 Task: Look for space in Alum Rock, United States from 10th September, 2023 to 16th September, 2023 for 4 adults in price range Rs.10000 to Rs.14000. Place can be private room with 4 bedrooms having 4 beds and 4 bathrooms. Property type can be house, flat, guest house. Amenities needed are: wifi, TV, free parkinig on premises, gym, breakfast. Booking option can be shelf check-in. Required host language is English.
Action: Mouse moved to (589, 109)
Screenshot: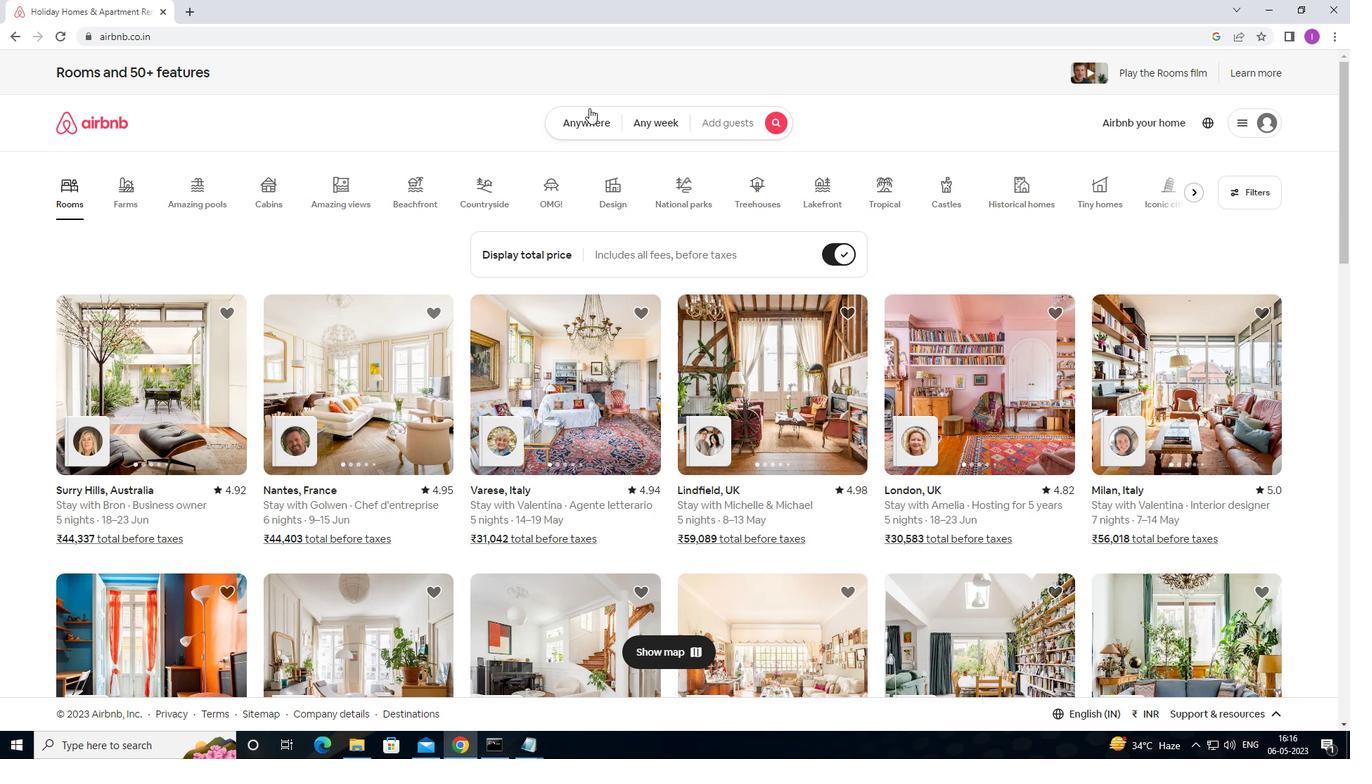 
Action: Mouse pressed left at (589, 109)
Screenshot: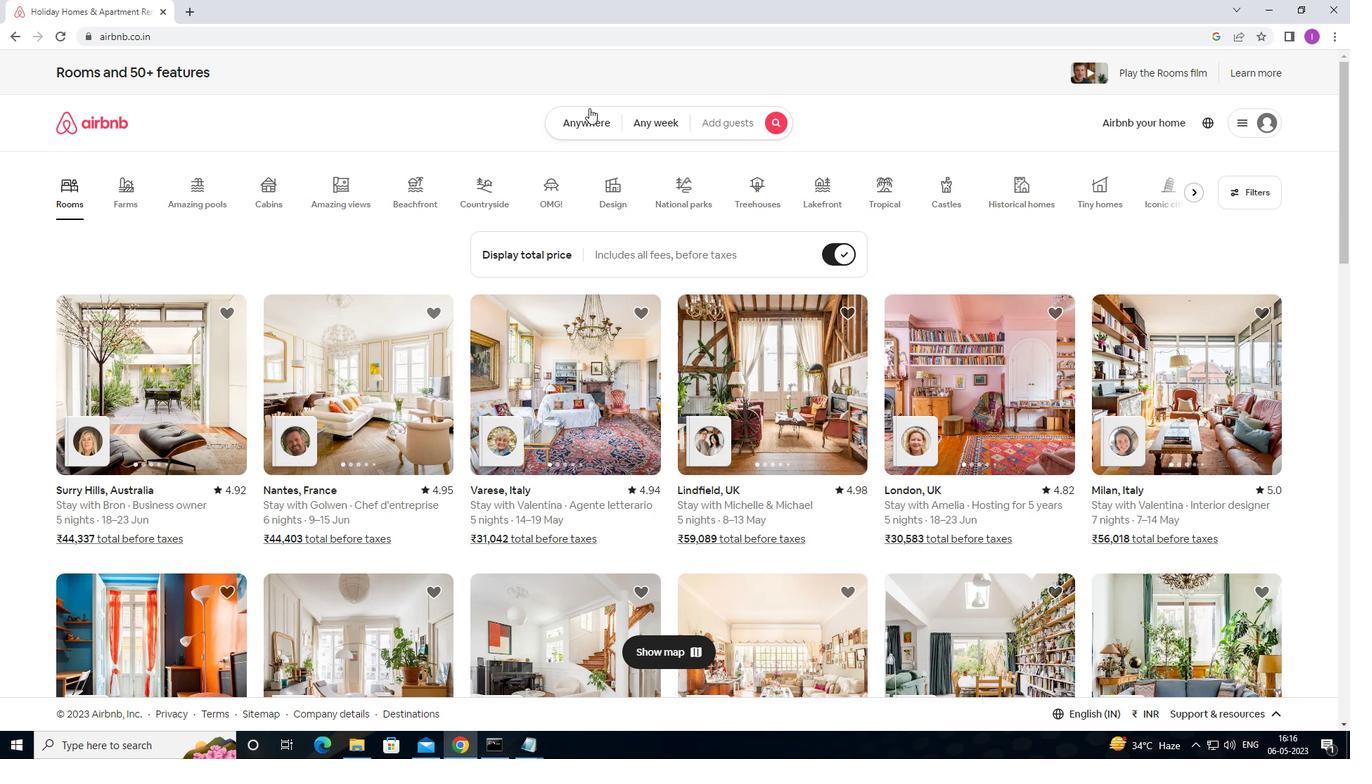 
Action: Mouse moved to (477, 179)
Screenshot: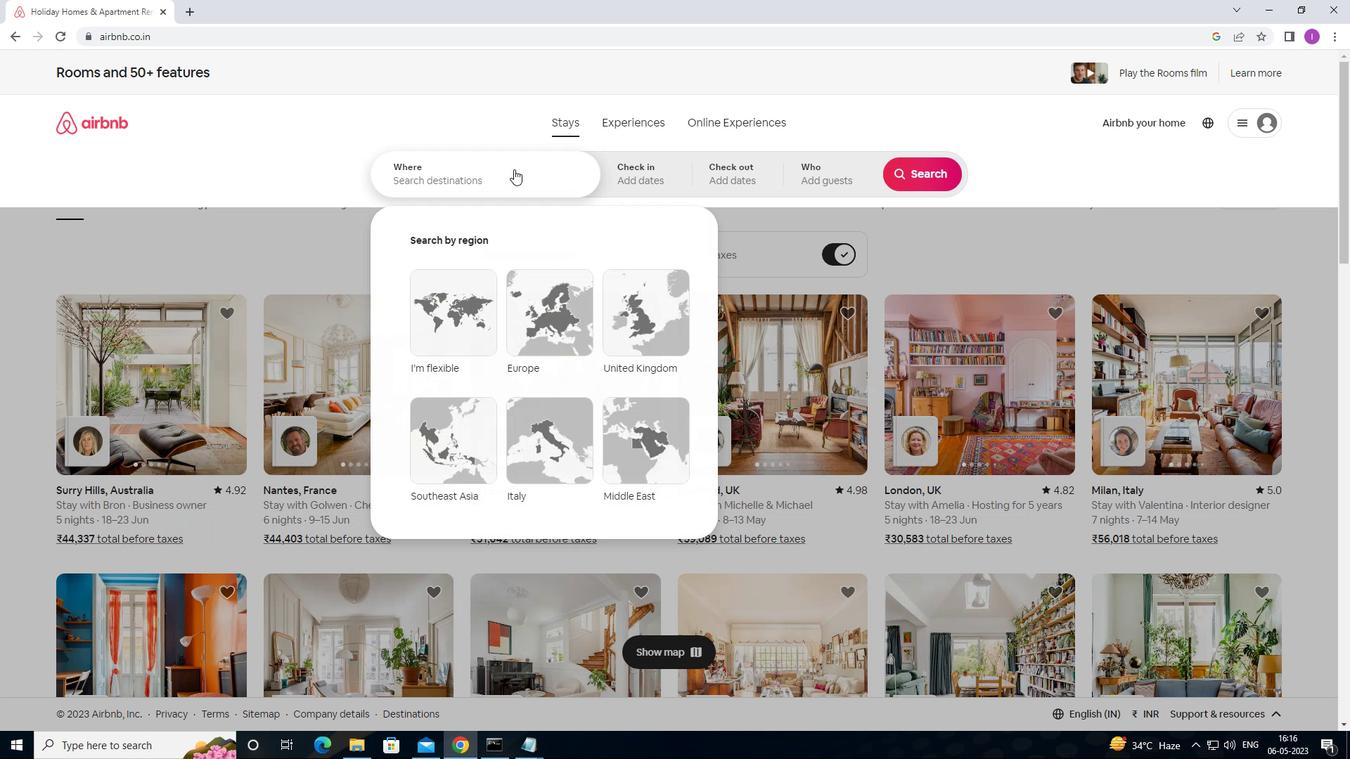 
Action: Mouse pressed left at (477, 179)
Screenshot: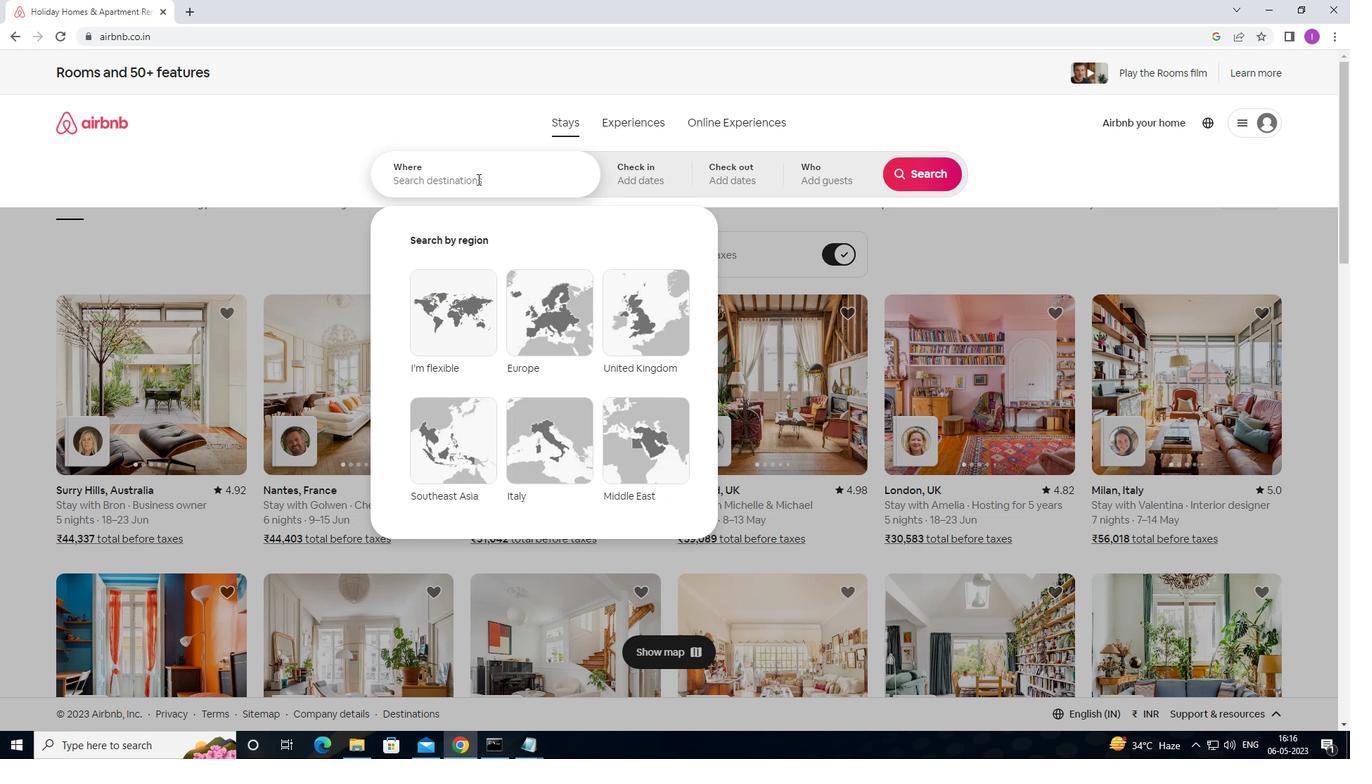 
Action: Mouse moved to (563, 163)
Screenshot: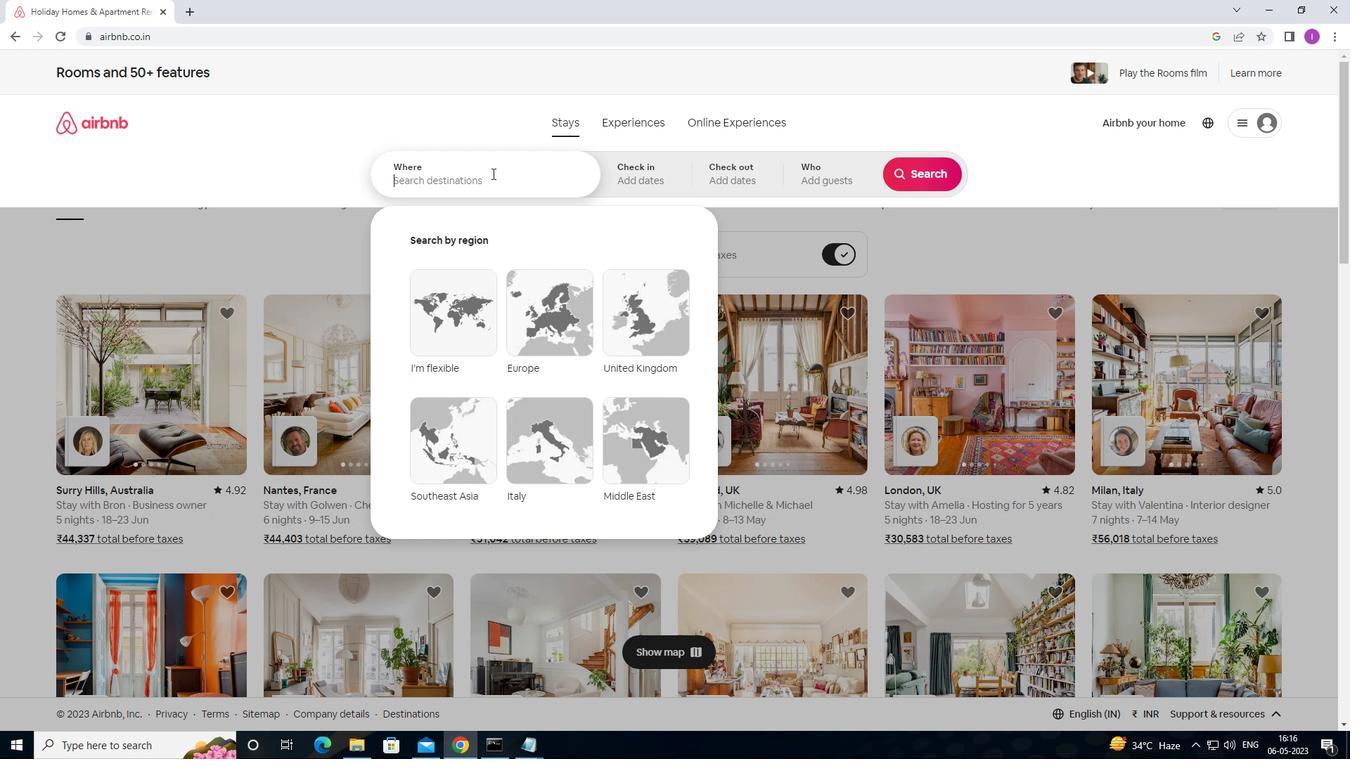 
Action: Key pressed <Key.shift>A
Screenshot: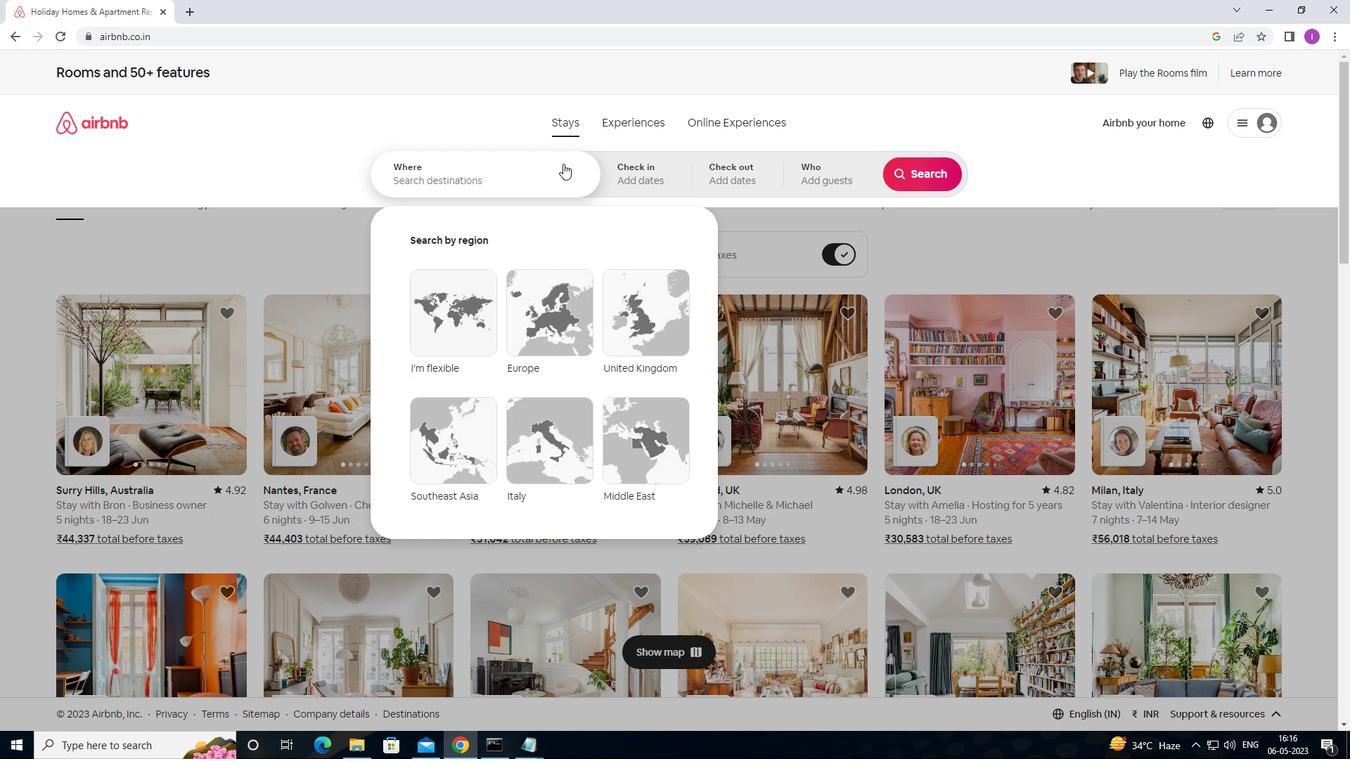 
Action: Mouse moved to (582, 174)
Screenshot: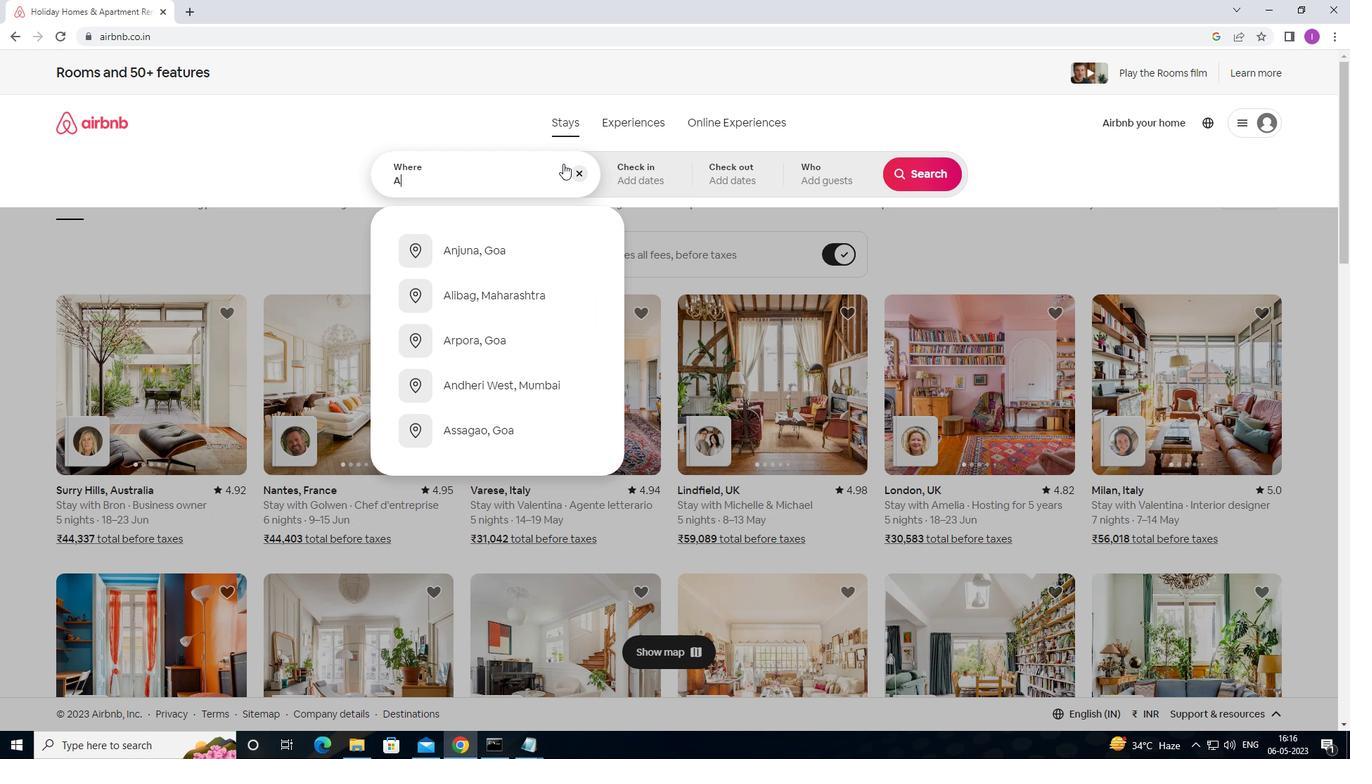
Action: Key pressed LAM<Key.space><Key.shift><Key.shift><Key.shift><Key.shift><Key.shift><Key.shift><Key.shift><Key.shift><Key.shift><Key.shift><Key.shift><Key.shift><Key.shift><Key.shift><Key.shift><Key.shift><Key.shift><Key.shift><Key.shift><Key.shift><Key.shift><Key.shift><Key.shift><Key.shift>ROCK,<Key.space><Key.shift>UNITED<Key.space>STATES
Screenshot: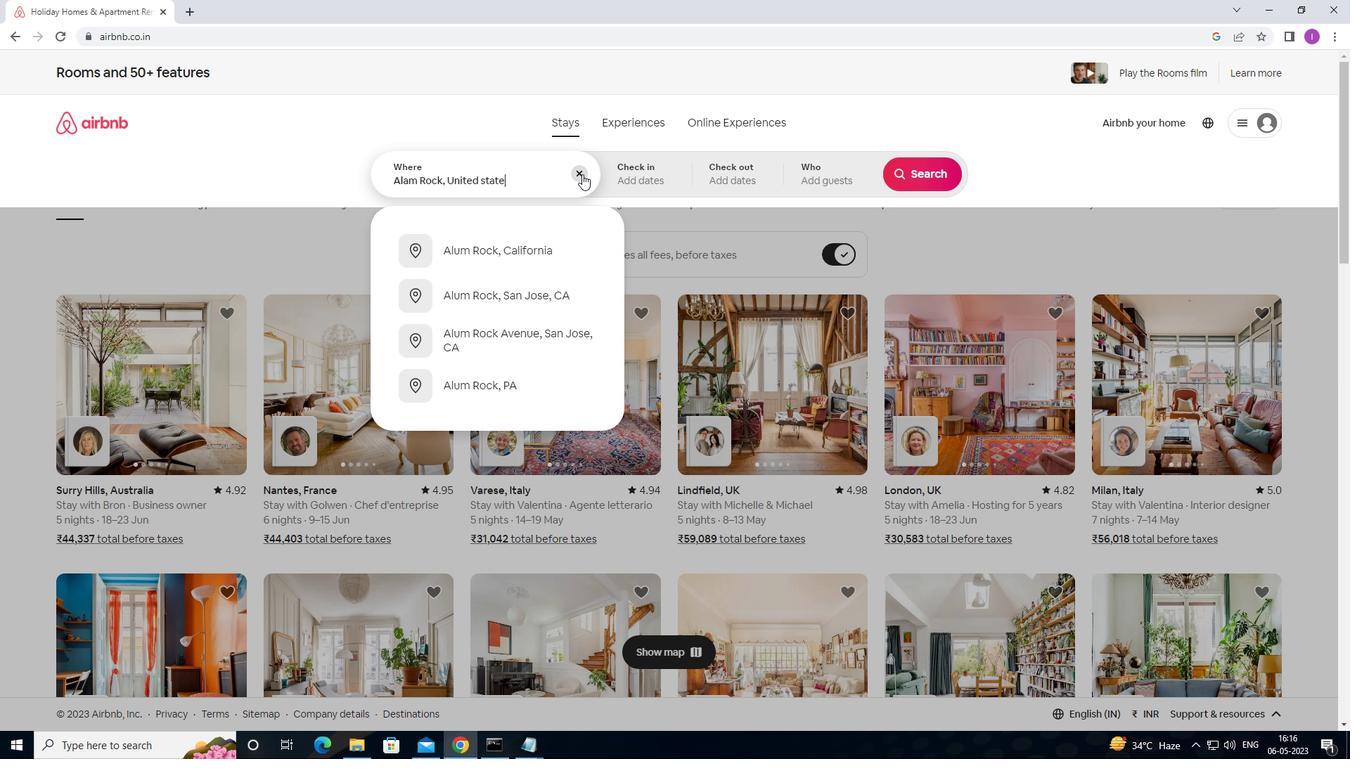 
Action: Mouse moved to (657, 180)
Screenshot: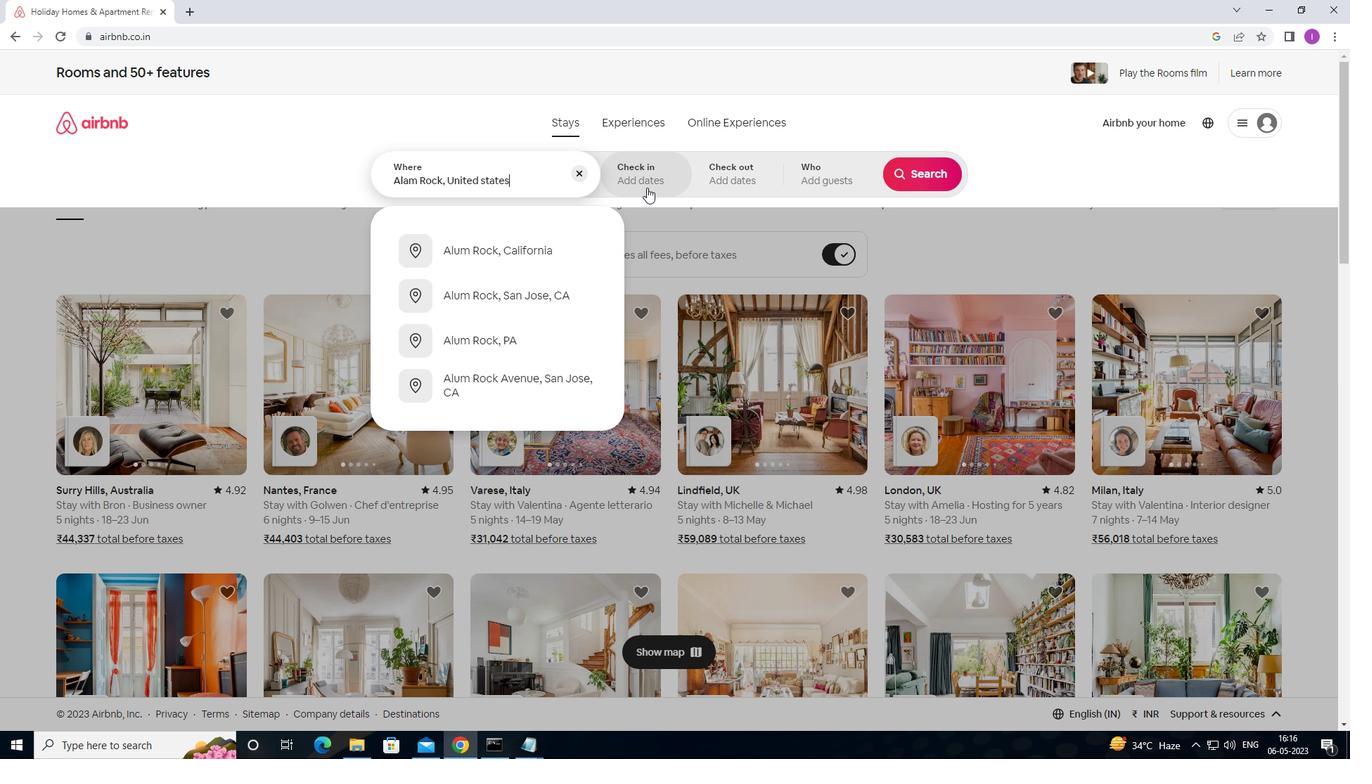 
Action: Mouse pressed left at (657, 180)
Screenshot: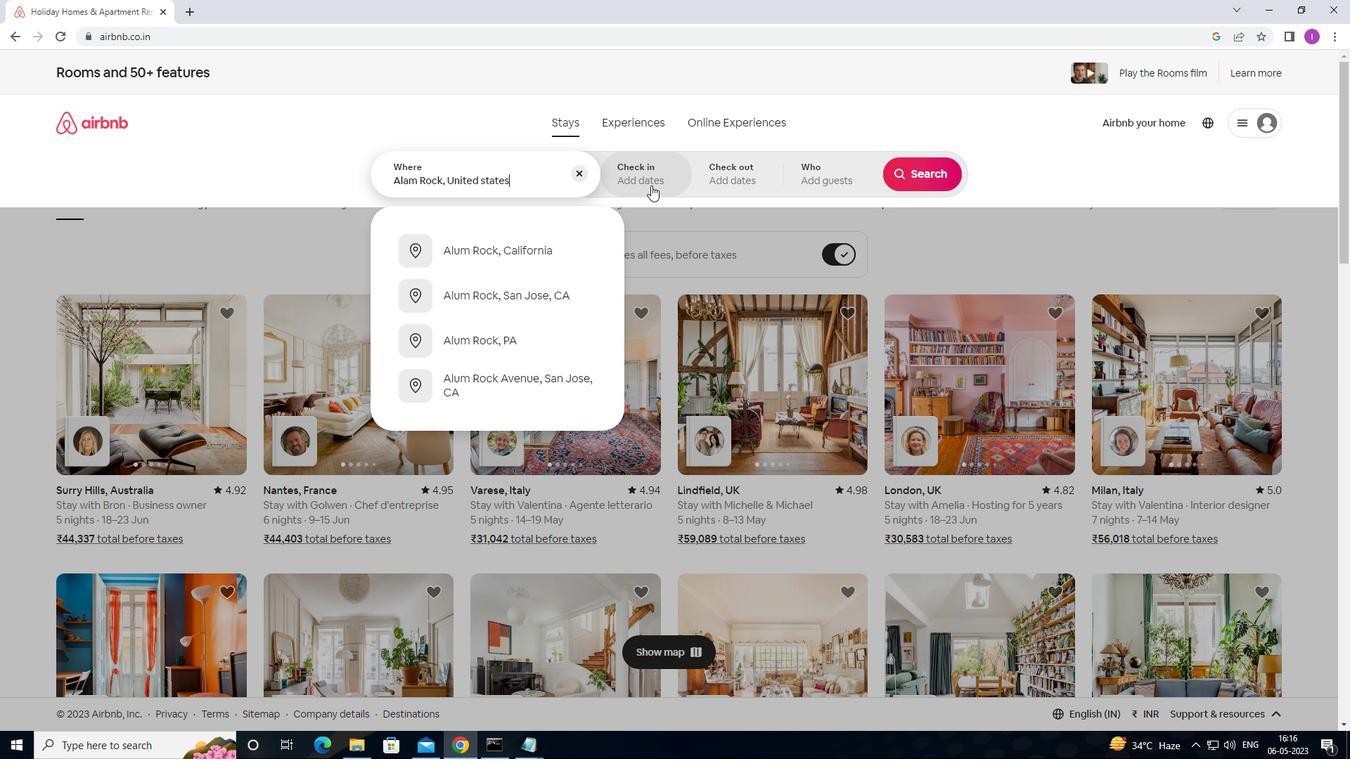 
Action: Mouse moved to (928, 285)
Screenshot: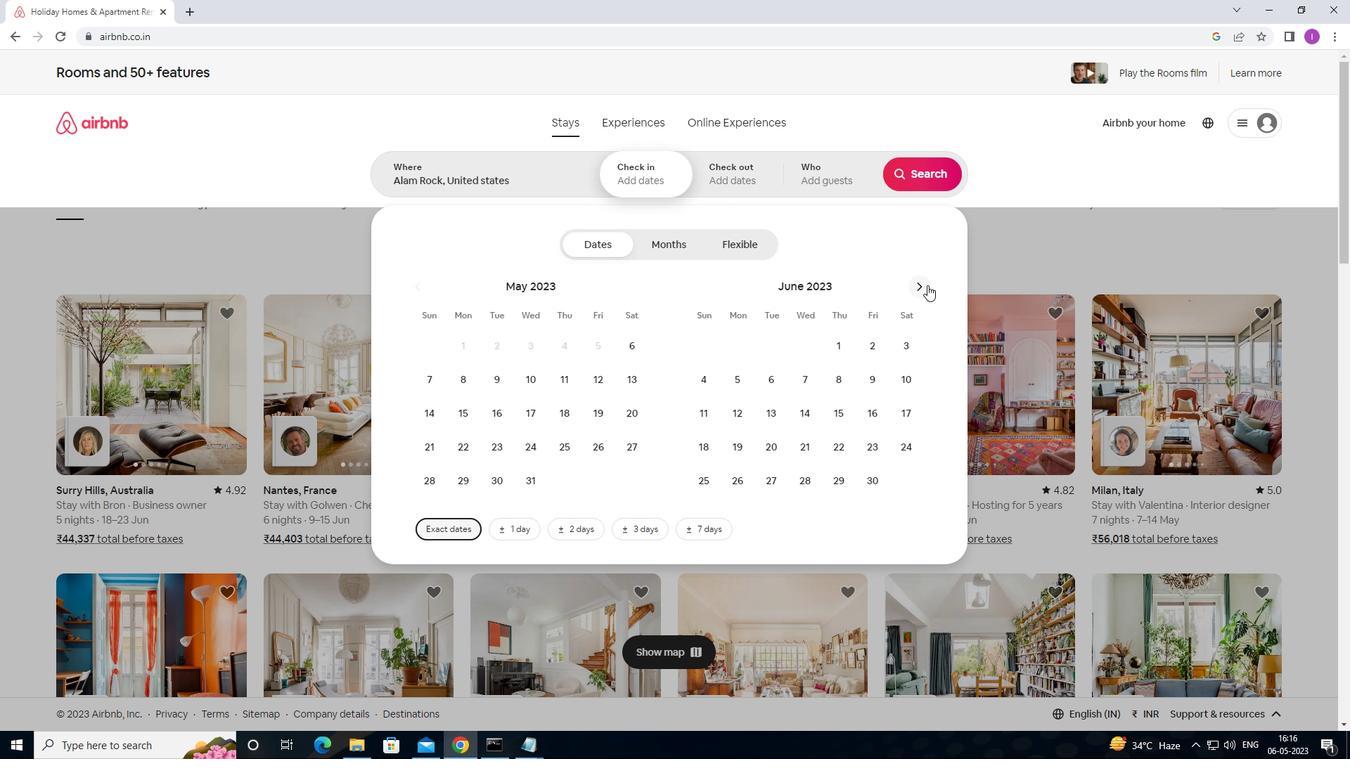 
Action: Mouse pressed left at (928, 285)
Screenshot: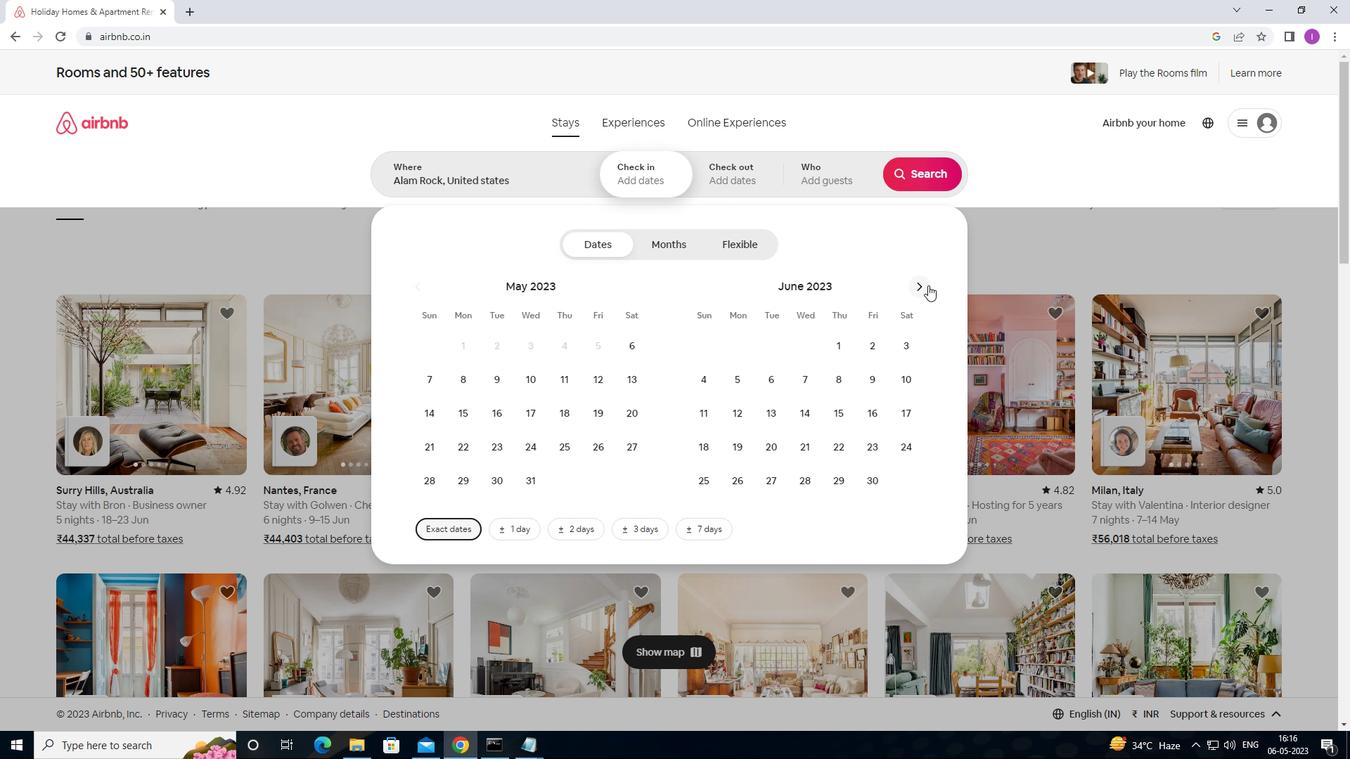 
Action: Mouse pressed left at (928, 285)
Screenshot: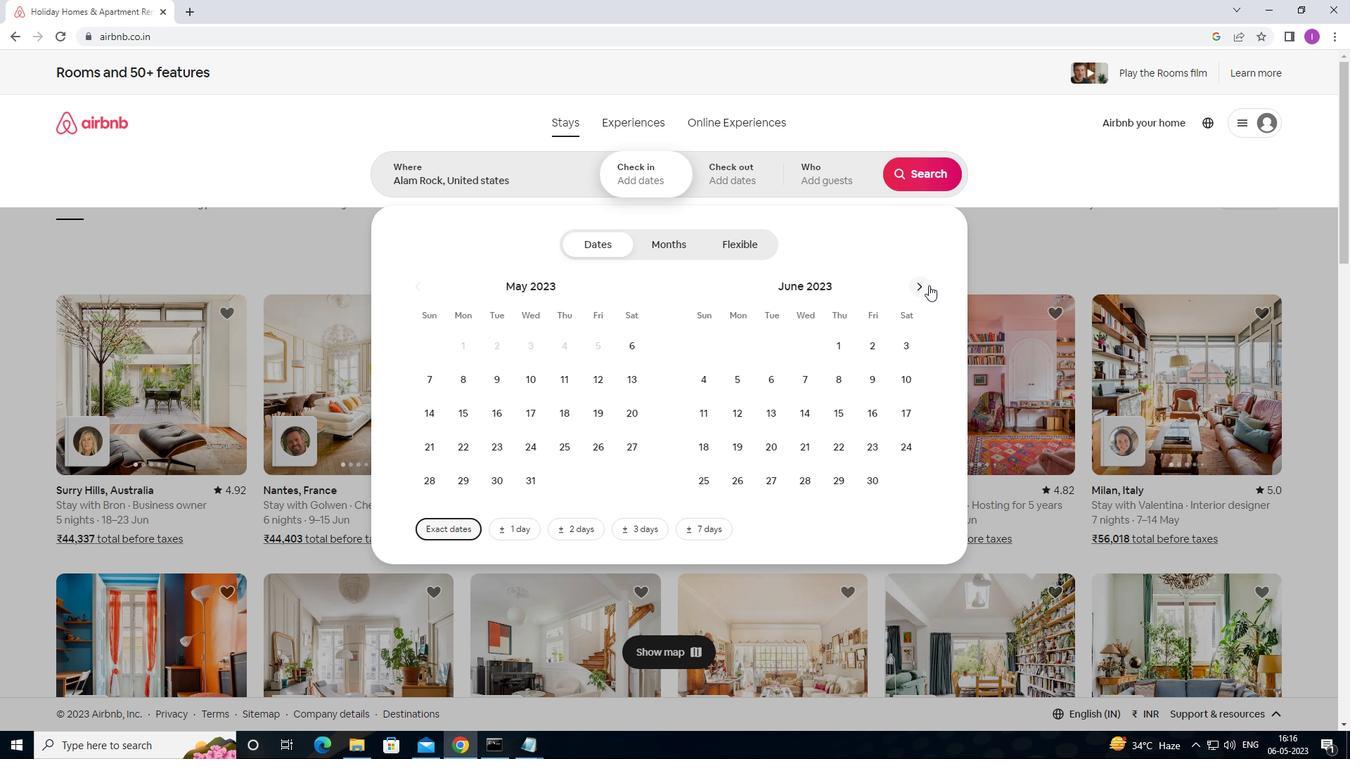 
Action: Mouse moved to (929, 286)
Screenshot: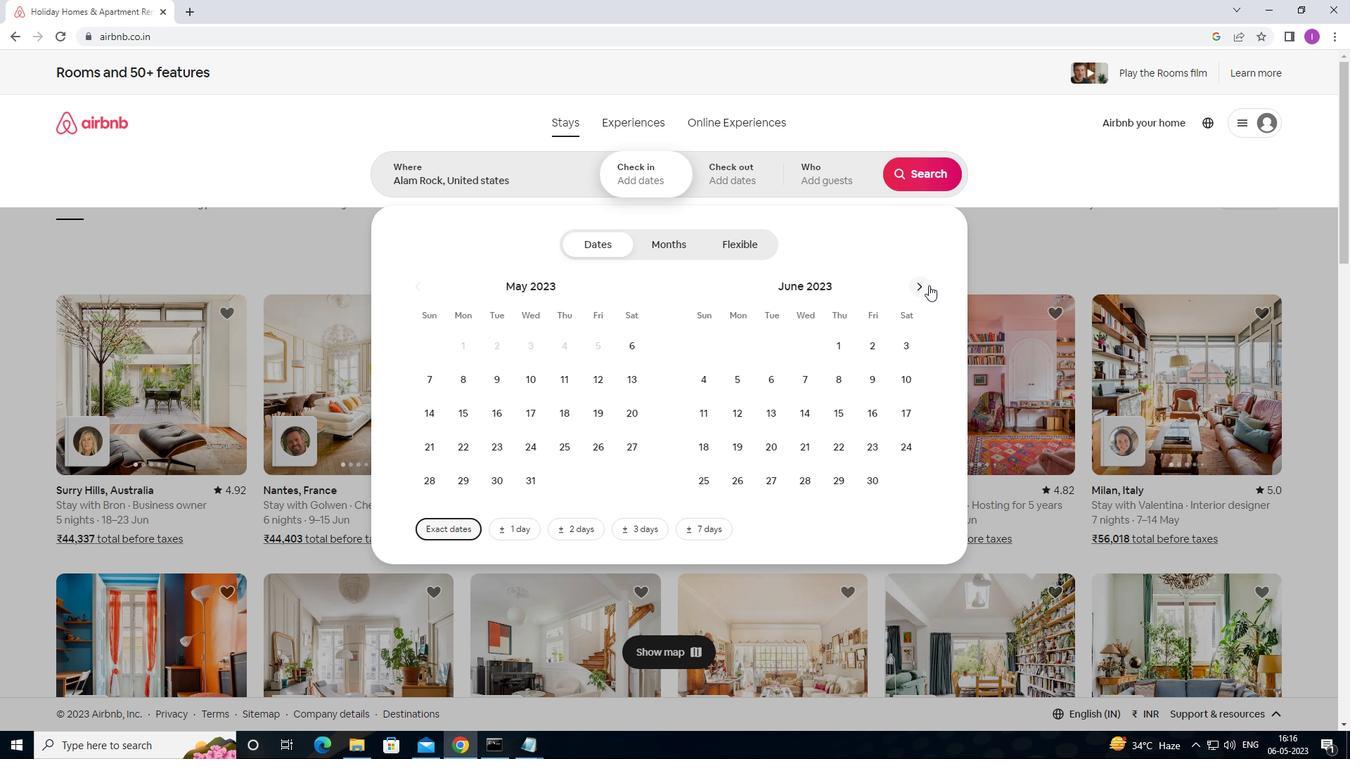 
Action: Mouse pressed left at (929, 286)
Screenshot: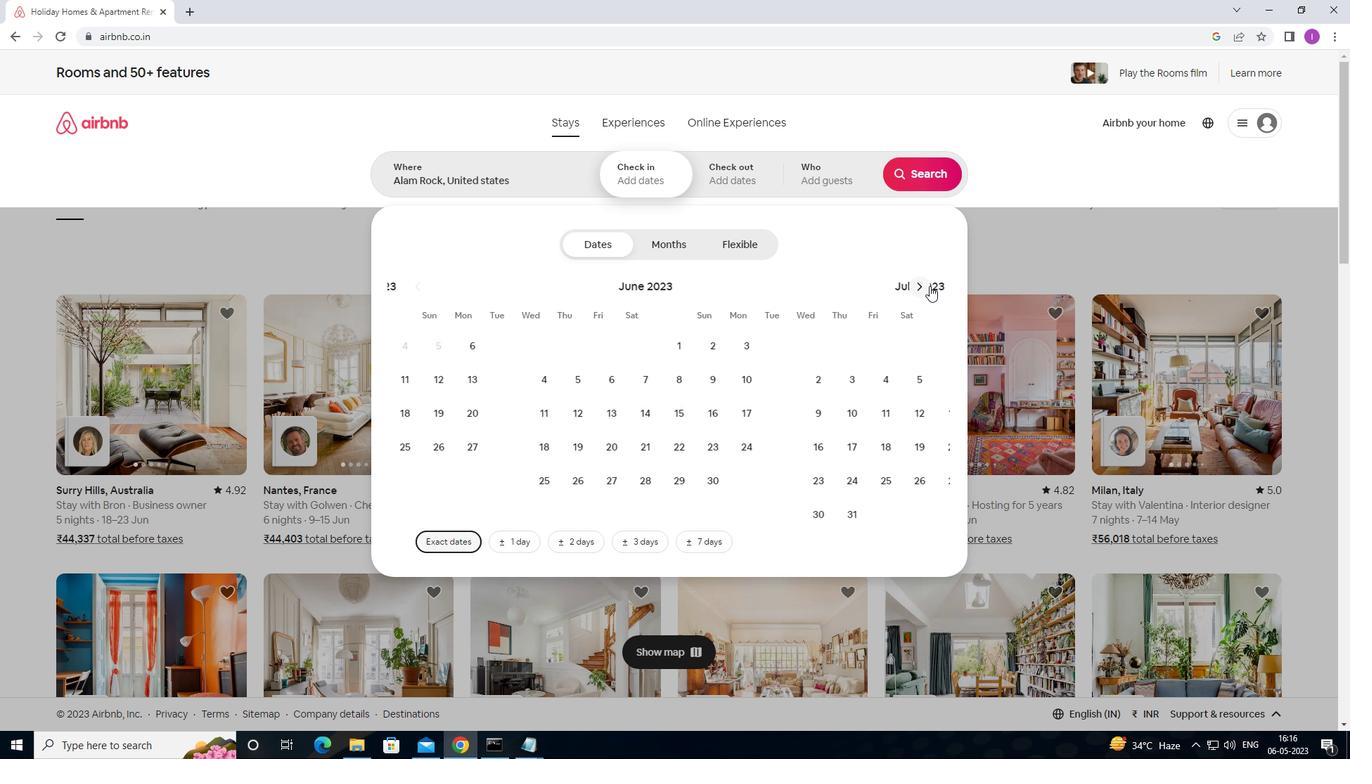 
Action: Mouse pressed left at (929, 286)
Screenshot: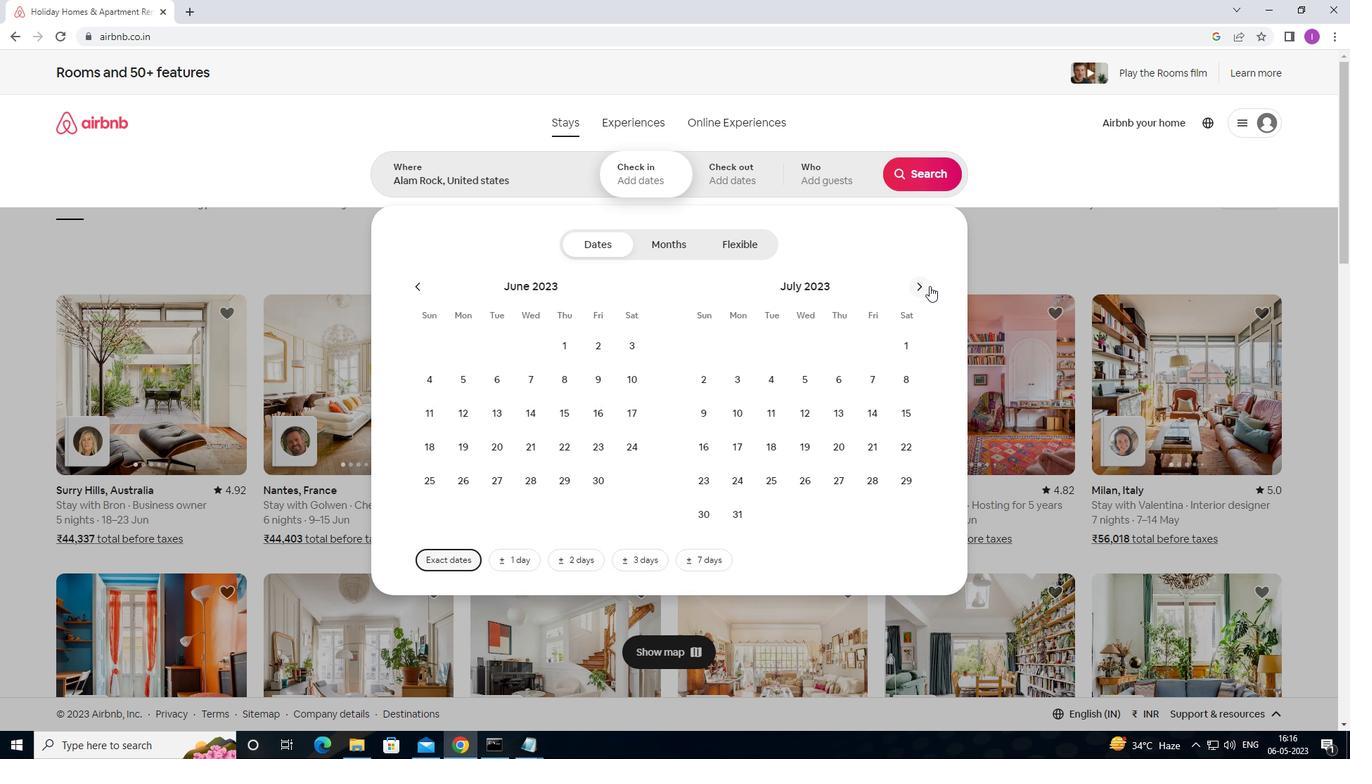 
Action: Mouse moved to (703, 412)
Screenshot: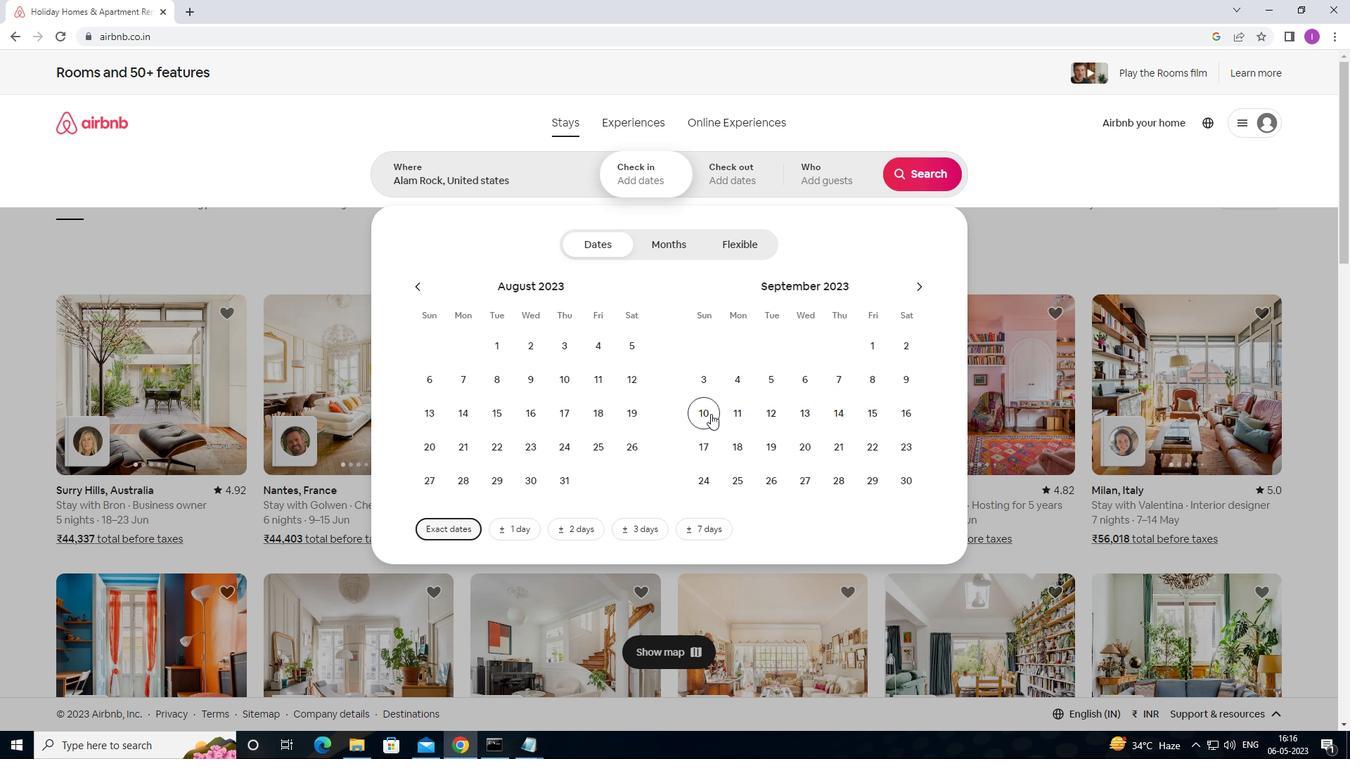 
Action: Mouse pressed left at (703, 412)
Screenshot: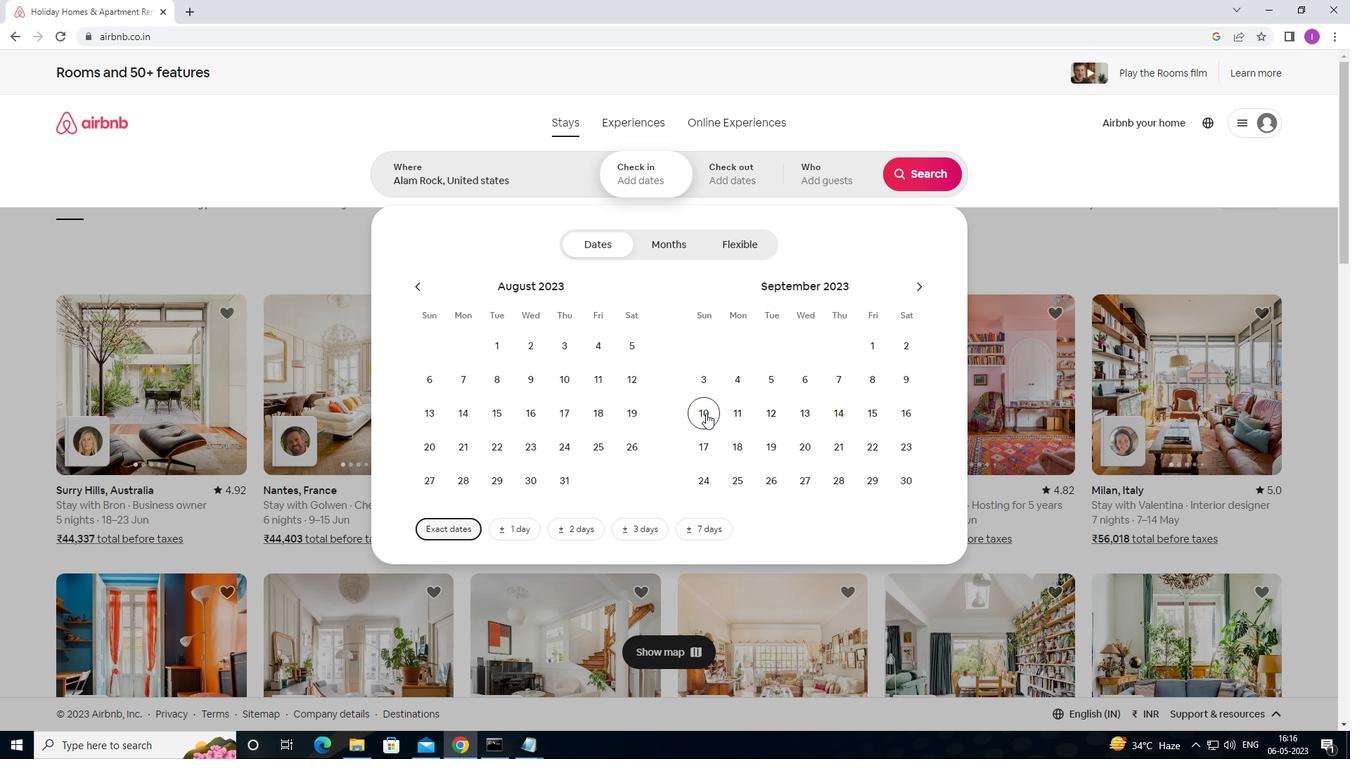 
Action: Mouse moved to (877, 410)
Screenshot: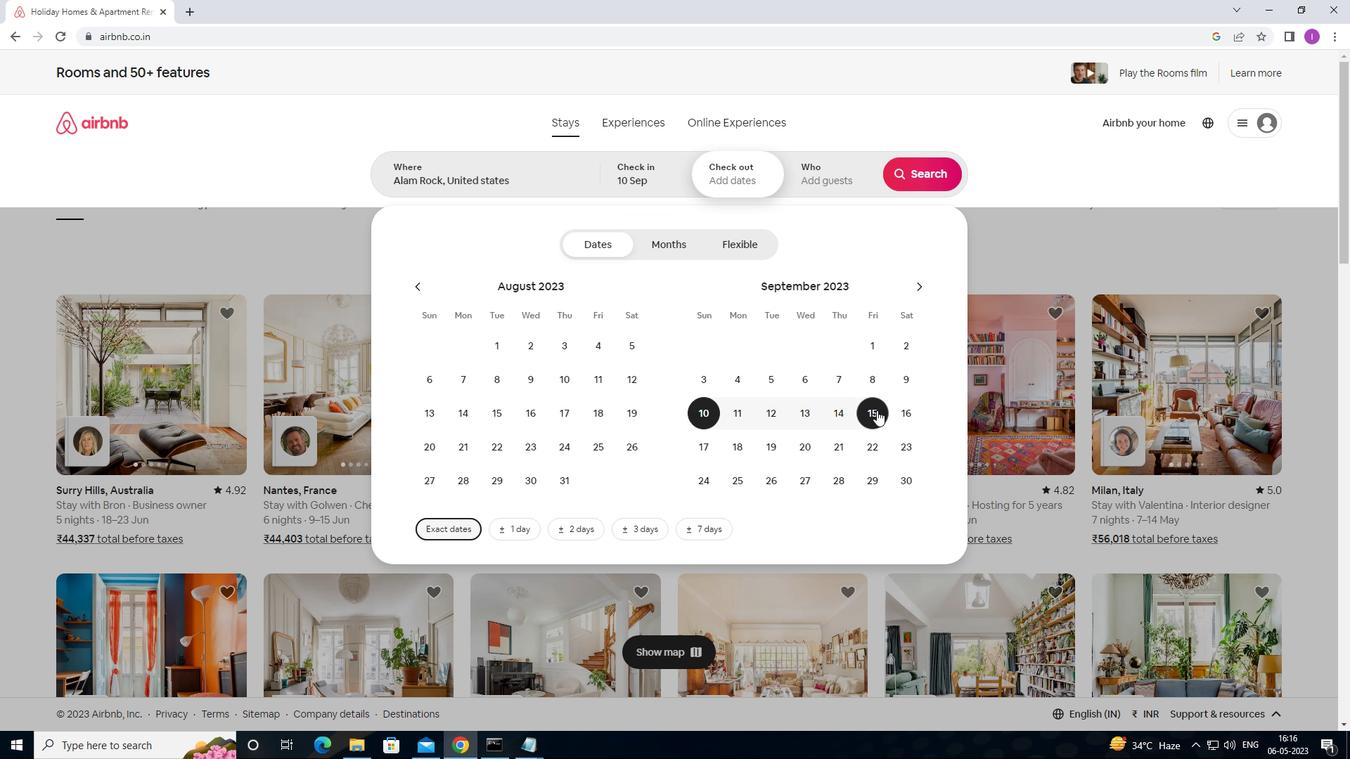 
Action: Mouse pressed left at (877, 410)
Screenshot: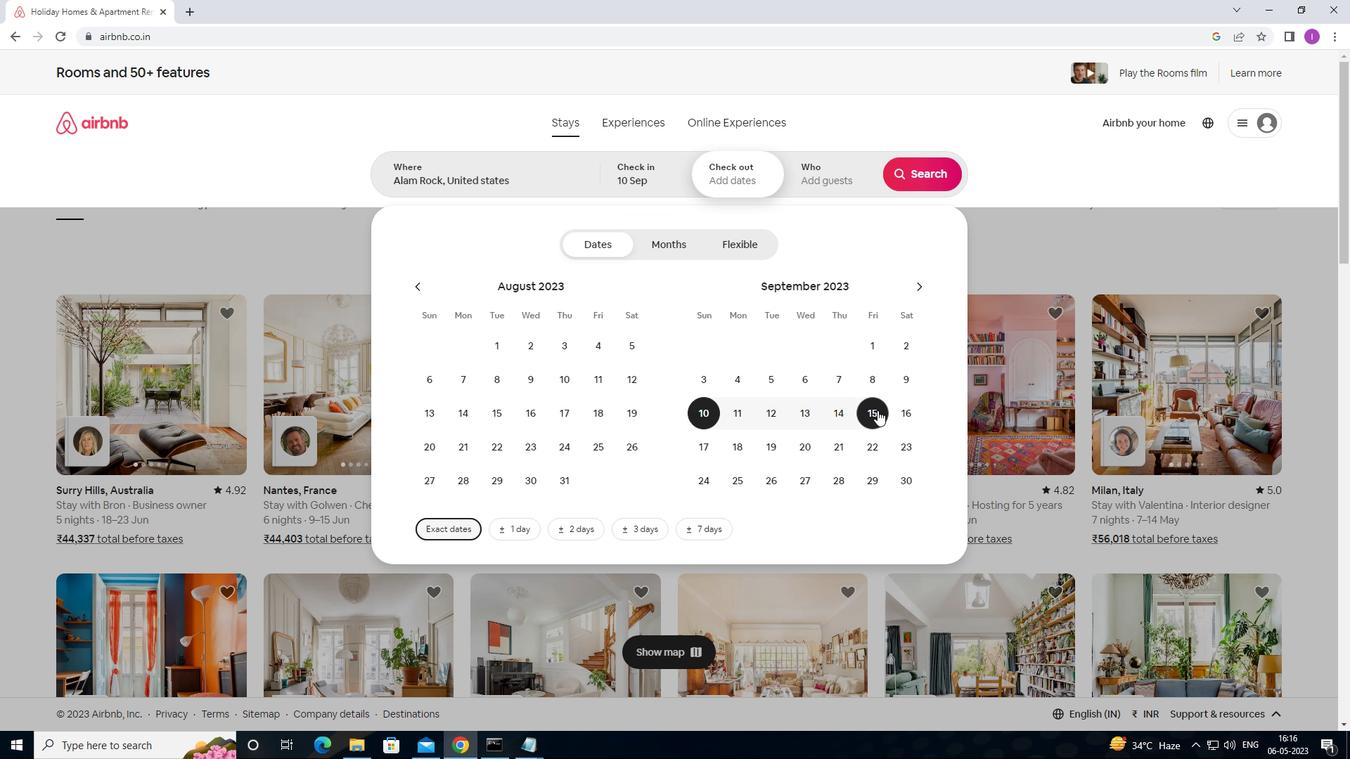 
Action: Mouse moved to (845, 164)
Screenshot: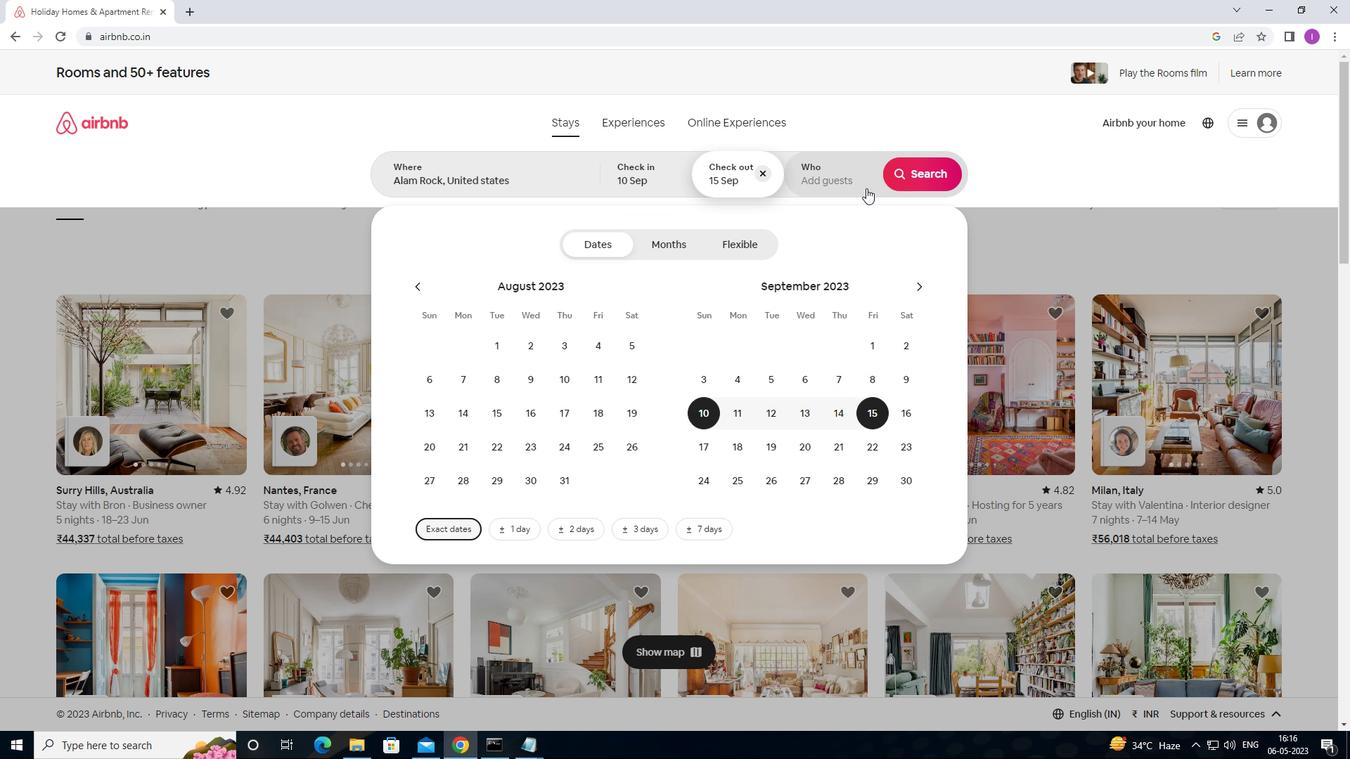 
Action: Mouse pressed left at (845, 164)
Screenshot: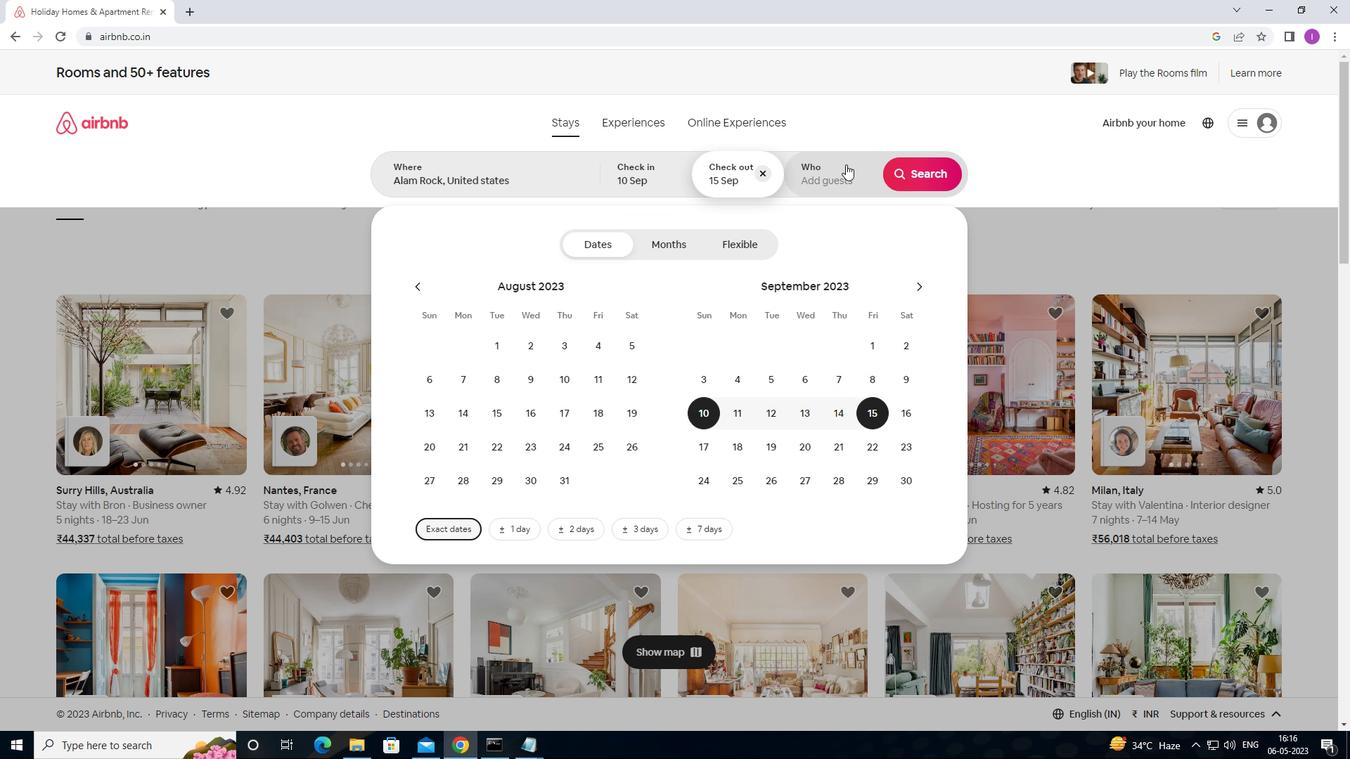 
Action: Mouse moved to (937, 249)
Screenshot: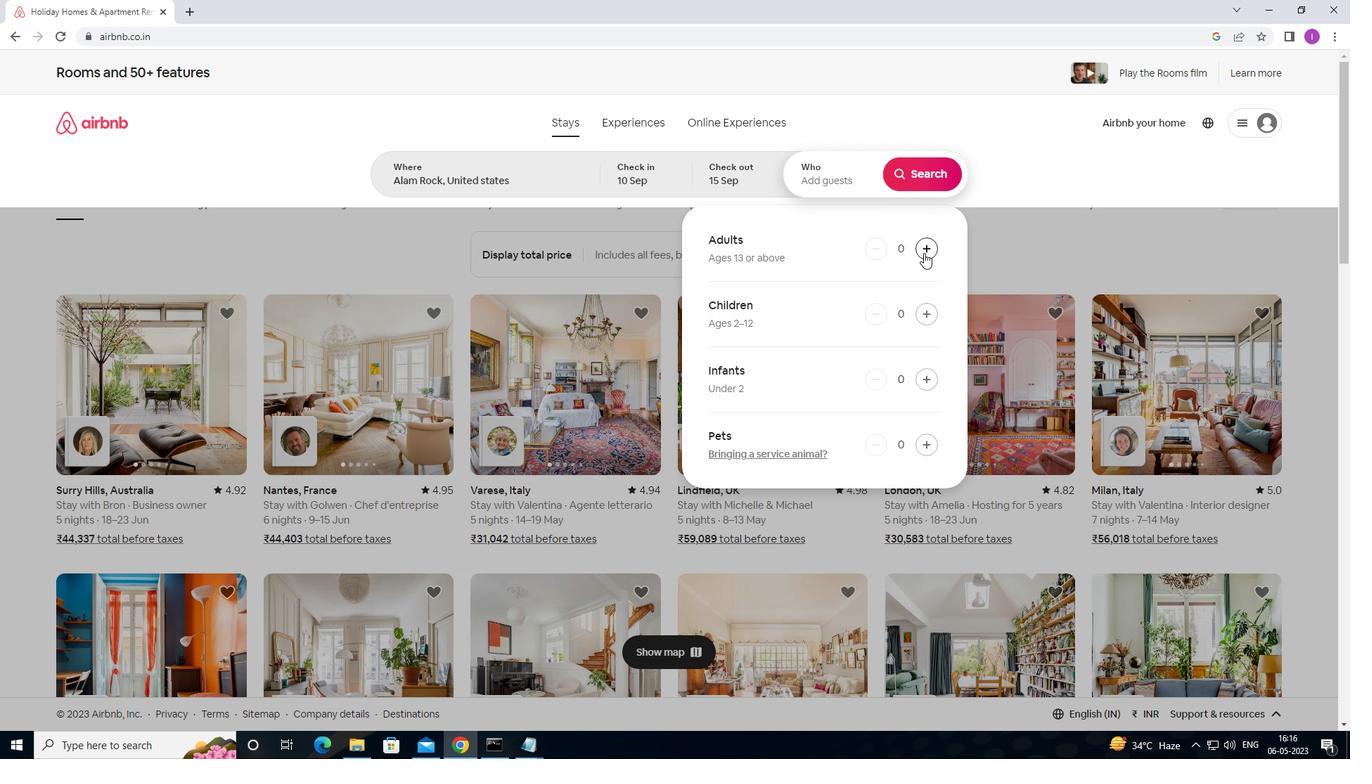 
Action: Mouse pressed left at (937, 249)
Screenshot: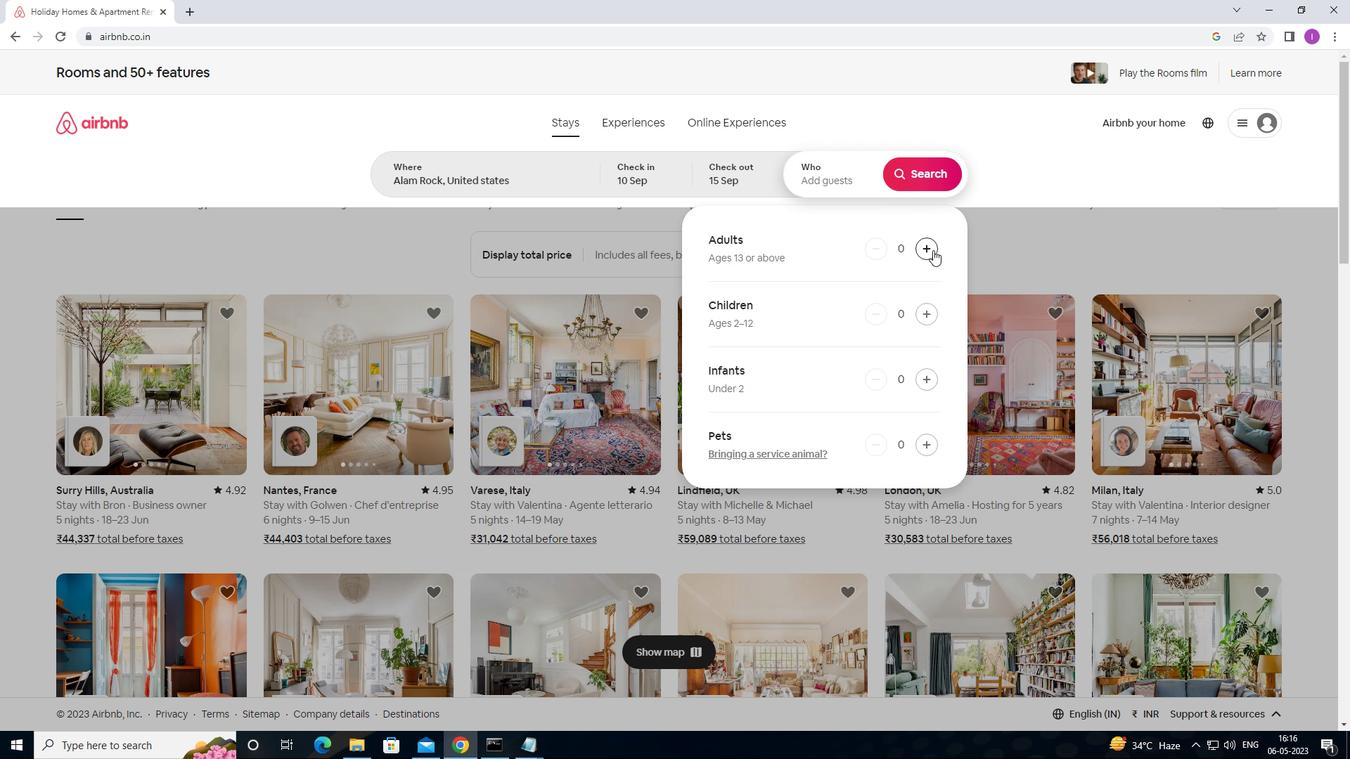 
Action: Mouse moved to (938, 249)
Screenshot: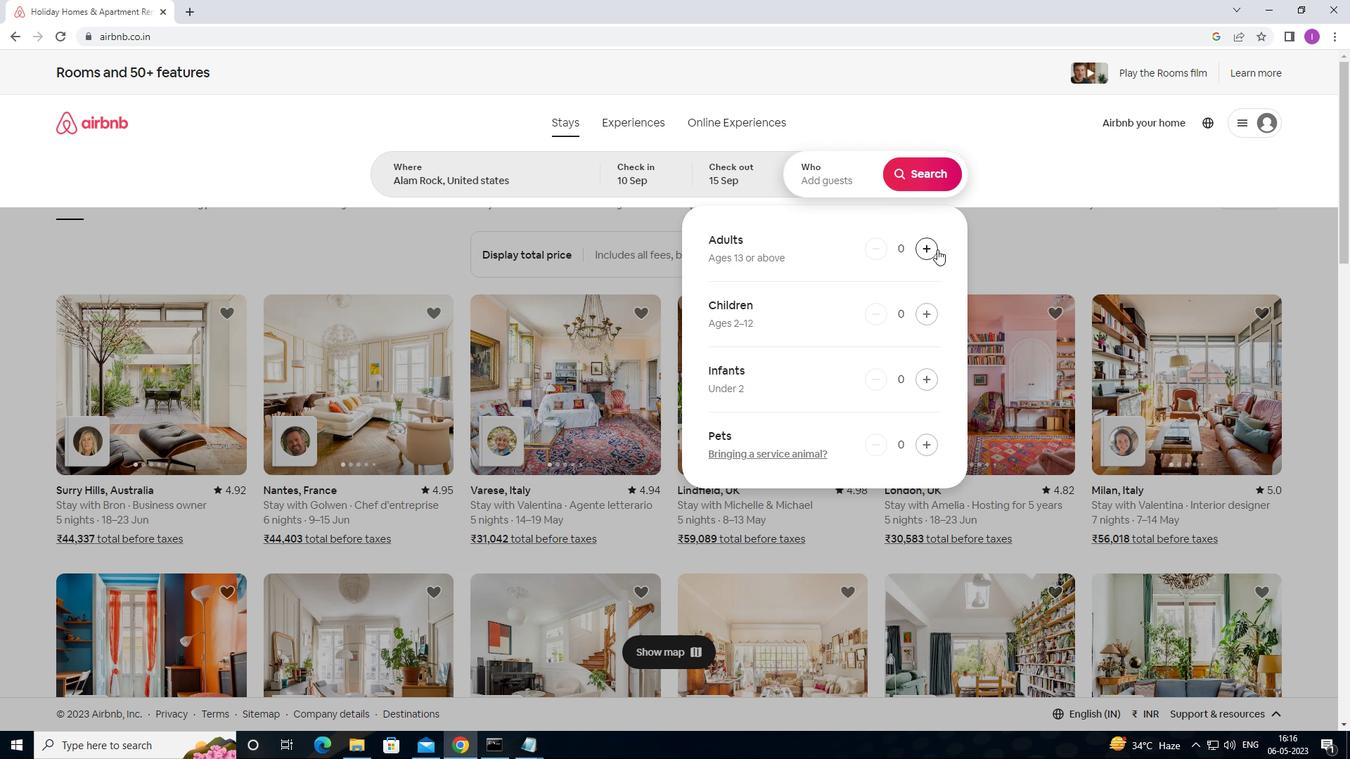 
Action: Mouse pressed left at (938, 249)
Screenshot: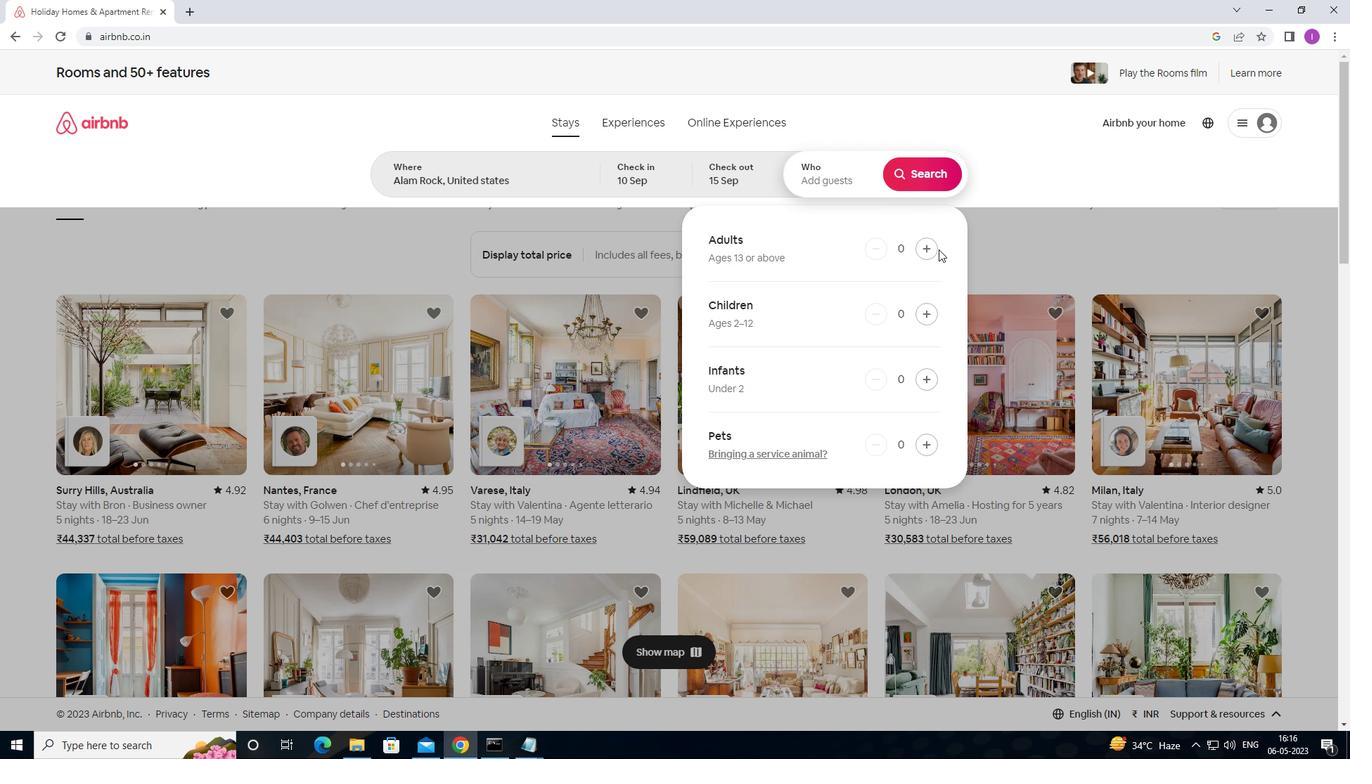 
Action: Mouse moved to (930, 248)
Screenshot: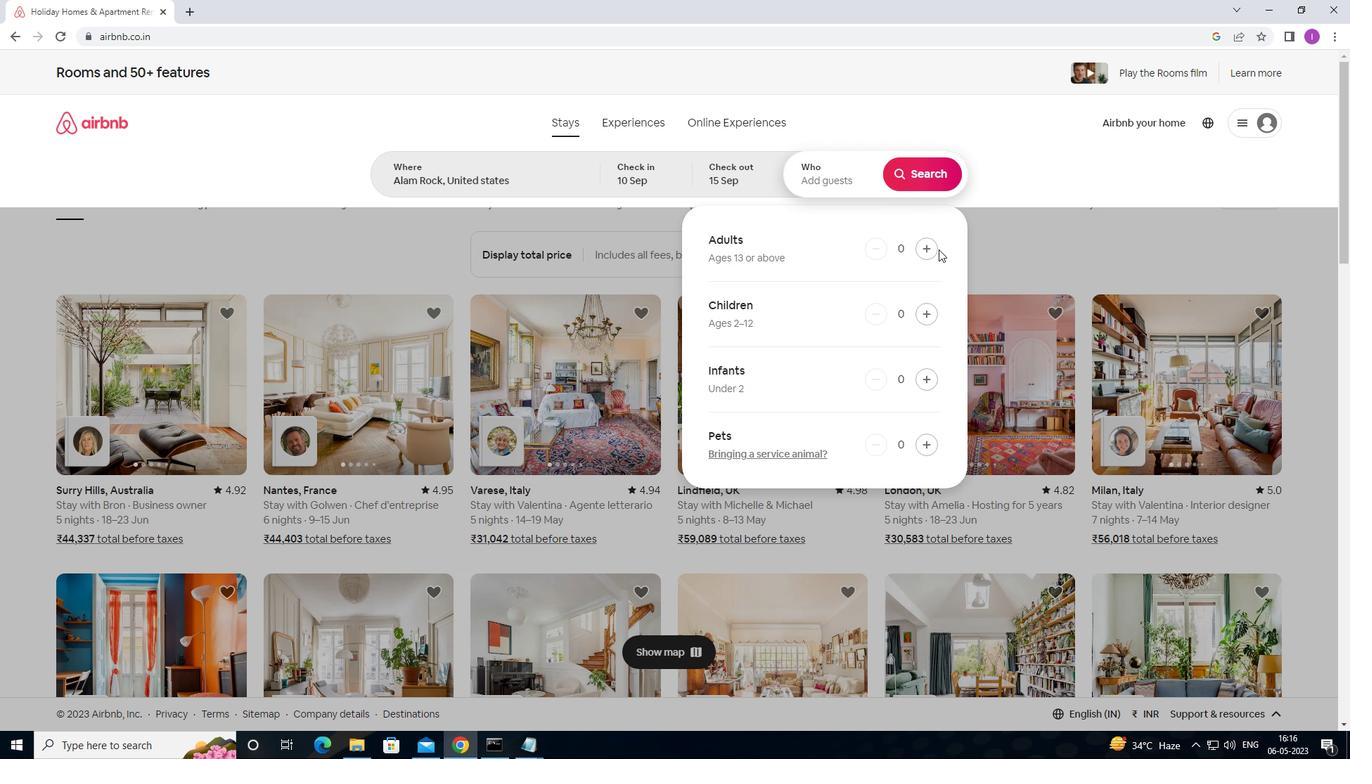 
Action: Mouse pressed left at (930, 248)
Screenshot: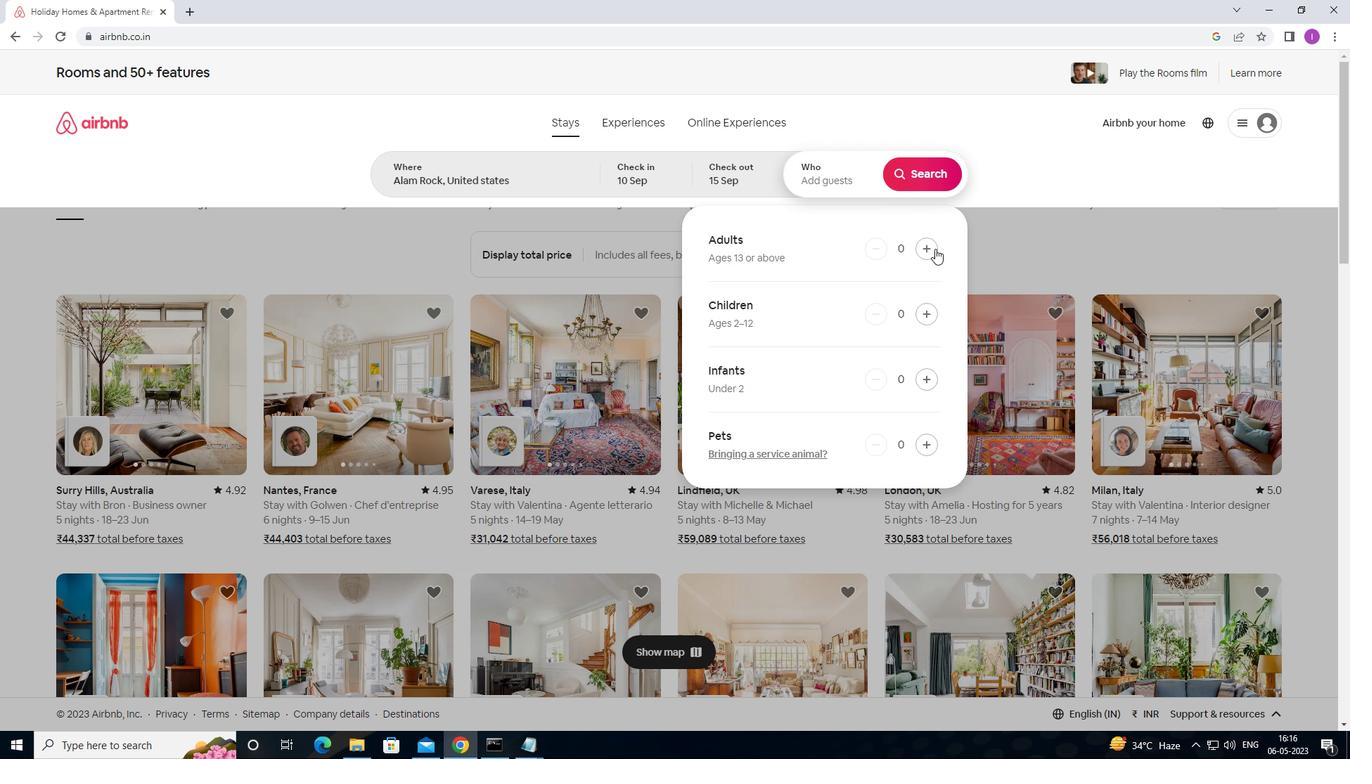
Action: Mouse moved to (930, 248)
Screenshot: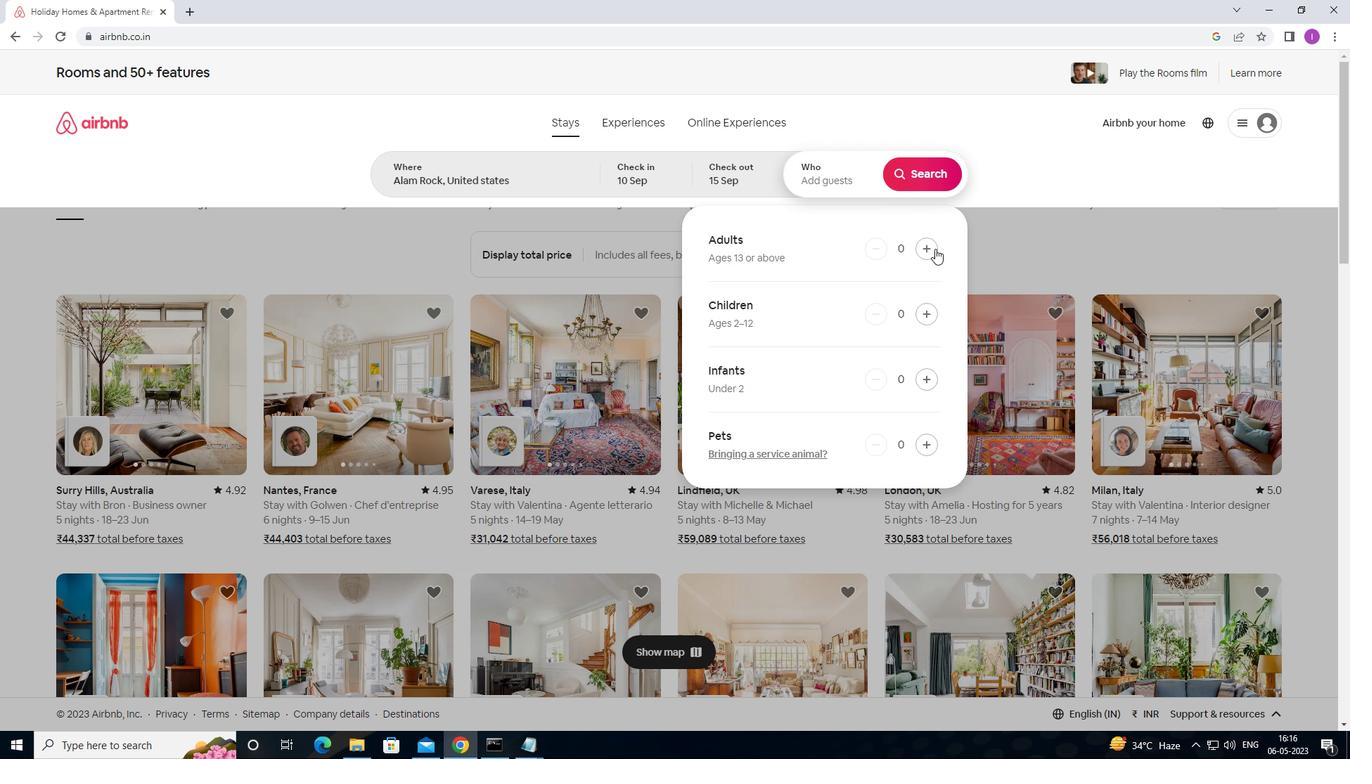 
Action: Mouse pressed left at (930, 248)
Screenshot: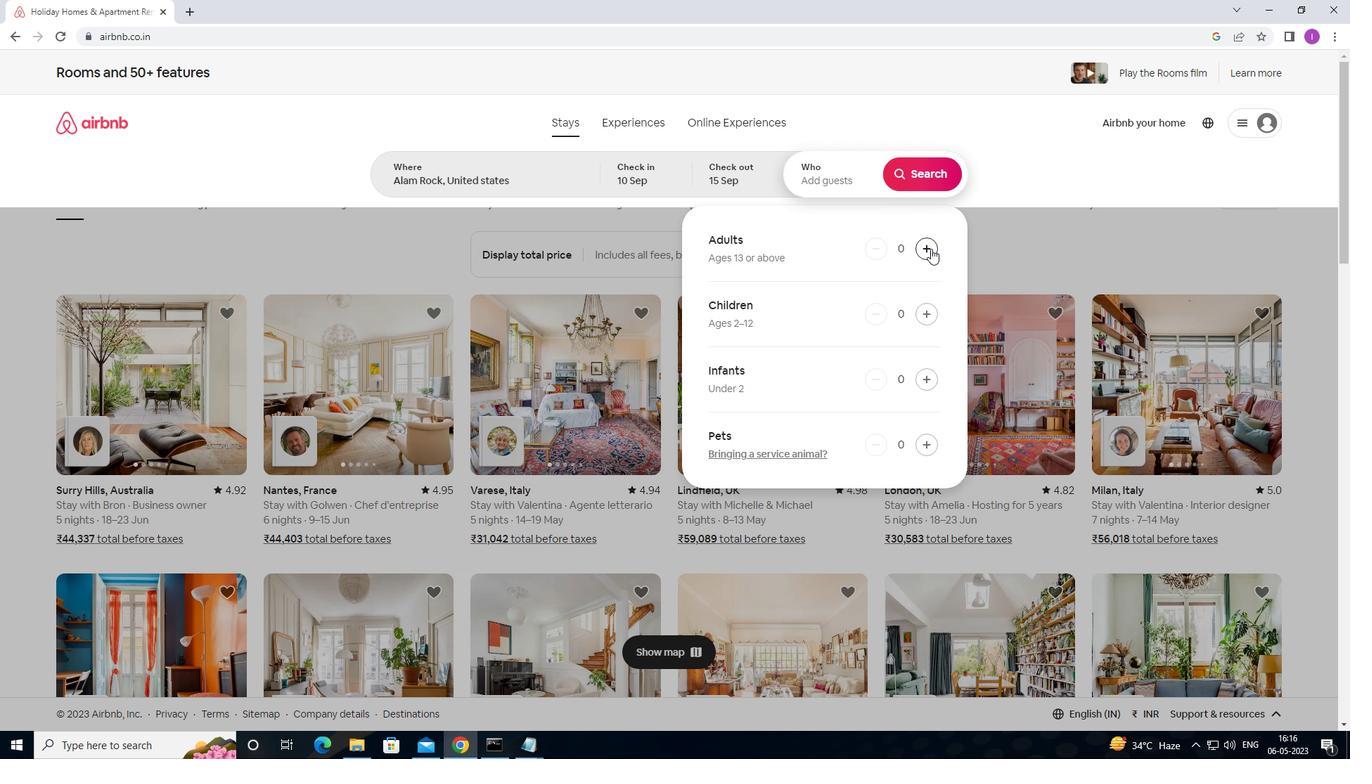 
Action: Mouse pressed left at (930, 248)
Screenshot: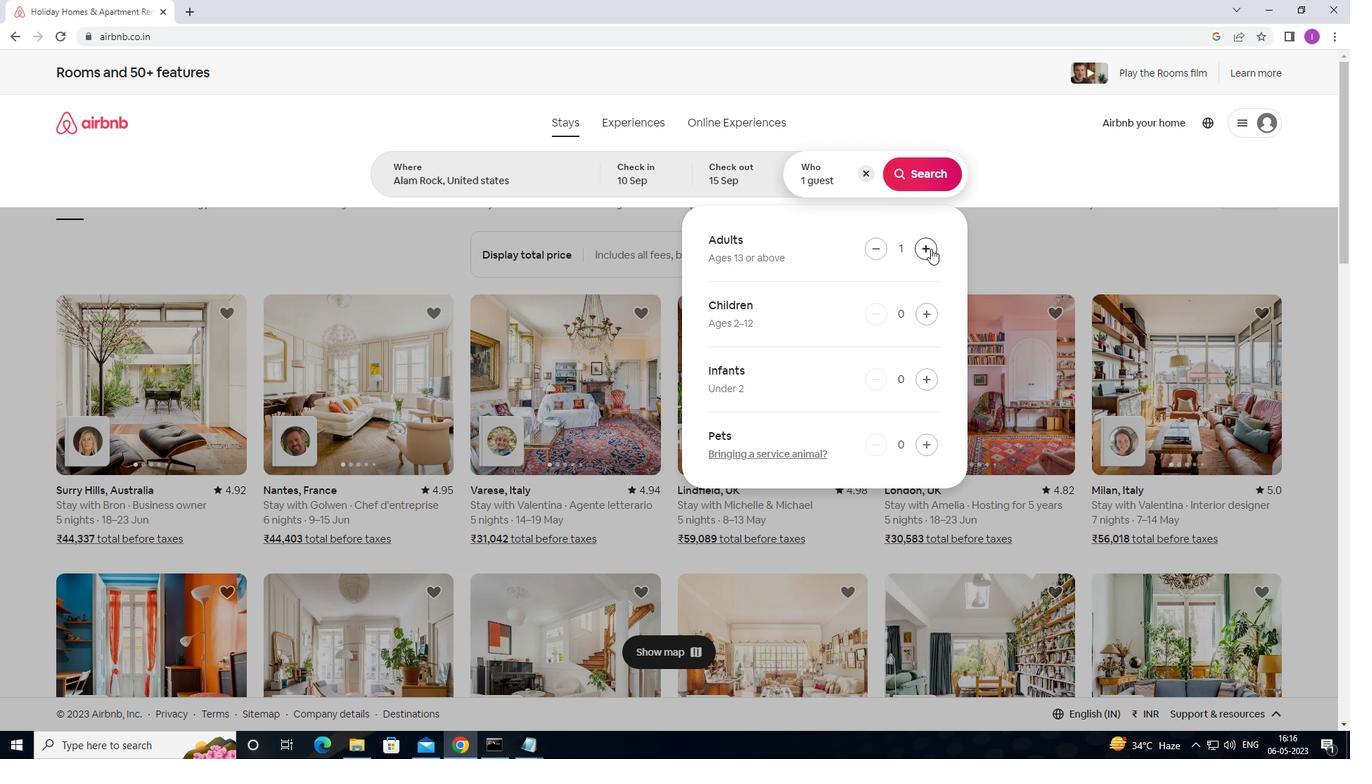 
Action: Mouse pressed left at (930, 248)
Screenshot: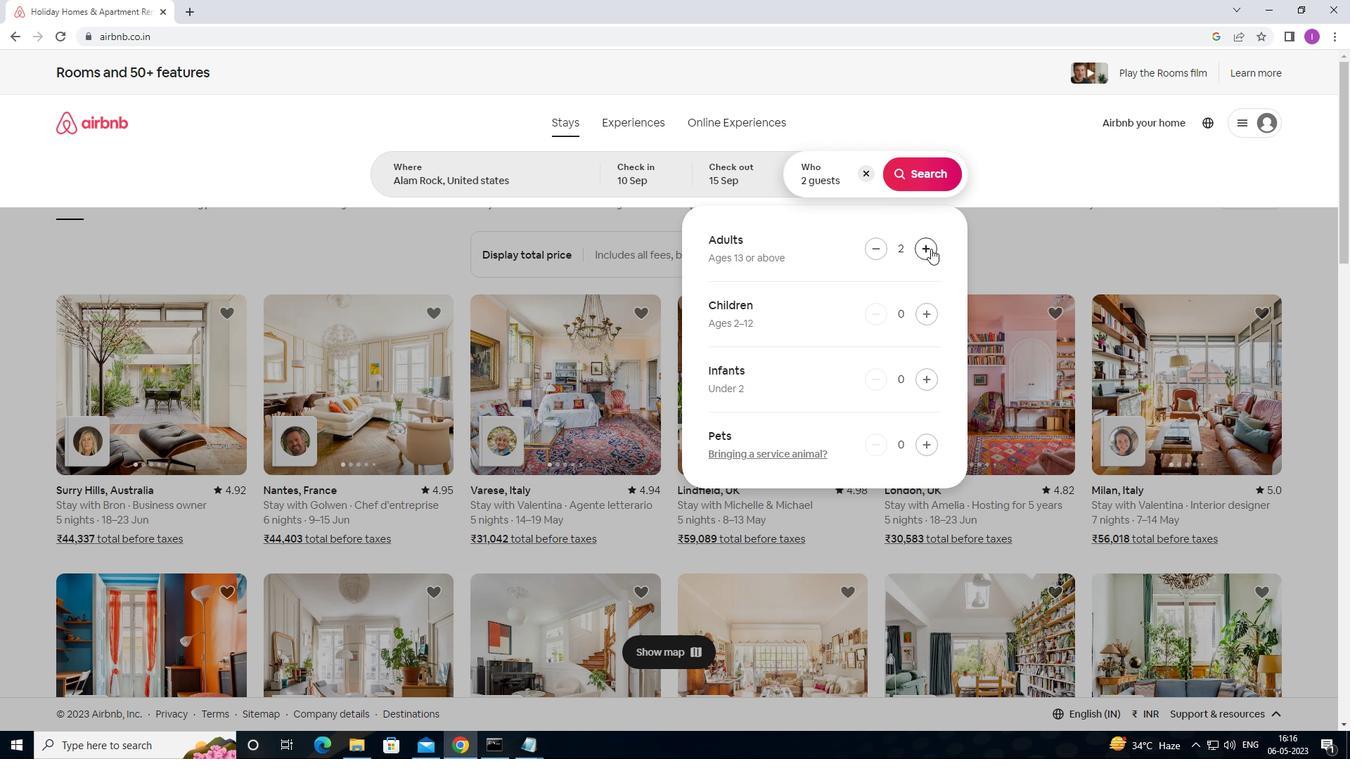 
Action: Mouse moved to (935, 161)
Screenshot: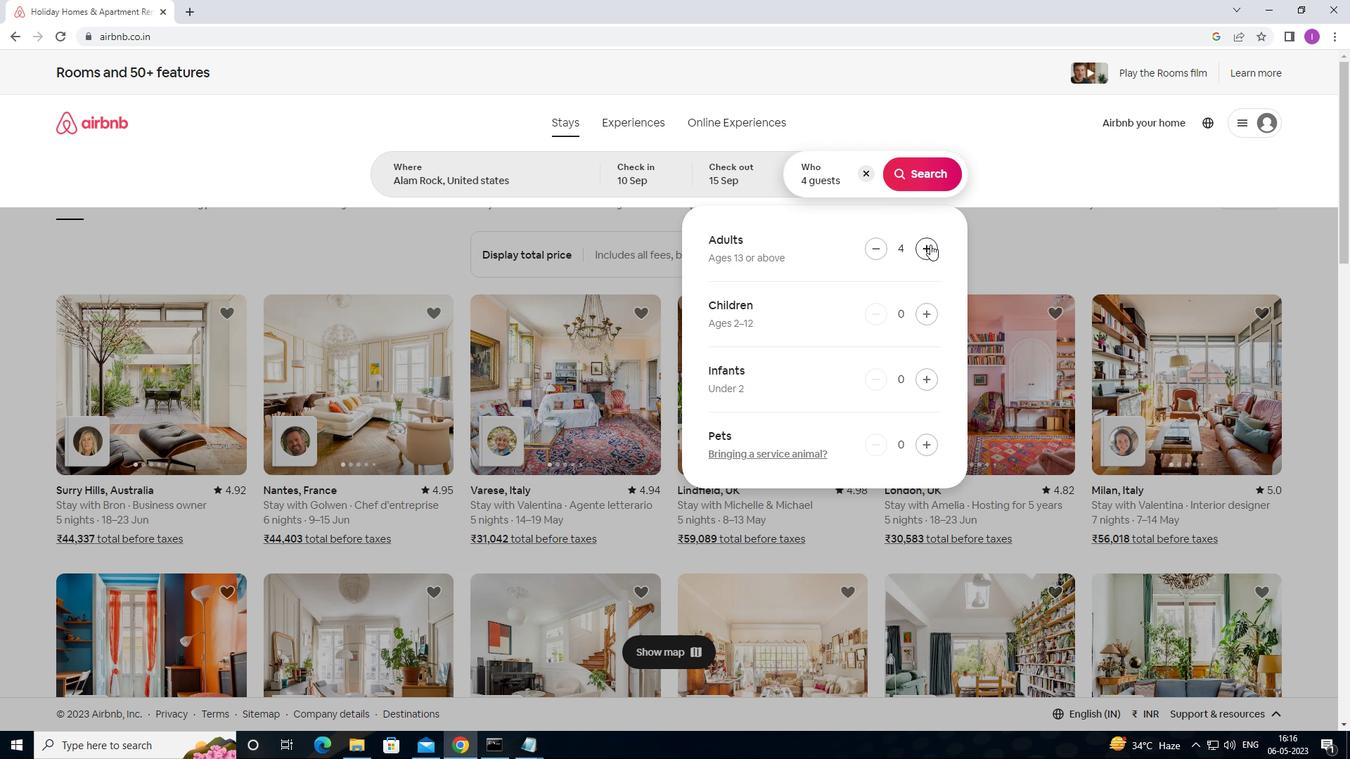 
Action: Mouse pressed left at (935, 161)
Screenshot: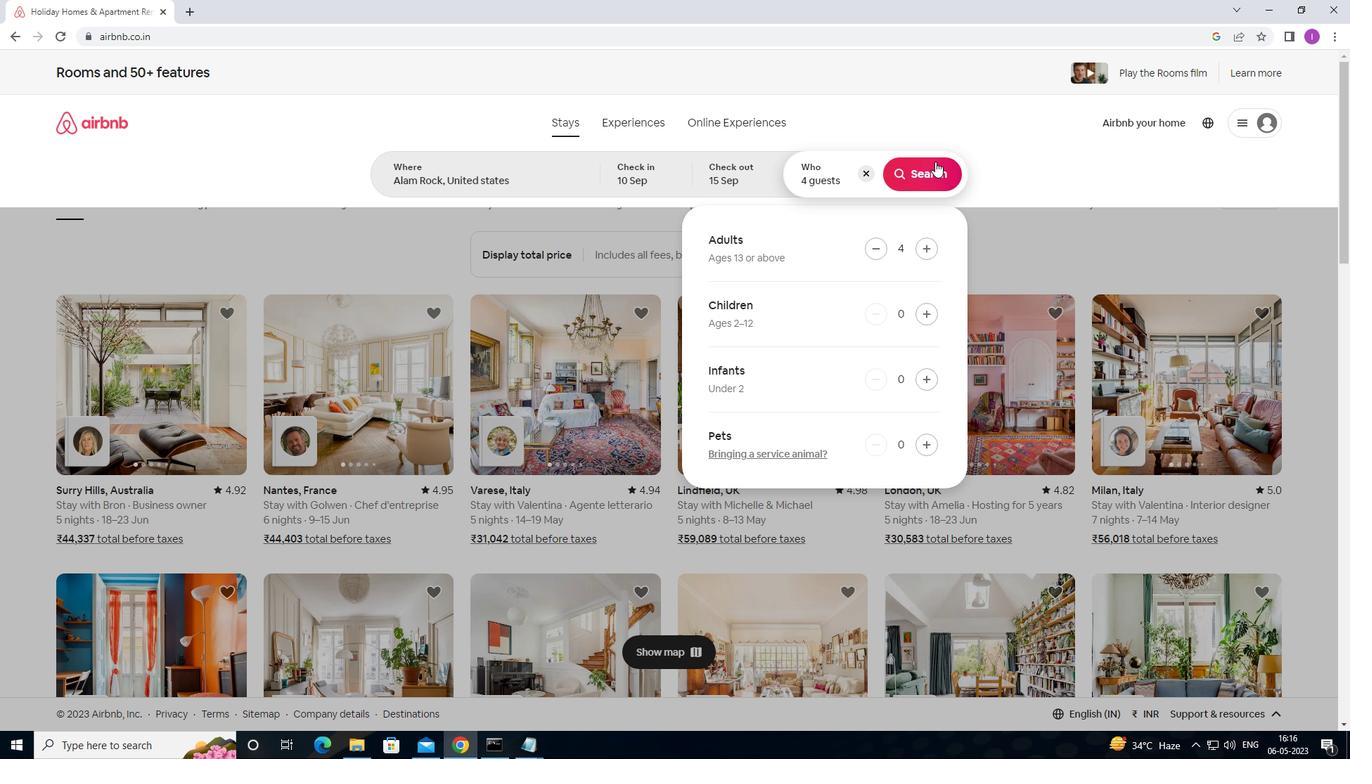 
Action: Mouse moved to (1272, 131)
Screenshot: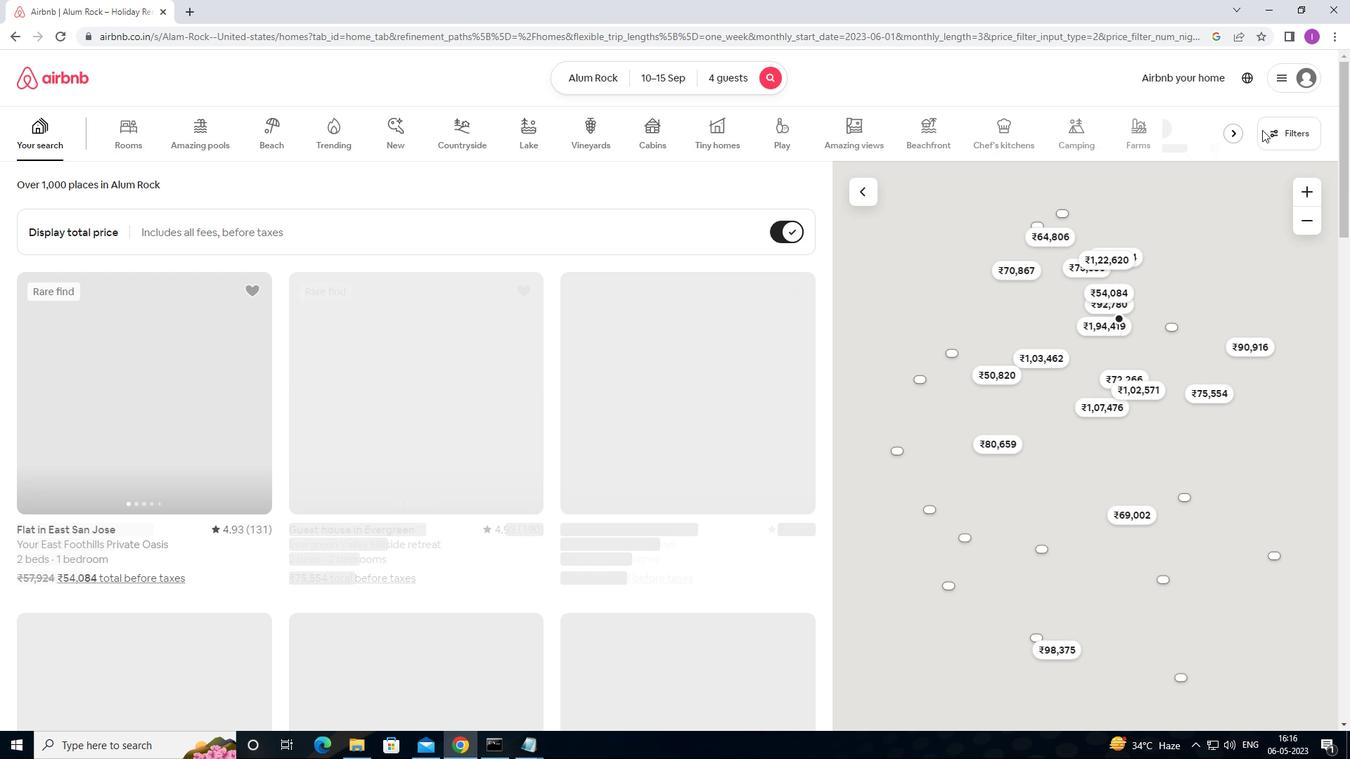 
Action: Mouse pressed left at (1272, 131)
Screenshot: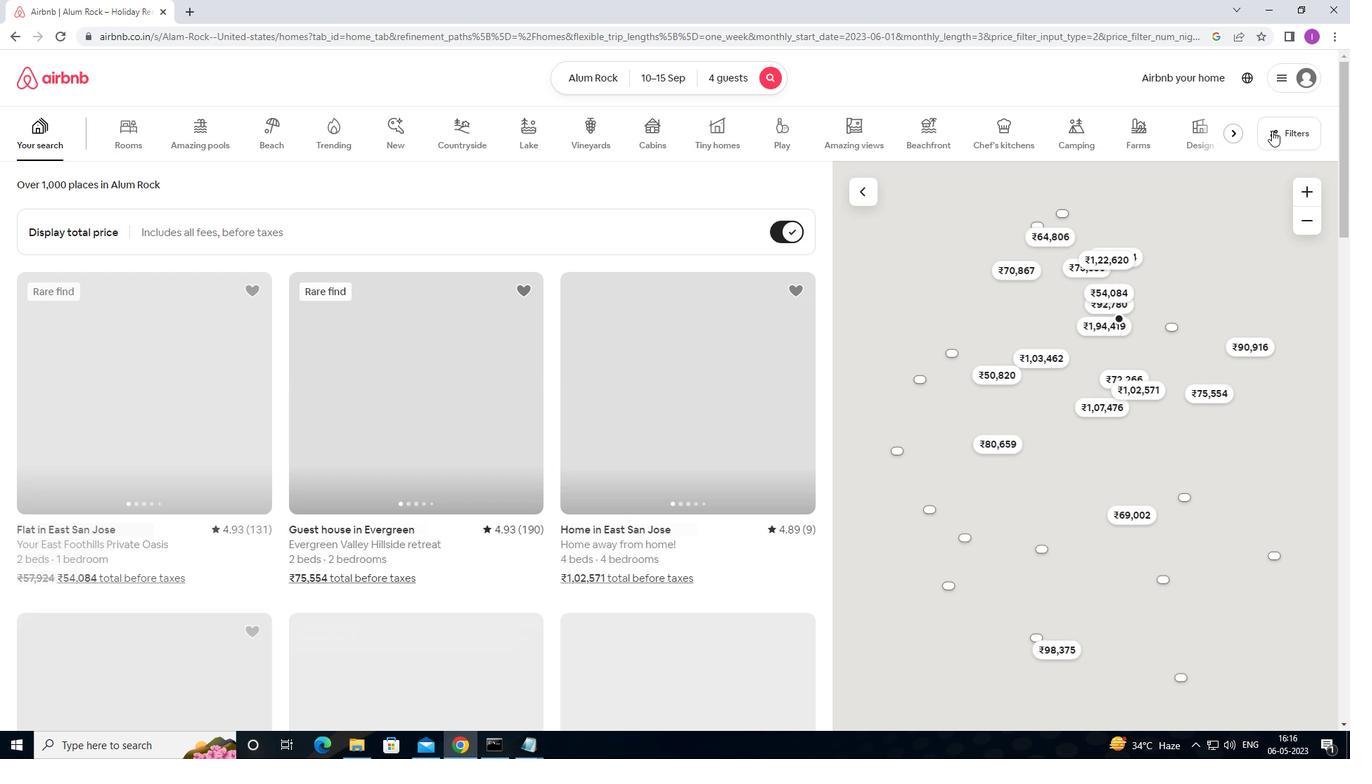 
Action: Mouse moved to (492, 480)
Screenshot: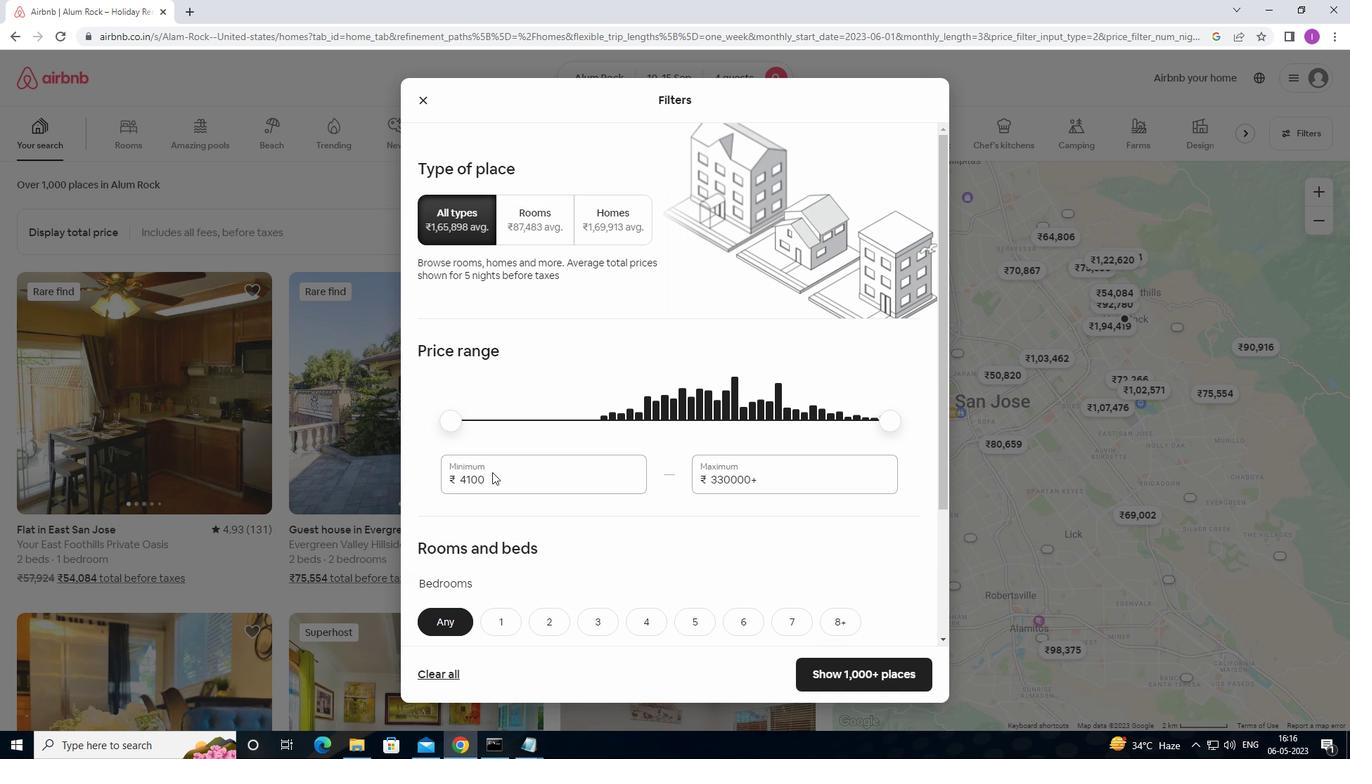 
Action: Mouse pressed left at (492, 480)
Screenshot: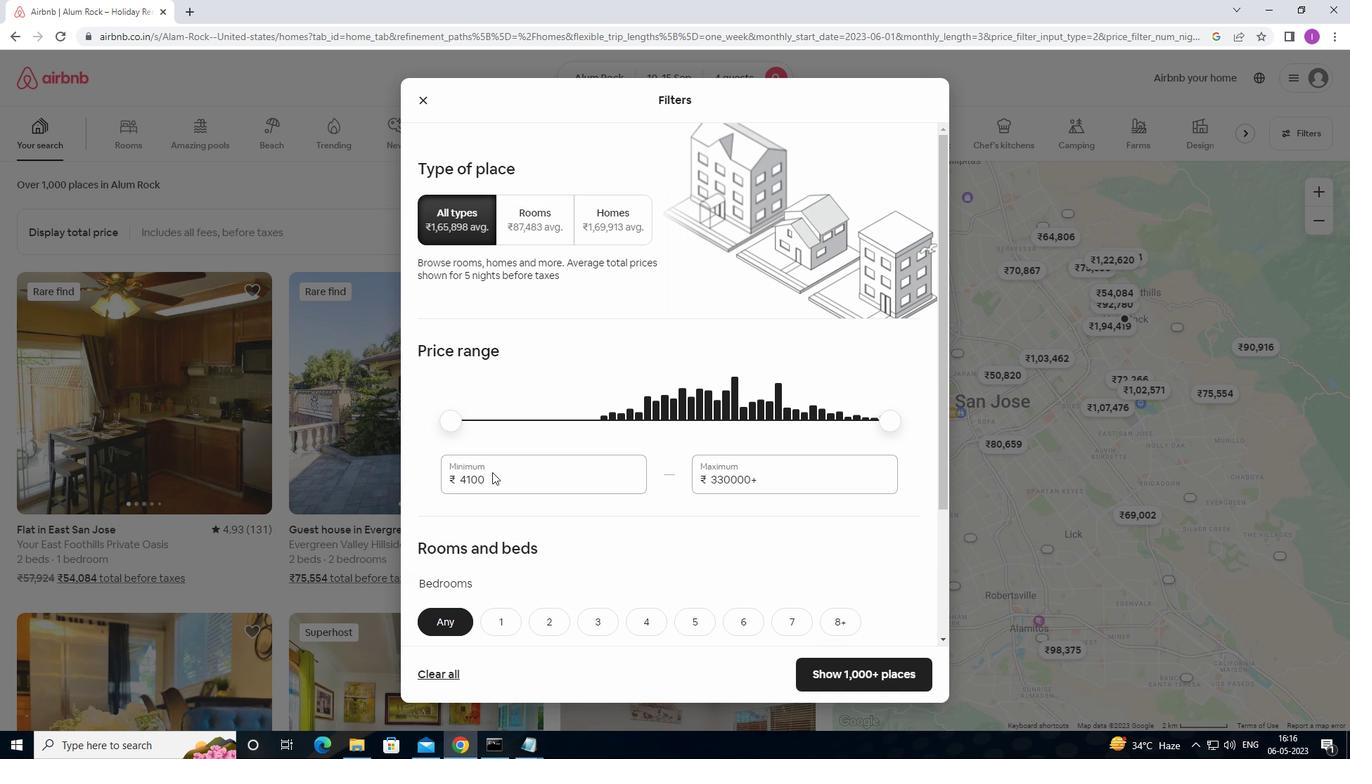 
Action: Mouse moved to (500, 469)
Screenshot: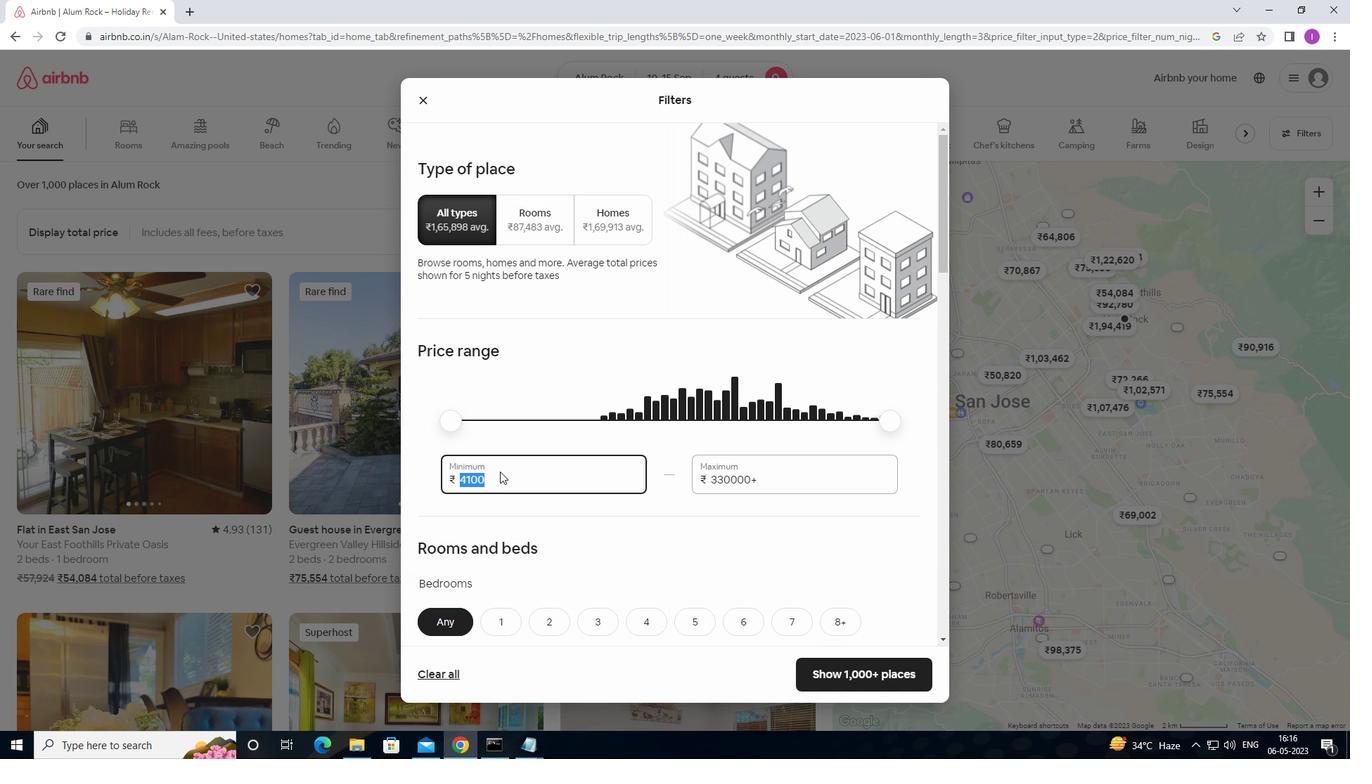
Action: Key pressed 1
Screenshot: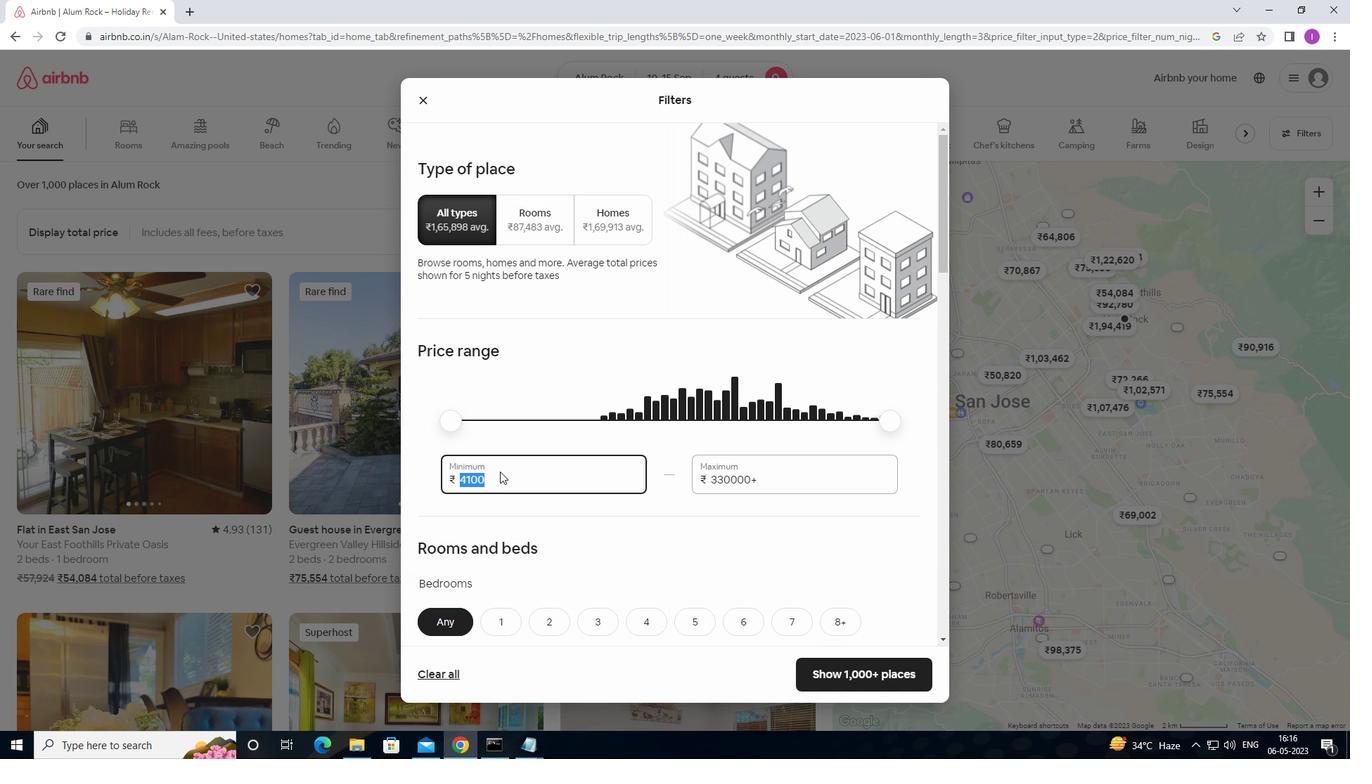 
Action: Mouse moved to (513, 455)
Screenshot: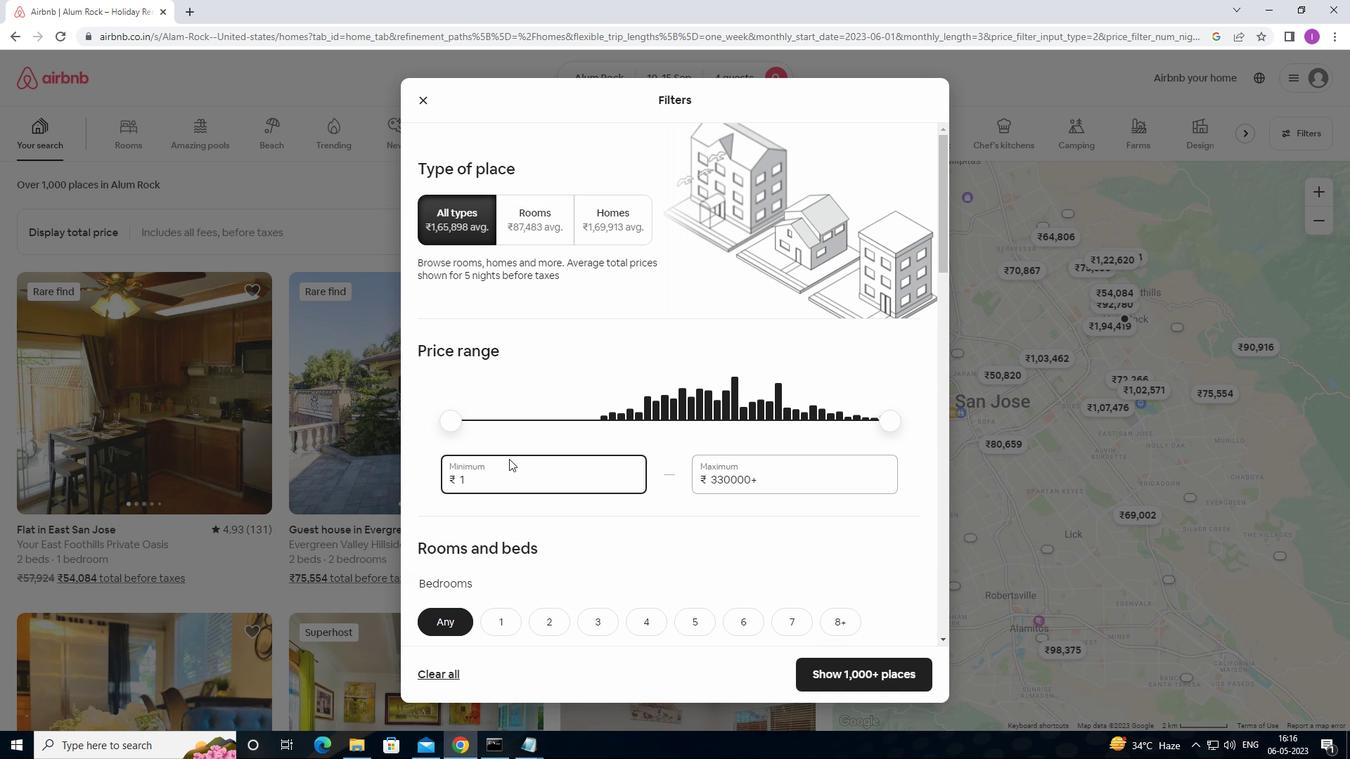 
Action: Key pressed 0
Screenshot: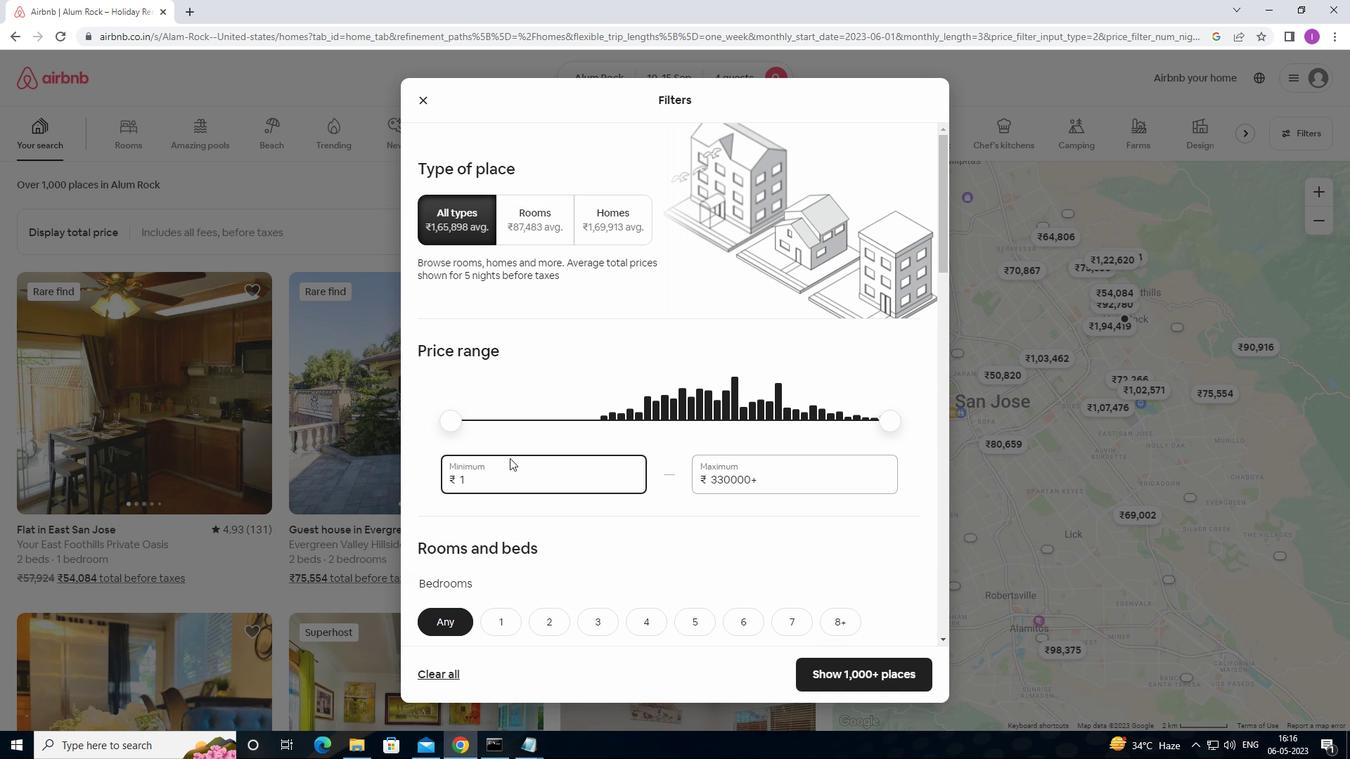 
Action: Mouse moved to (516, 454)
Screenshot: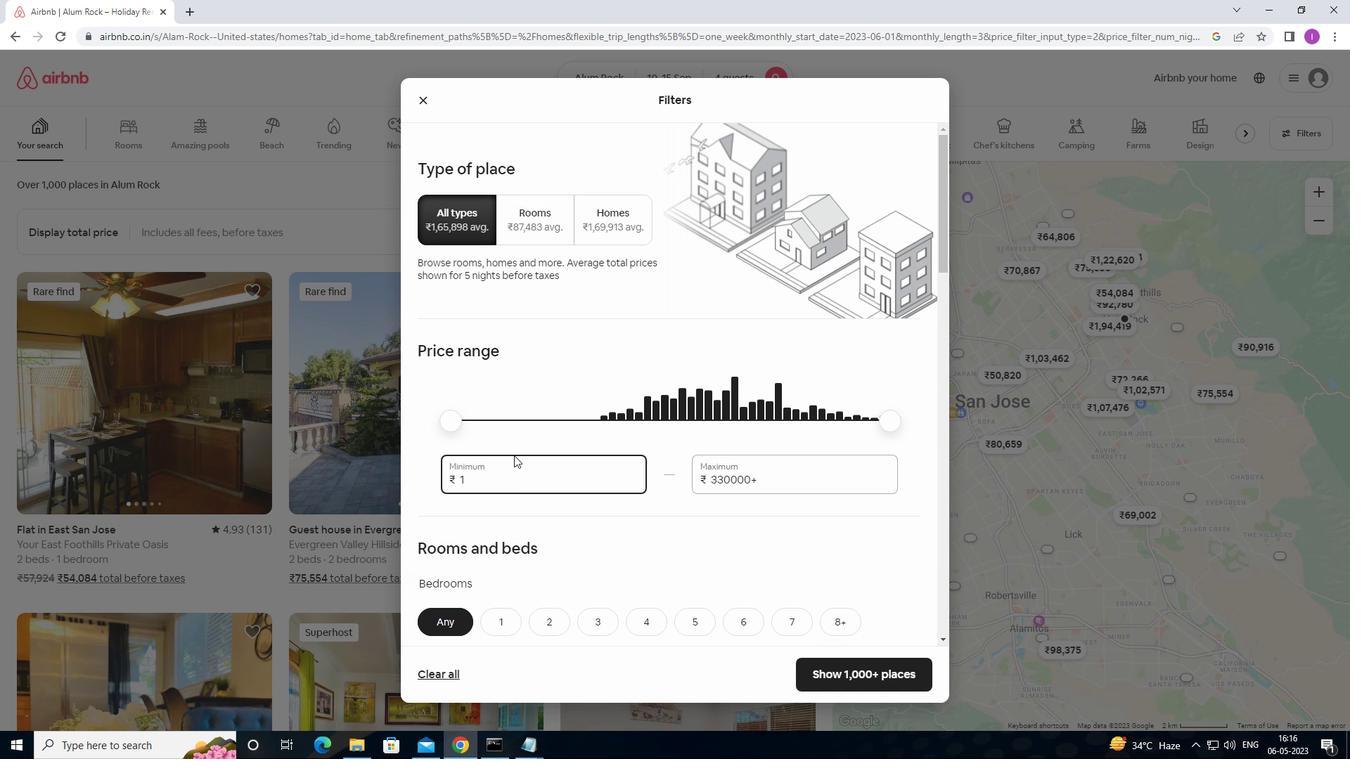 
Action: Key pressed 00
Screenshot: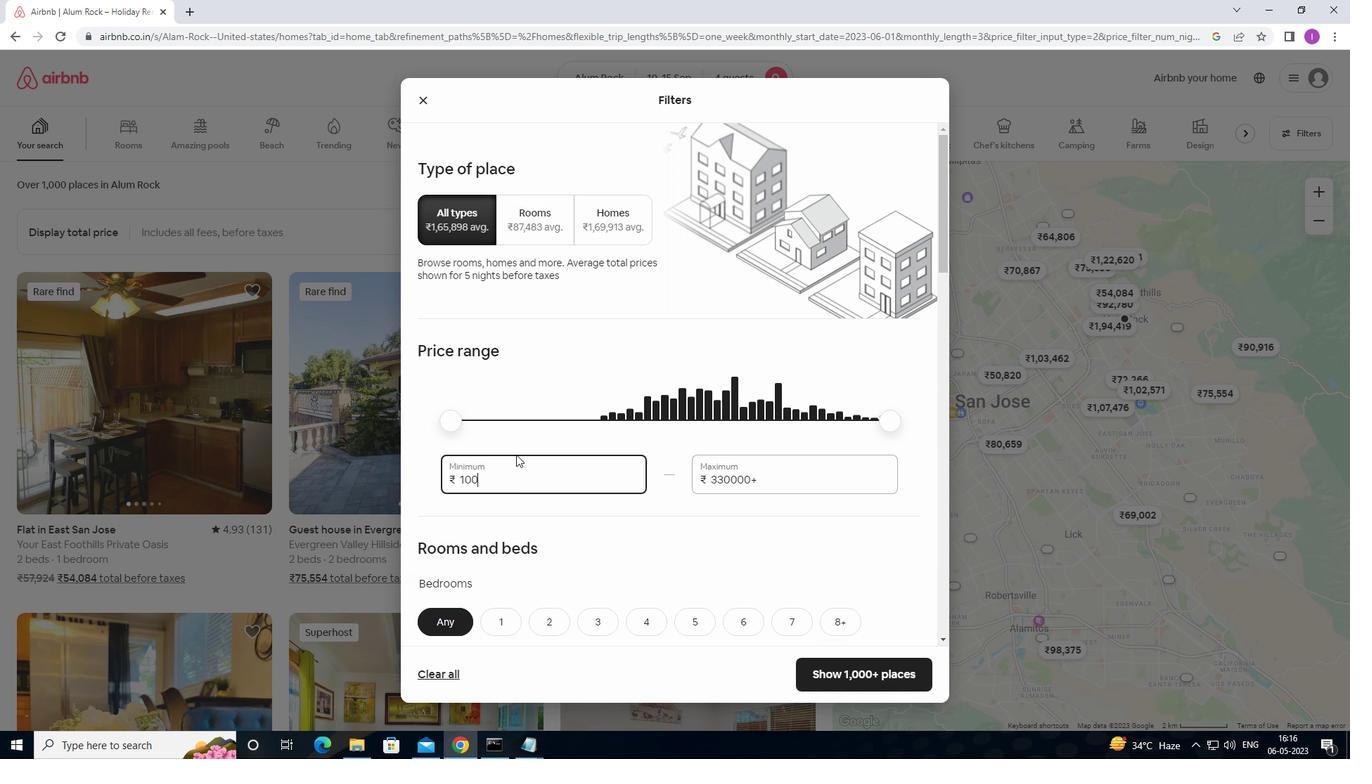 
Action: Mouse moved to (517, 454)
Screenshot: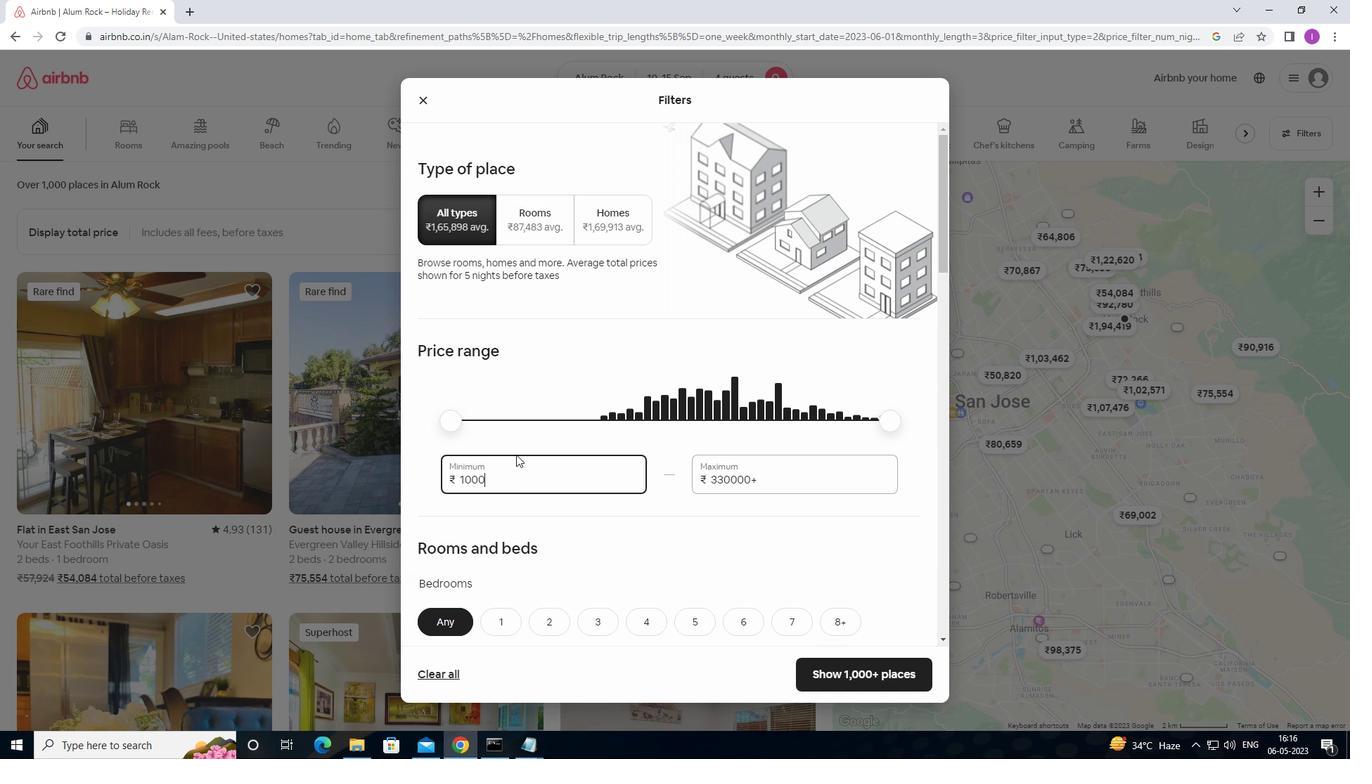 
Action: Key pressed 00
Screenshot: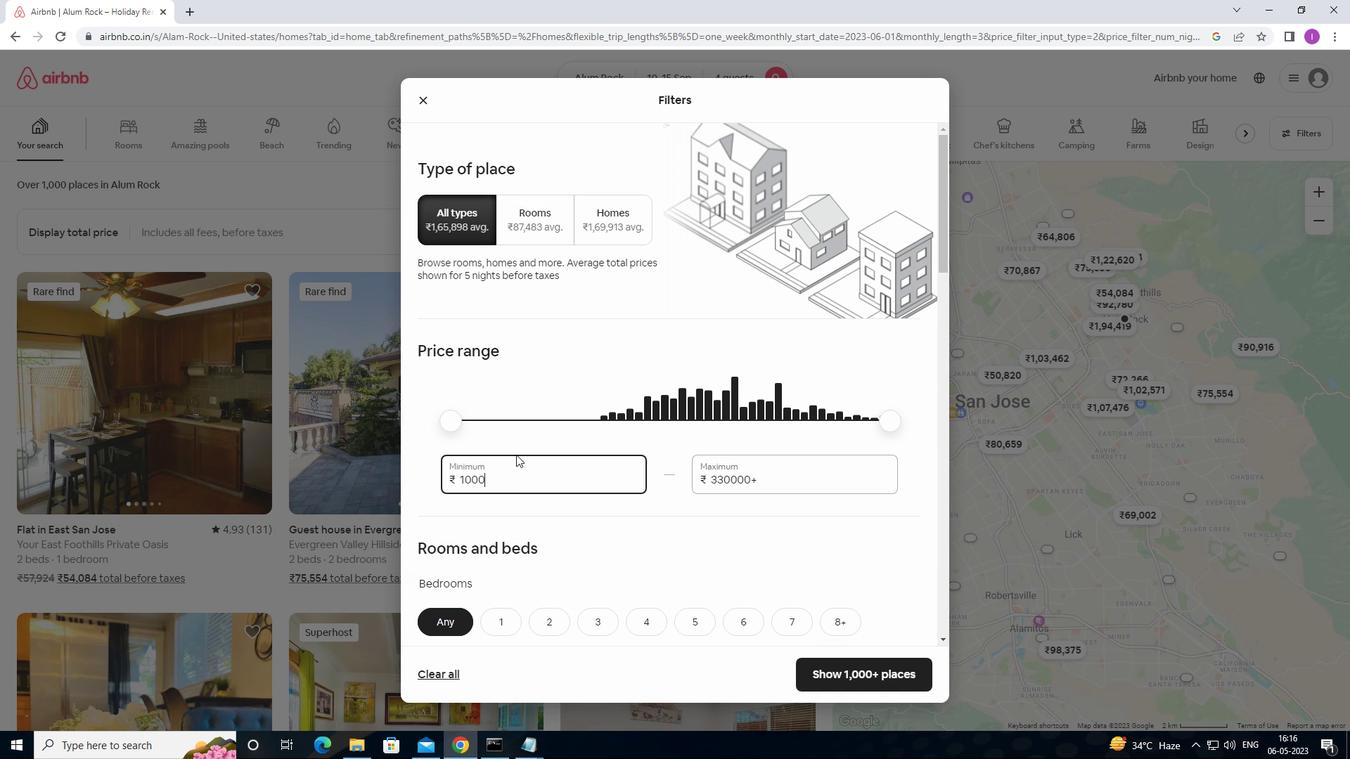 
Action: Mouse moved to (520, 452)
Screenshot: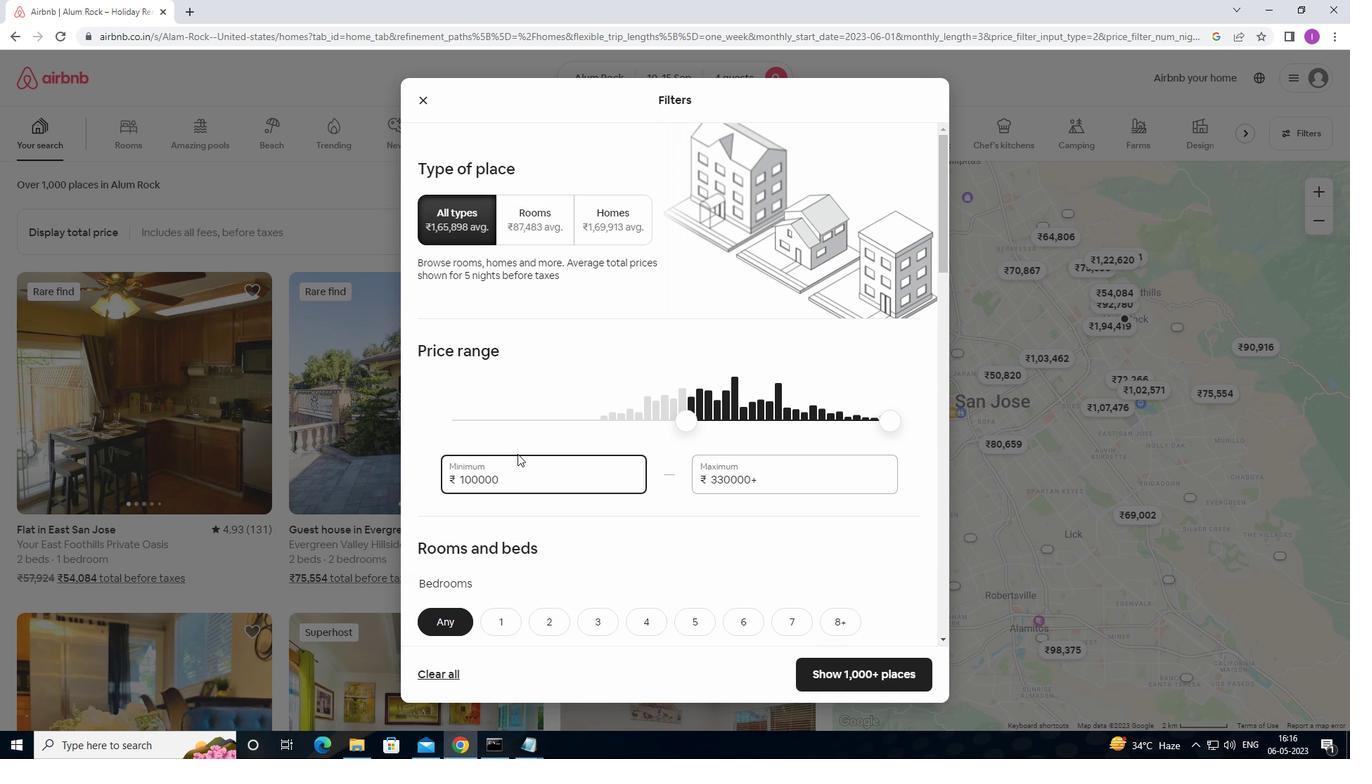 
Action: Key pressed <Key.backspace>
Screenshot: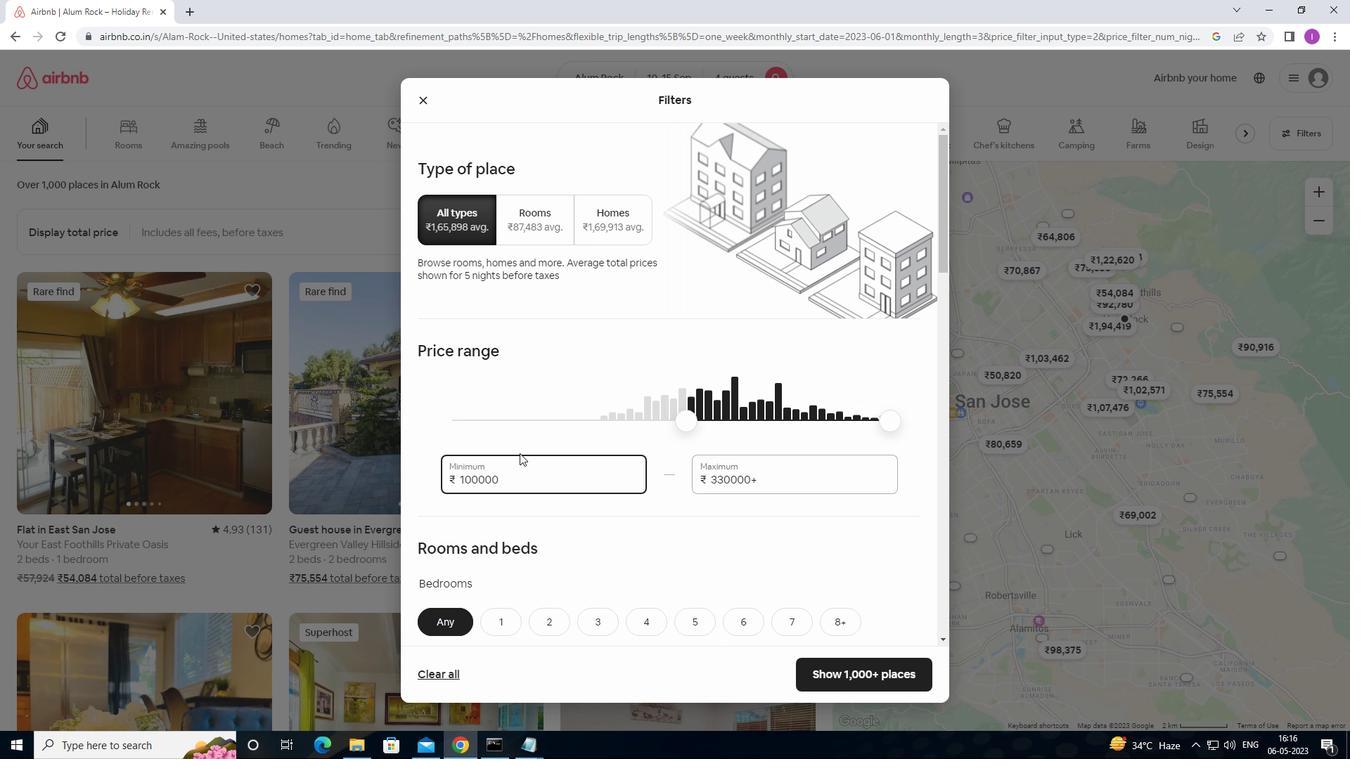 
Action: Mouse moved to (766, 483)
Screenshot: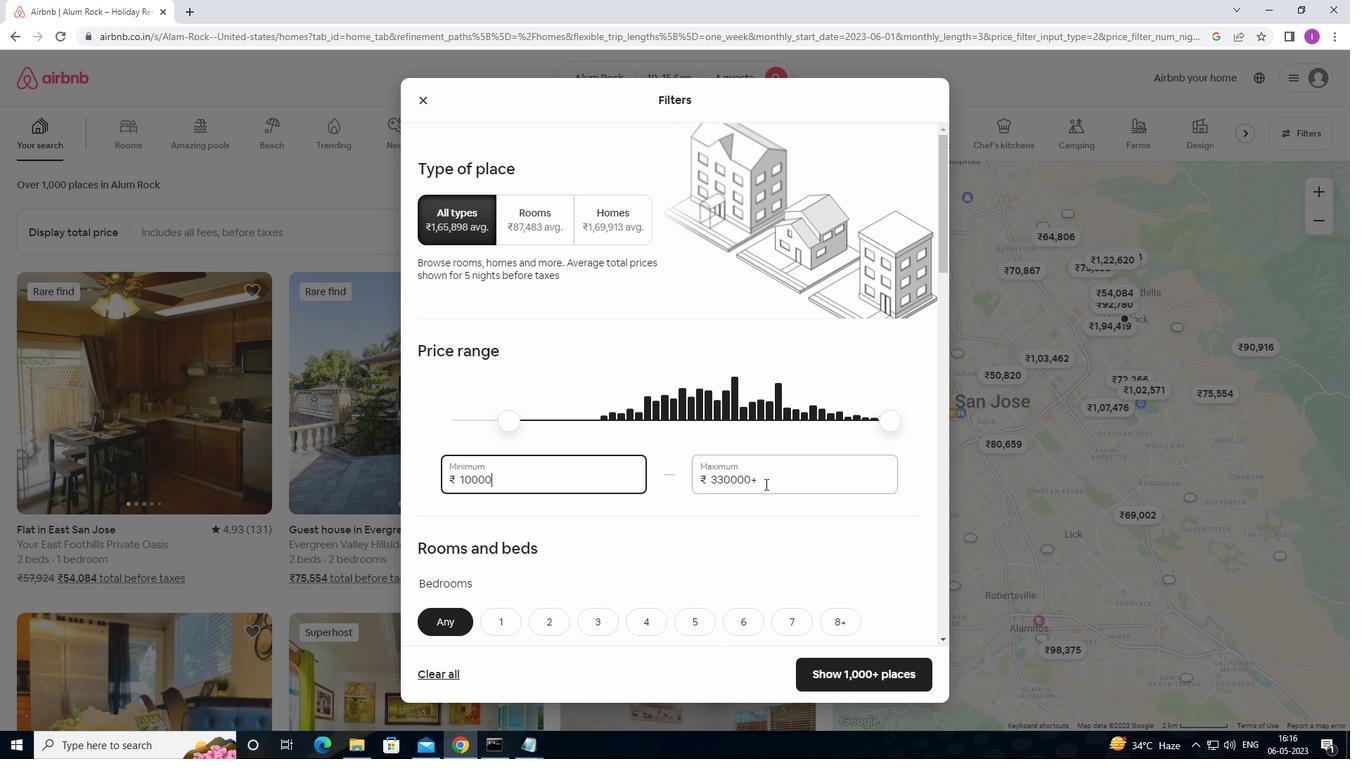 
Action: Mouse pressed left at (766, 483)
Screenshot: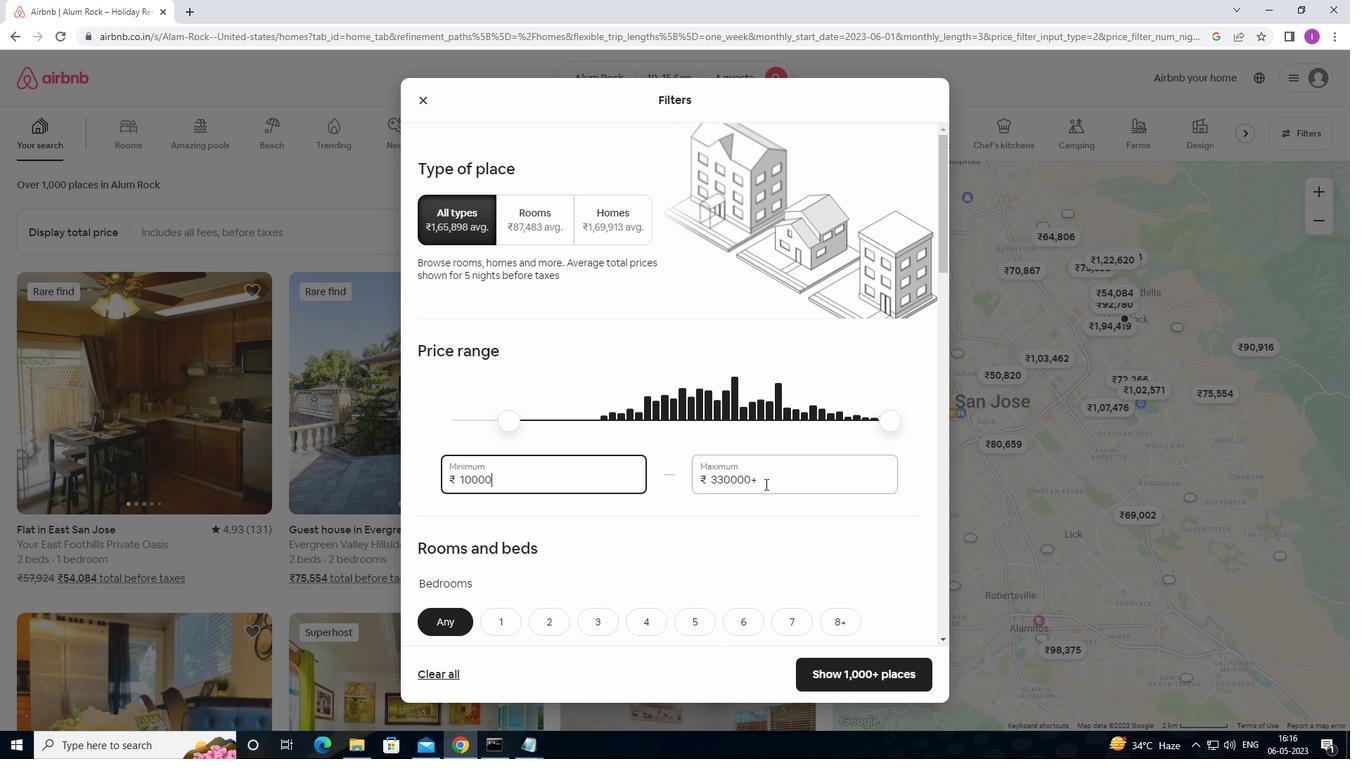 
Action: Mouse moved to (691, 483)
Screenshot: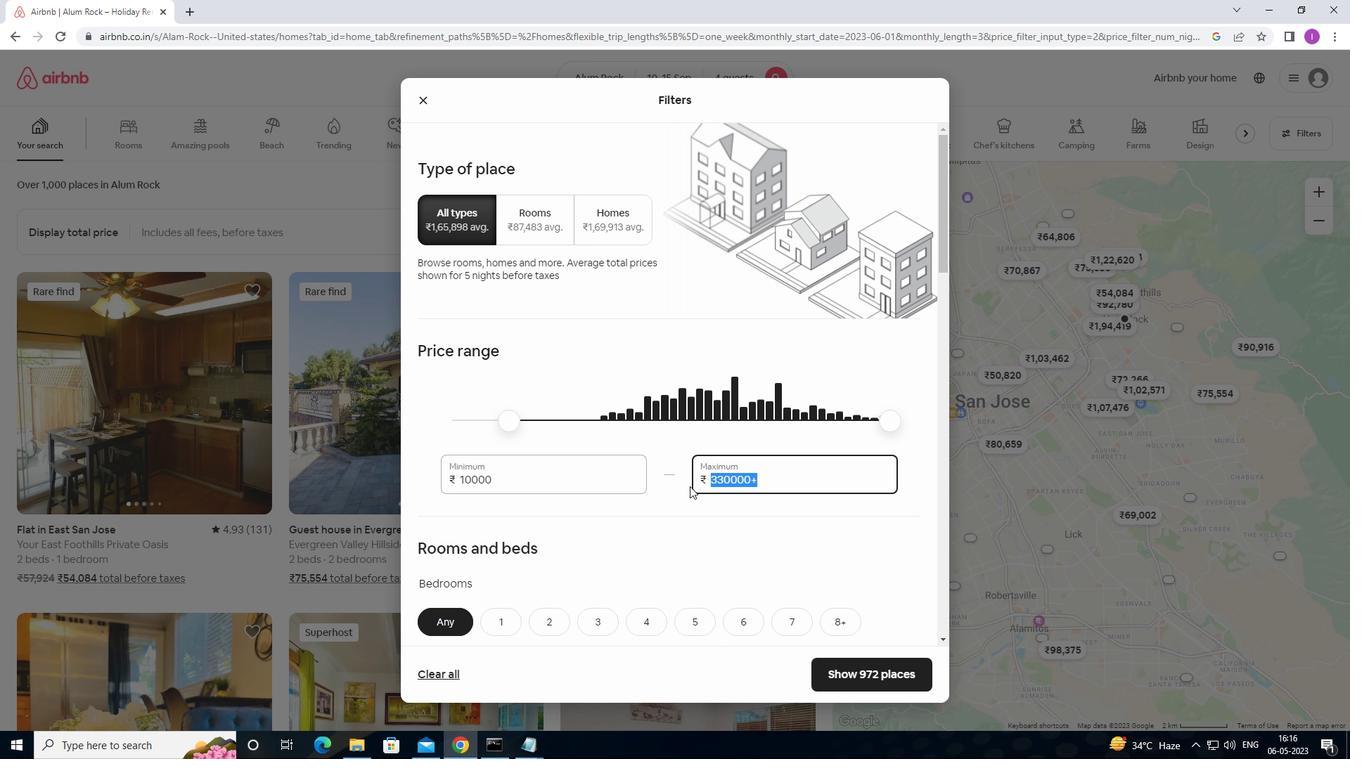 
Action: Key pressed 1
Screenshot: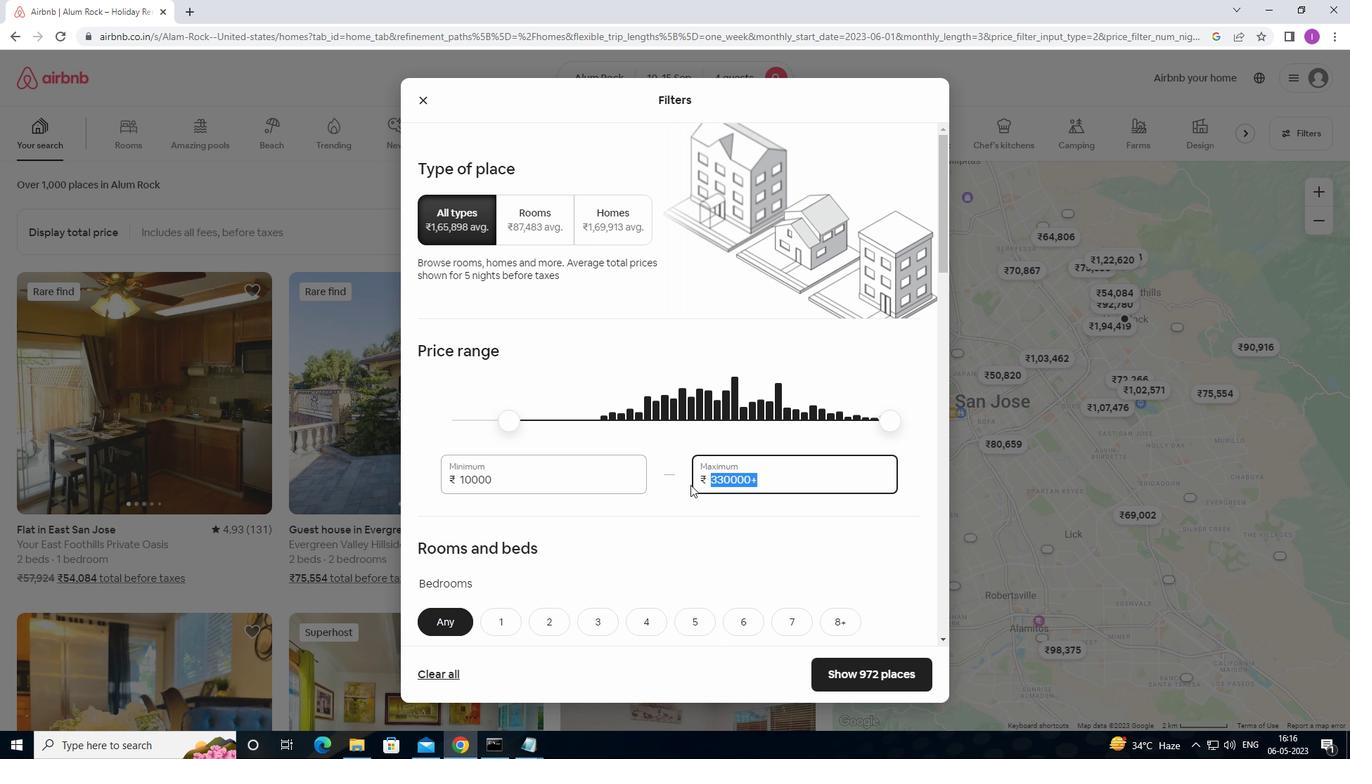 
Action: Mouse moved to (691, 482)
Screenshot: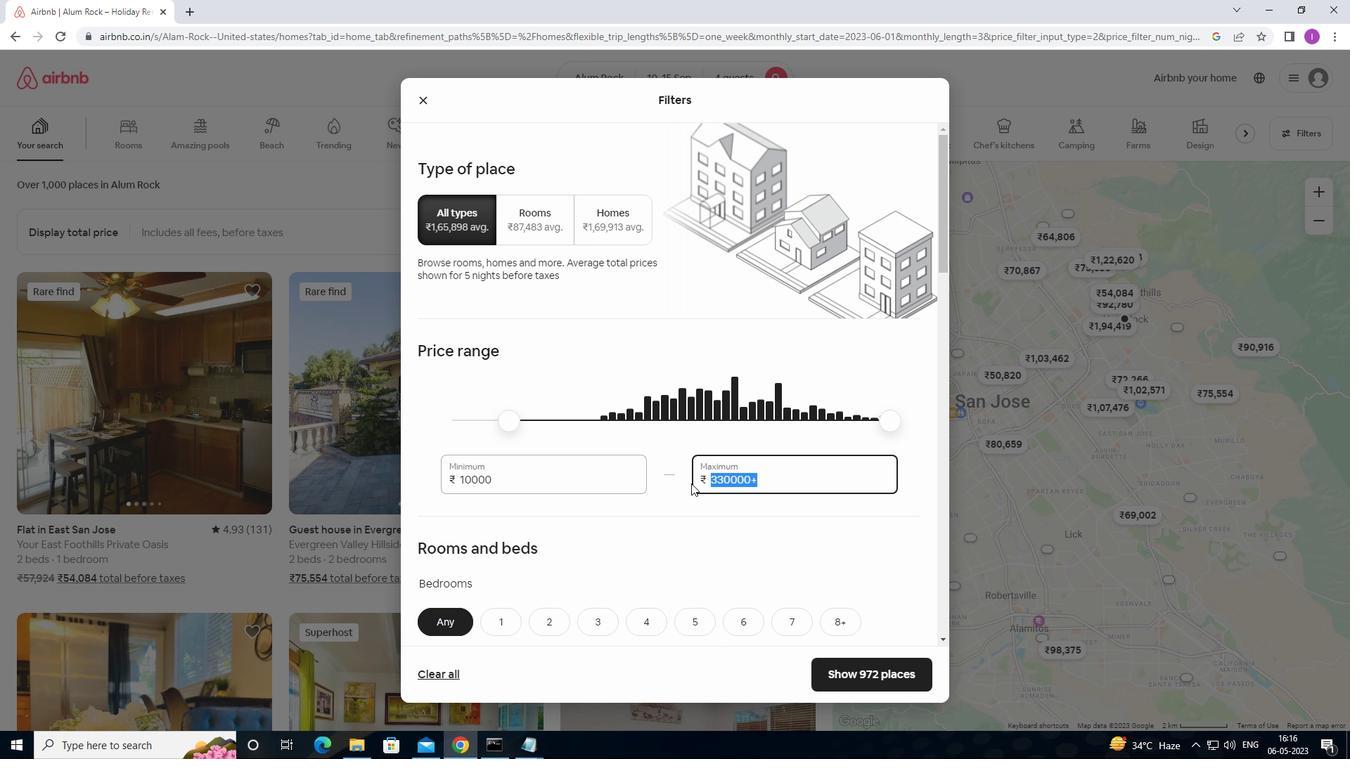 
Action: Key pressed 4
Screenshot: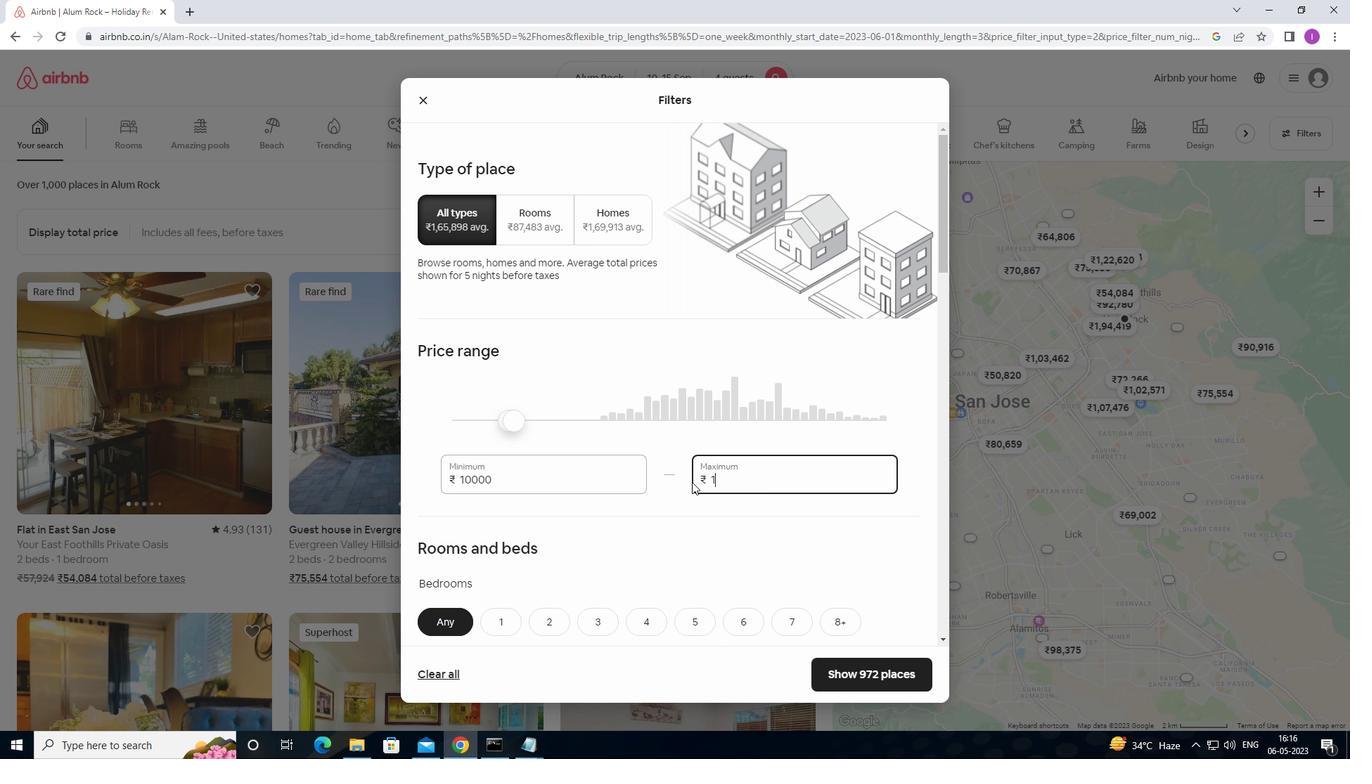 
Action: Mouse moved to (691, 480)
Screenshot: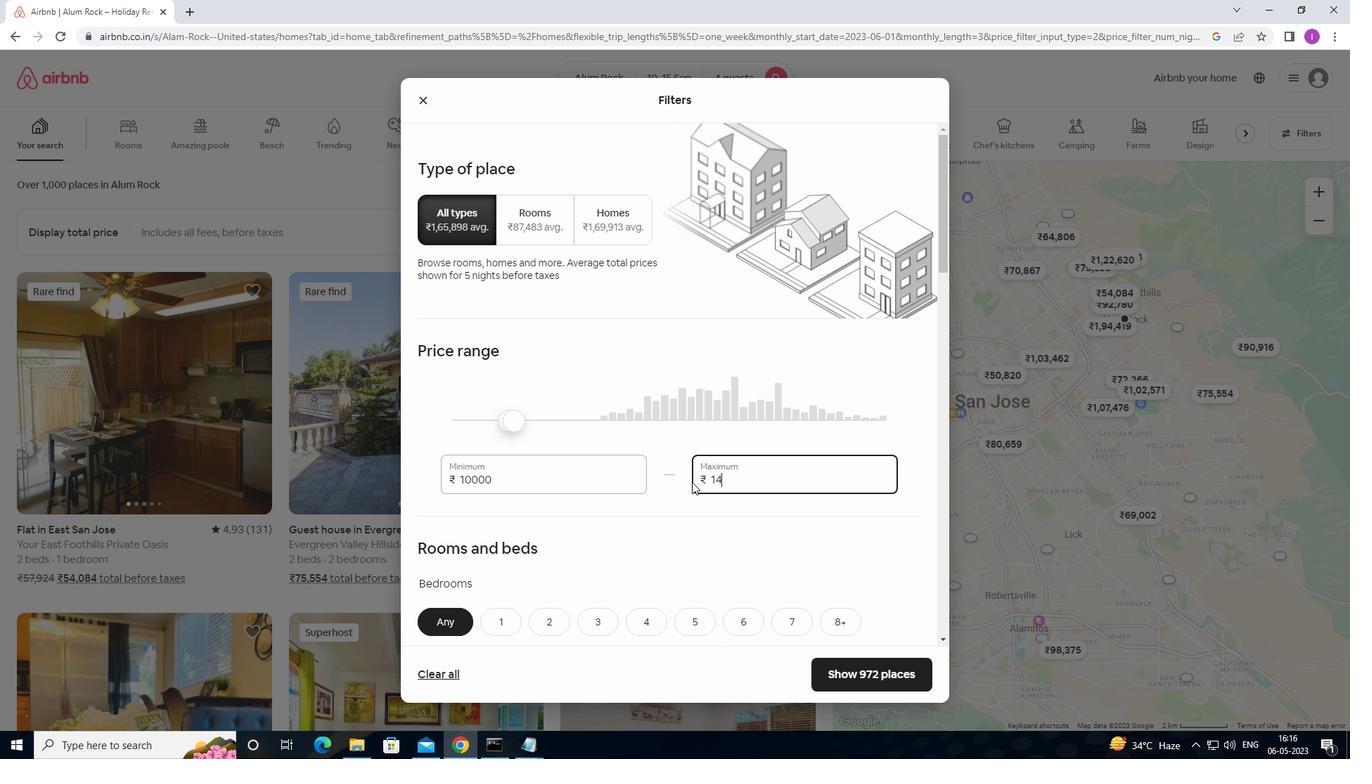 
Action: Key pressed 0
Screenshot: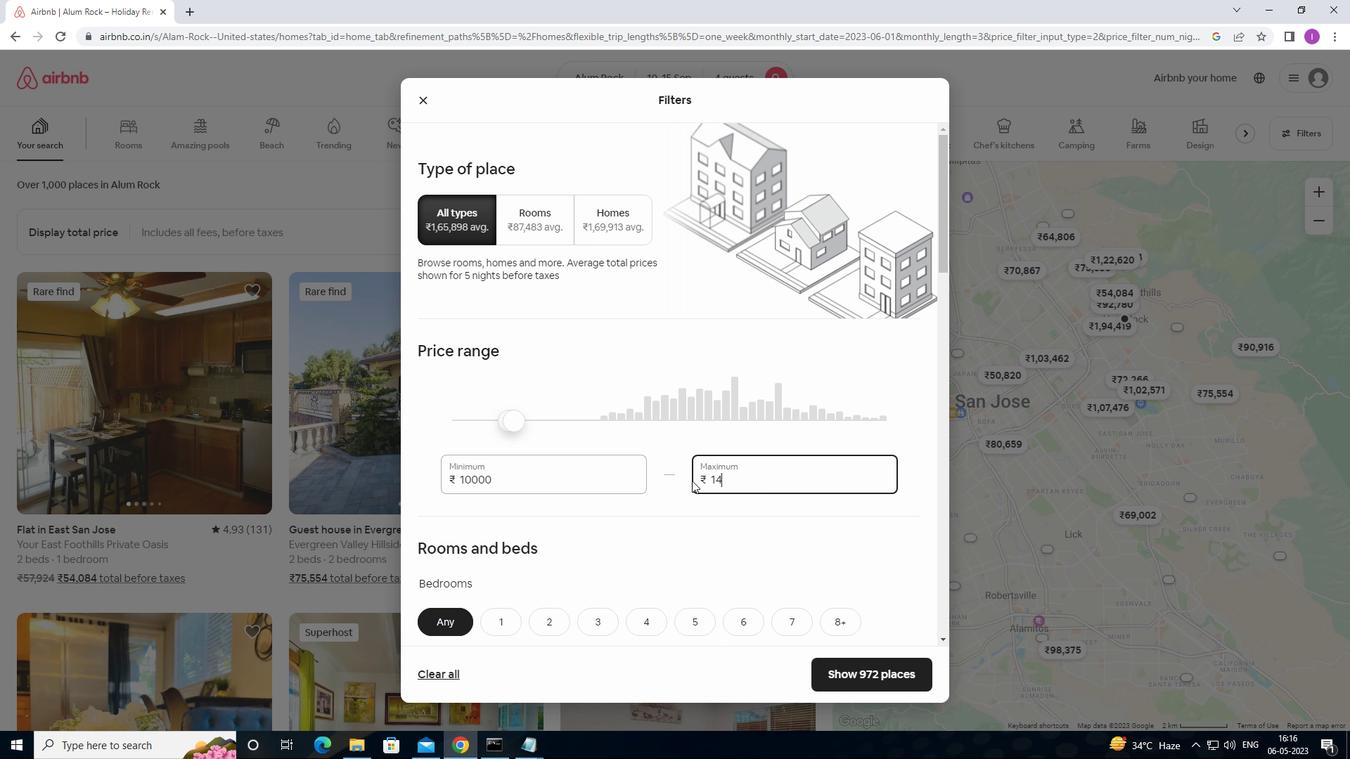 
Action: Mouse moved to (692, 480)
Screenshot: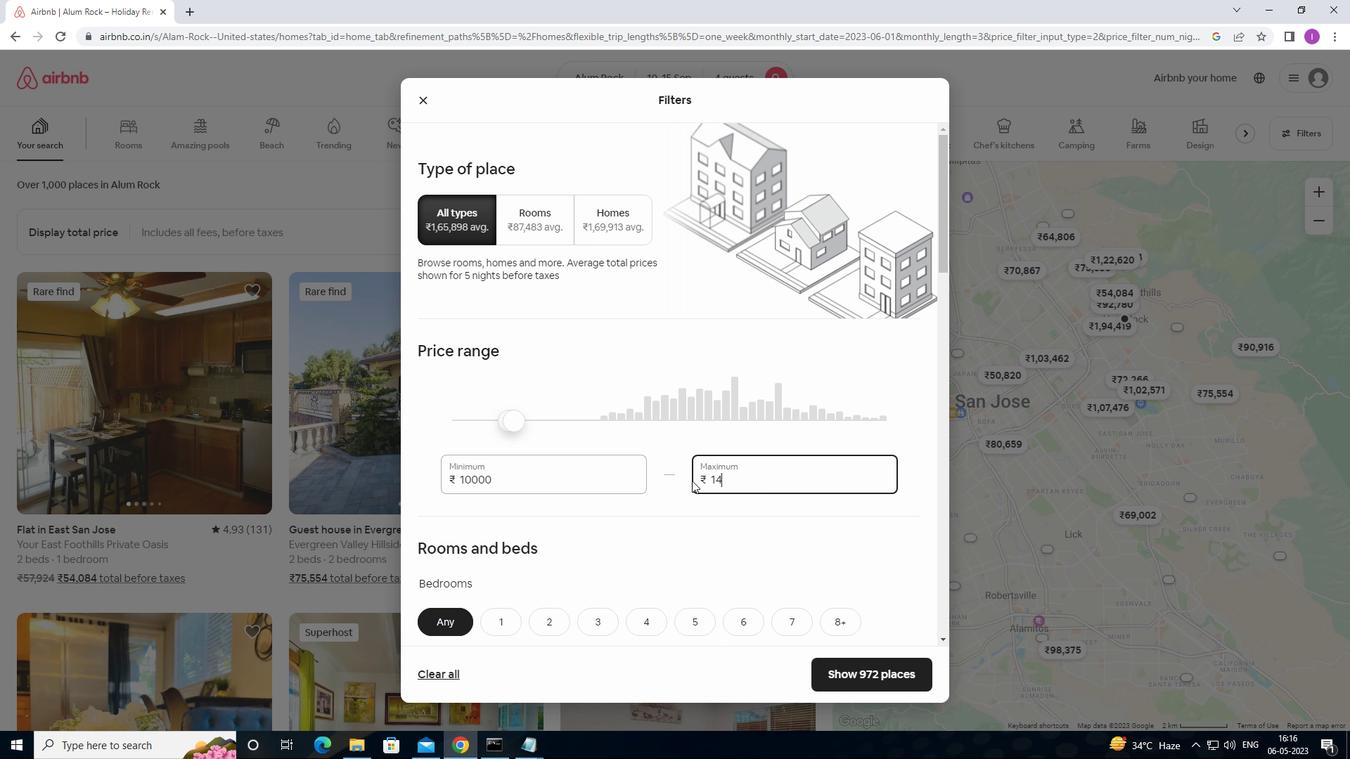 
Action: Key pressed 0
Screenshot: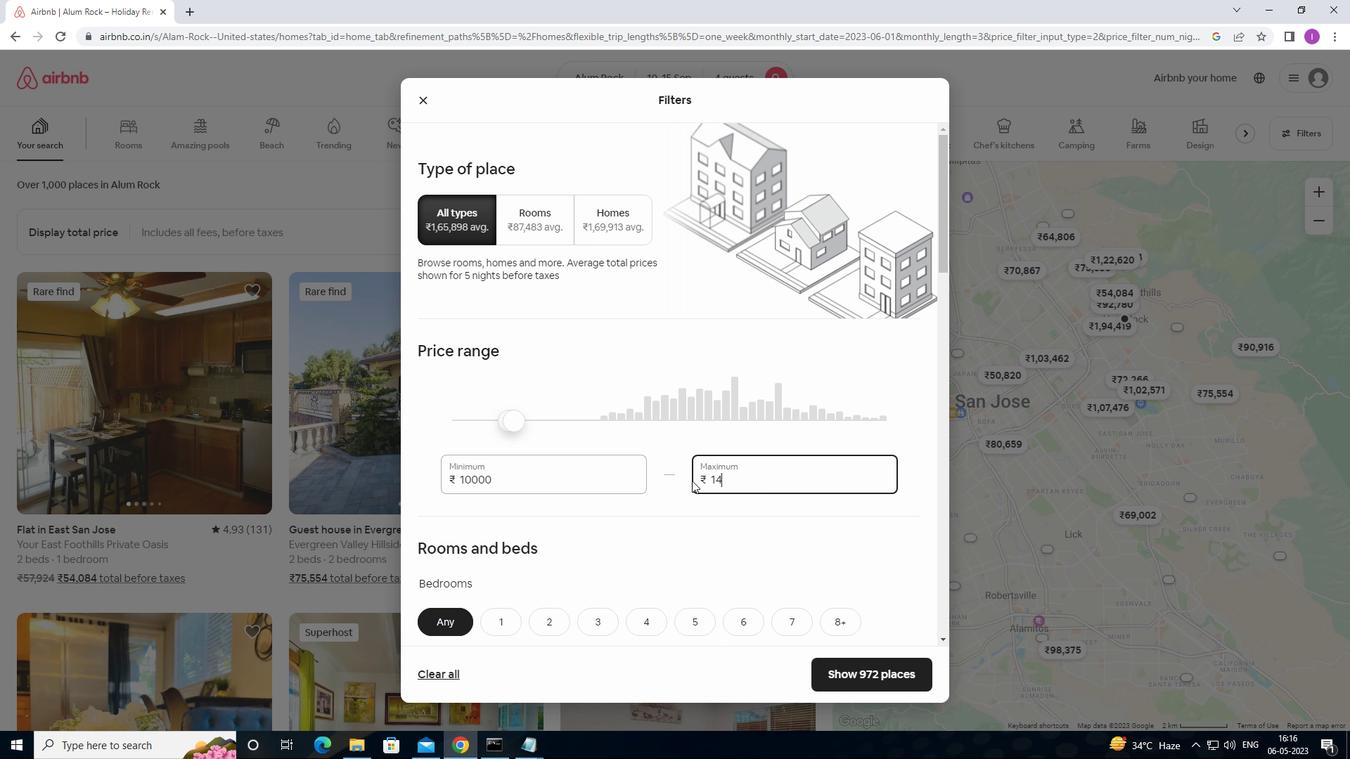 
Action: Mouse moved to (694, 480)
Screenshot: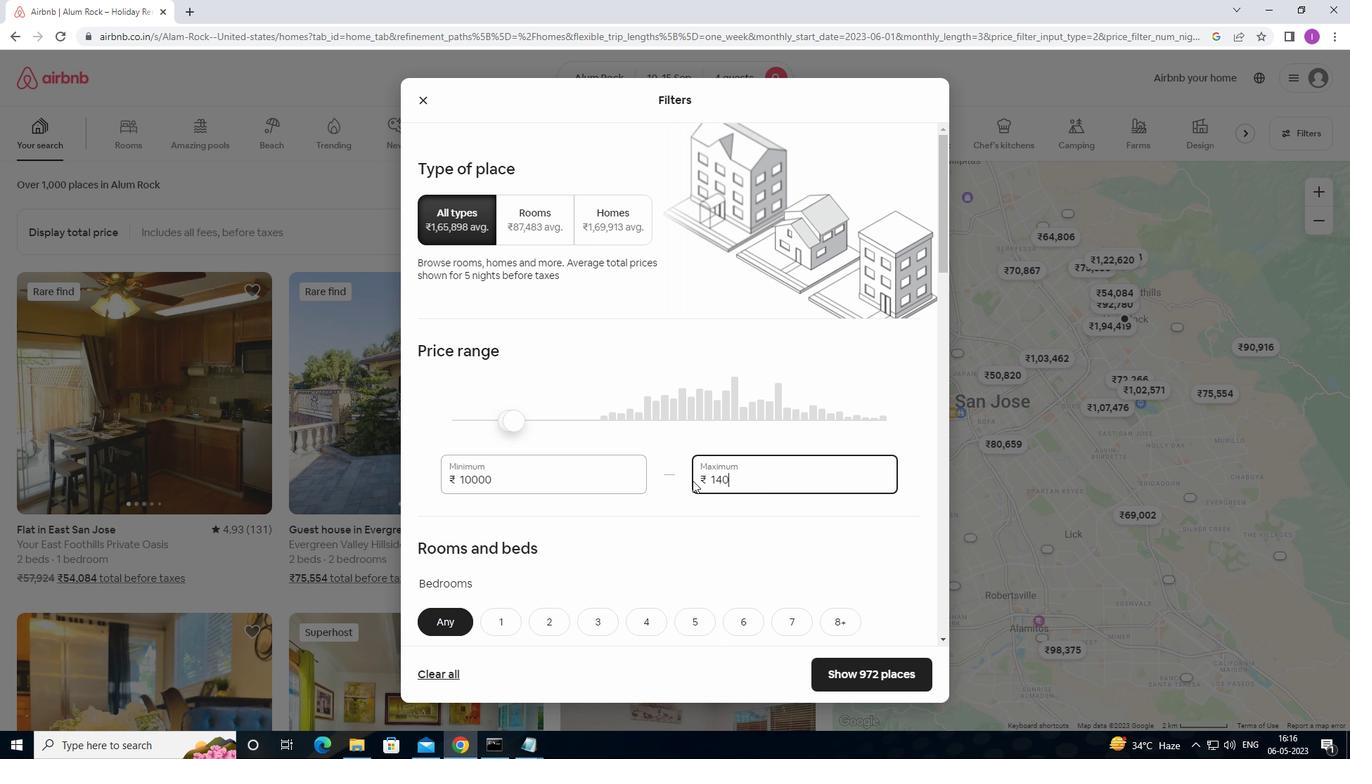 
Action: Key pressed 0
Screenshot: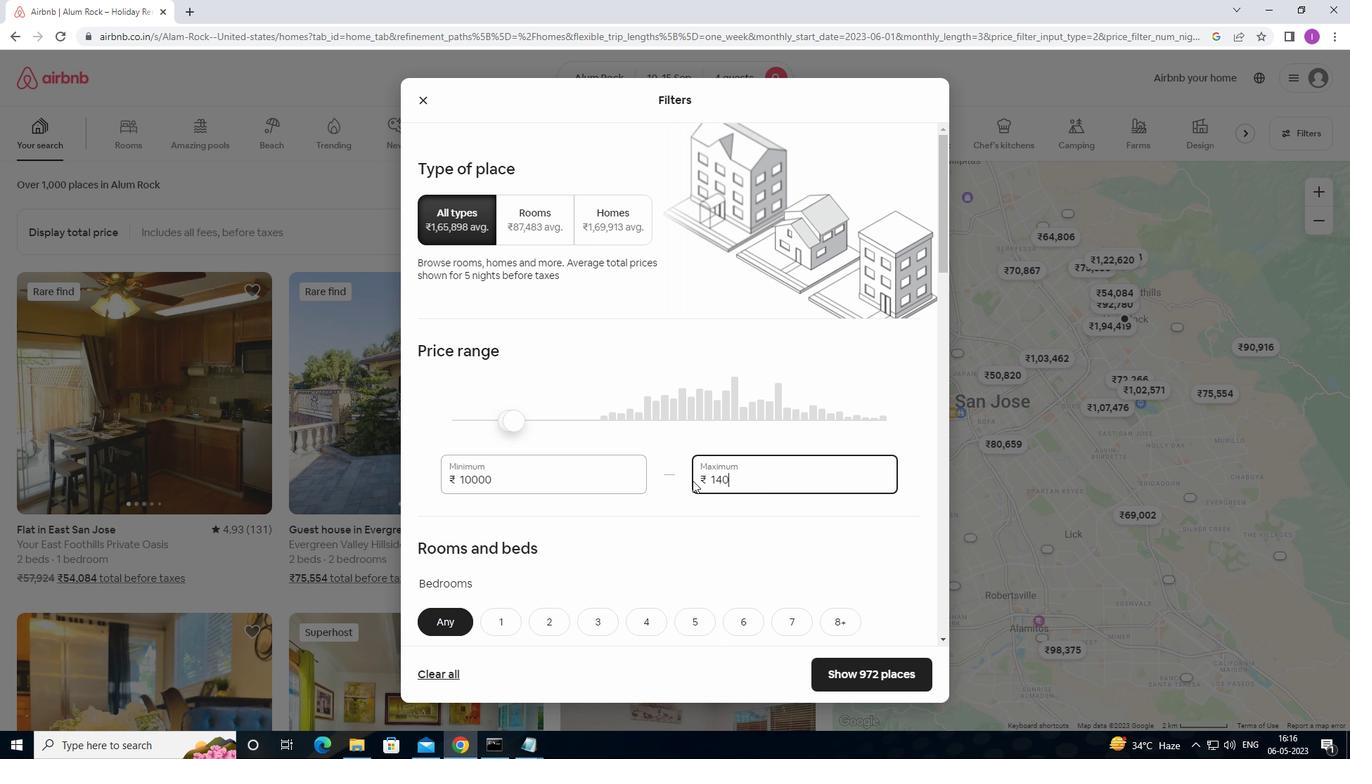 
Action: Mouse moved to (701, 495)
Screenshot: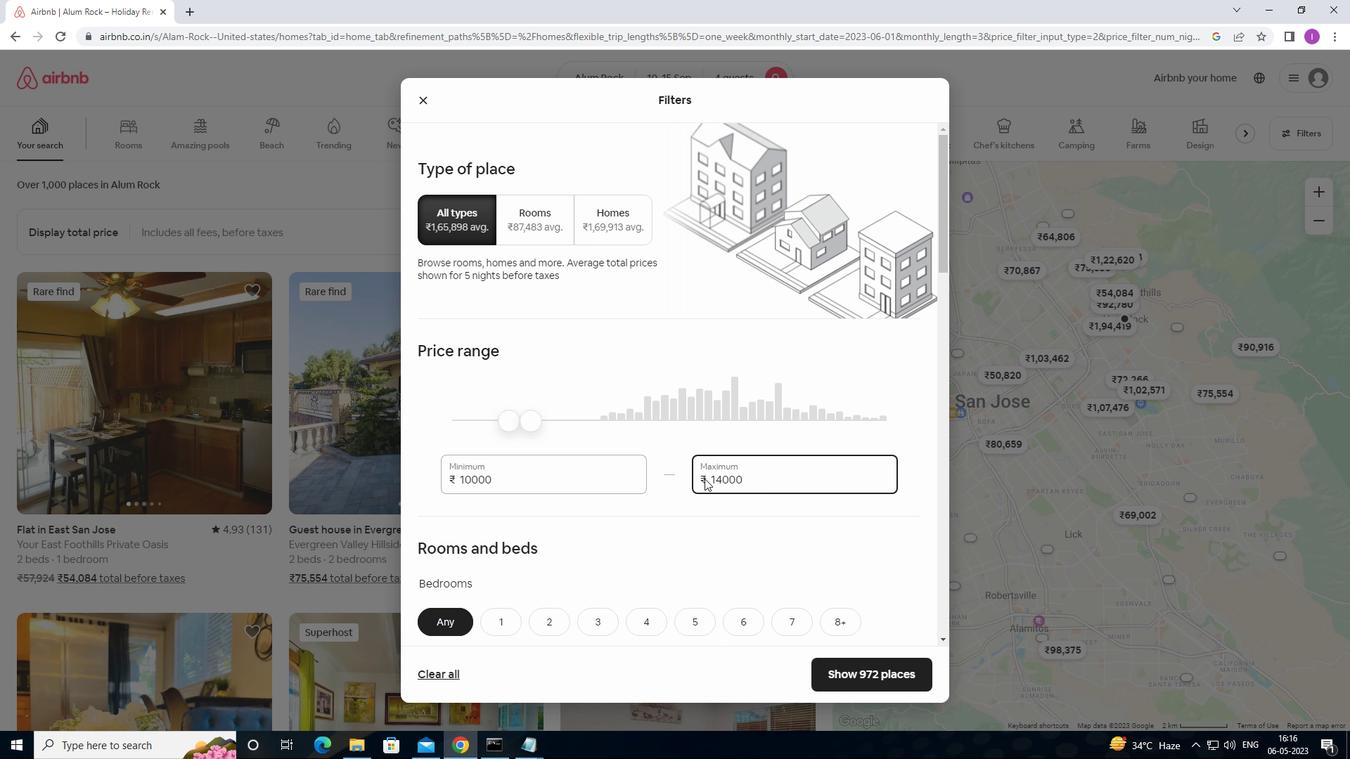 
Action: Mouse scrolled (701, 495) with delta (0, 0)
Screenshot: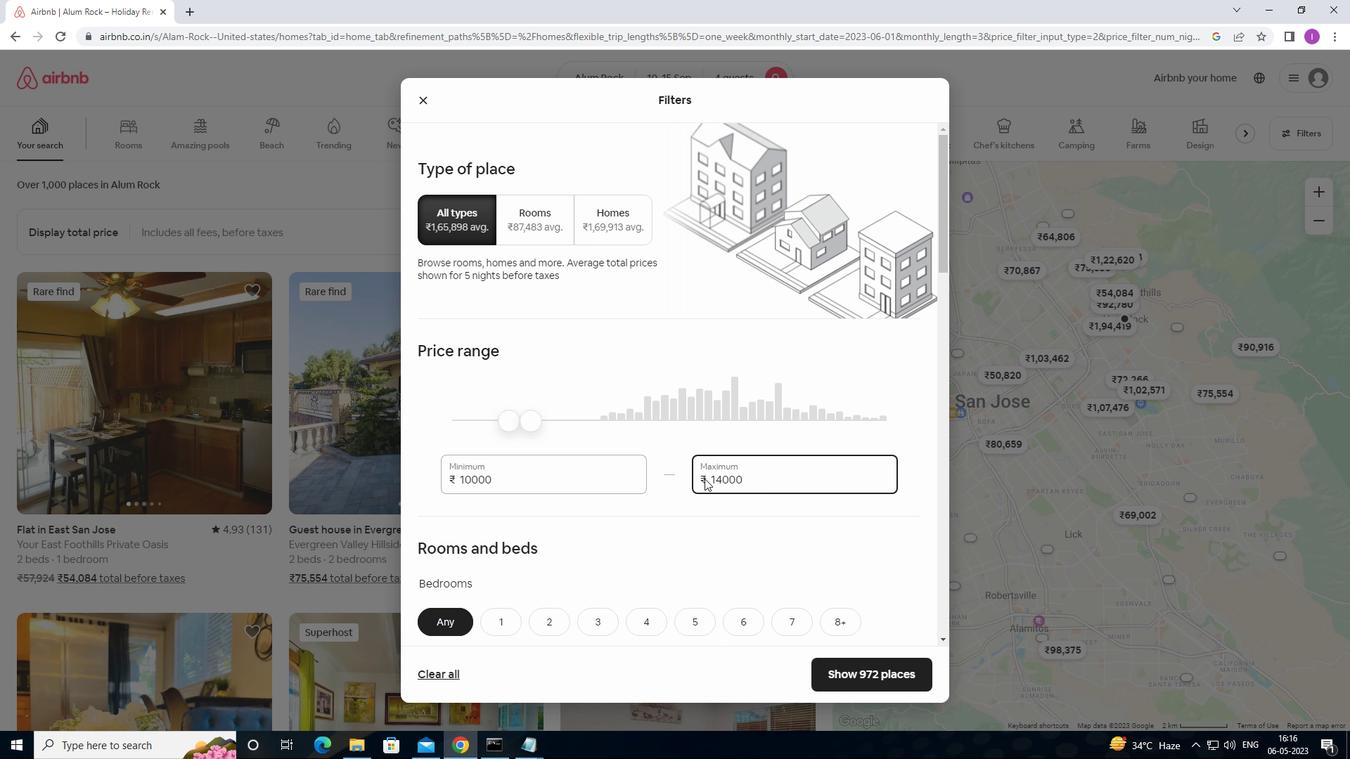 
Action: Mouse moved to (701, 497)
Screenshot: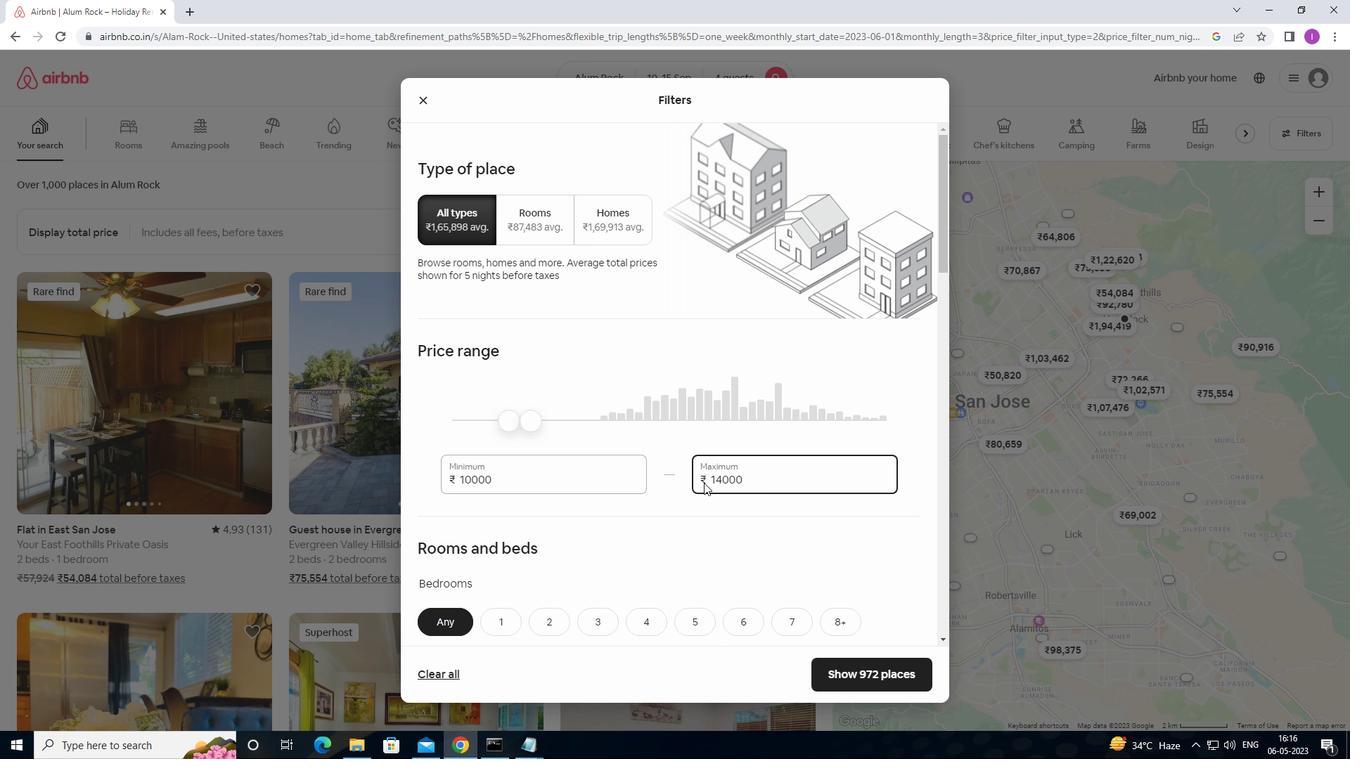 
Action: Mouse scrolled (701, 496) with delta (0, 0)
Screenshot: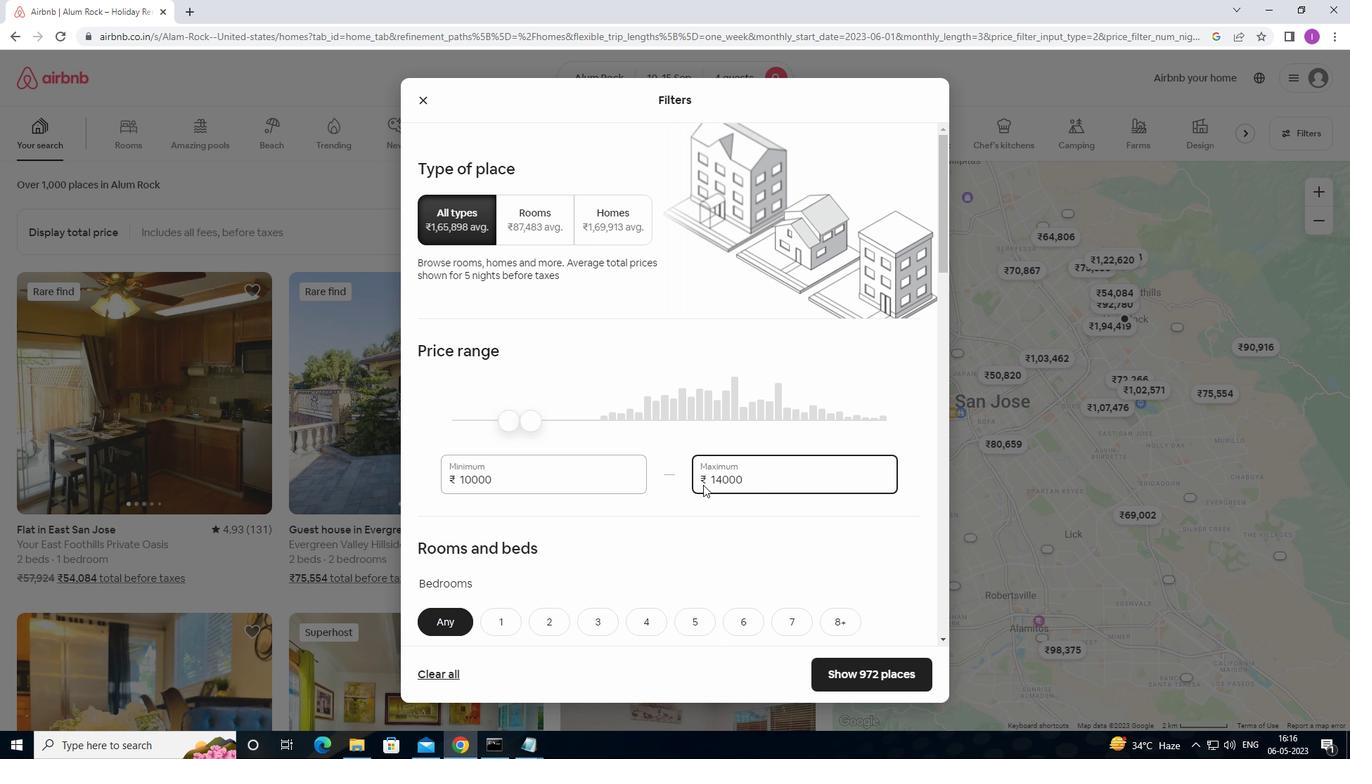 
Action: Mouse moved to (597, 491)
Screenshot: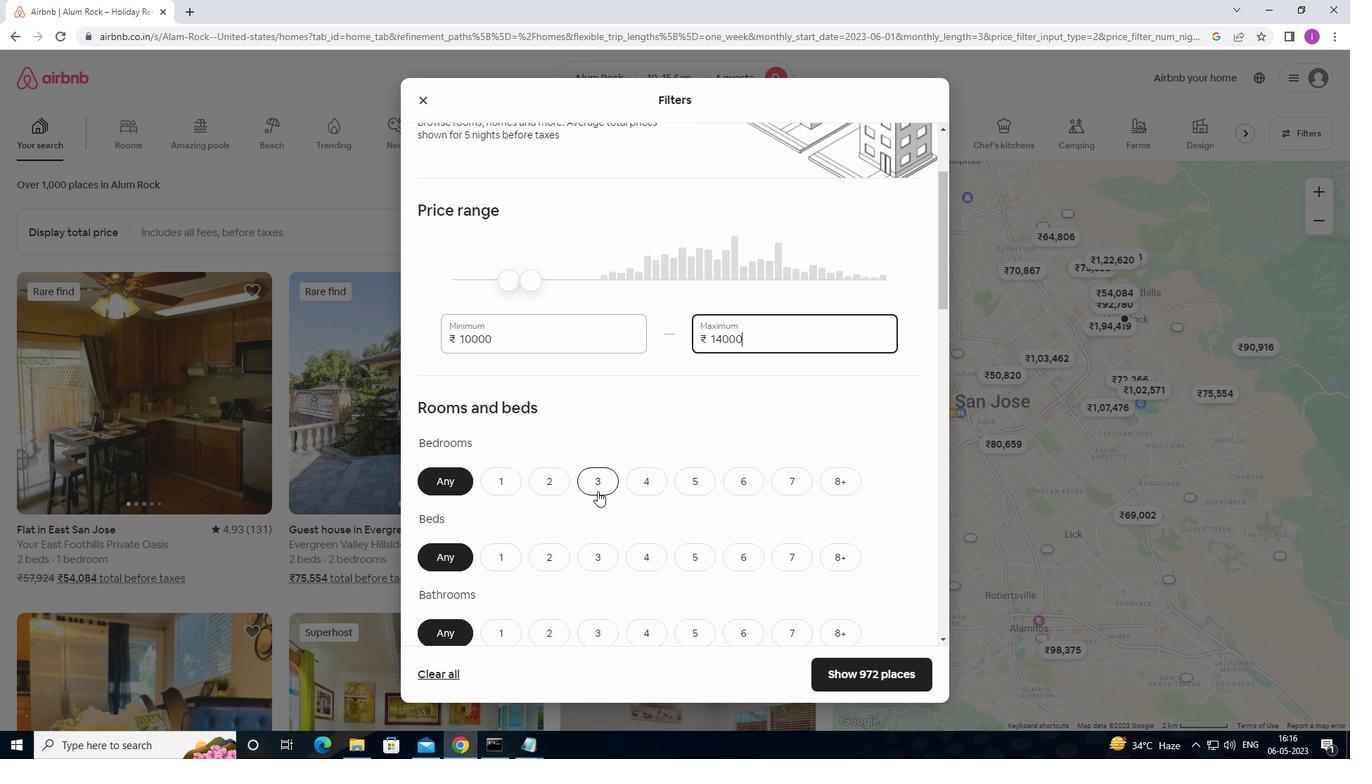 
Action: Mouse scrolled (597, 490) with delta (0, 0)
Screenshot: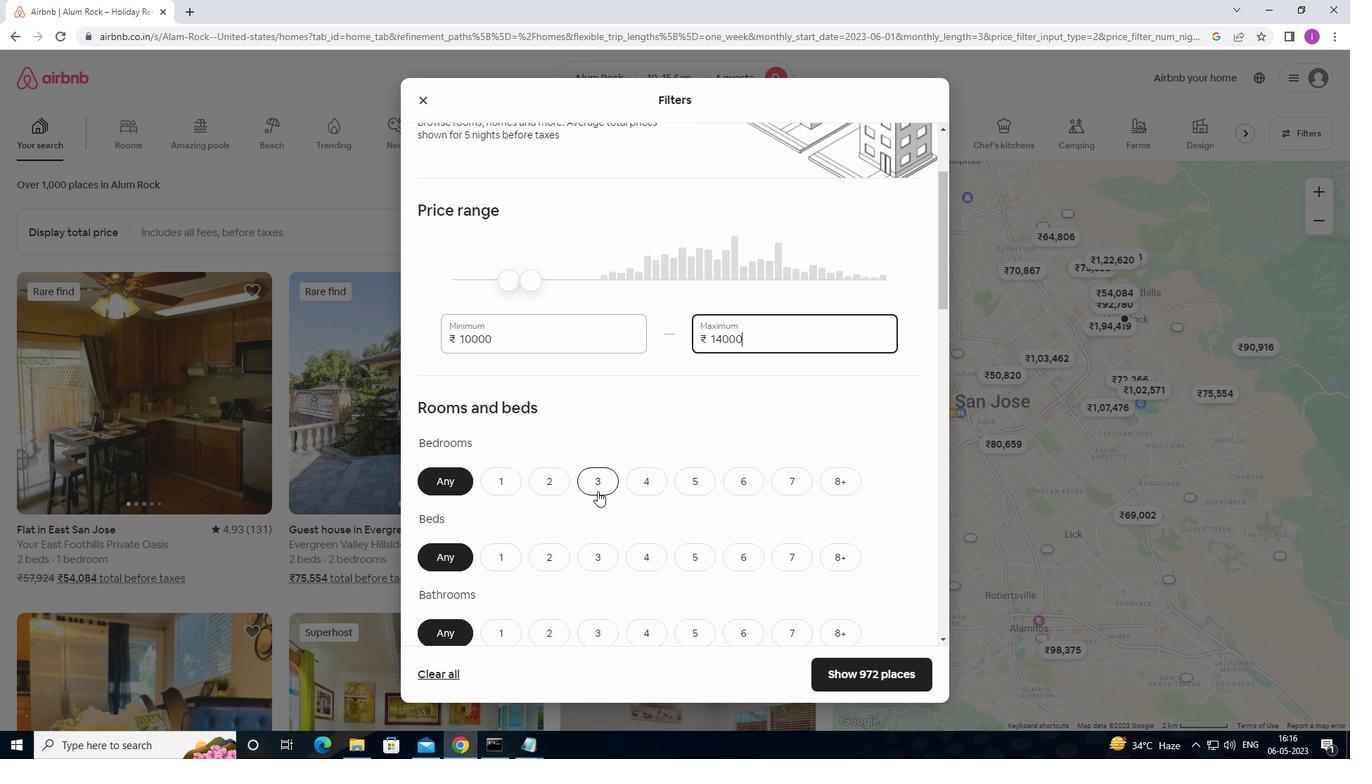 
Action: Mouse scrolled (597, 490) with delta (0, 0)
Screenshot: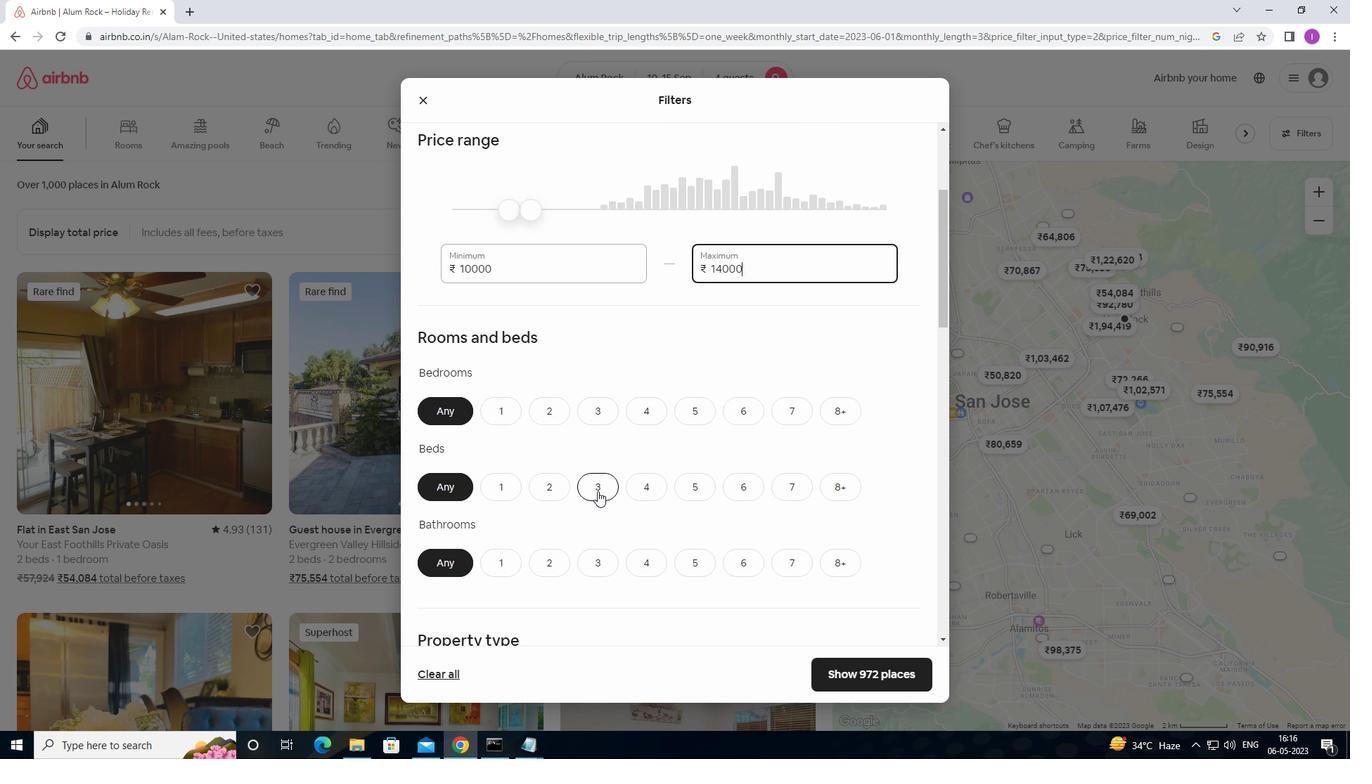 
Action: Mouse moved to (651, 345)
Screenshot: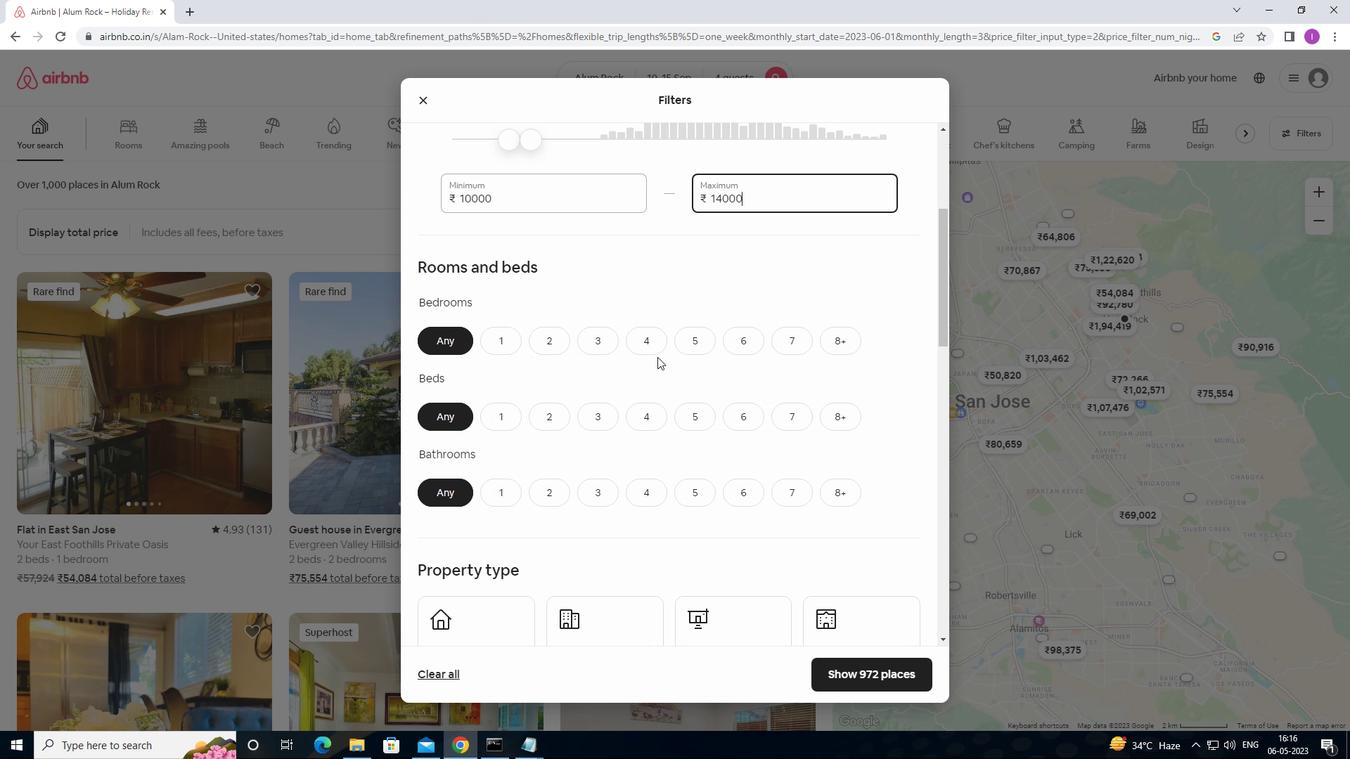 
Action: Mouse pressed left at (651, 345)
Screenshot: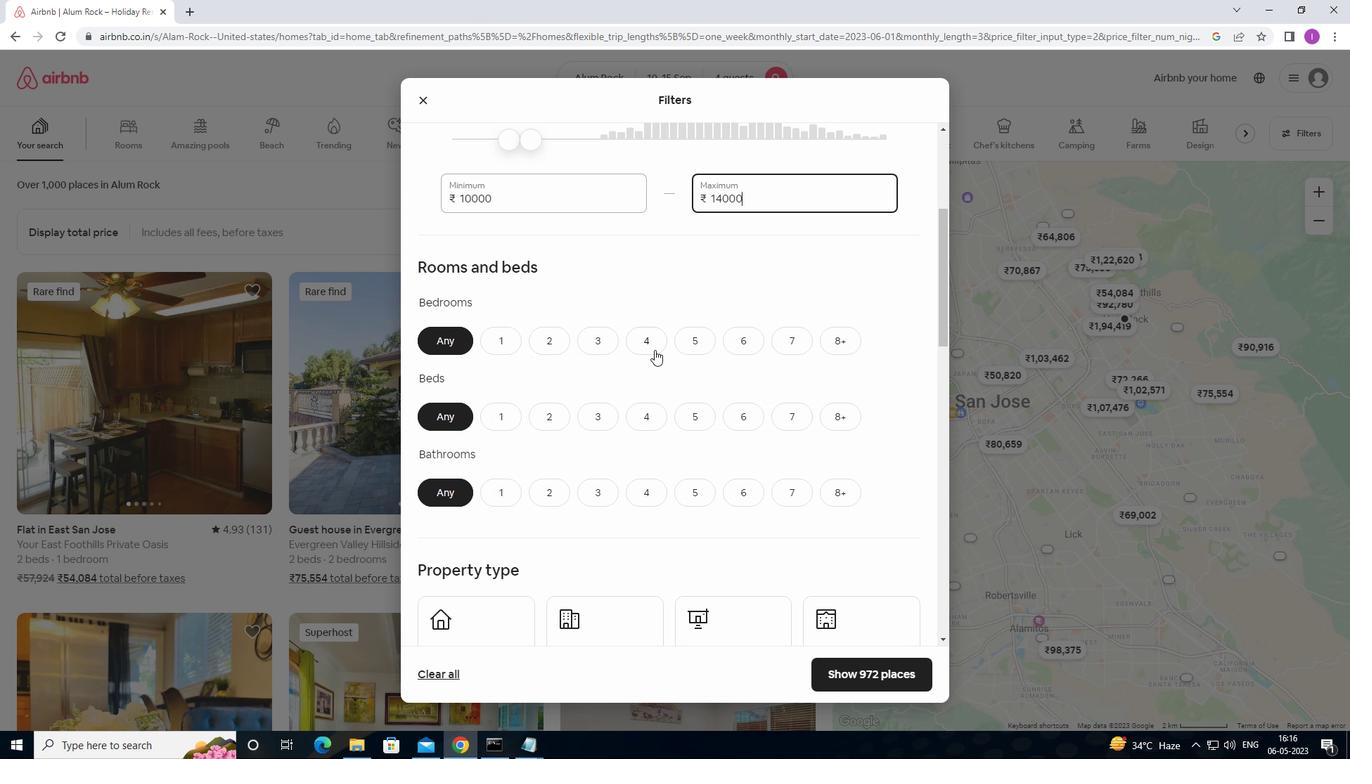 
Action: Mouse moved to (639, 417)
Screenshot: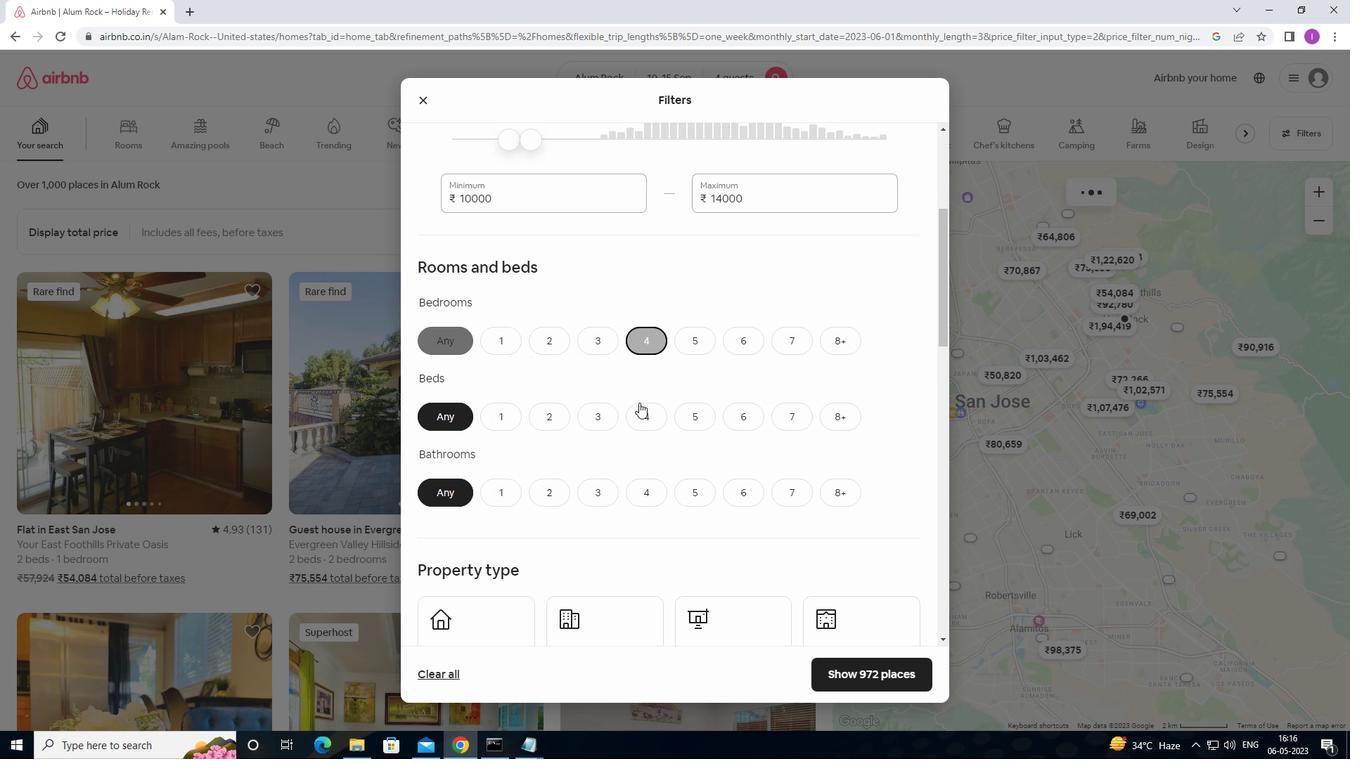 
Action: Mouse pressed left at (639, 417)
Screenshot: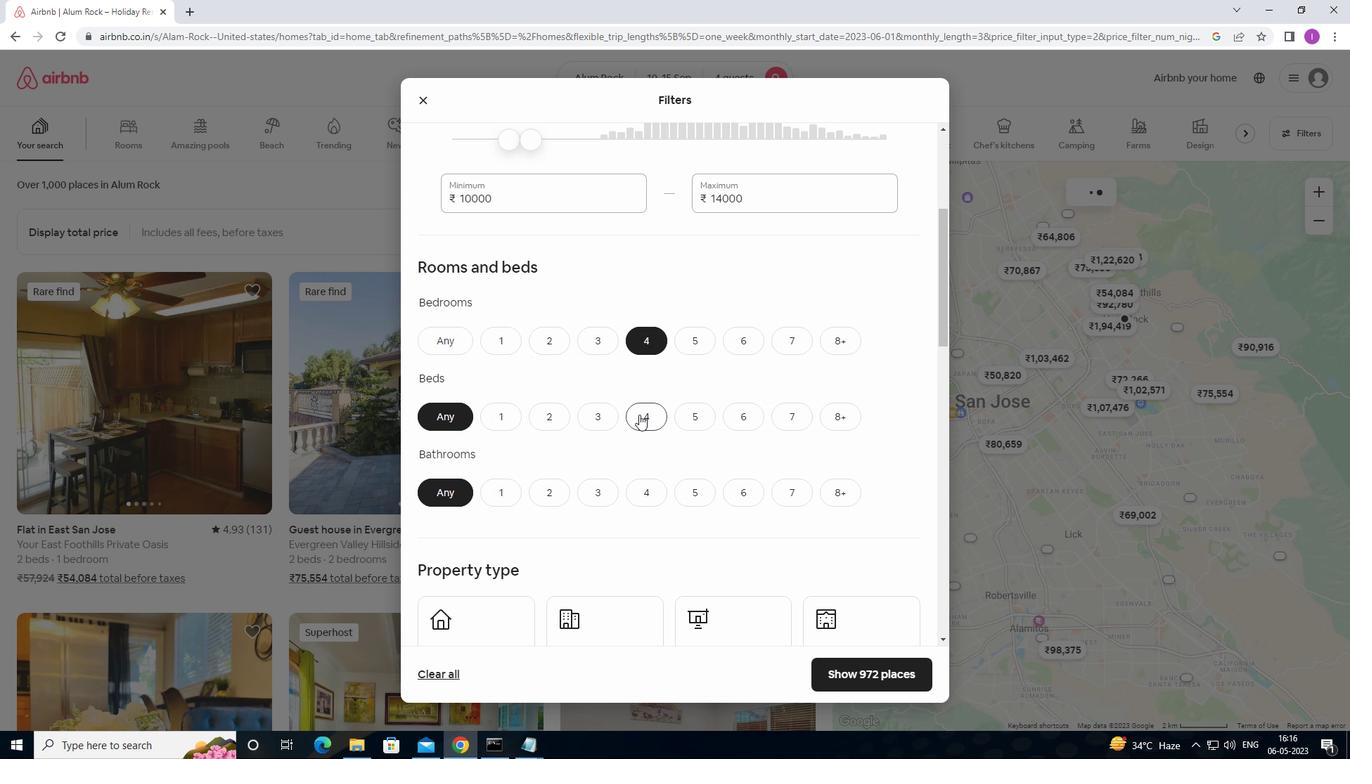 
Action: Mouse moved to (647, 486)
Screenshot: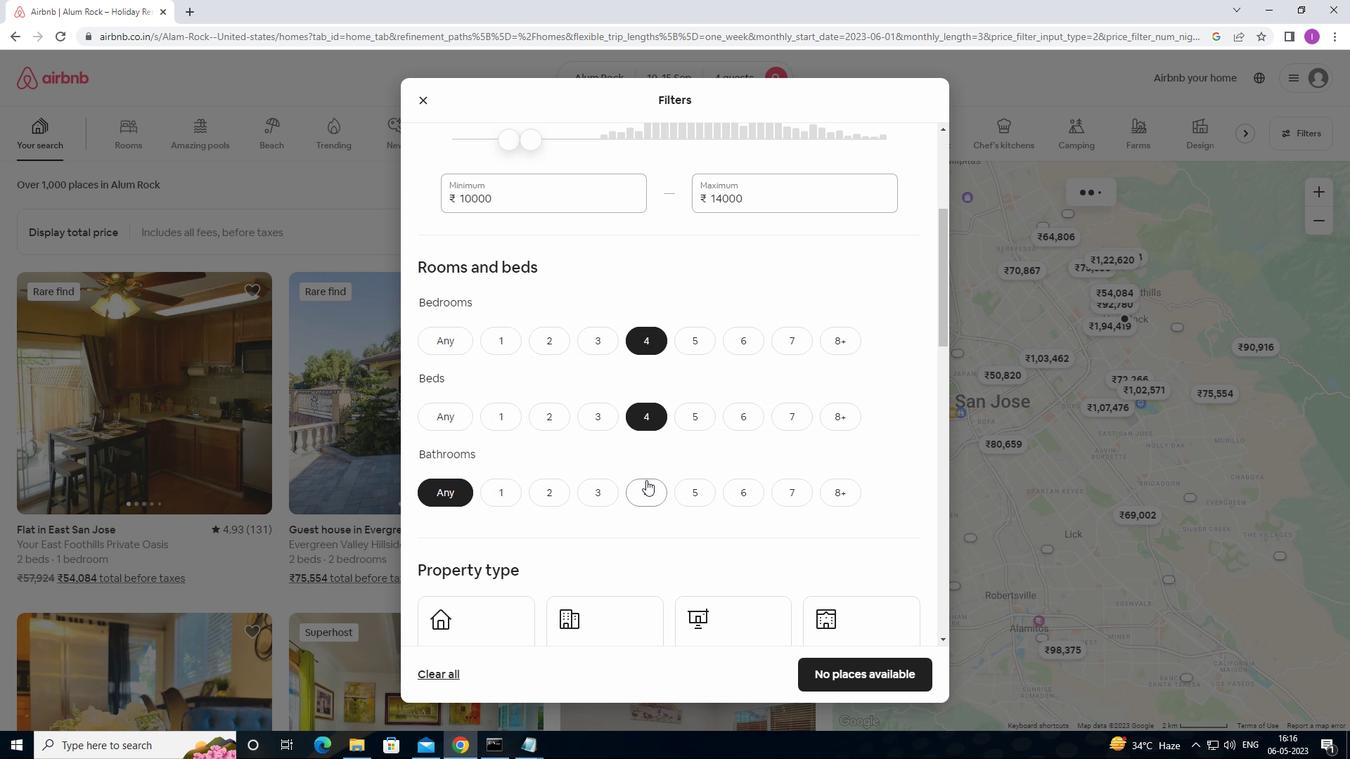 
Action: Mouse pressed left at (647, 486)
Screenshot: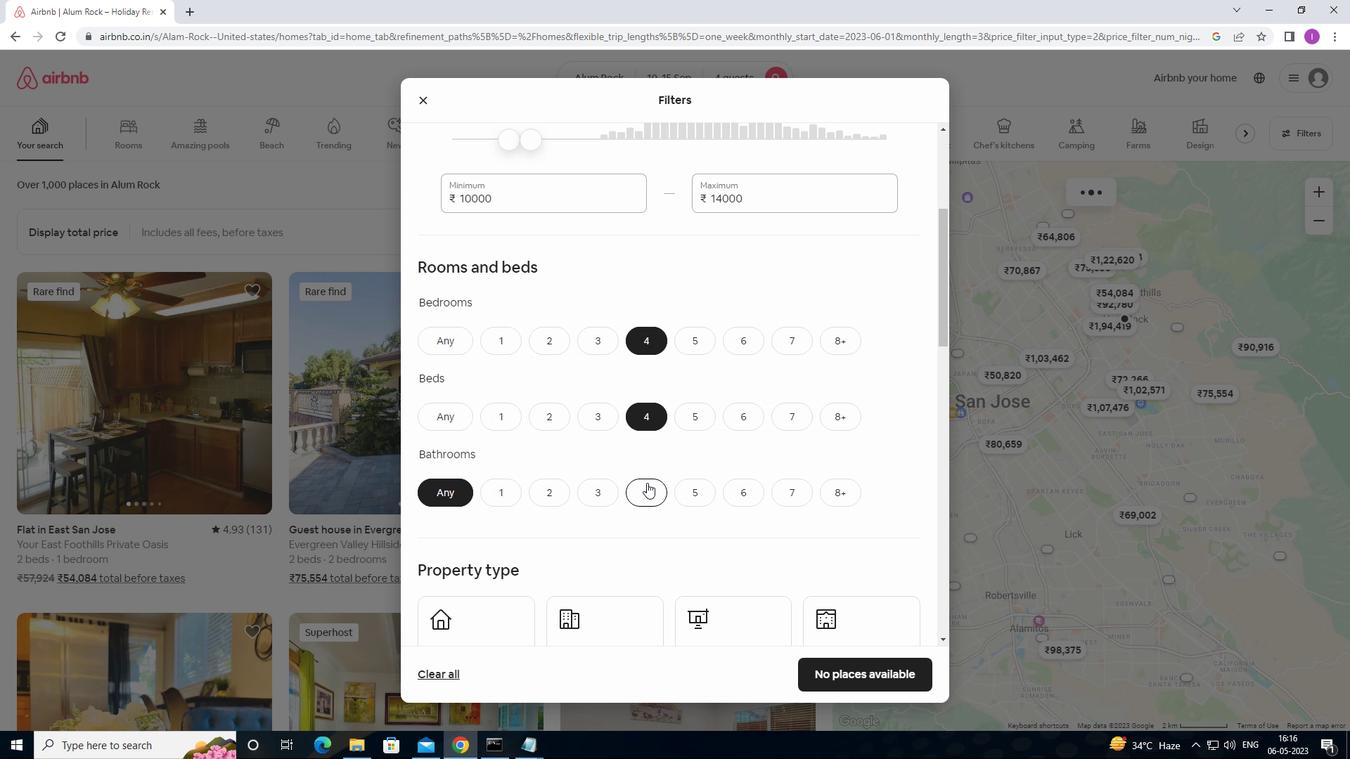 
Action: Mouse moved to (658, 485)
Screenshot: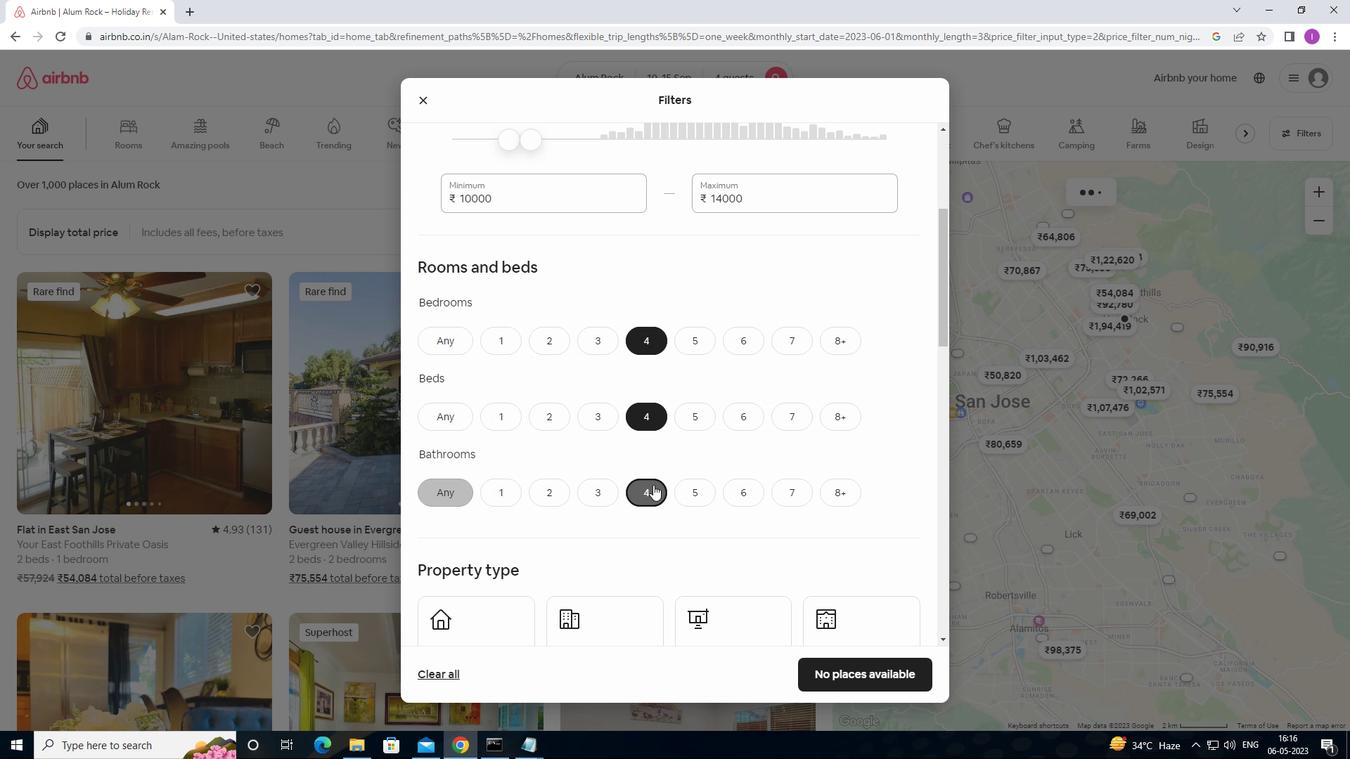 
Action: Mouse scrolled (658, 485) with delta (0, 0)
Screenshot: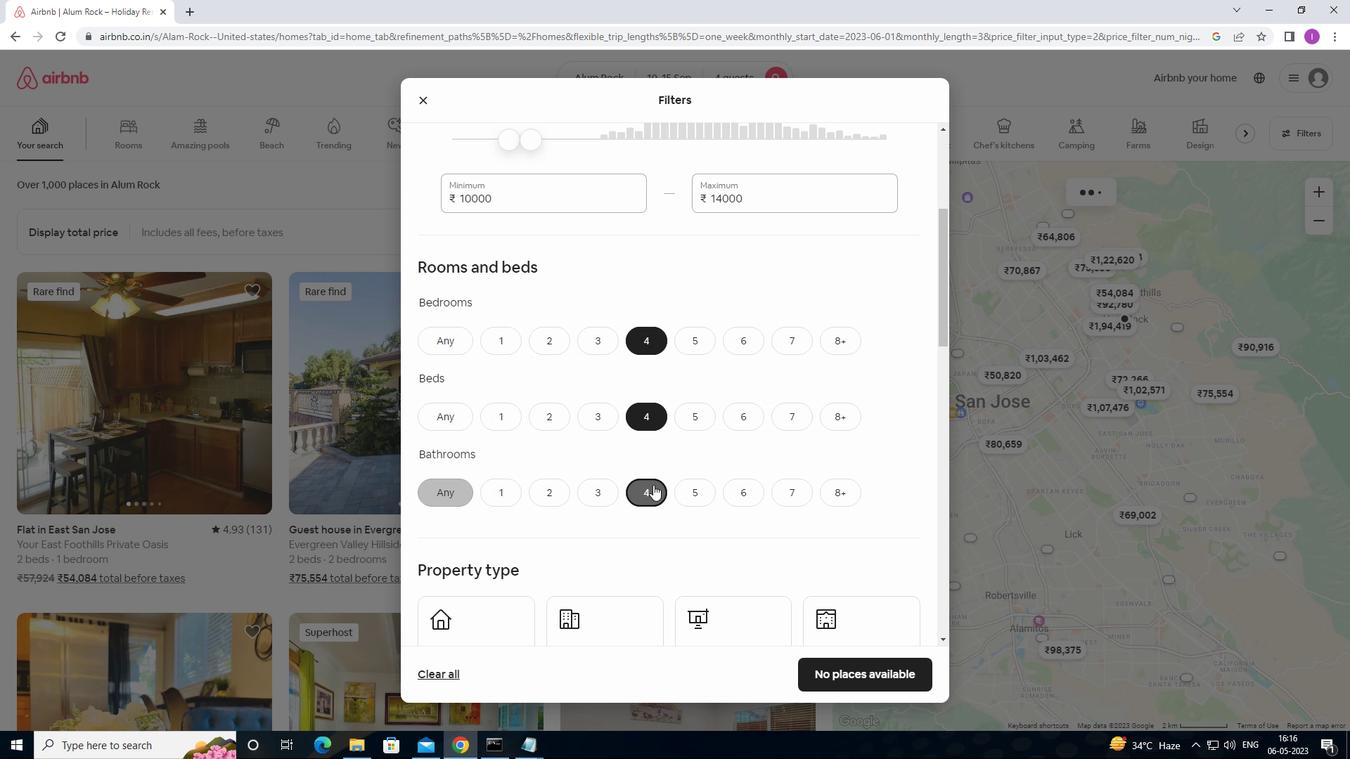
Action: Mouse moved to (658, 485)
Screenshot: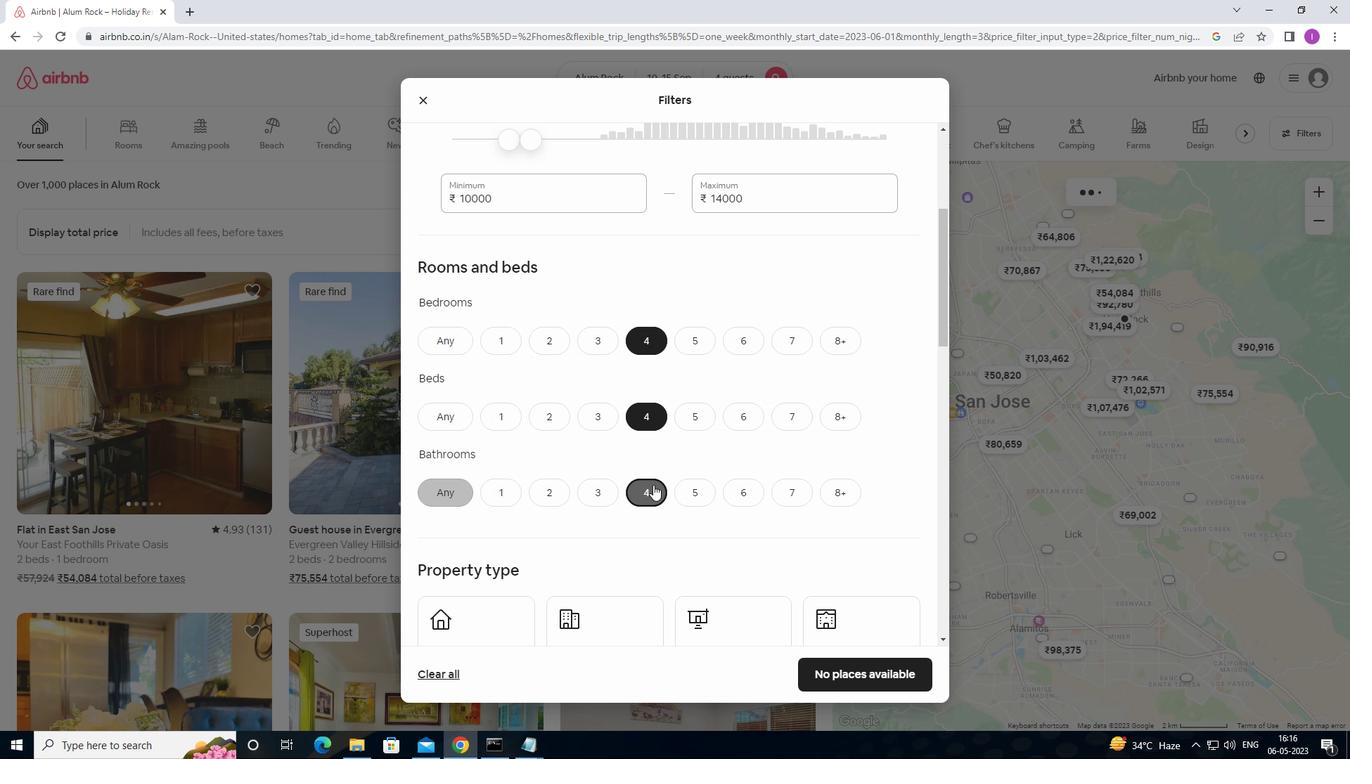 
Action: Mouse scrolled (658, 485) with delta (0, 0)
Screenshot: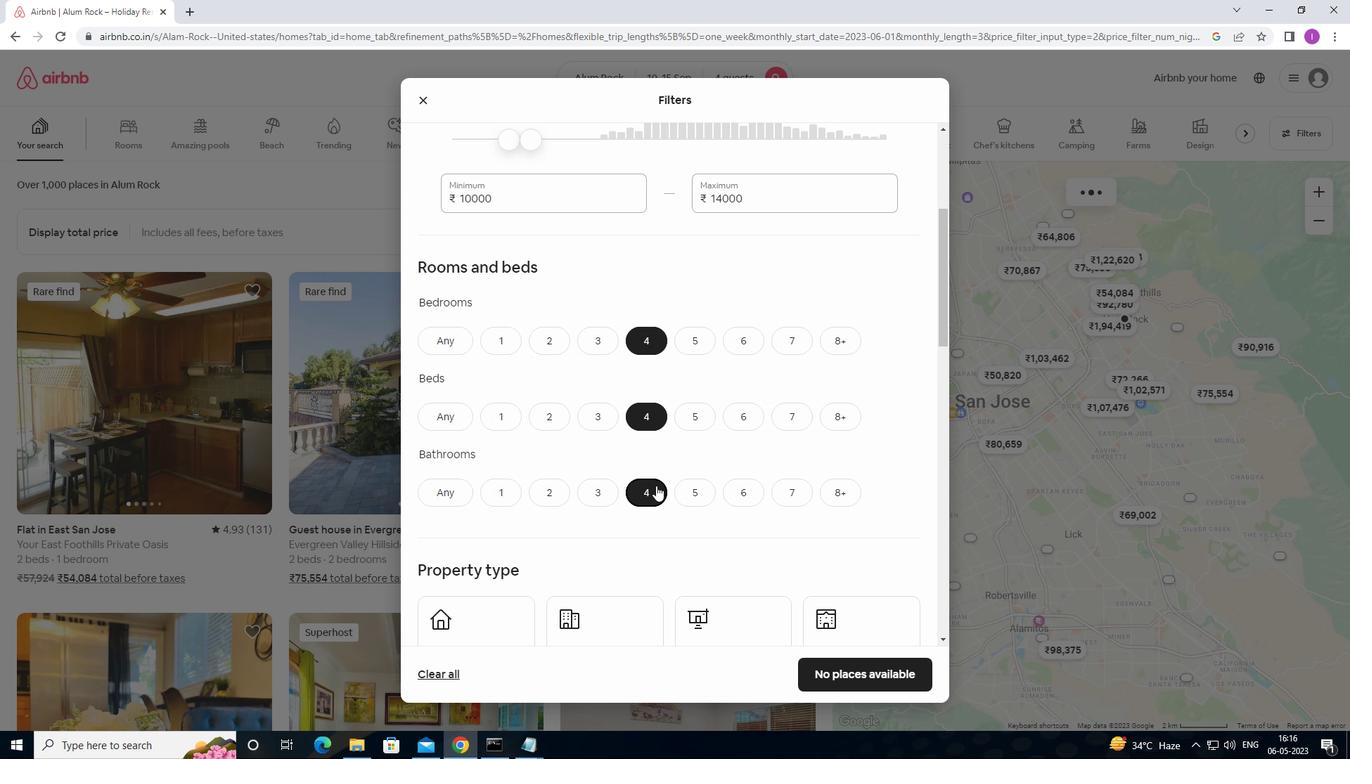 
Action: Mouse moved to (489, 490)
Screenshot: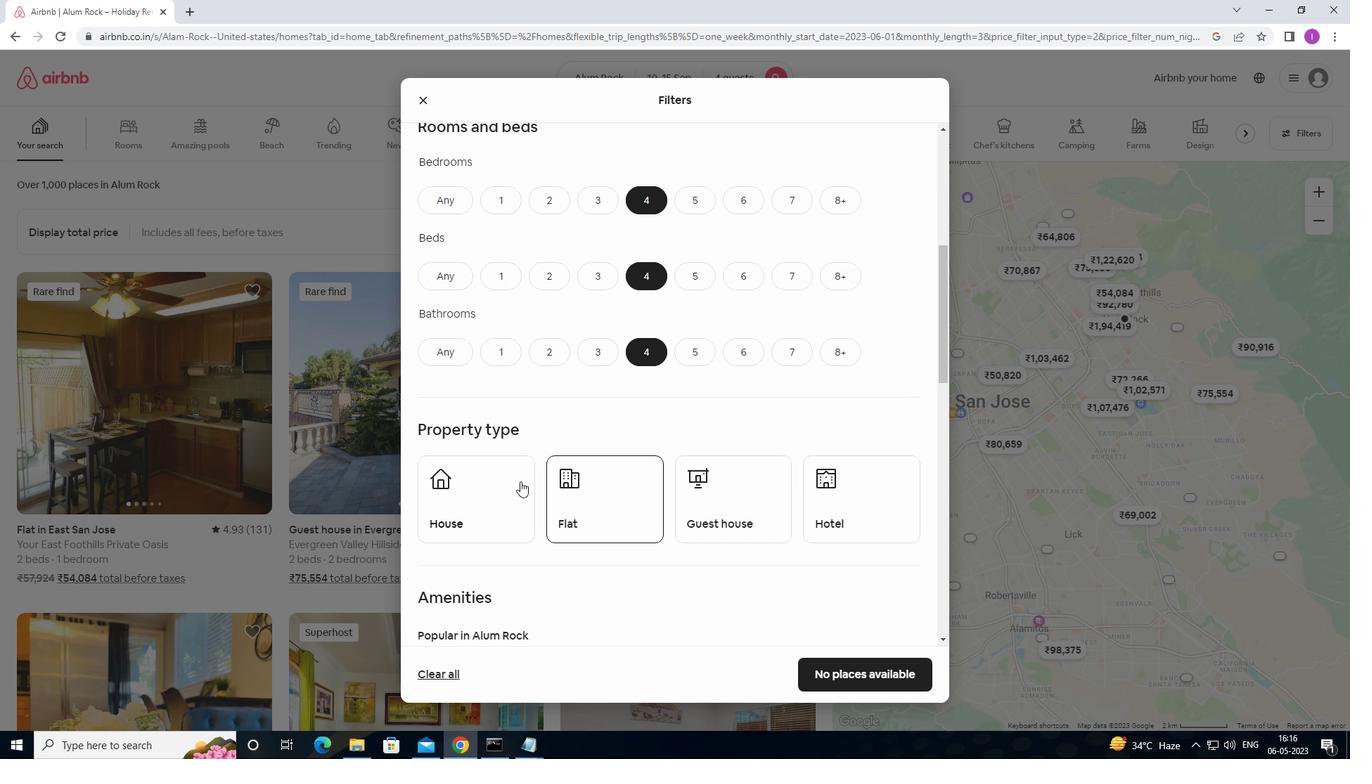 
Action: Mouse pressed left at (489, 490)
Screenshot: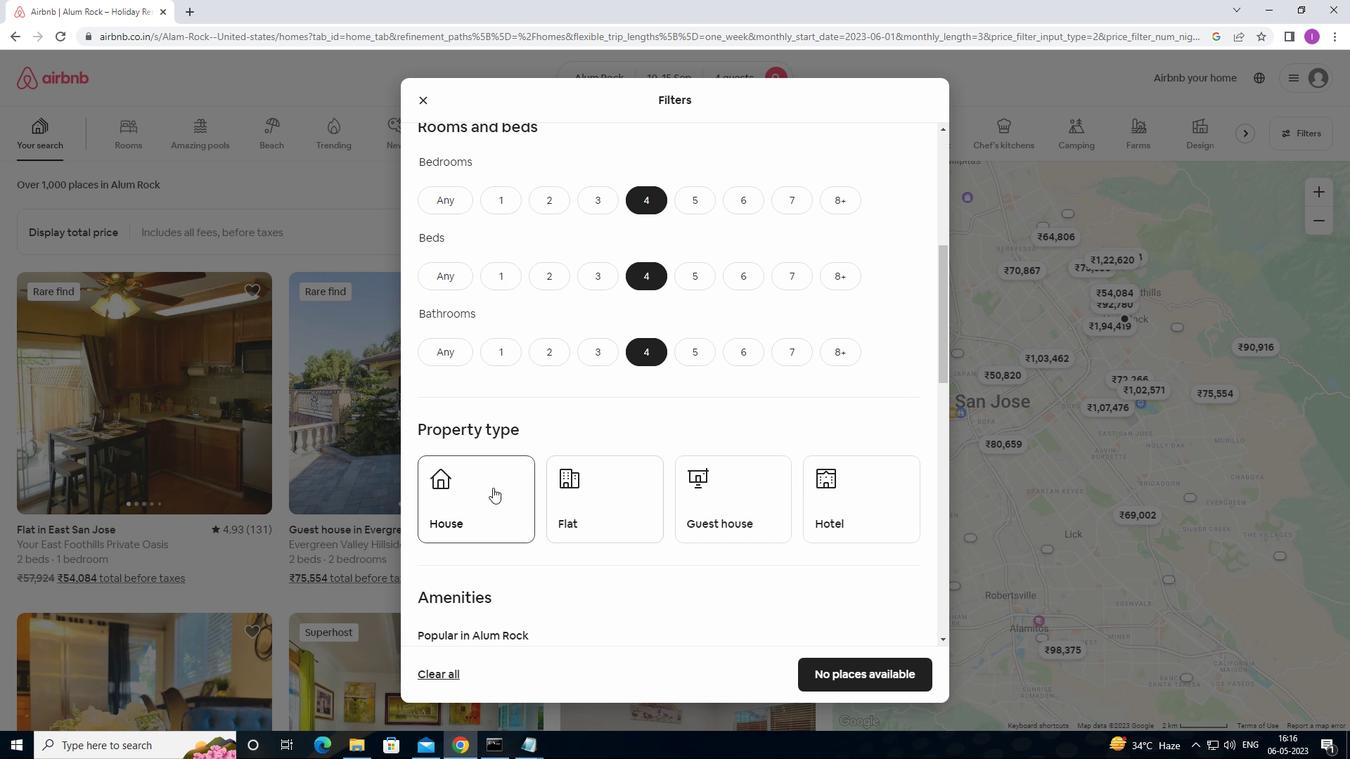 
Action: Mouse moved to (606, 492)
Screenshot: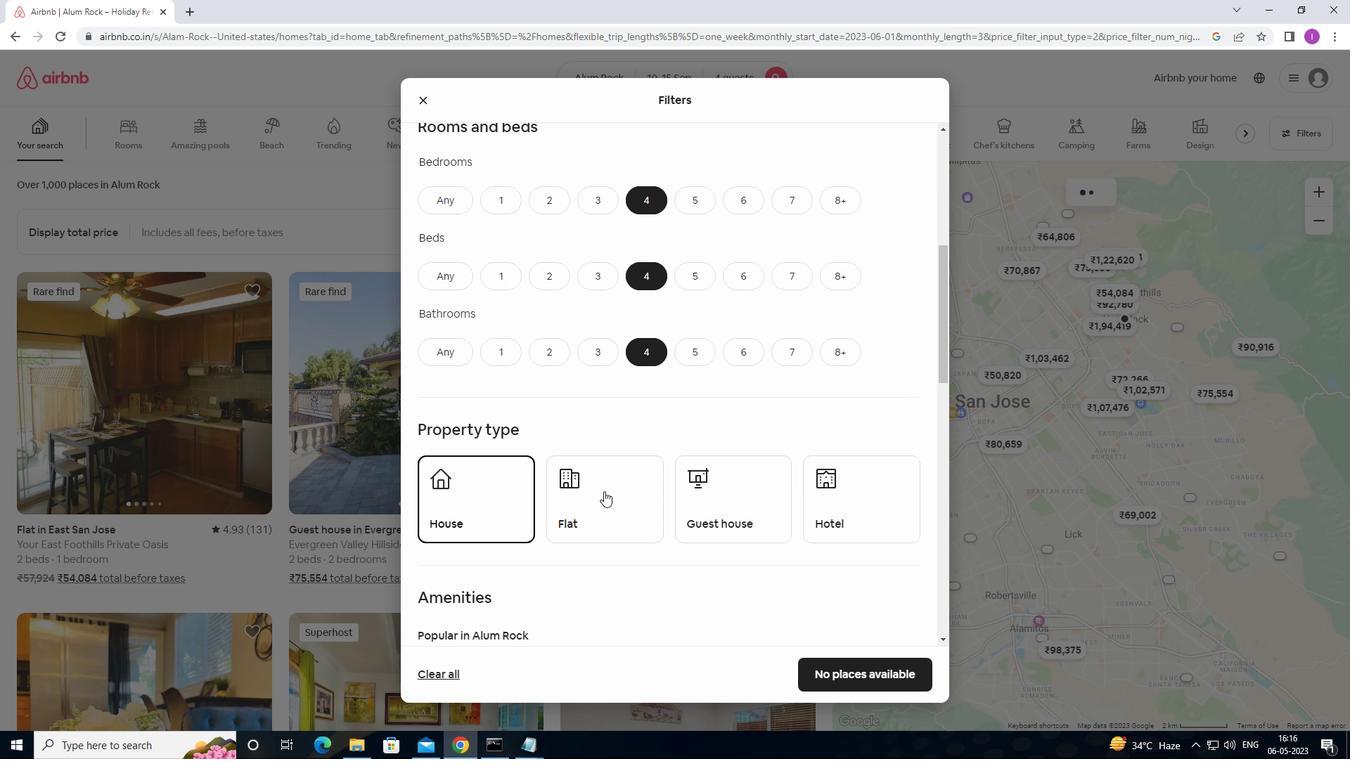 
Action: Mouse pressed left at (606, 492)
Screenshot: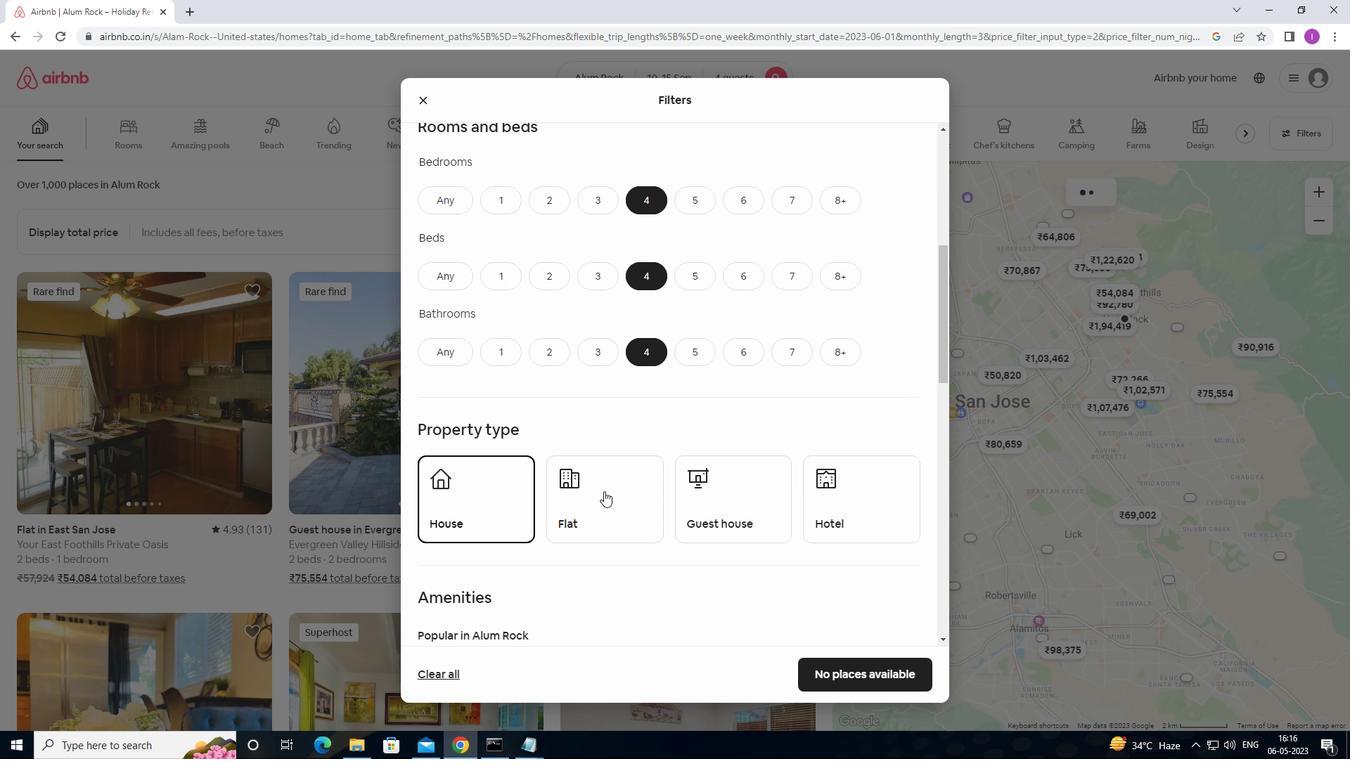 
Action: Mouse moved to (758, 514)
Screenshot: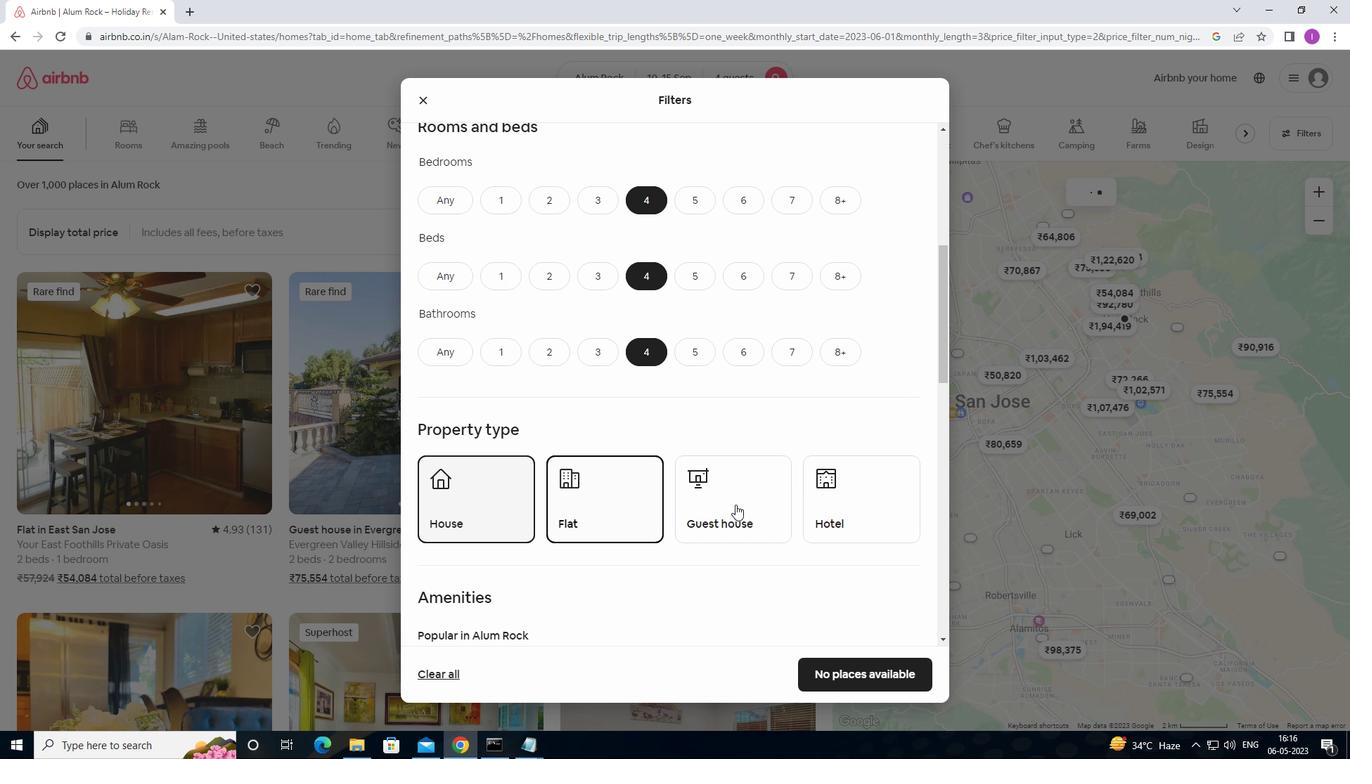 
Action: Mouse pressed left at (758, 514)
Screenshot: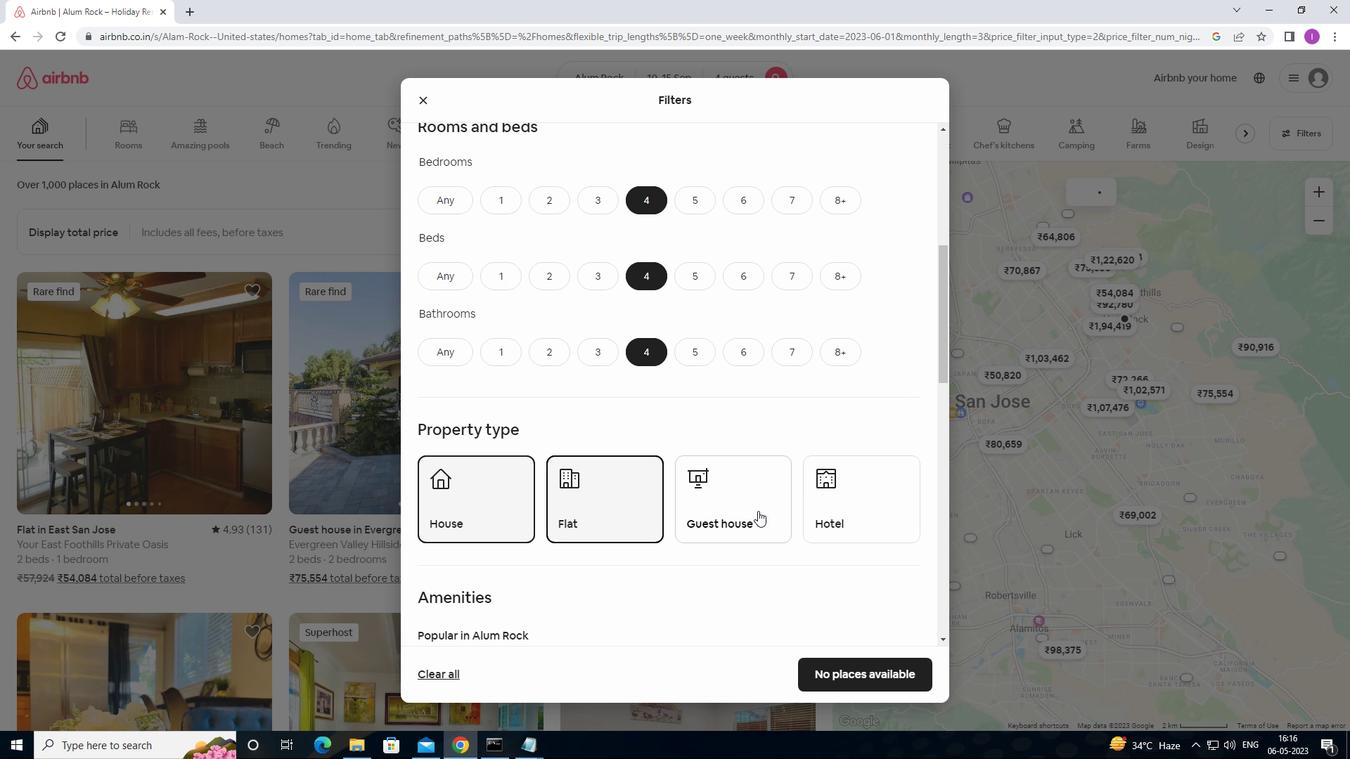 
Action: Mouse moved to (827, 523)
Screenshot: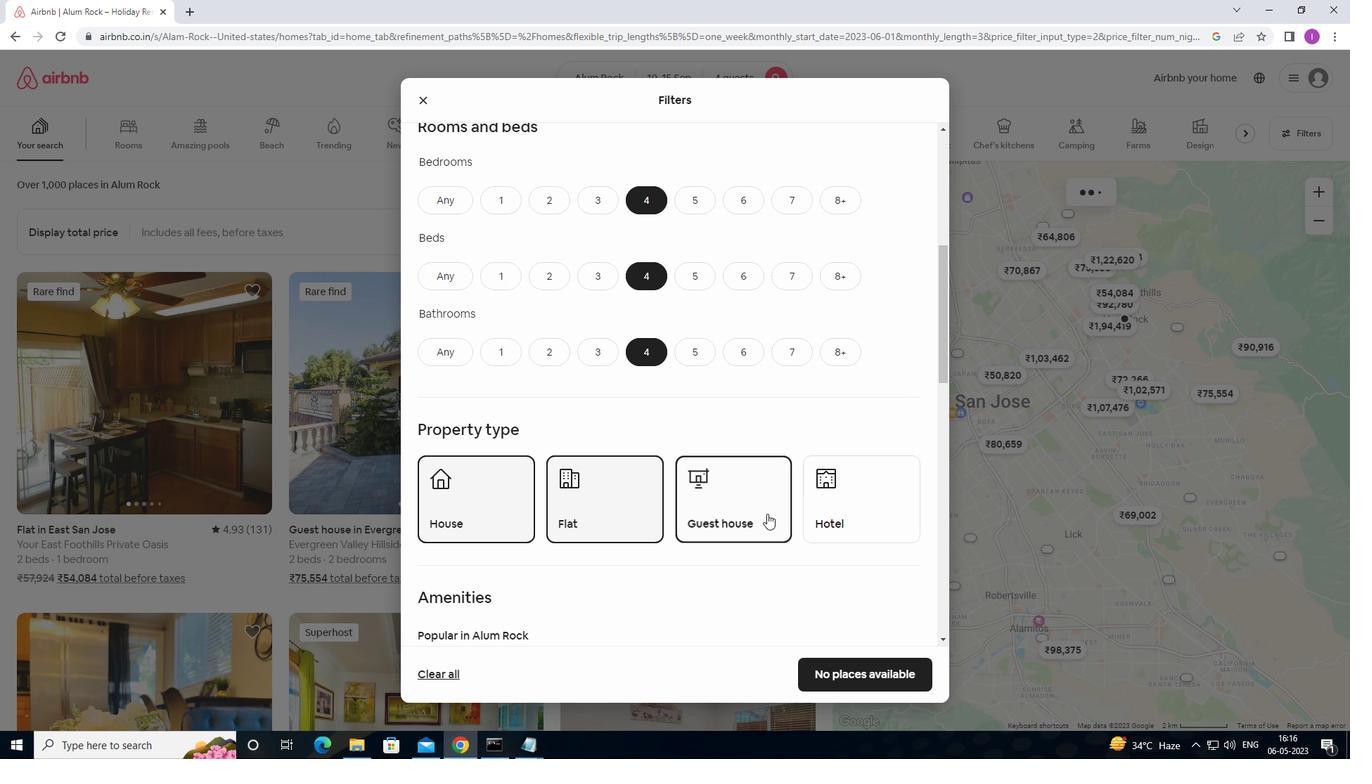 
Action: Mouse scrolled (827, 522) with delta (0, 0)
Screenshot: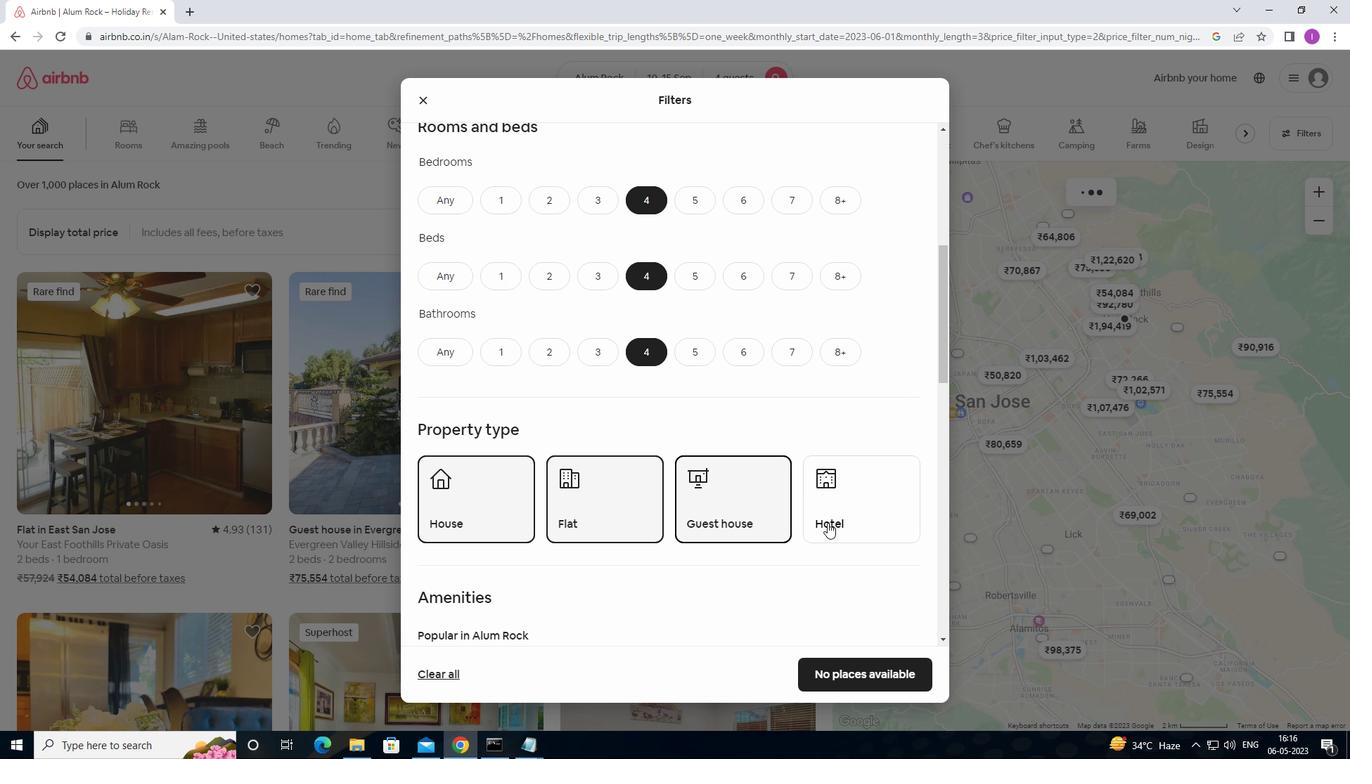 
Action: Mouse moved to (828, 524)
Screenshot: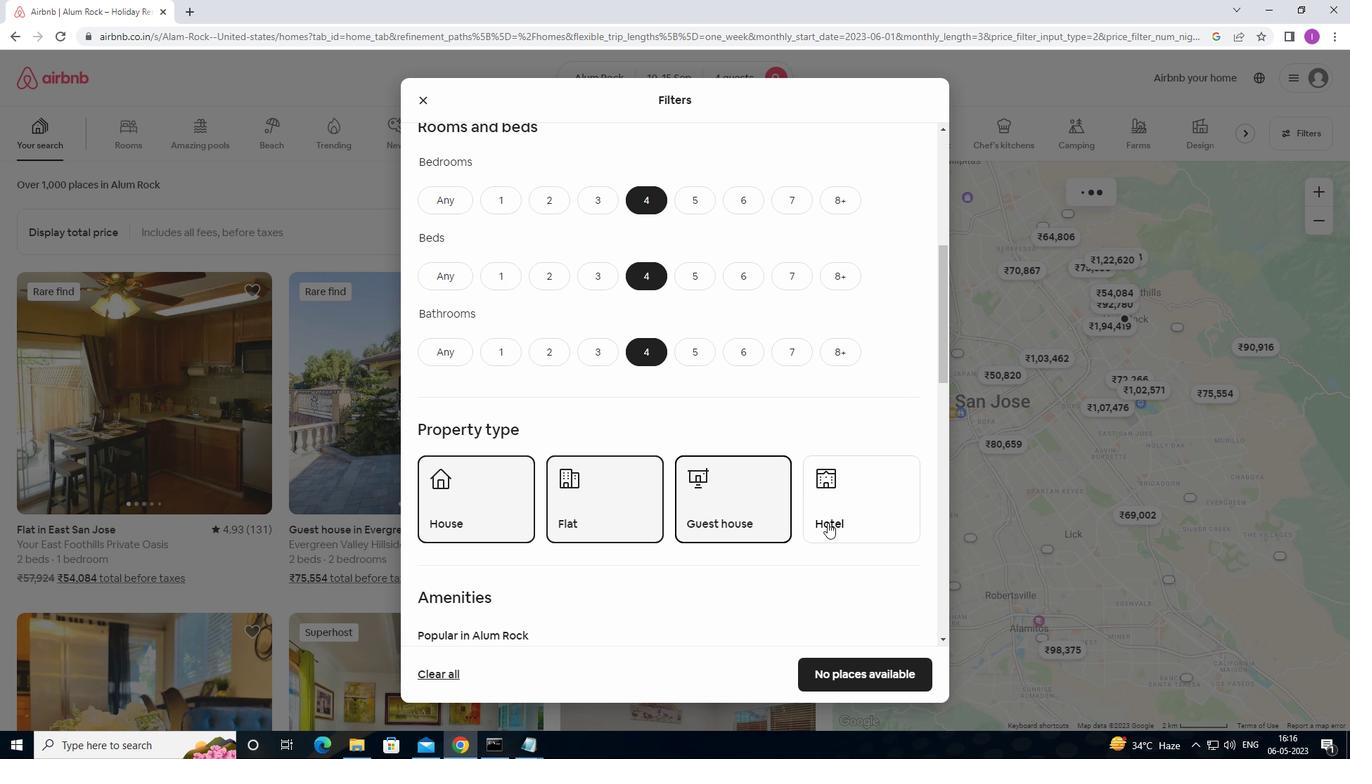 
Action: Mouse scrolled (828, 523) with delta (0, 0)
Screenshot: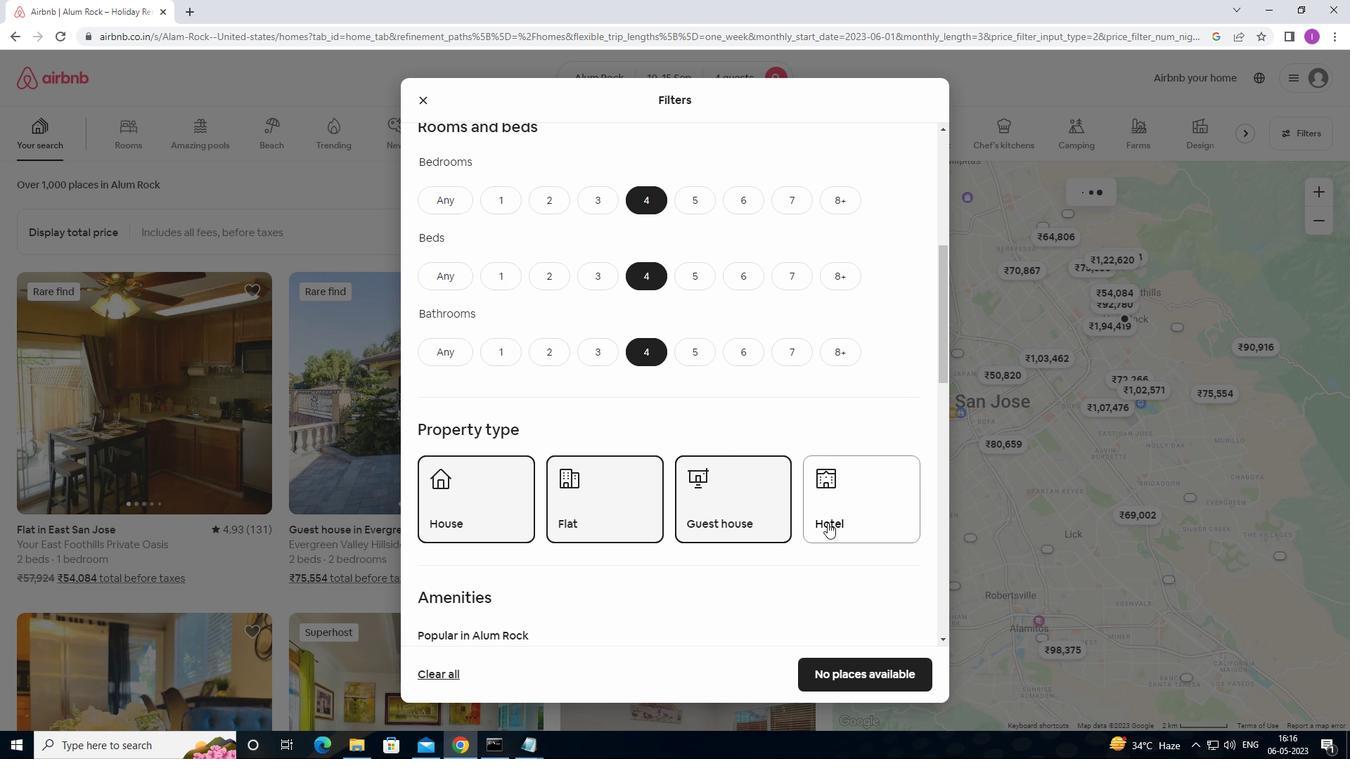
Action: Mouse scrolled (828, 523) with delta (0, 0)
Screenshot: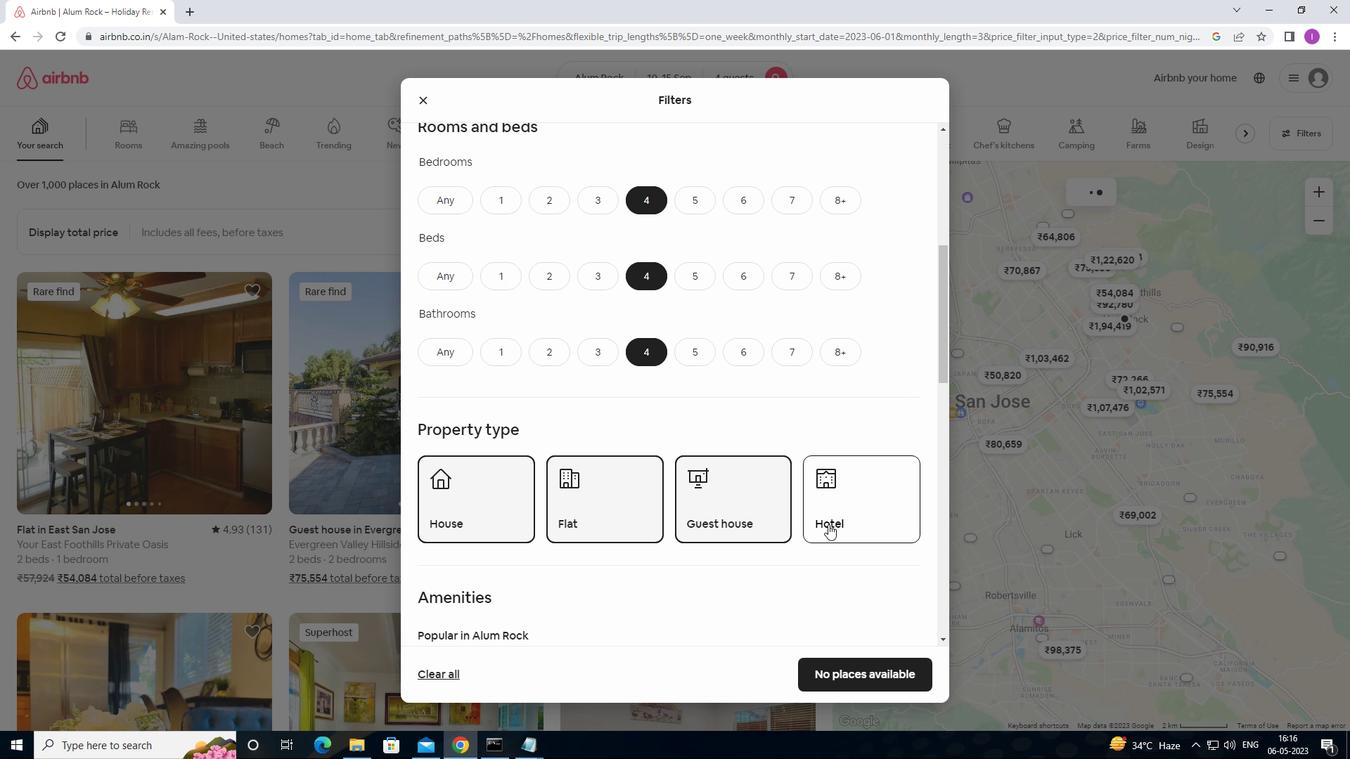 
Action: Mouse moved to (813, 520)
Screenshot: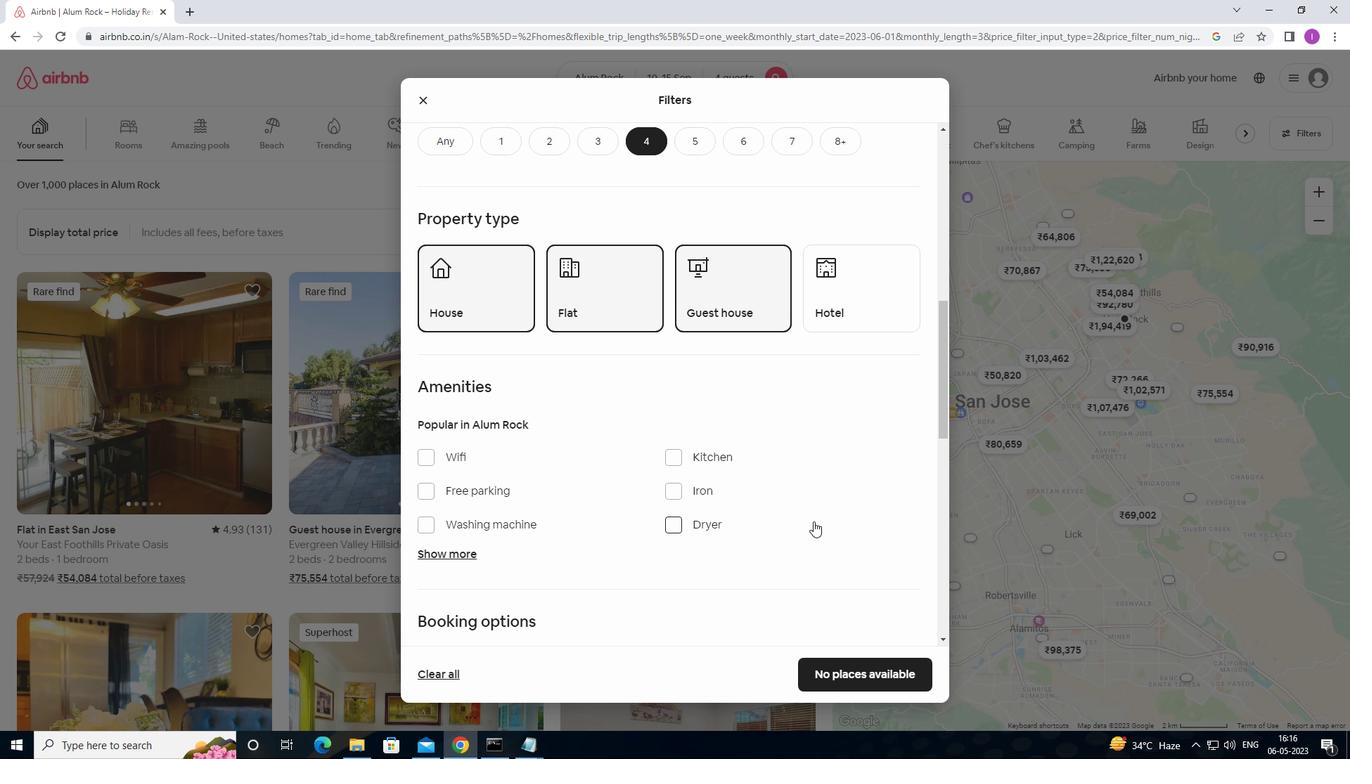 
Action: Mouse scrolled (813, 519) with delta (0, 0)
Screenshot: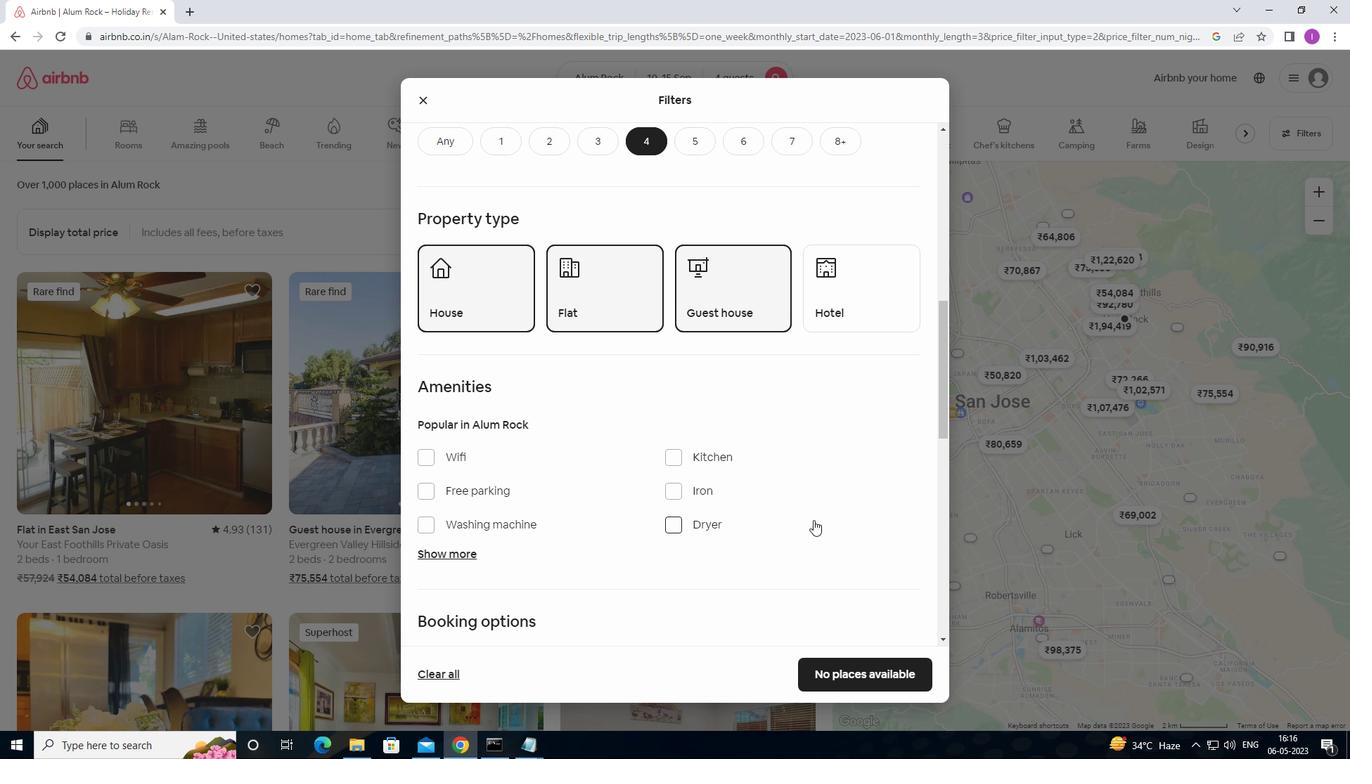 
Action: Mouse moved to (813, 519)
Screenshot: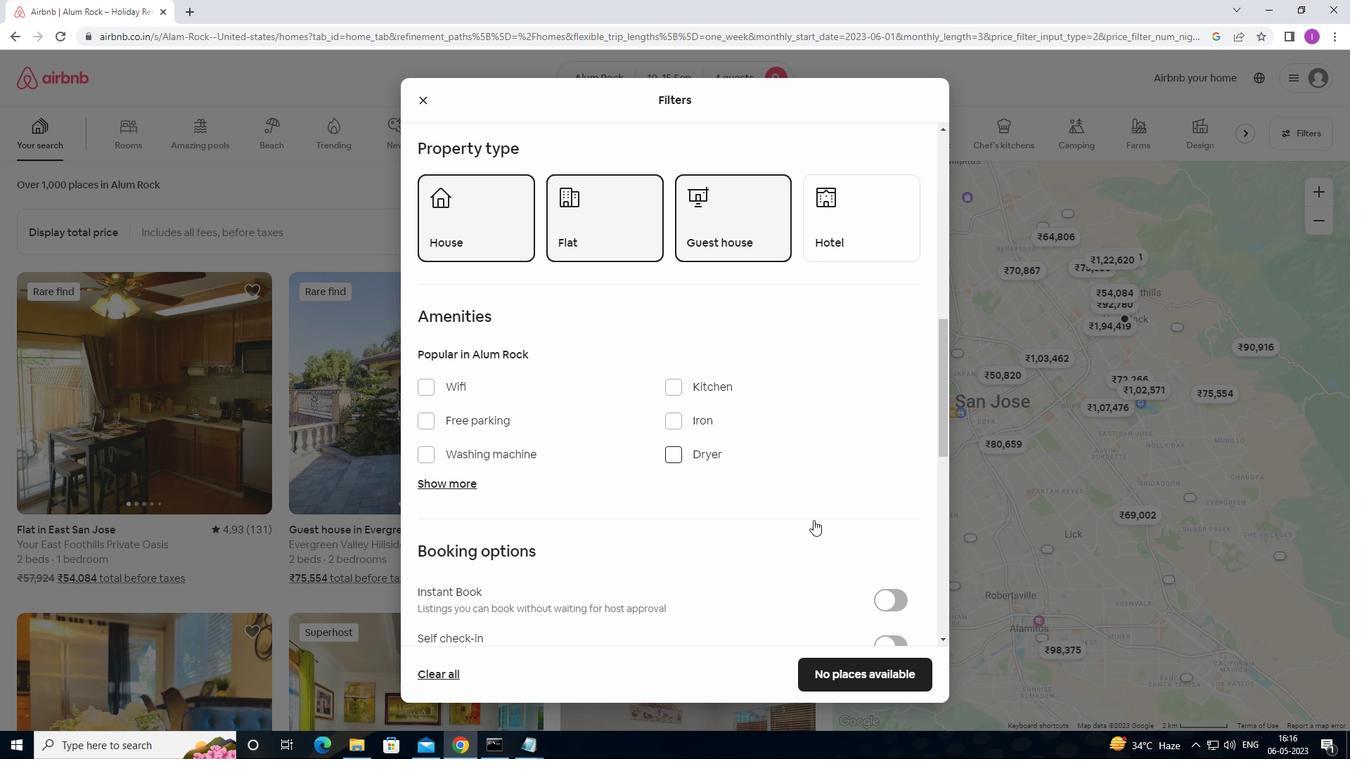 
Action: Mouse scrolled (813, 518) with delta (0, 0)
Screenshot: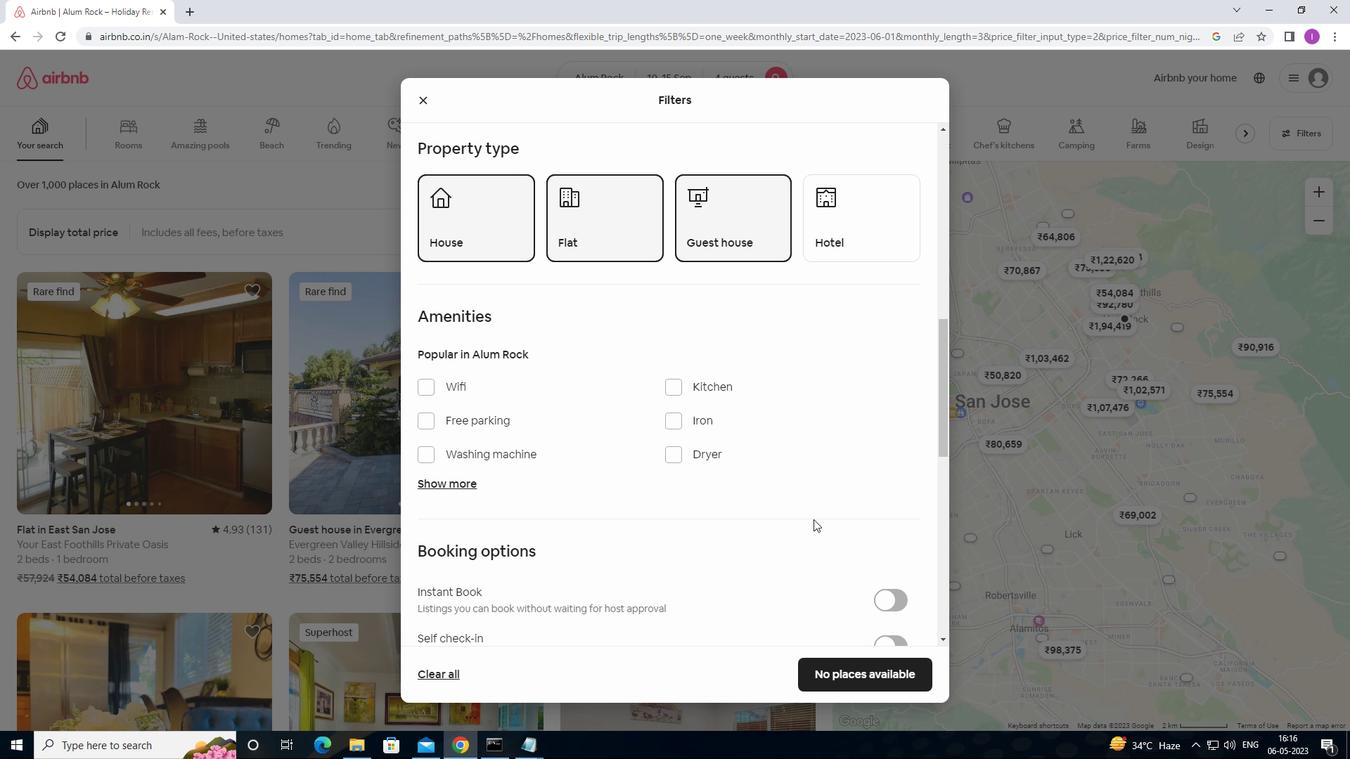 
Action: Mouse moved to (813, 518)
Screenshot: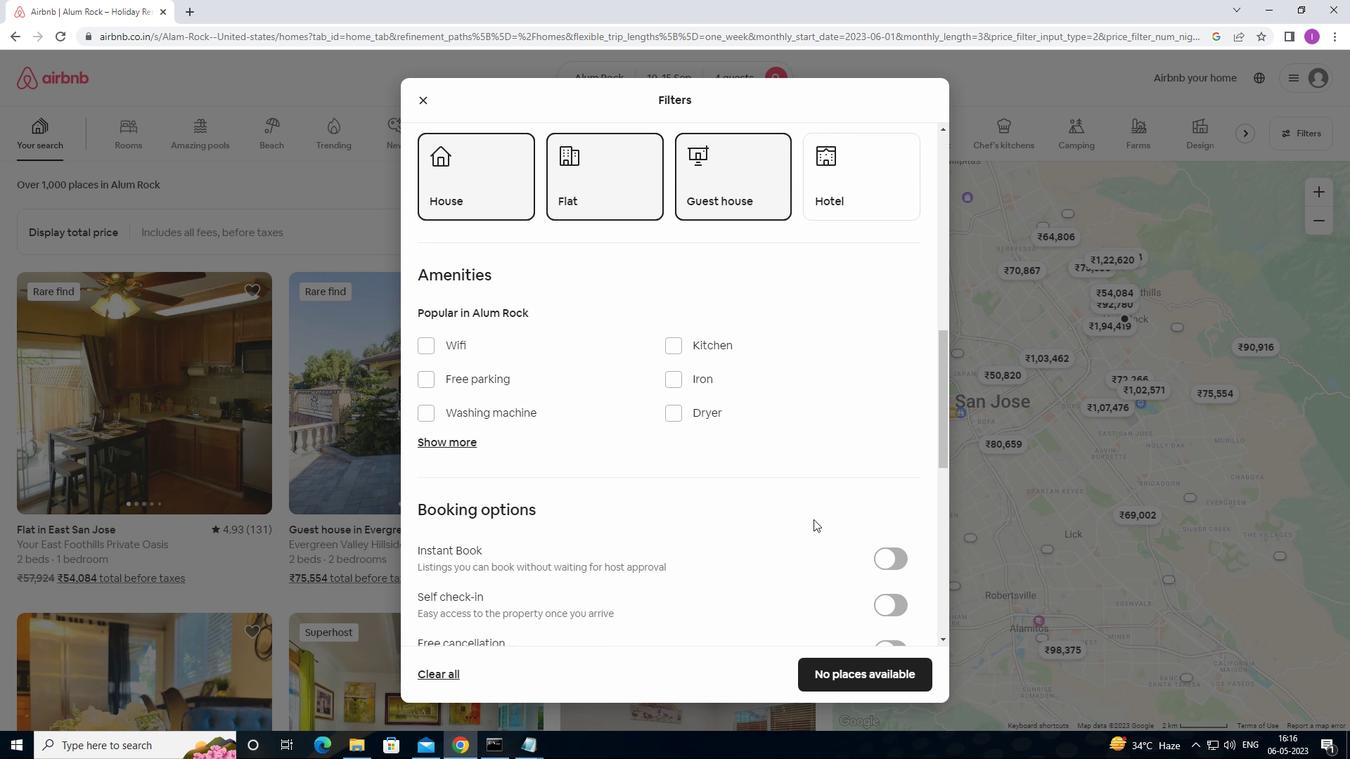 
Action: Mouse scrolled (813, 517) with delta (0, 0)
Screenshot: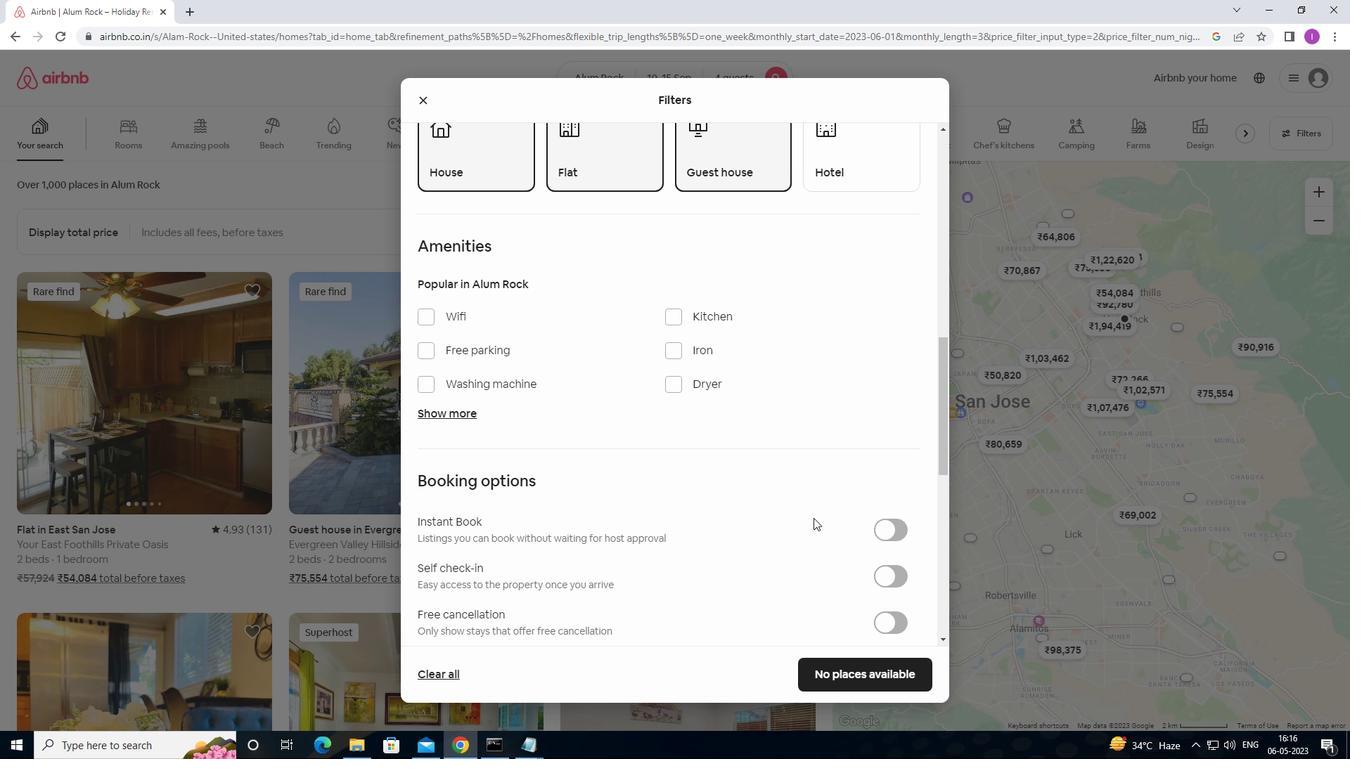 
Action: Mouse moved to (812, 518)
Screenshot: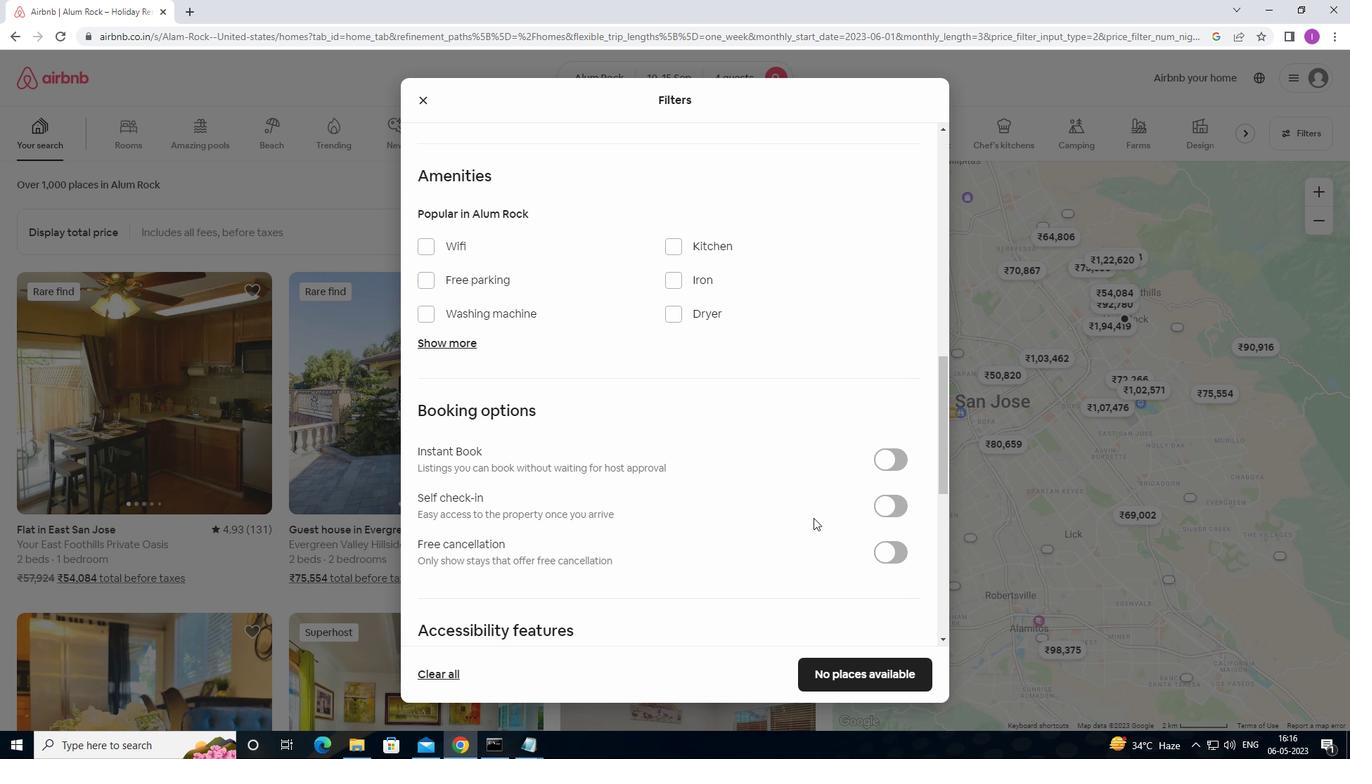 
Action: Mouse scrolled (812, 517) with delta (0, 0)
Screenshot: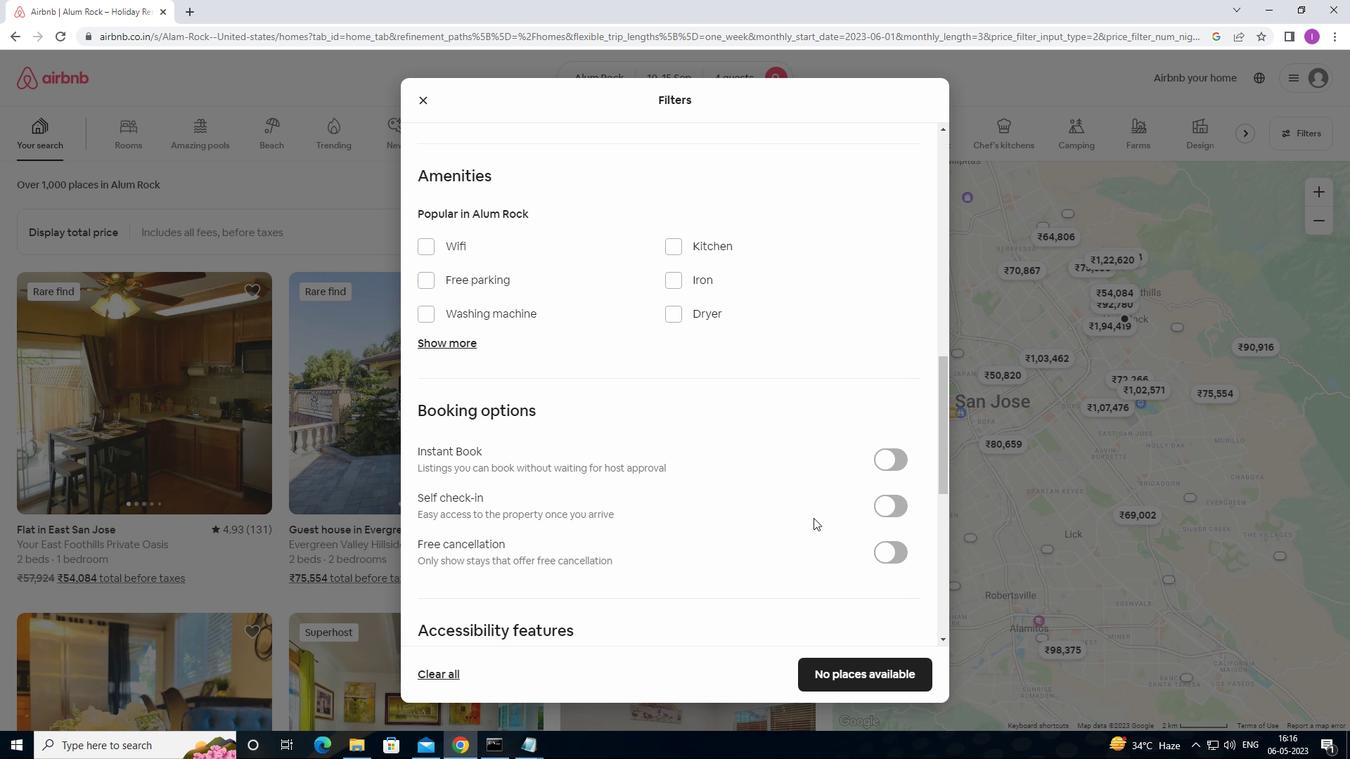 
Action: Mouse moved to (426, 173)
Screenshot: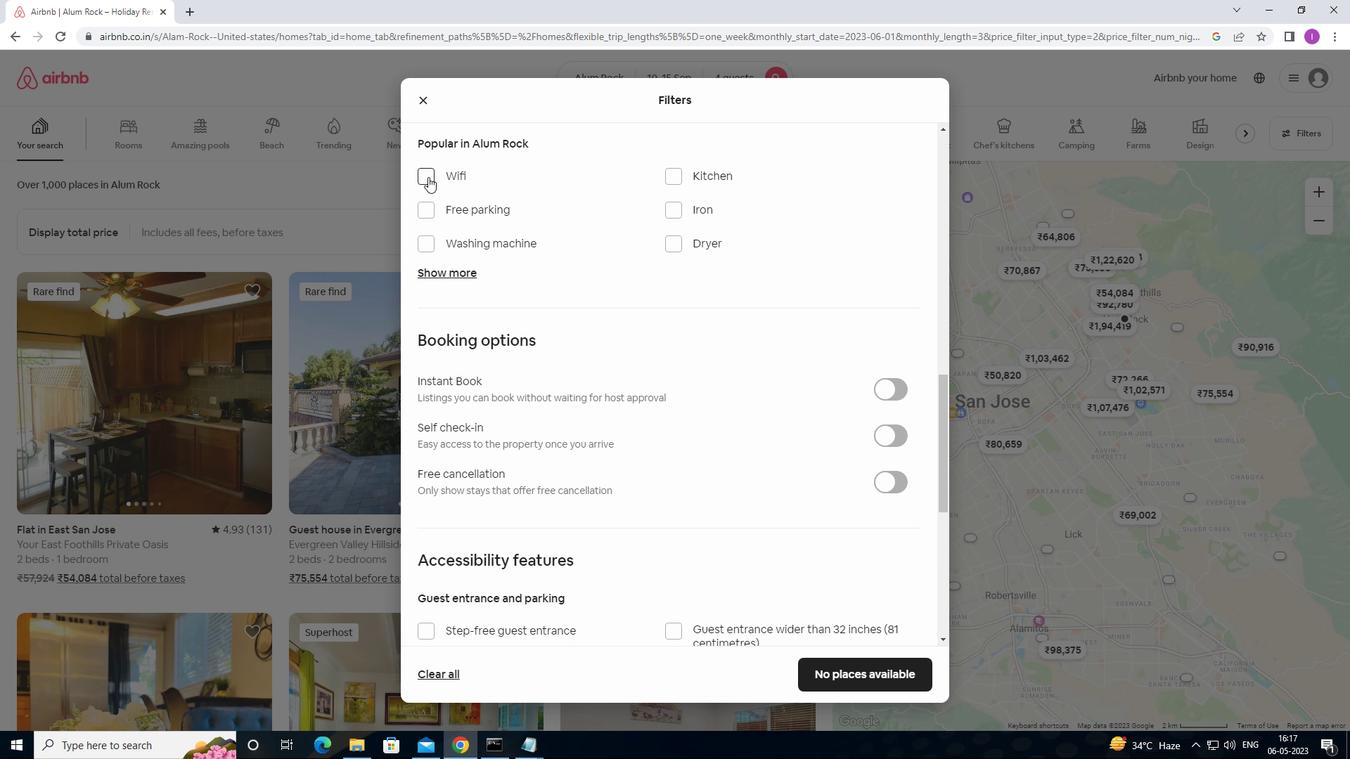 
Action: Mouse pressed left at (426, 173)
Screenshot: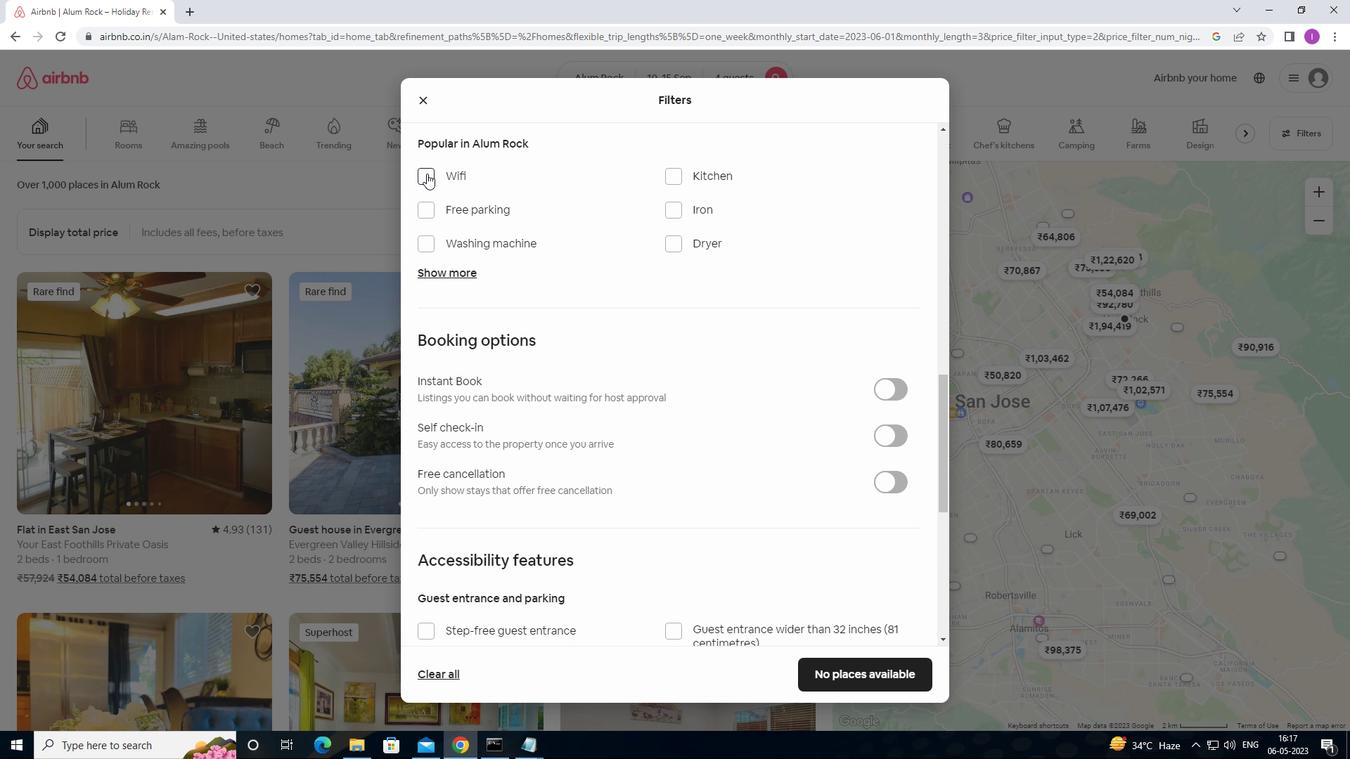 
Action: Mouse moved to (424, 208)
Screenshot: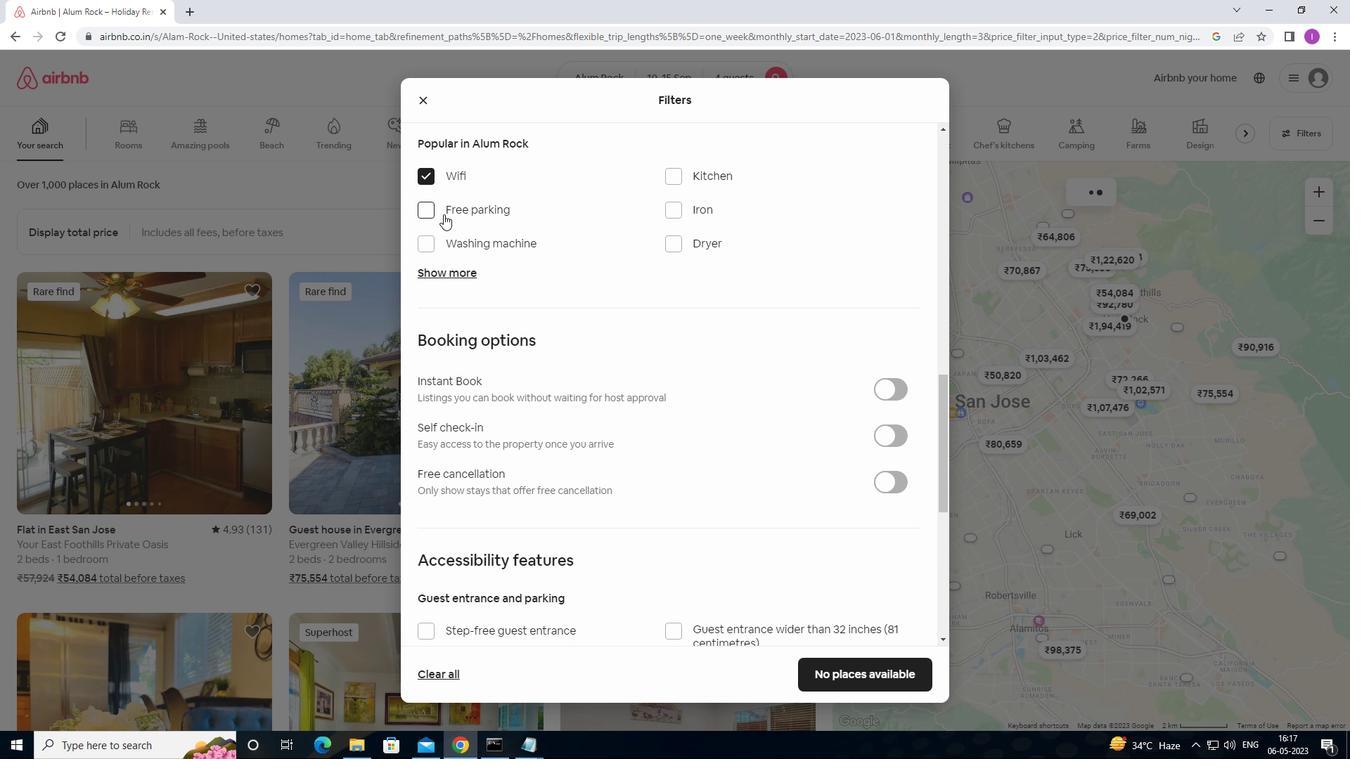 
Action: Mouse pressed left at (424, 208)
Screenshot: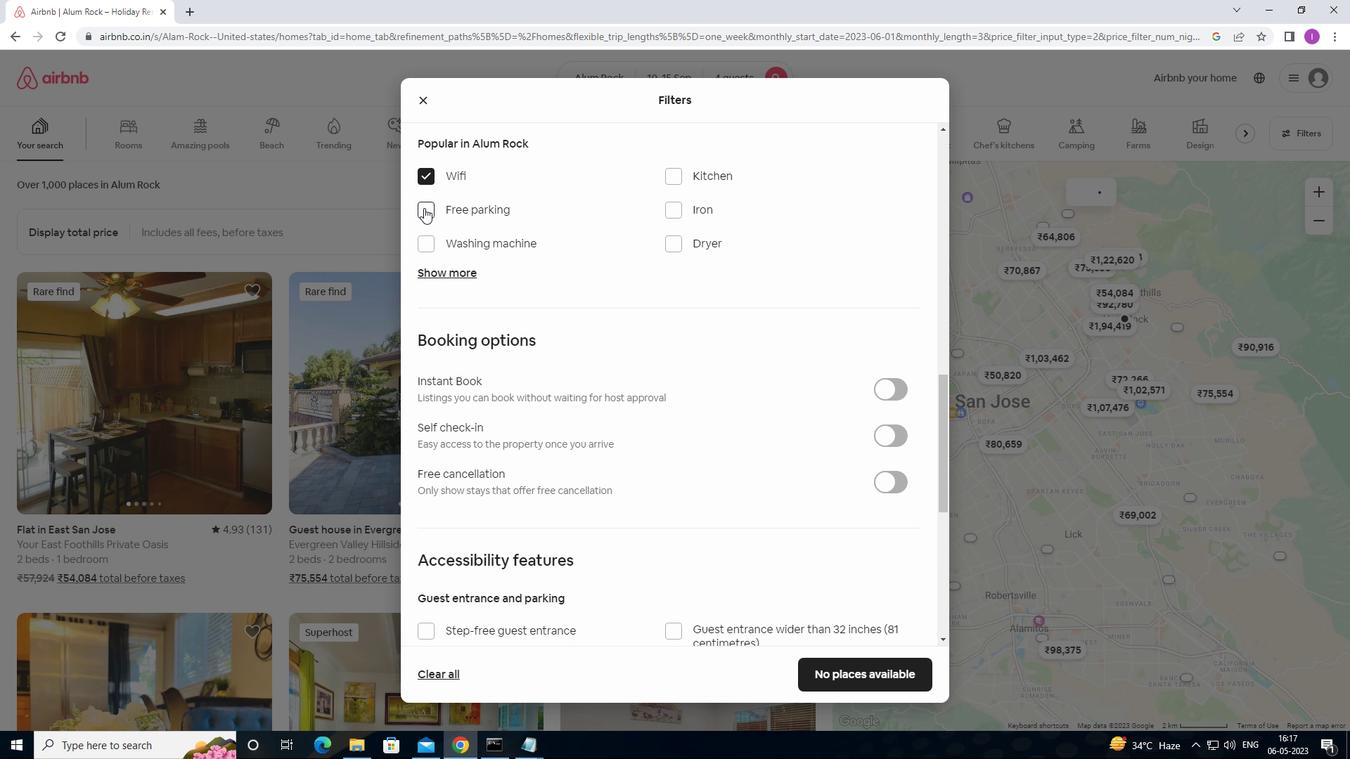 
Action: Mouse moved to (454, 279)
Screenshot: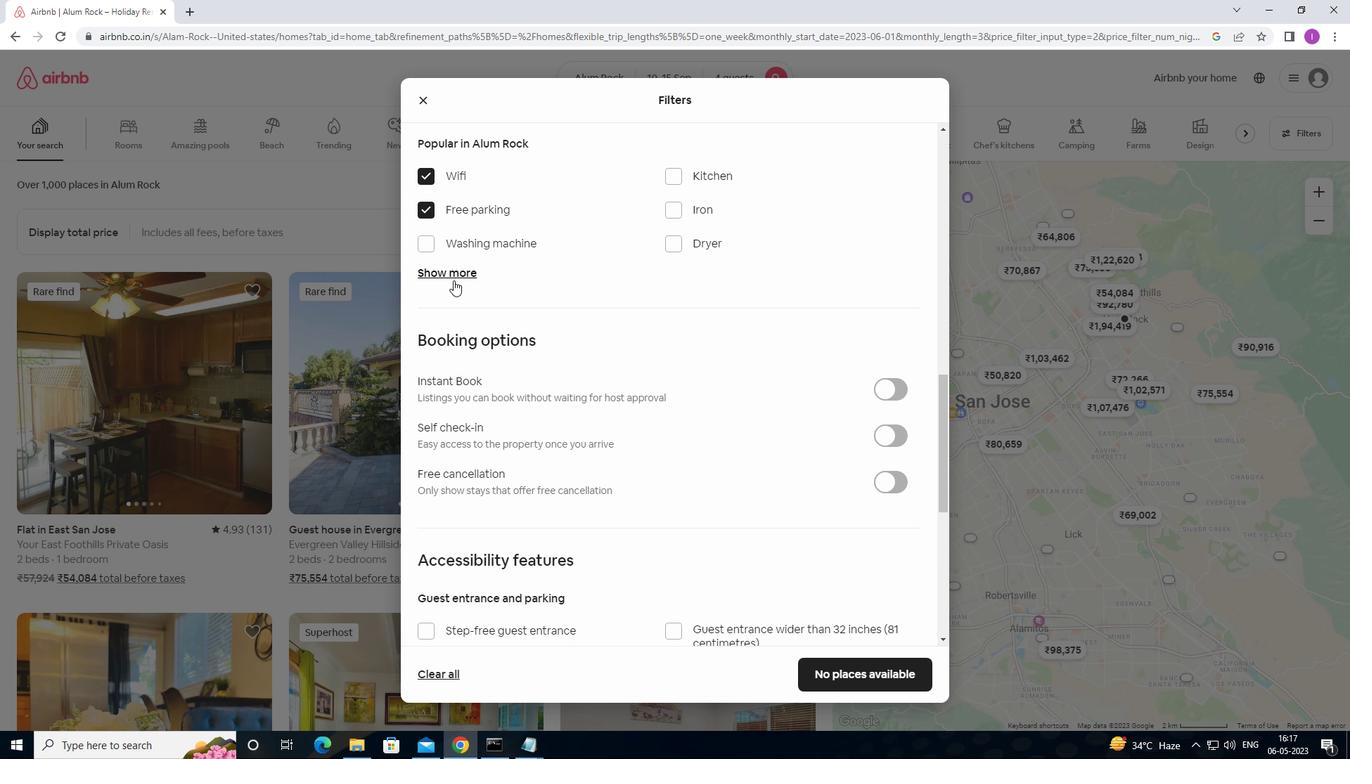 
Action: Mouse pressed left at (454, 279)
Screenshot: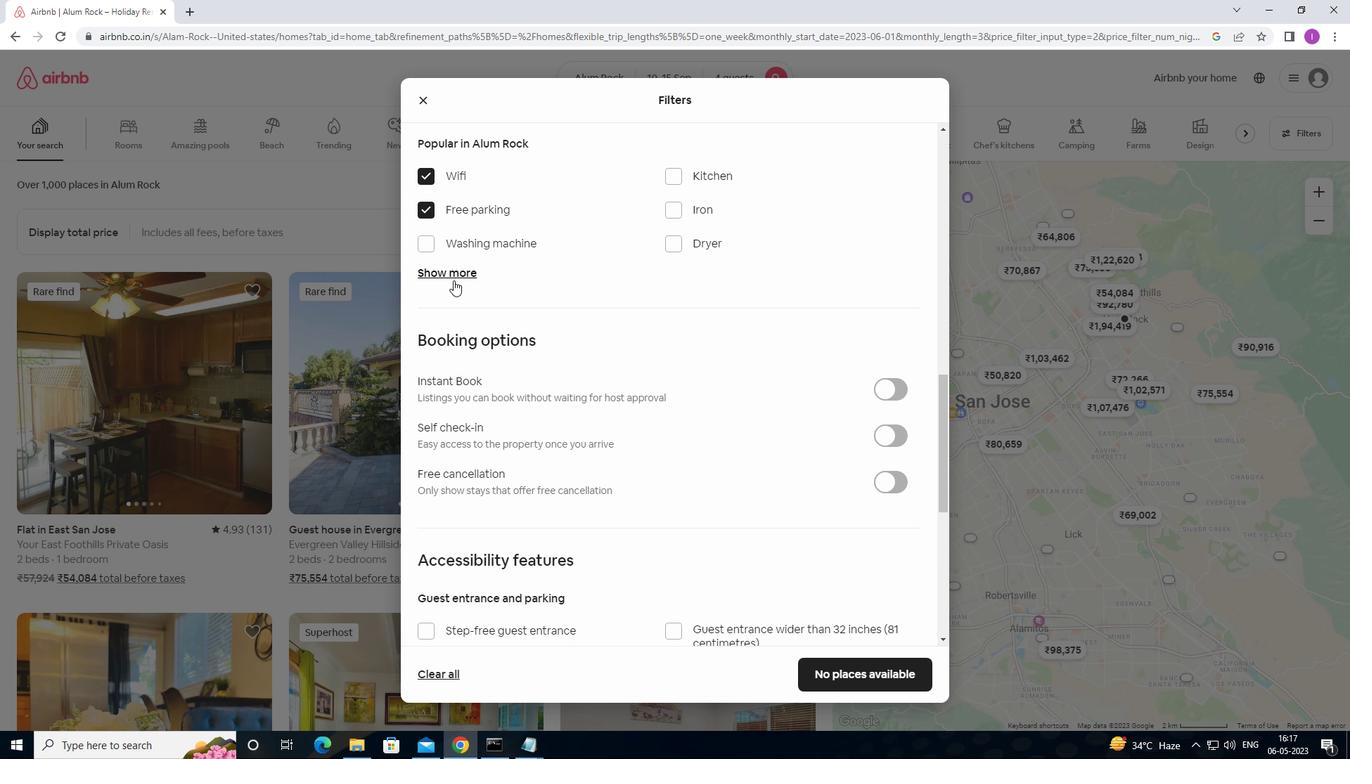 
Action: Mouse moved to (682, 360)
Screenshot: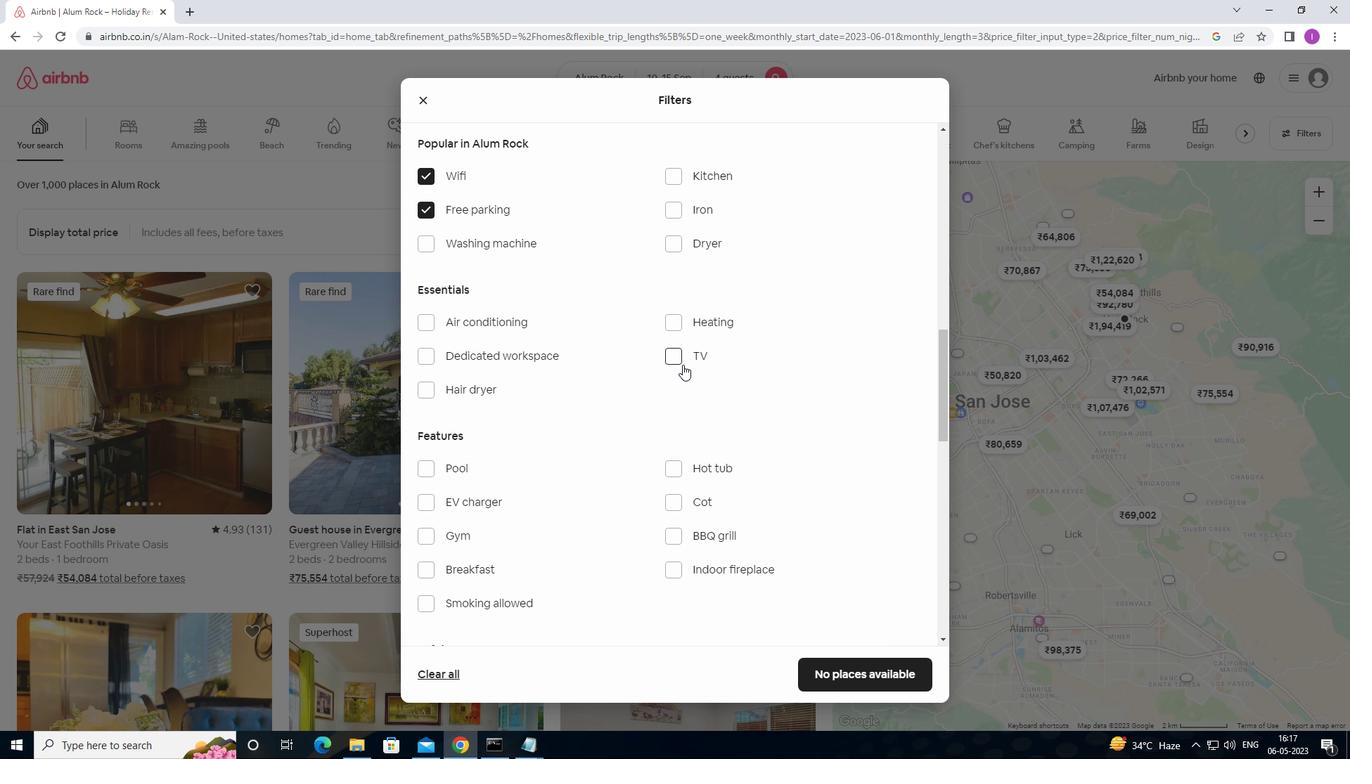 
Action: Mouse pressed left at (682, 360)
Screenshot: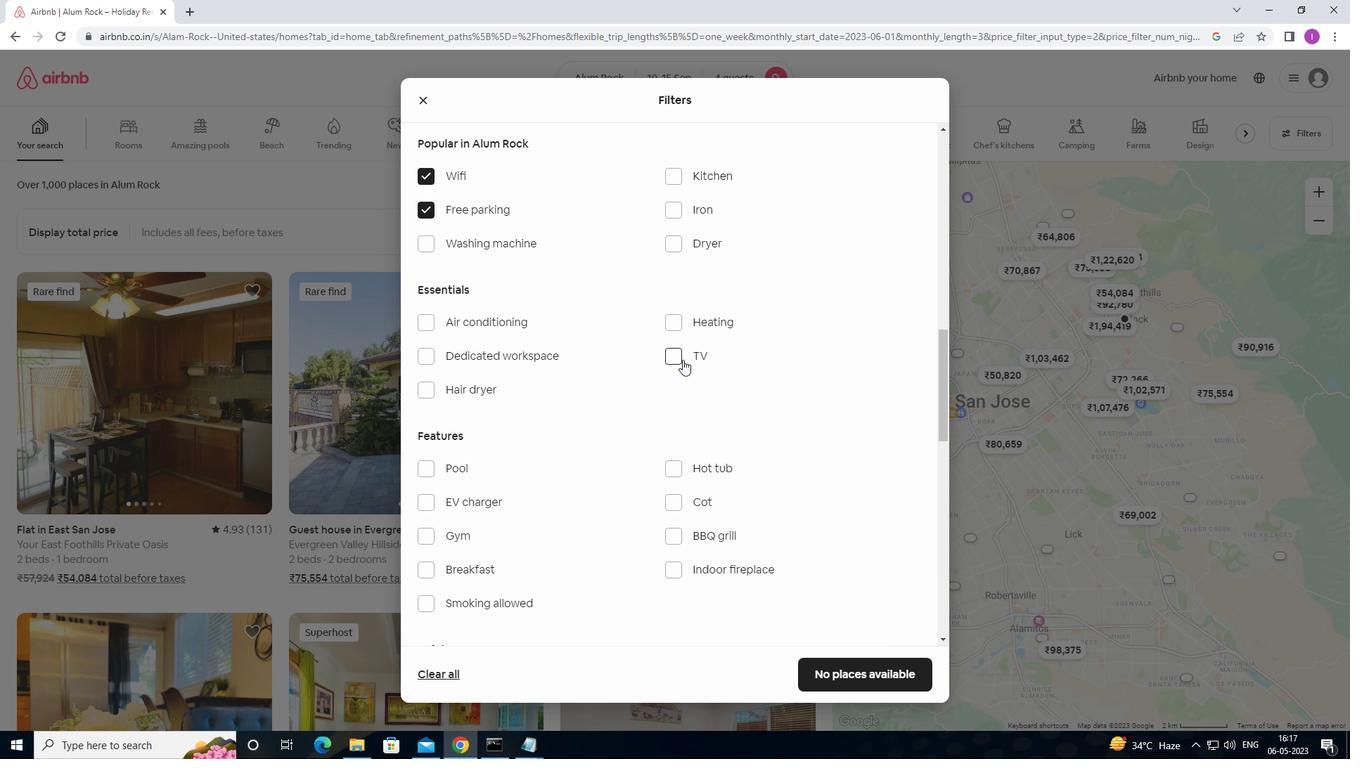 
Action: Mouse moved to (528, 511)
Screenshot: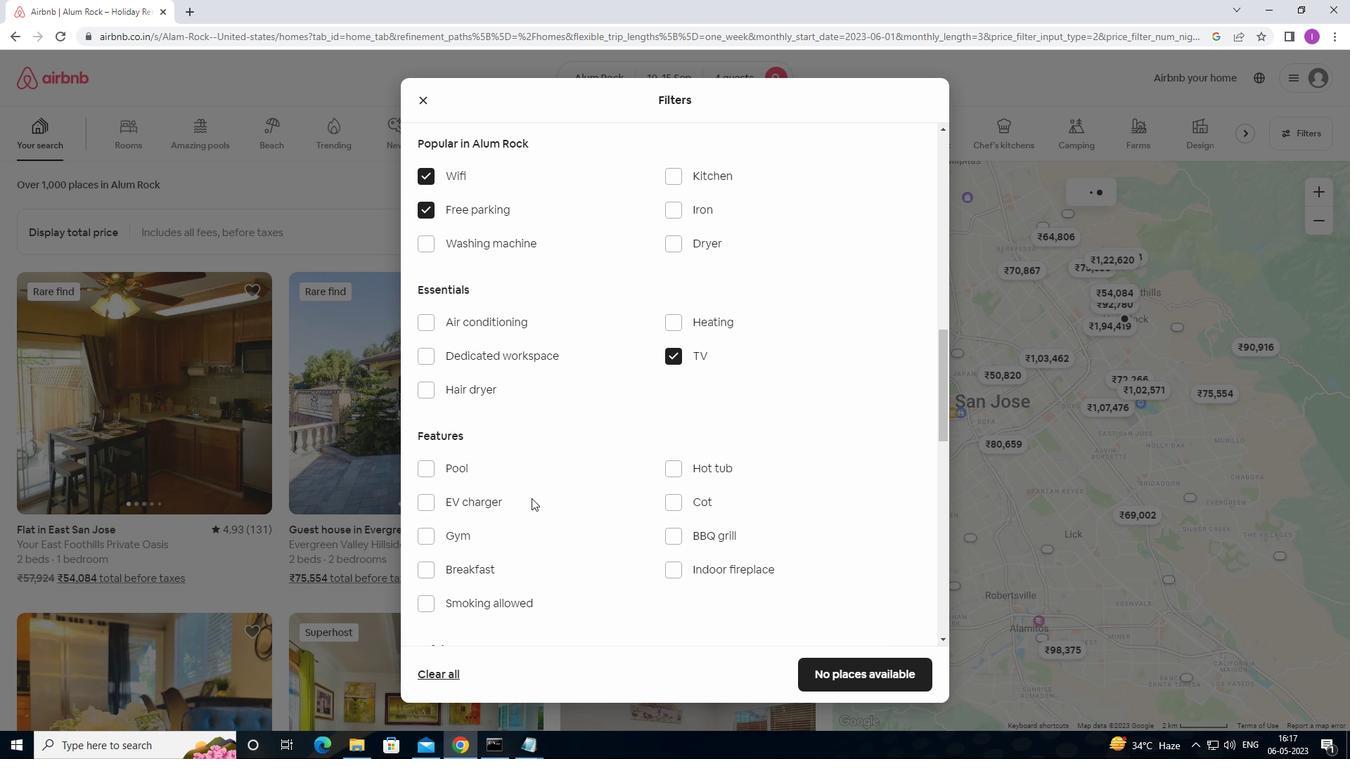 
Action: Mouse scrolled (528, 511) with delta (0, 0)
Screenshot: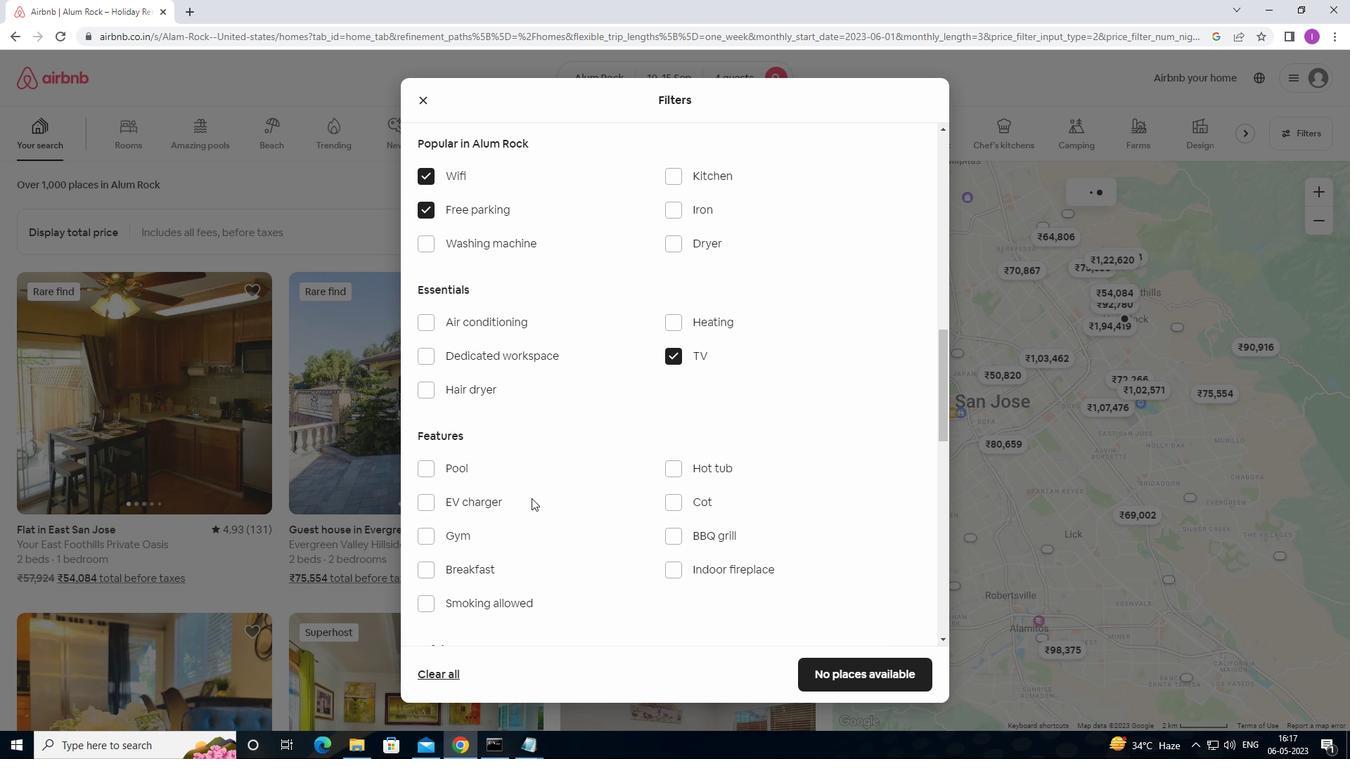 
Action: Mouse moved to (528, 513)
Screenshot: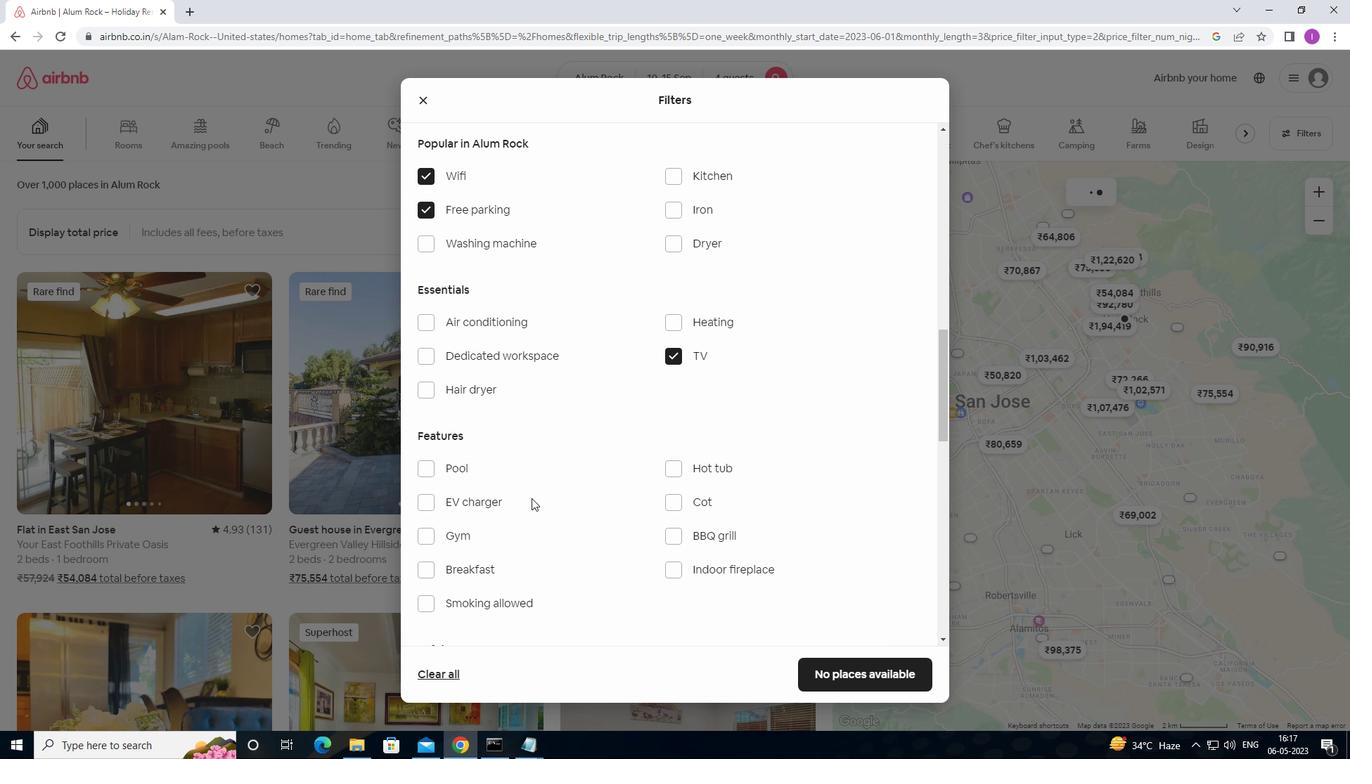 
Action: Mouse scrolled (528, 512) with delta (0, 0)
Screenshot: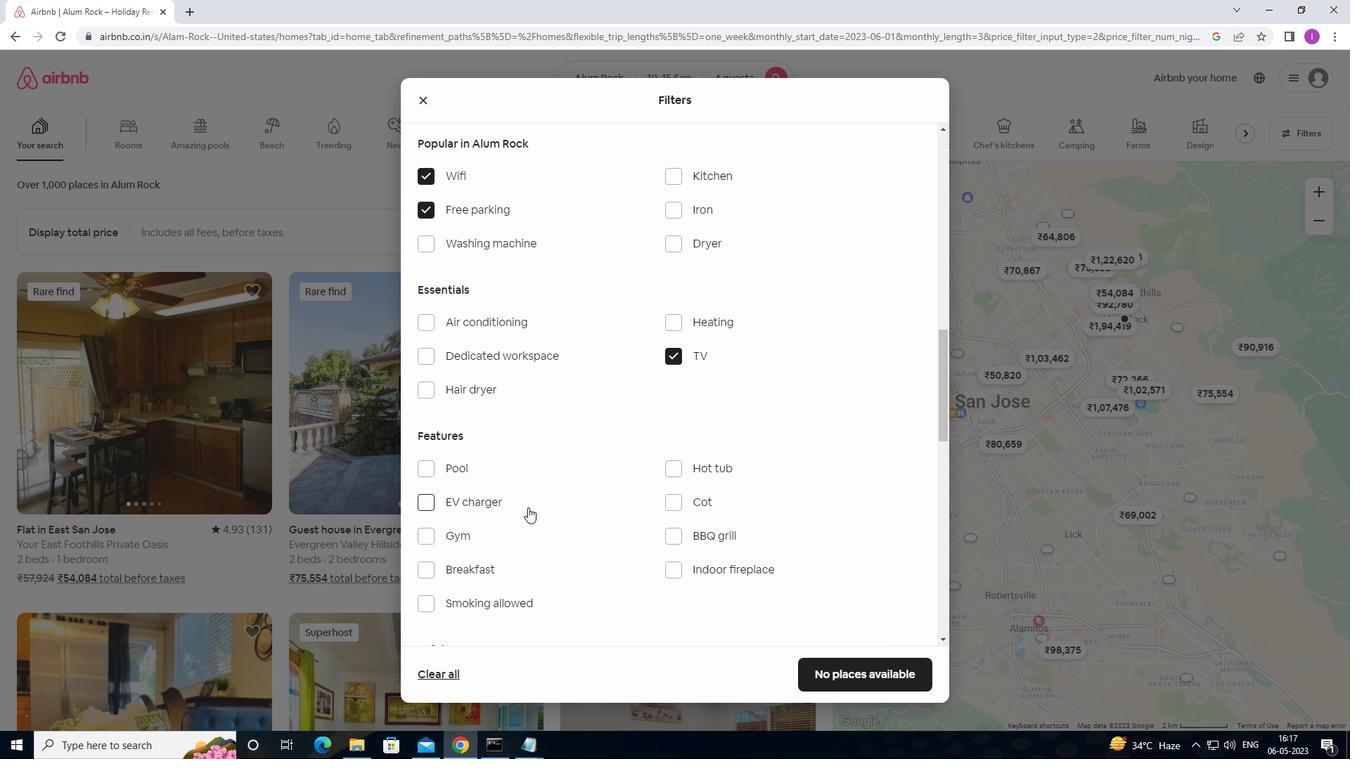
Action: Mouse moved to (423, 393)
Screenshot: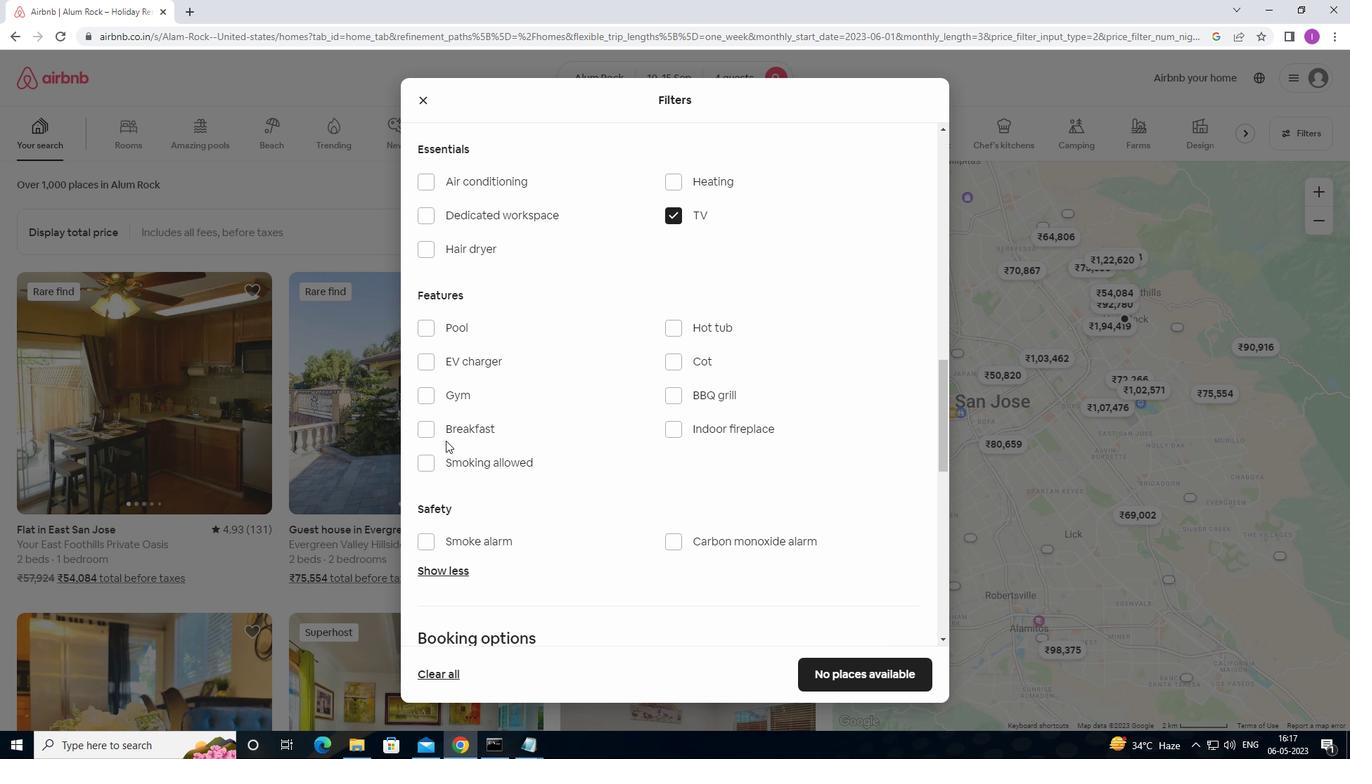 
Action: Mouse pressed left at (423, 393)
Screenshot: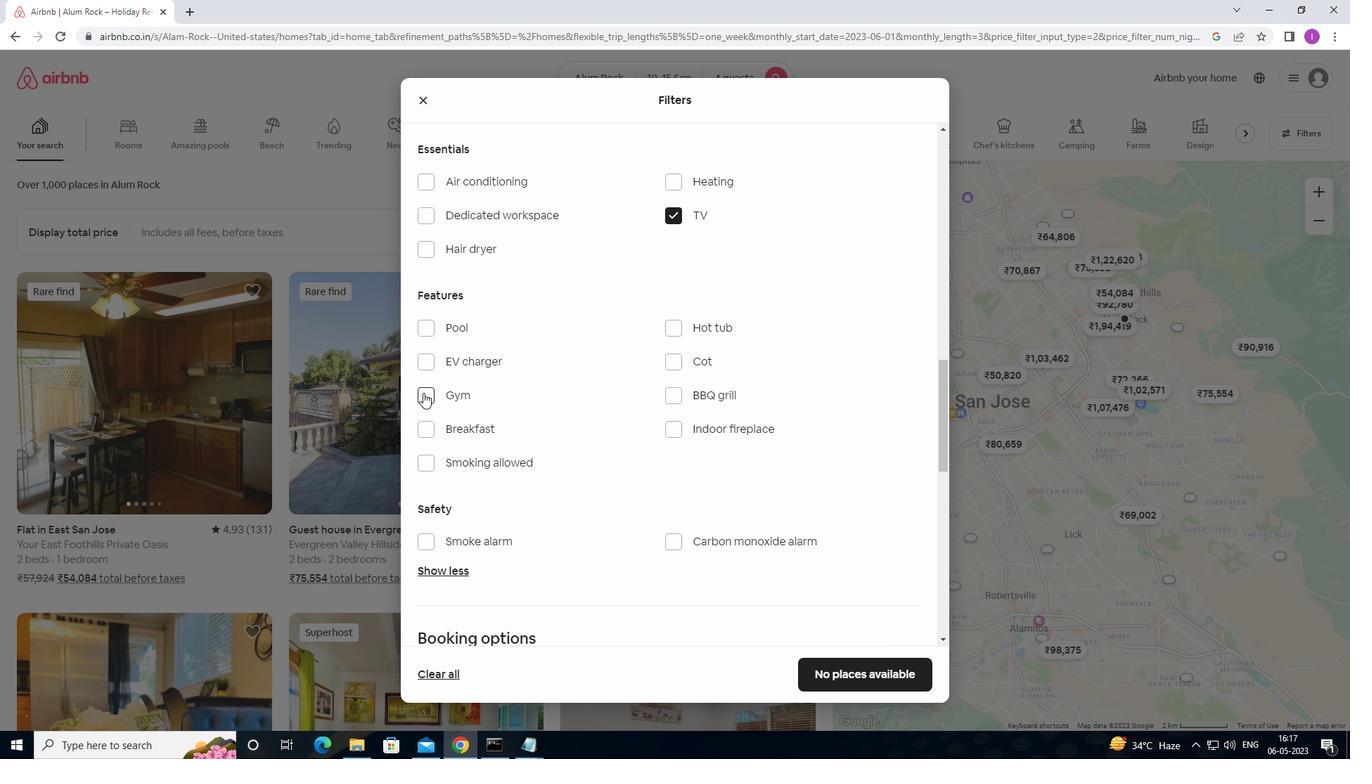 
Action: Mouse moved to (427, 428)
Screenshot: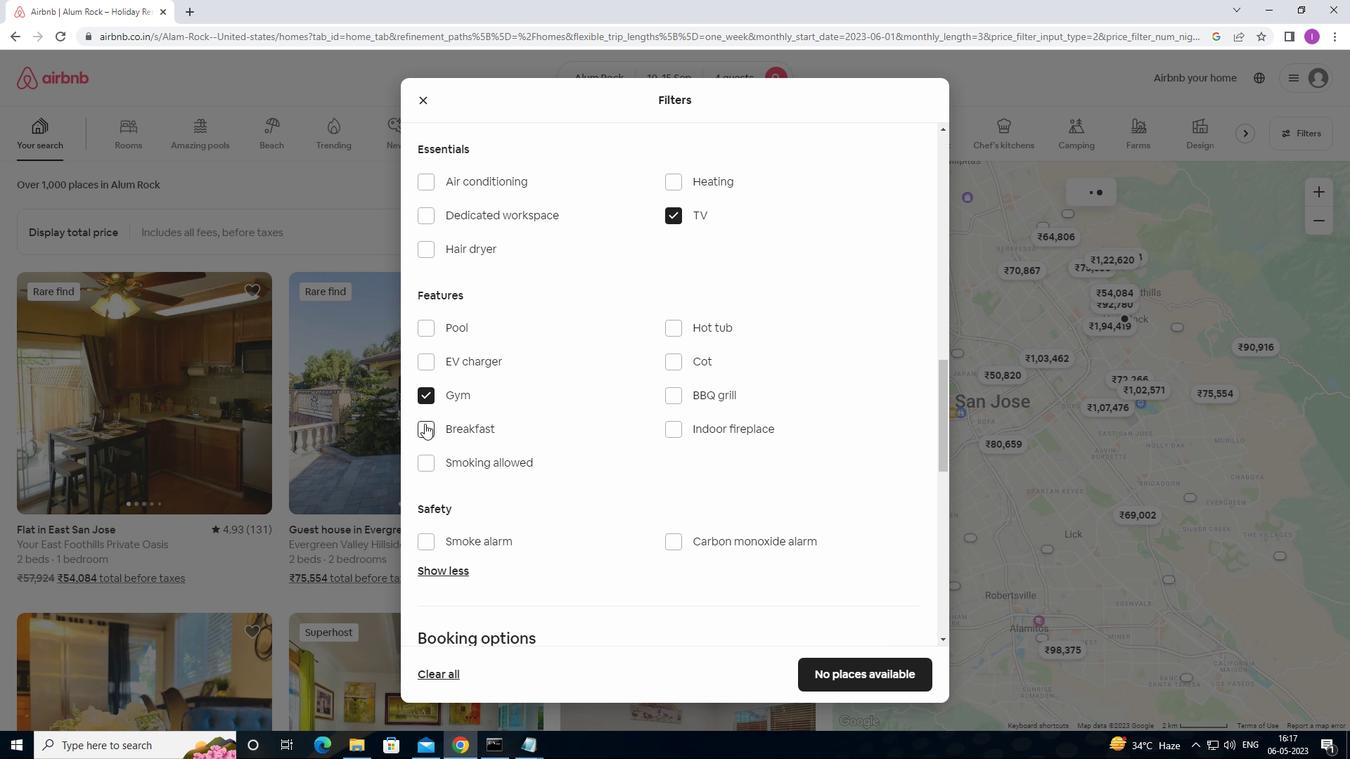 
Action: Mouse pressed left at (427, 428)
Screenshot: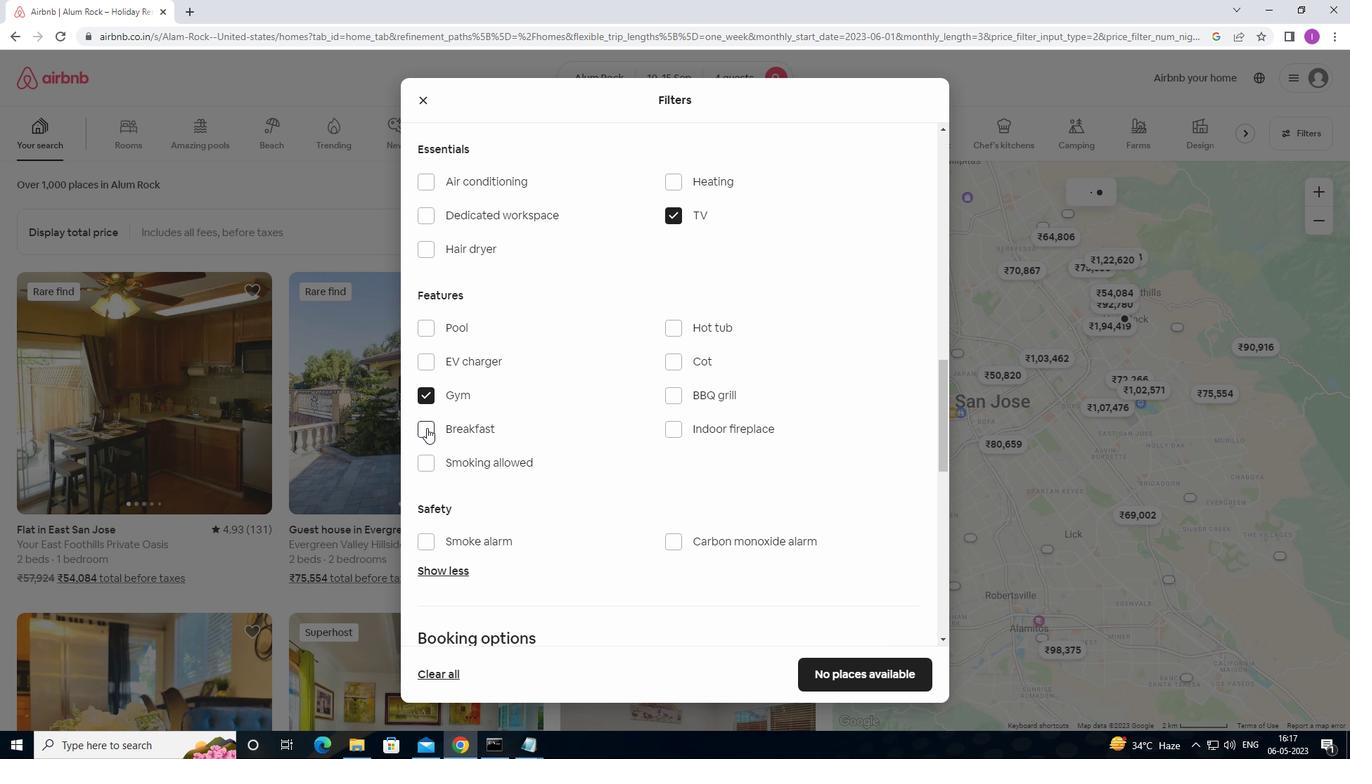 
Action: Mouse moved to (509, 547)
Screenshot: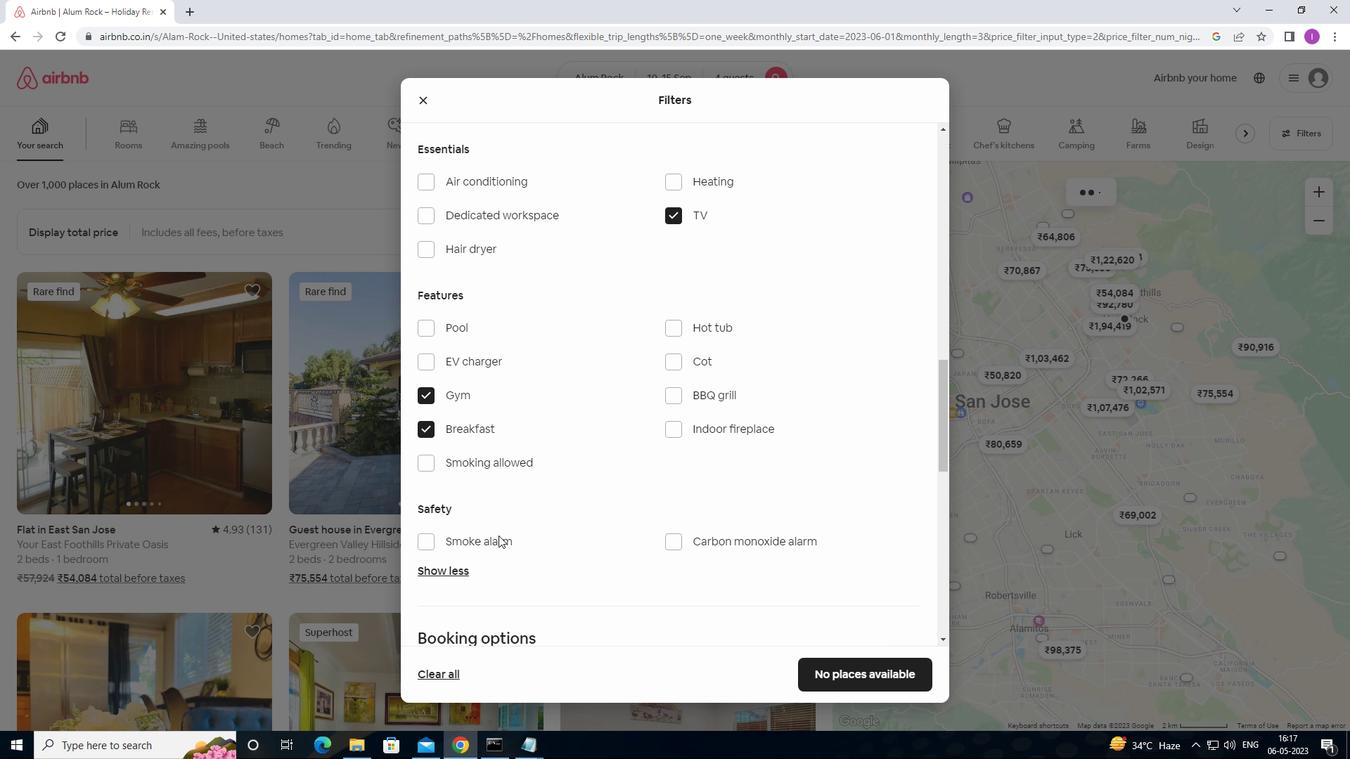 
Action: Mouse scrolled (509, 546) with delta (0, 0)
Screenshot: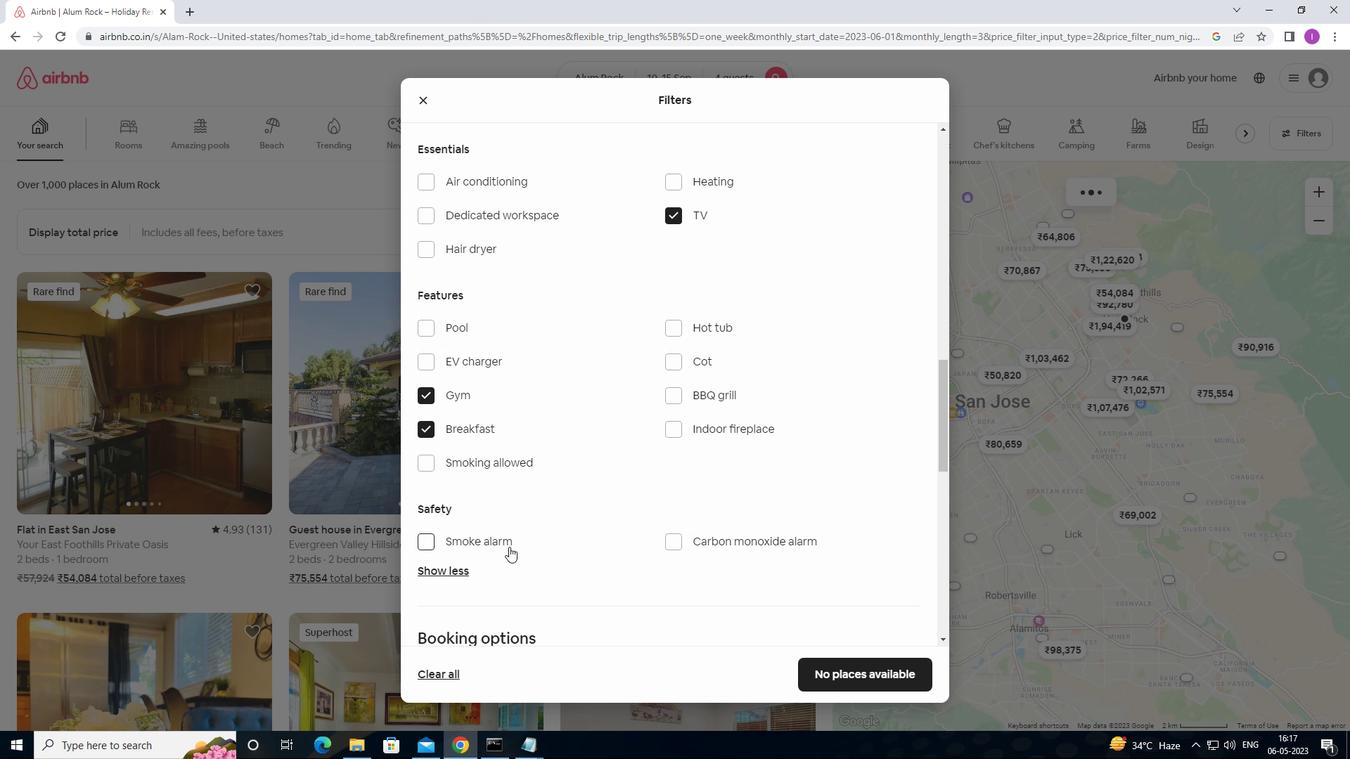
Action: Mouse moved to (510, 547)
Screenshot: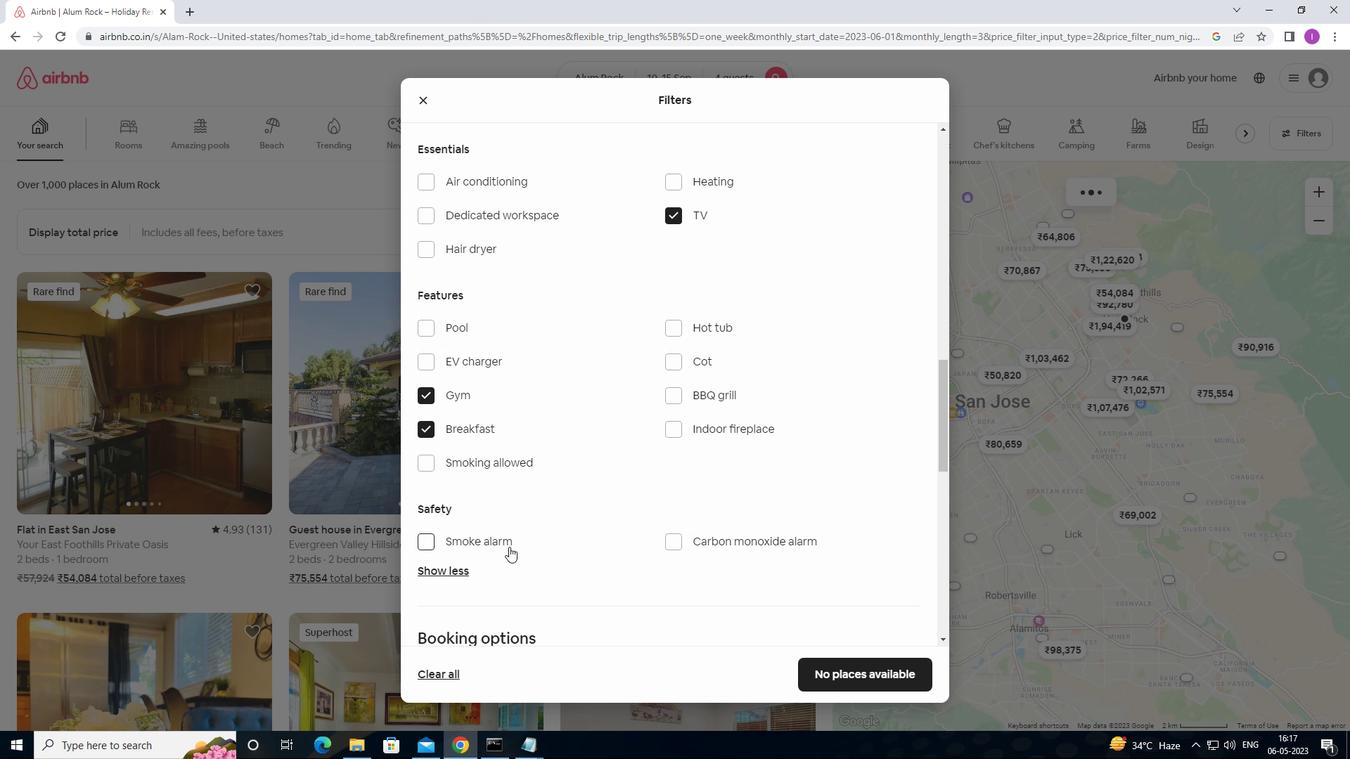 
Action: Mouse scrolled (510, 546) with delta (0, 0)
Screenshot: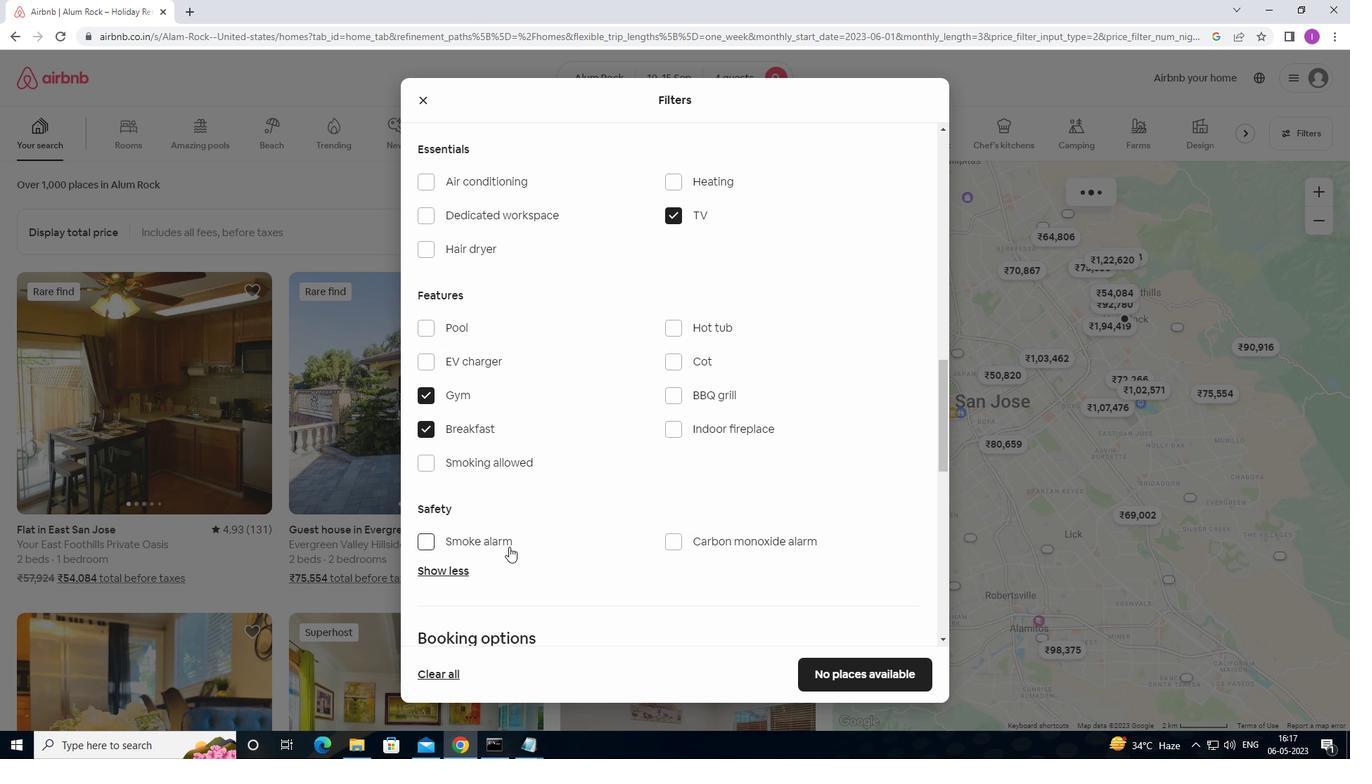 
Action: Mouse moved to (511, 547)
Screenshot: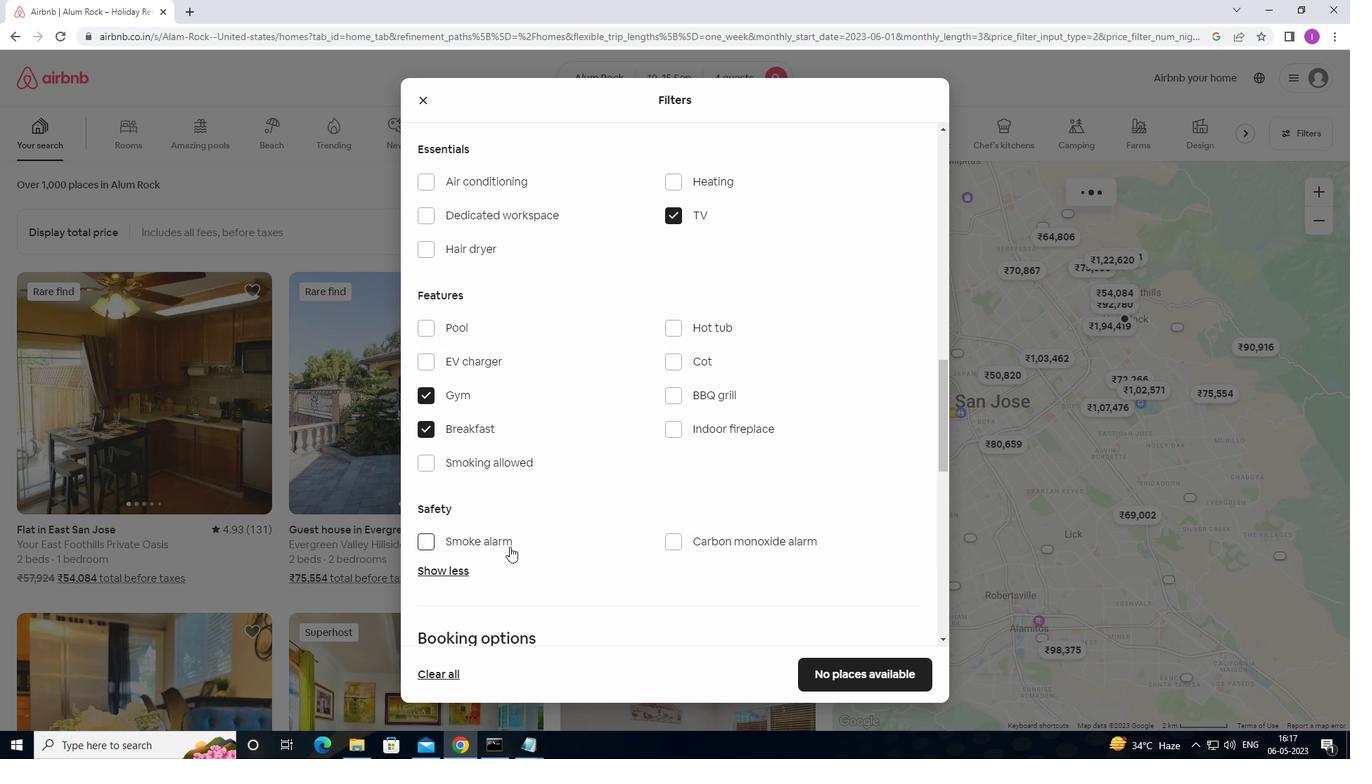 
Action: Mouse scrolled (511, 546) with delta (0, 0)
Screenshot: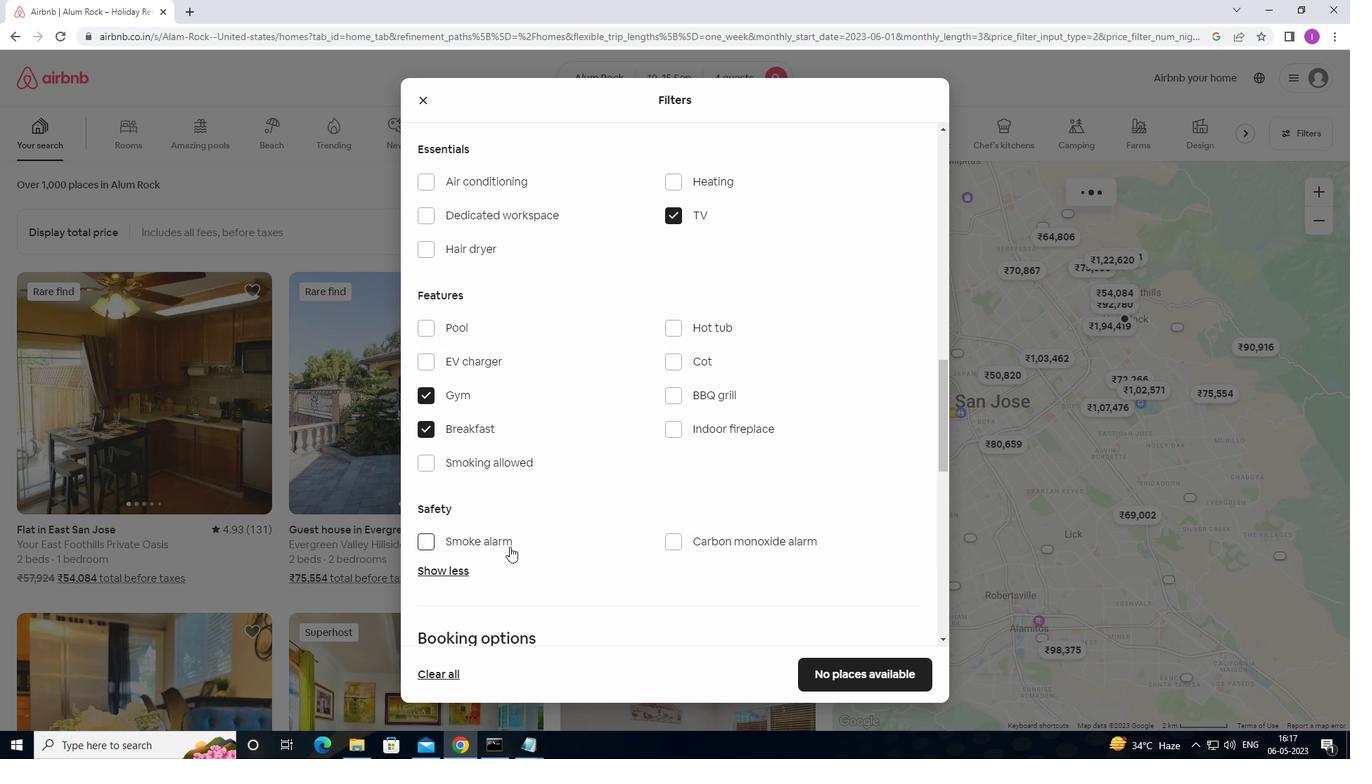 
Action: Mouse moved to (517, 544)
Screenshot: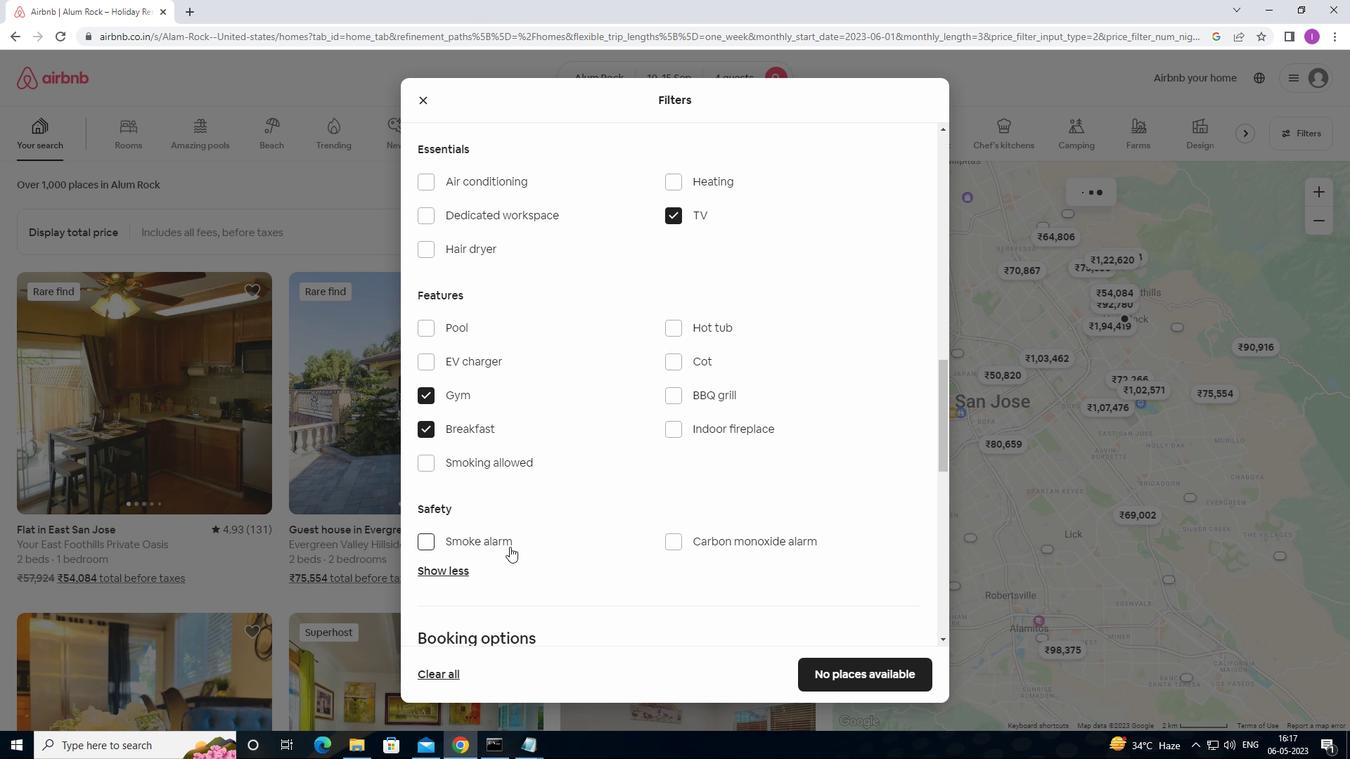 
Action: Mouse scrolled (517, 543) with delta (0, 0)
Screenshot: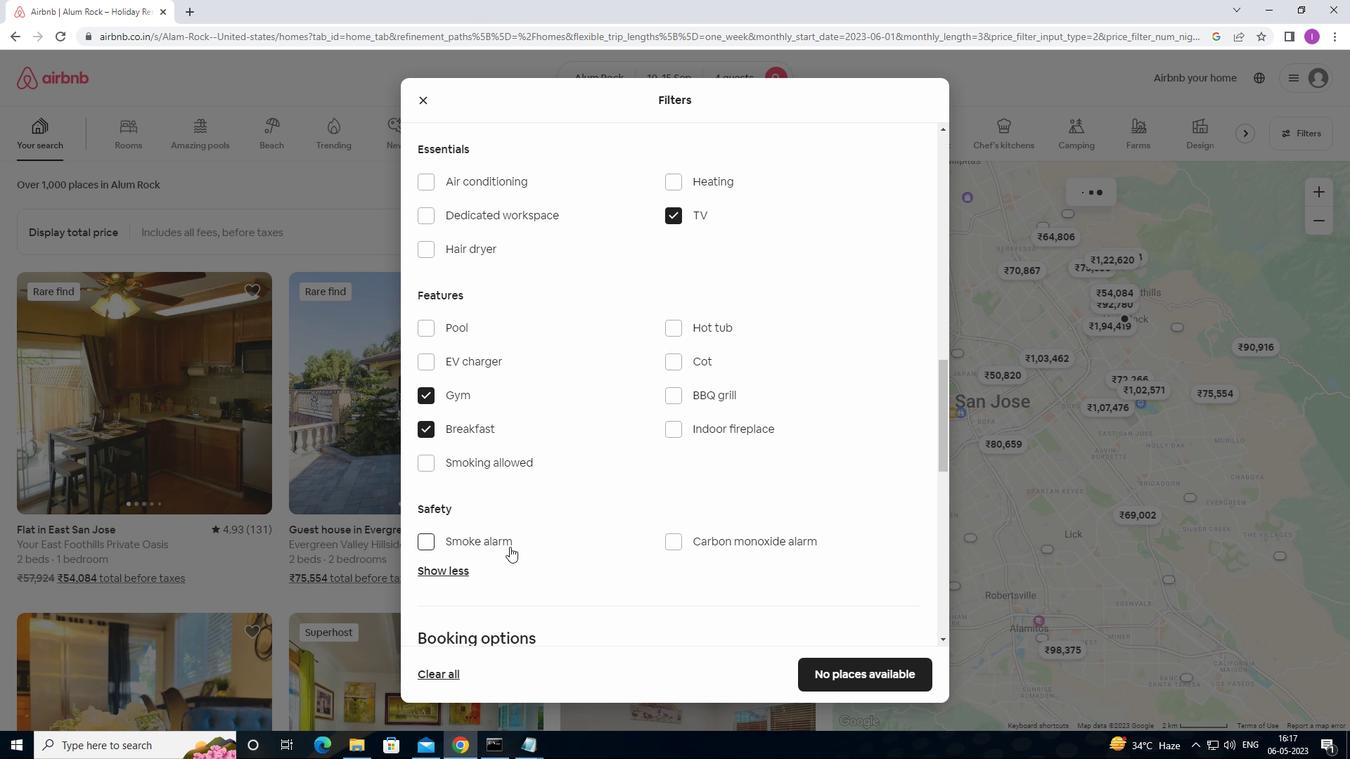 
Action: Mouse moved to (892, 454)
Screenshot: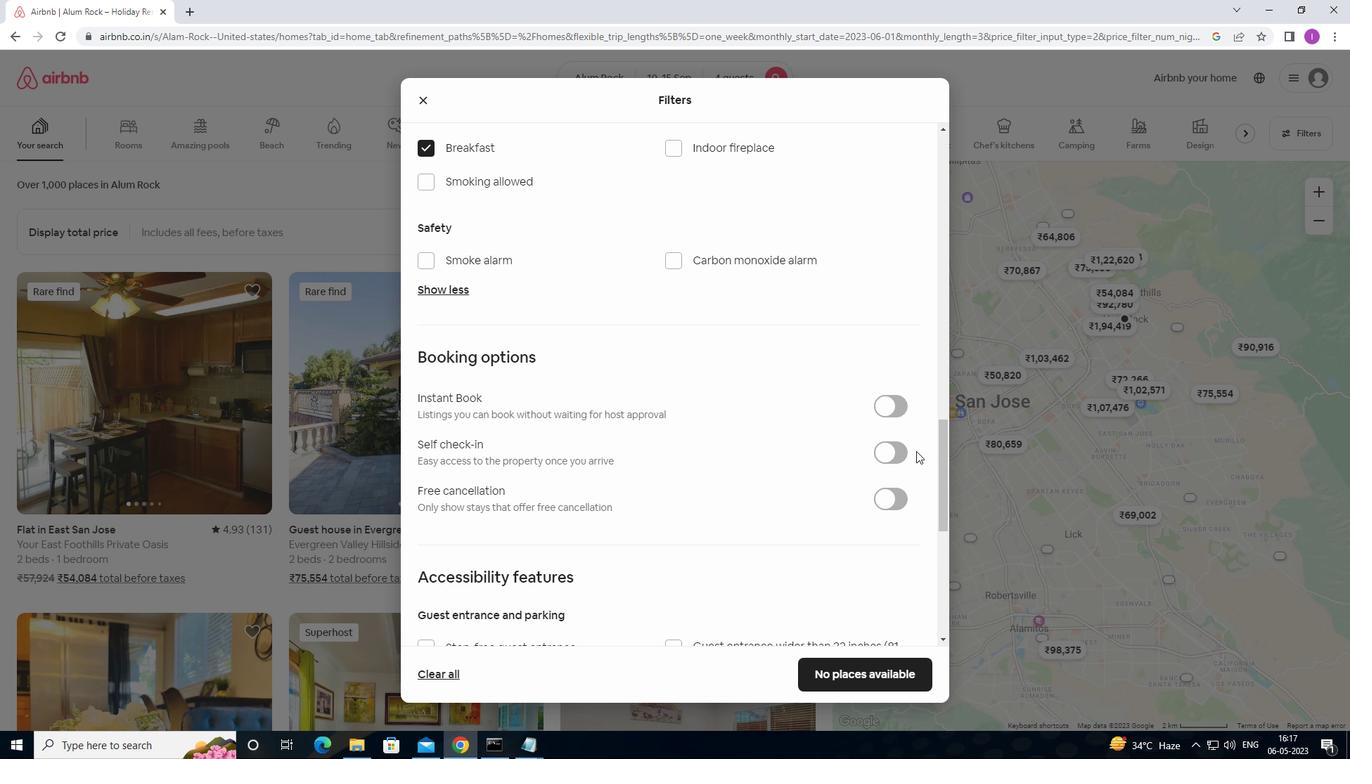 
Action: Mouse pressed left at (892, 454)
Screenshot: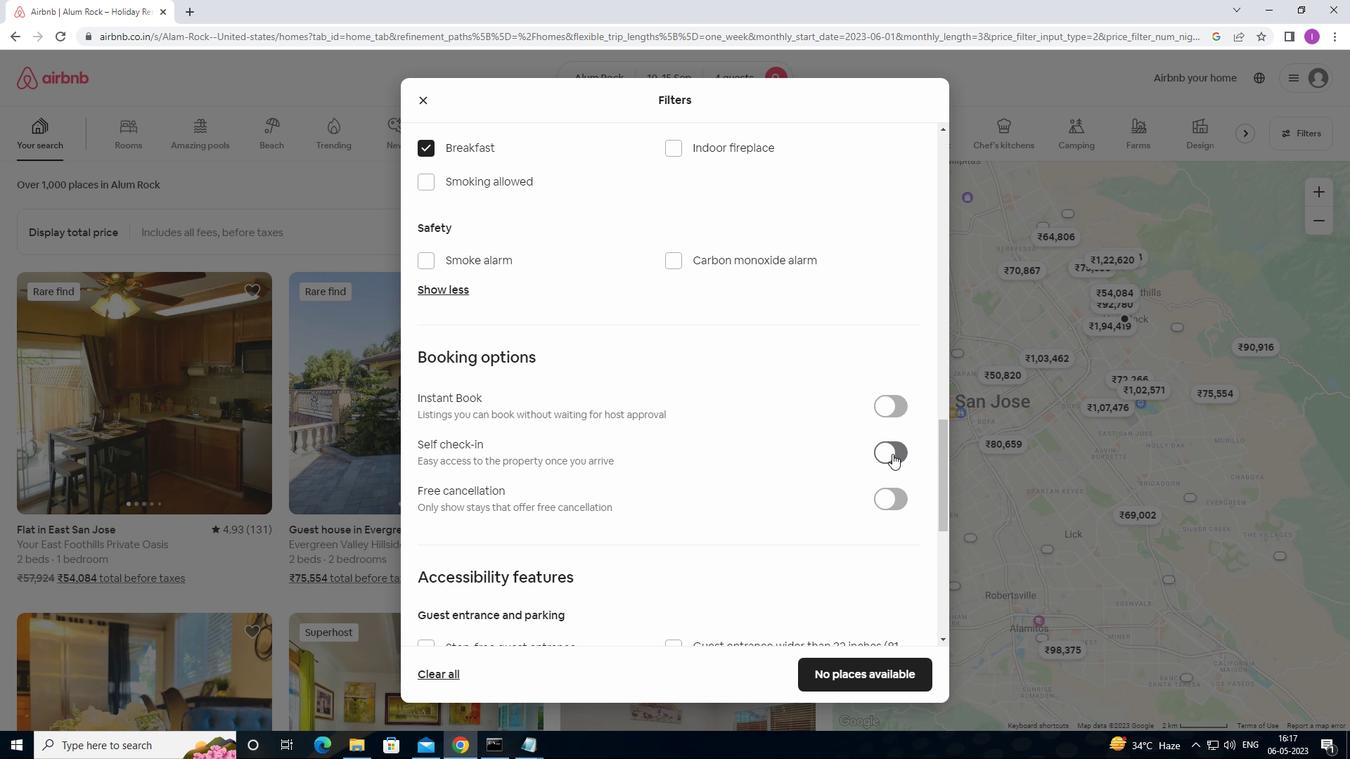 
Action: Mouse moved to (609, 571)
Screenshot: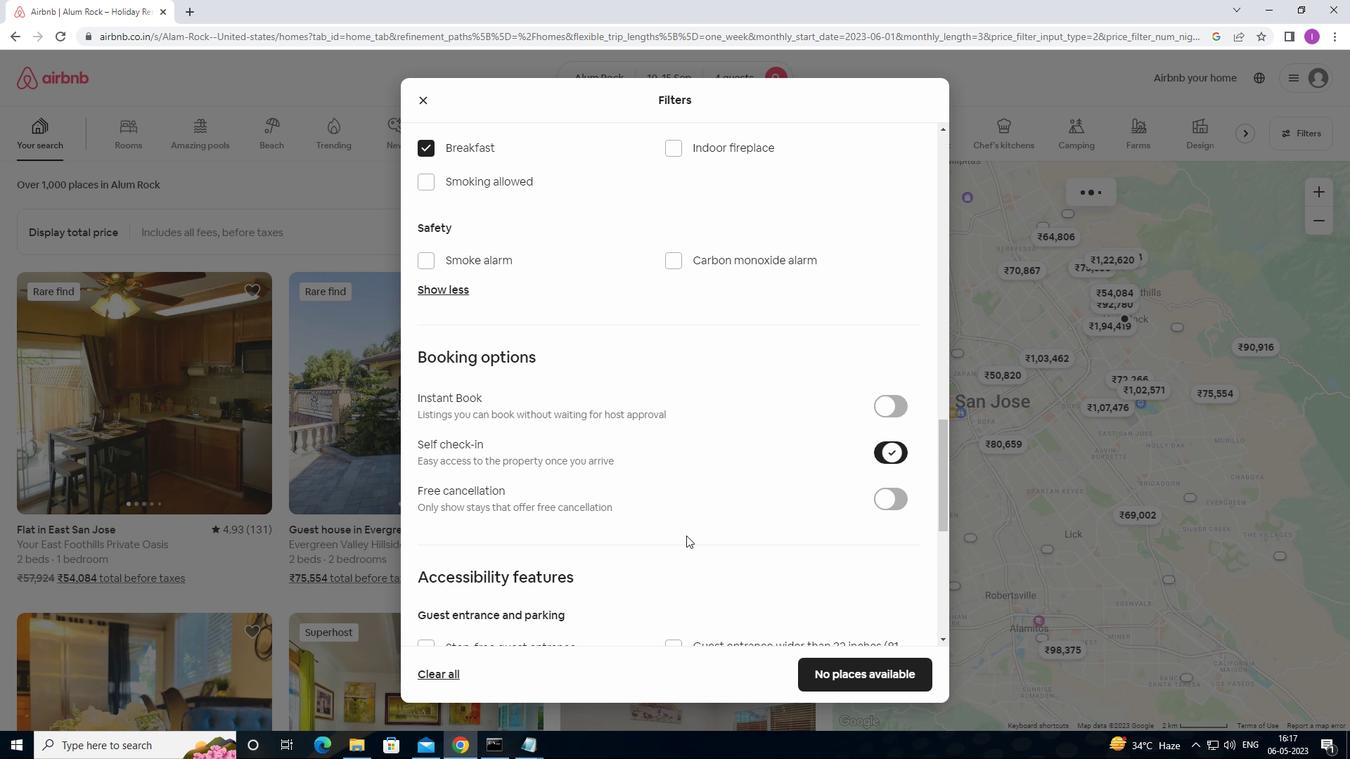 
Action: Mouse scrolled (609, 570) with delta (0, 0)
Screenshot: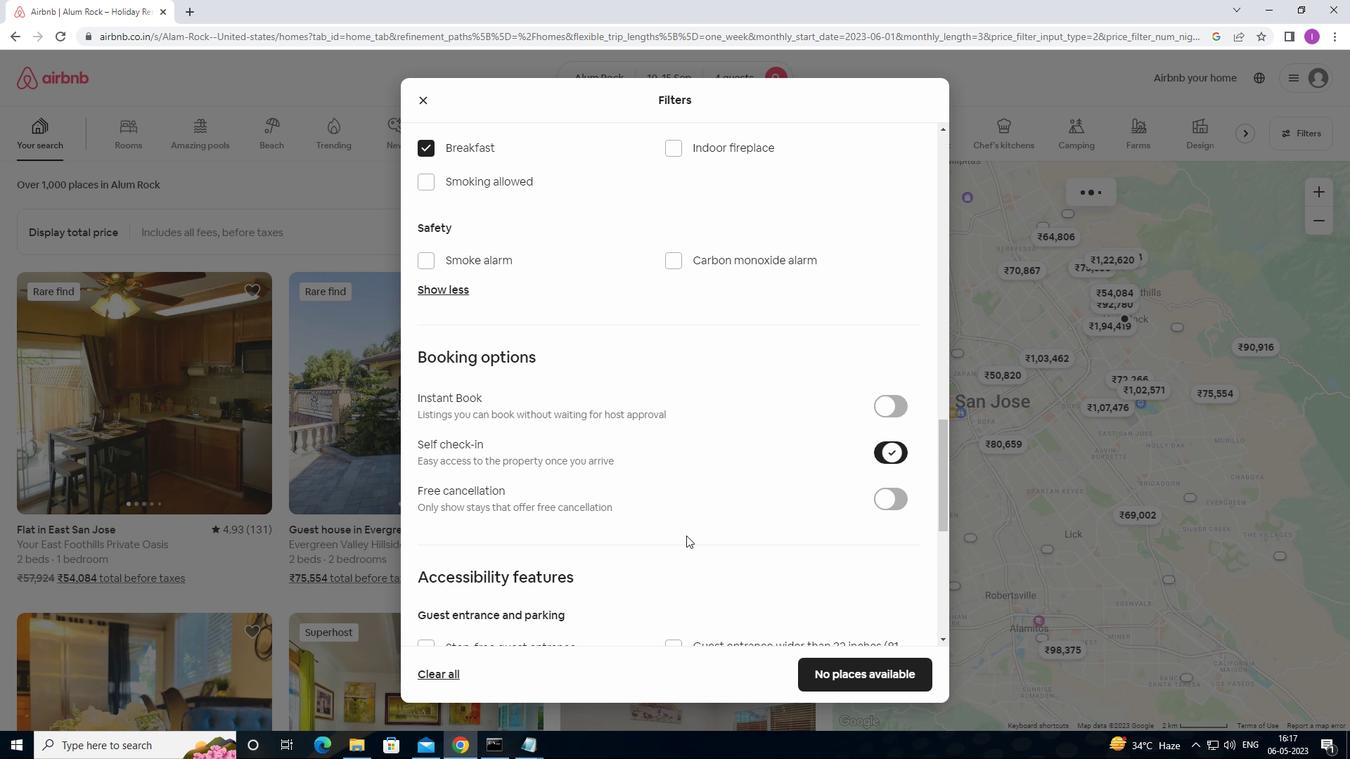 
Action: Mouse moved to (609, 573)
Screenshot: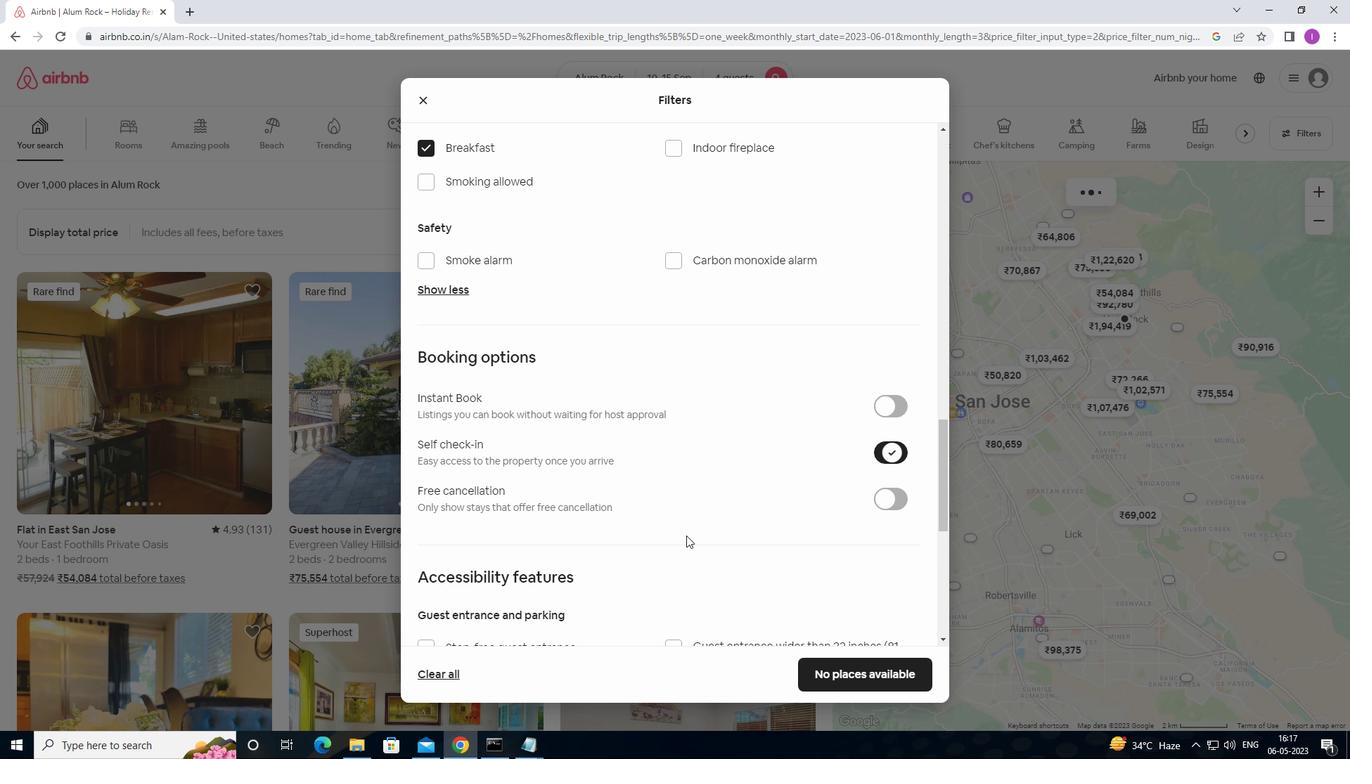 
Action: Mouse scrolled (609, 573) with delta (0, 0)
Screenshot: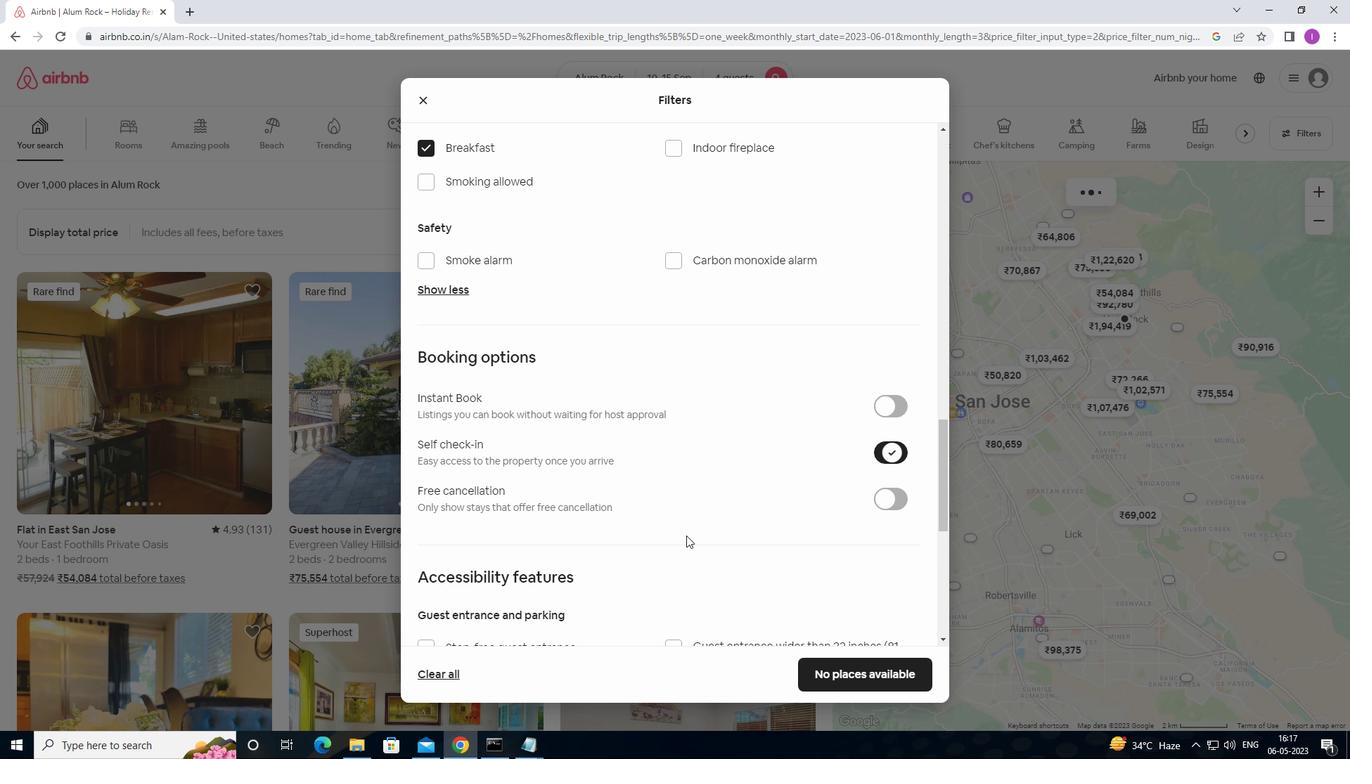 
Action: Mouse moved to (610, 575)
Screenshot: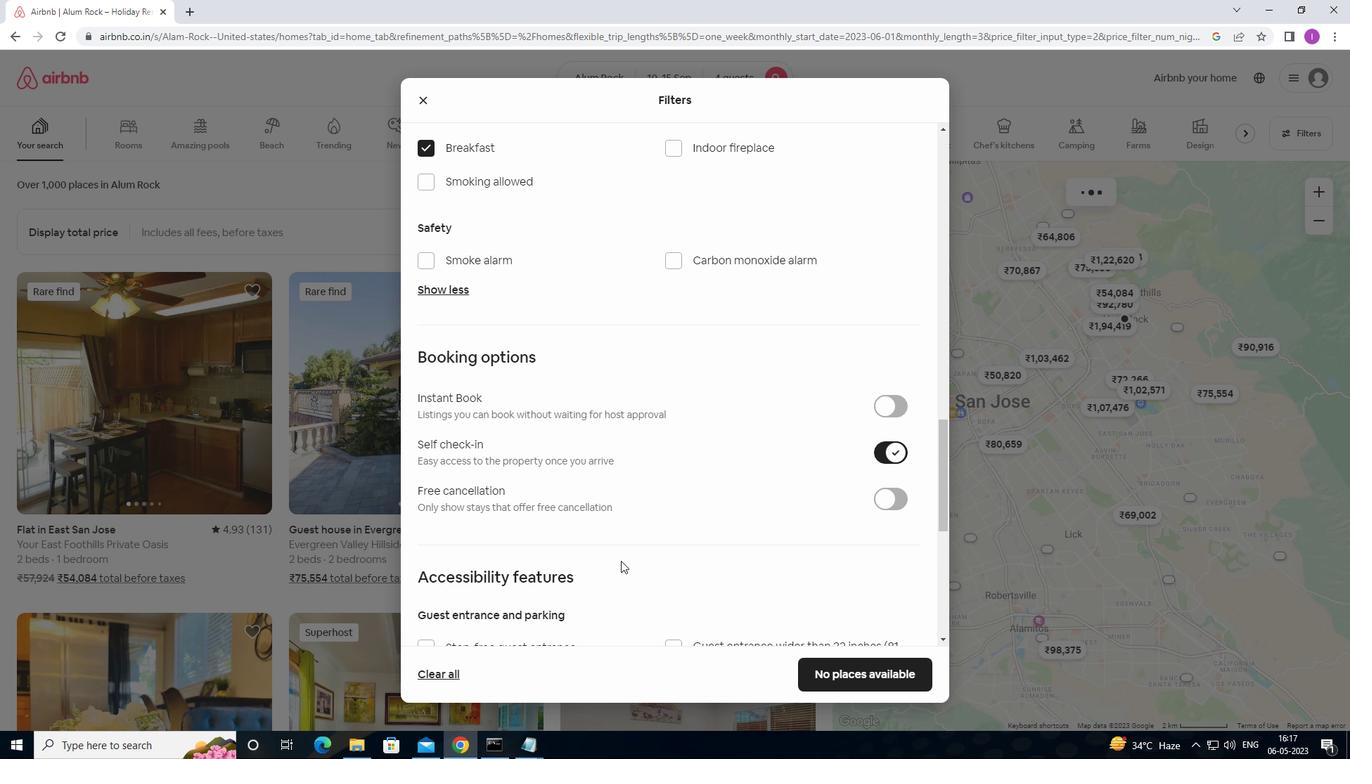 
Action: Mouse scrolled (610, 575) with delta (0, 0)
Screenshot: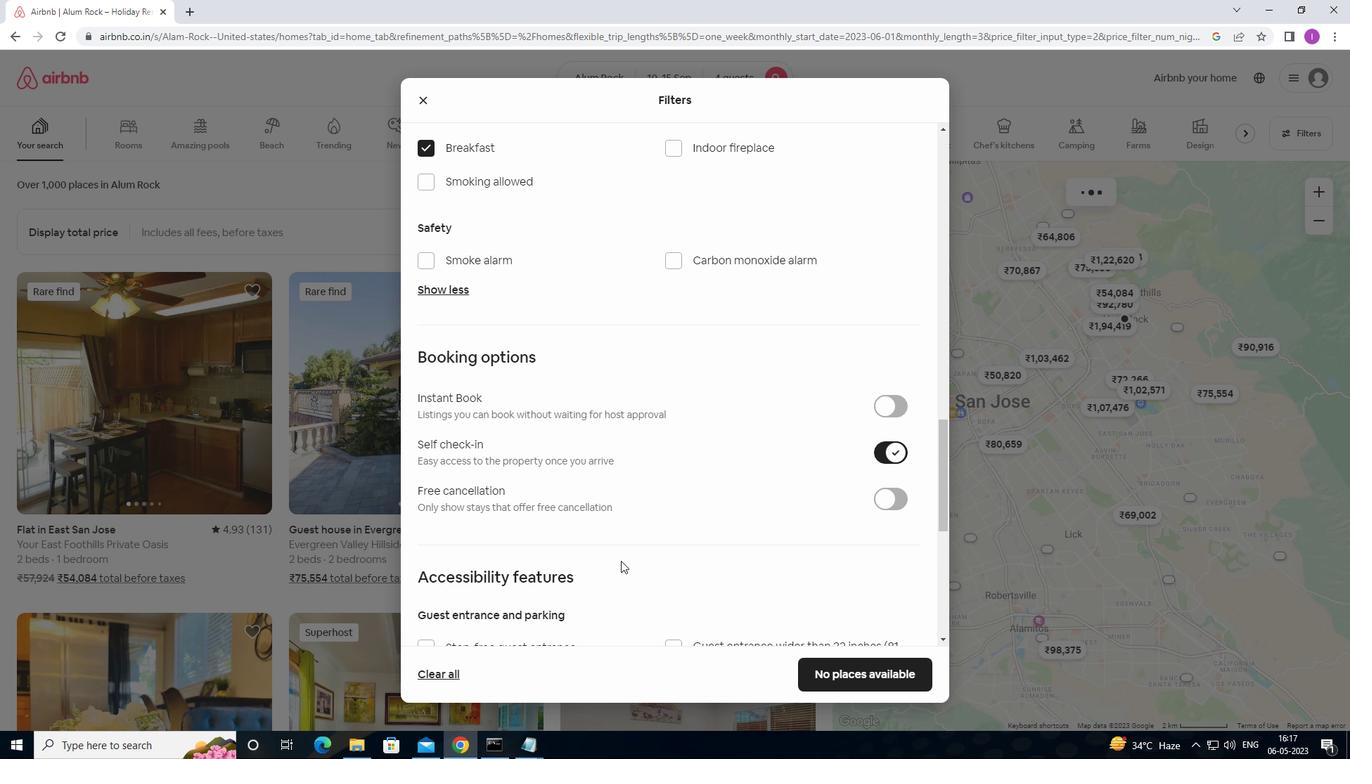
Action: Mouse scrolled (610, 575) with delta (0, 0)
Screenshot: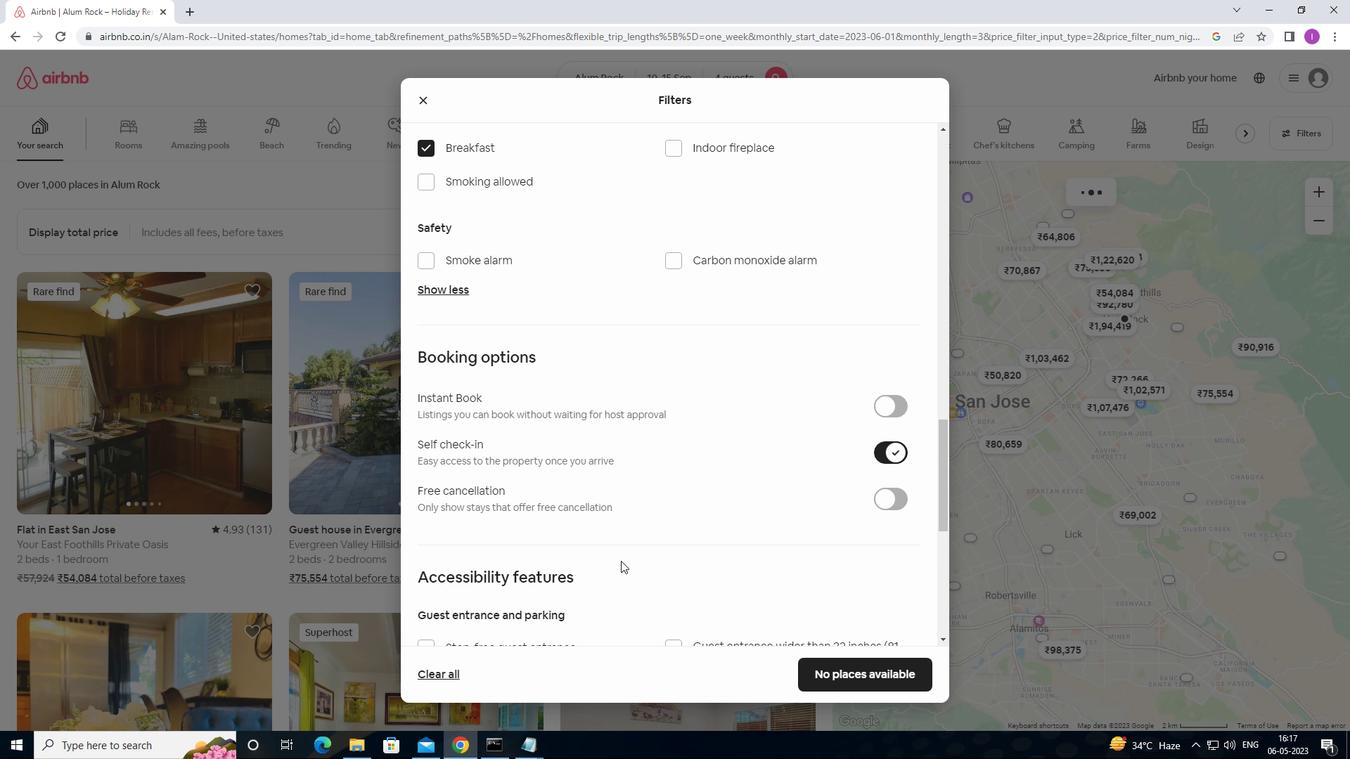 
Action: Mouse scrolled (610, 575) with delta (0, 0)
Screenshot: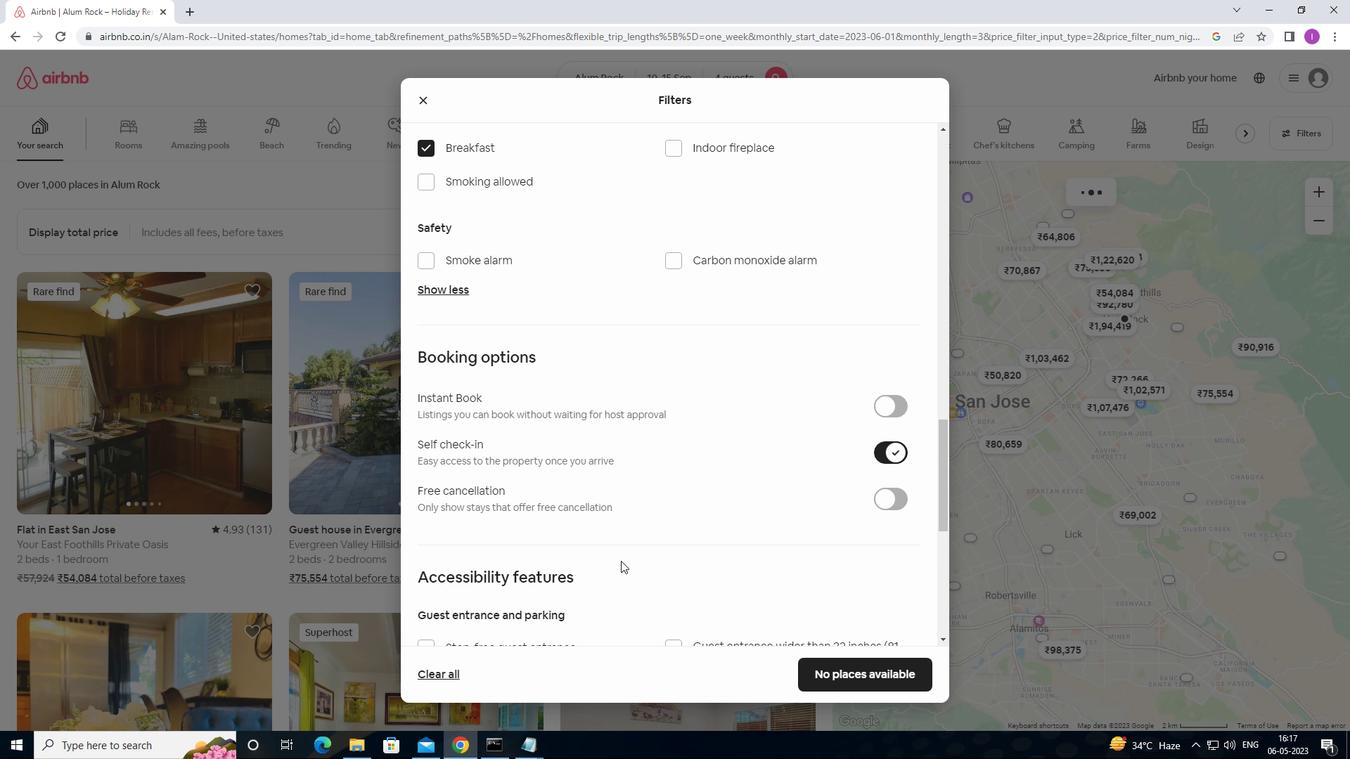 
Action: Mouse moved to (610, 574)
Screenshot: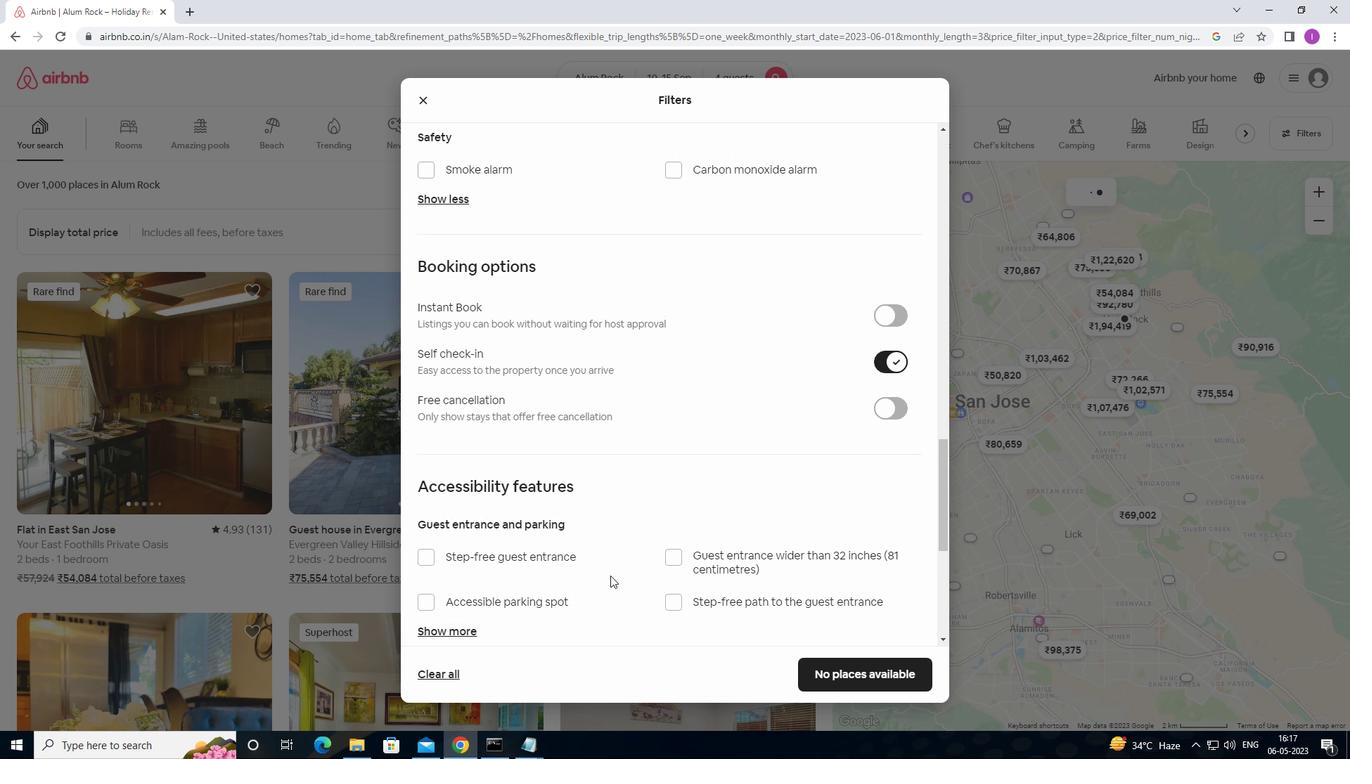 
Action: Mouse scrolled (610, 573) with delta (0, 0)
Screenshot: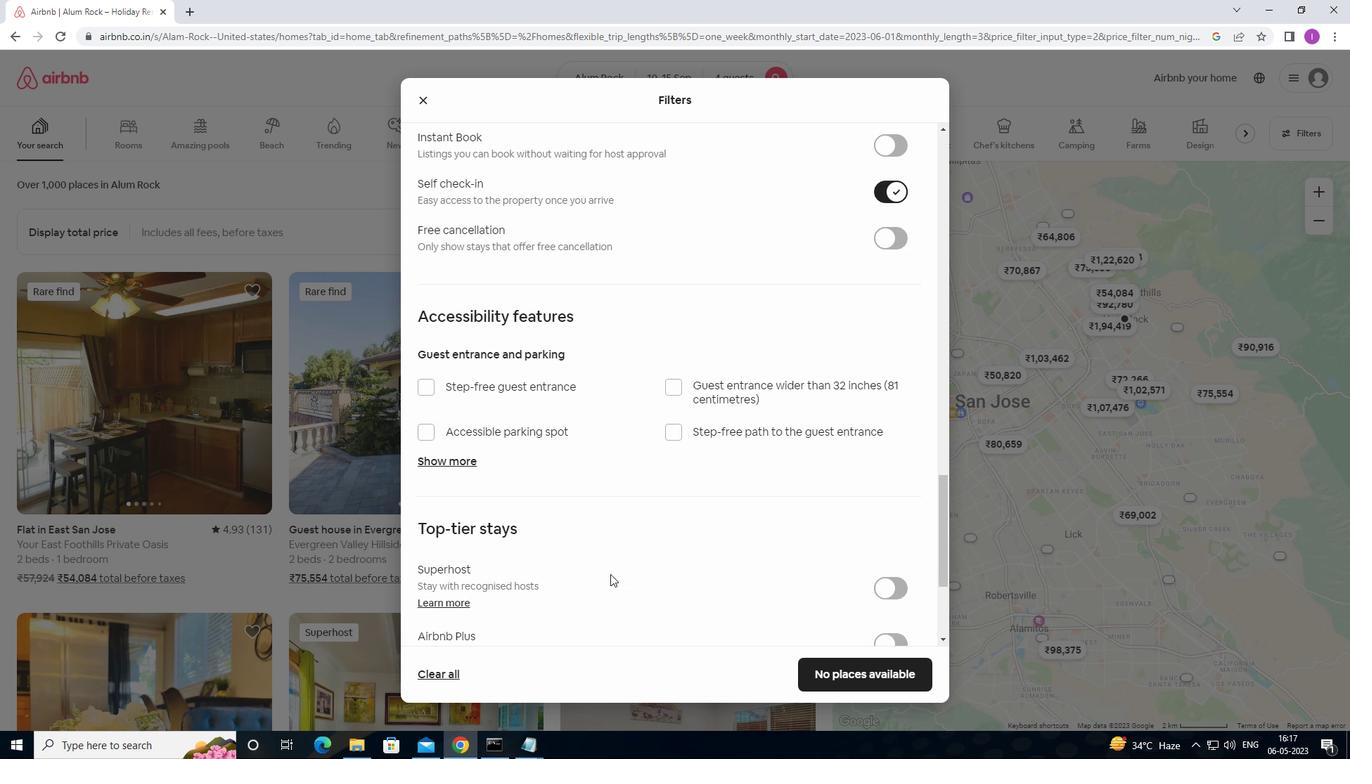 
Action: Mouse scrolled (610, 573) with delta (0, 0)
Screenshot: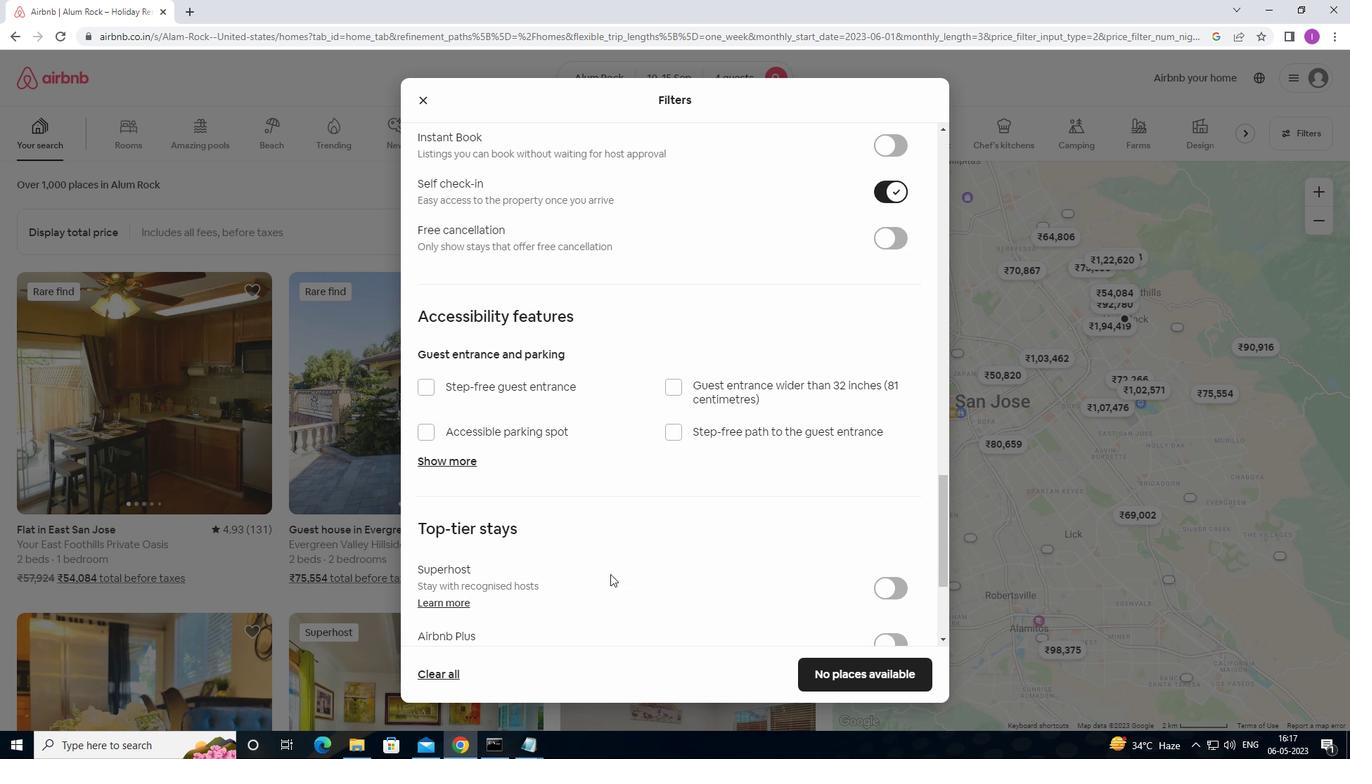 
Action: Mouse scrolled (610, 573) with delta (0, 0)
Screenshot: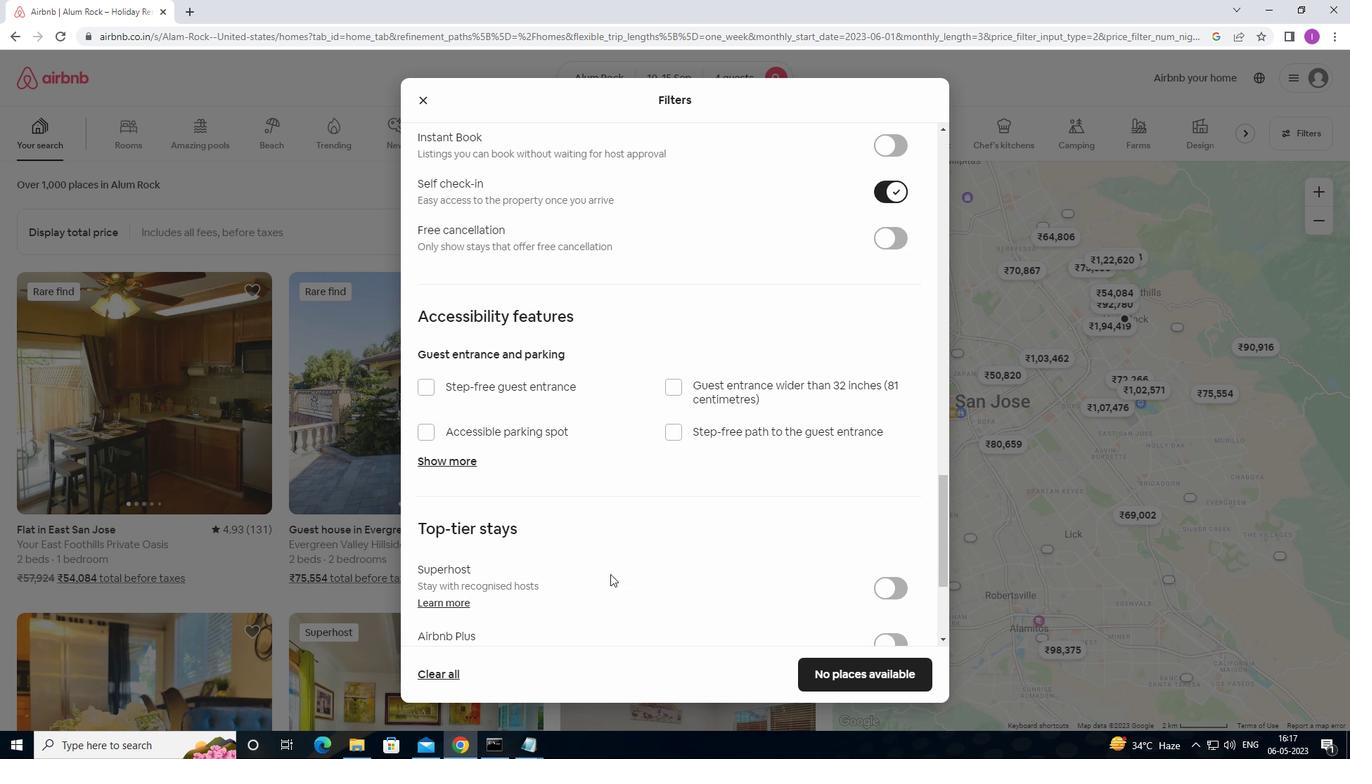 
Action: Mouse scrolled (610, 573) with delta (0, 0)
Screenshot: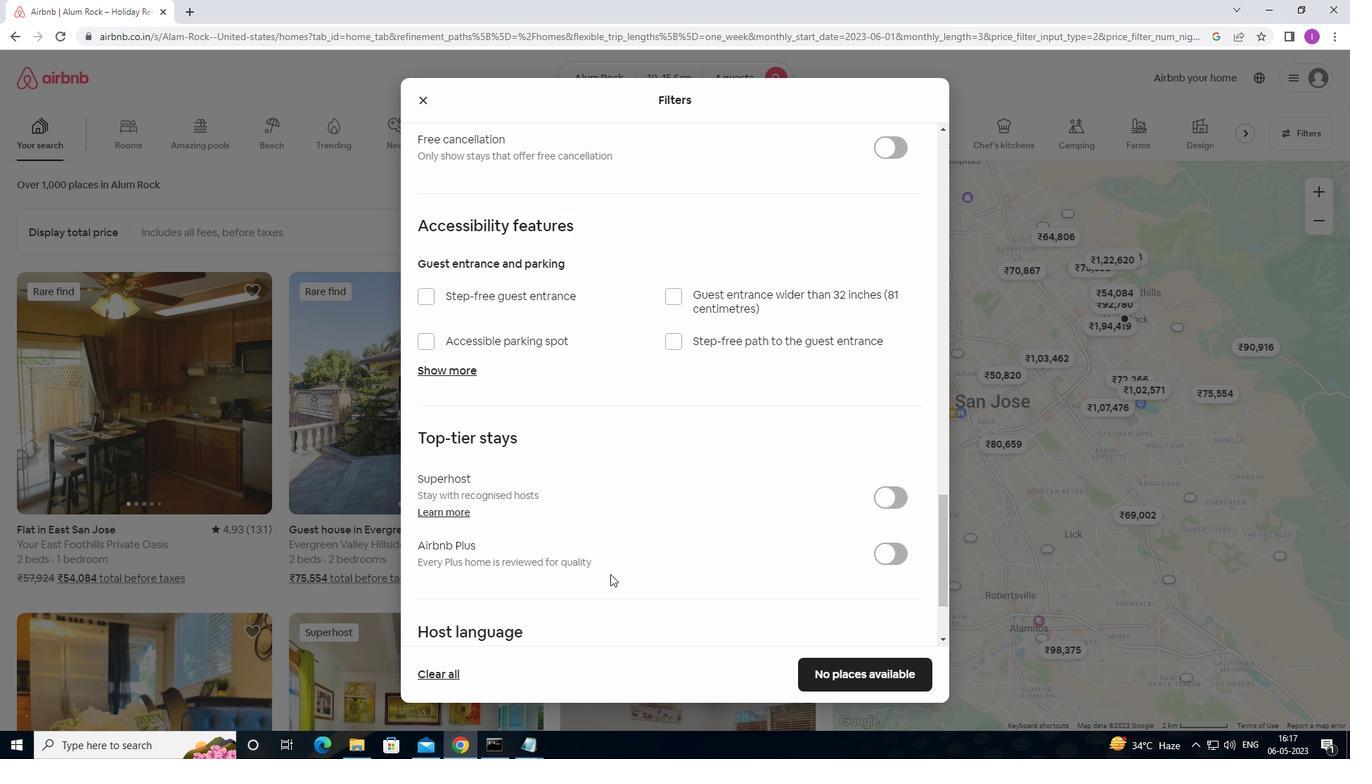 
Action: Mouse scrolled (610, 573) with delta (0, 0)
Screenshot: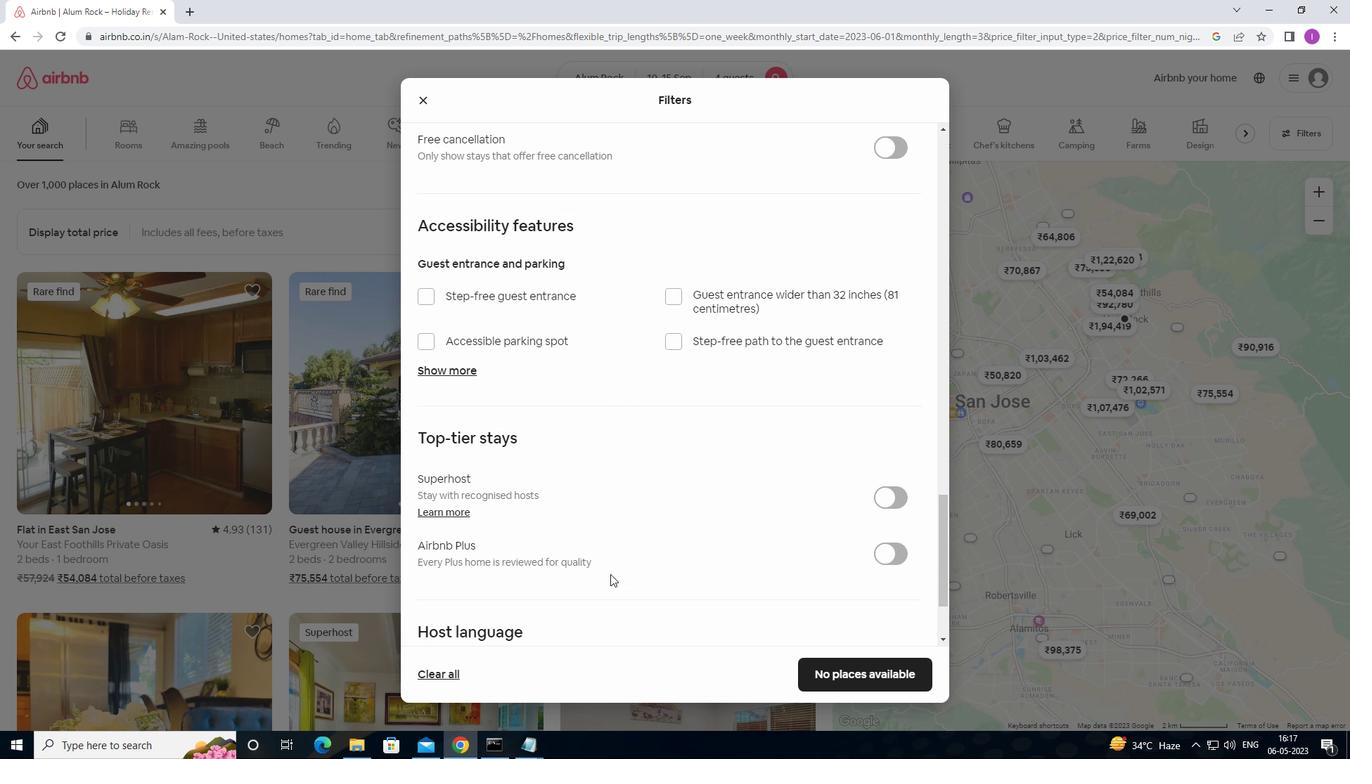 
Action: Mouse moved to (610, 573)
Screenshot: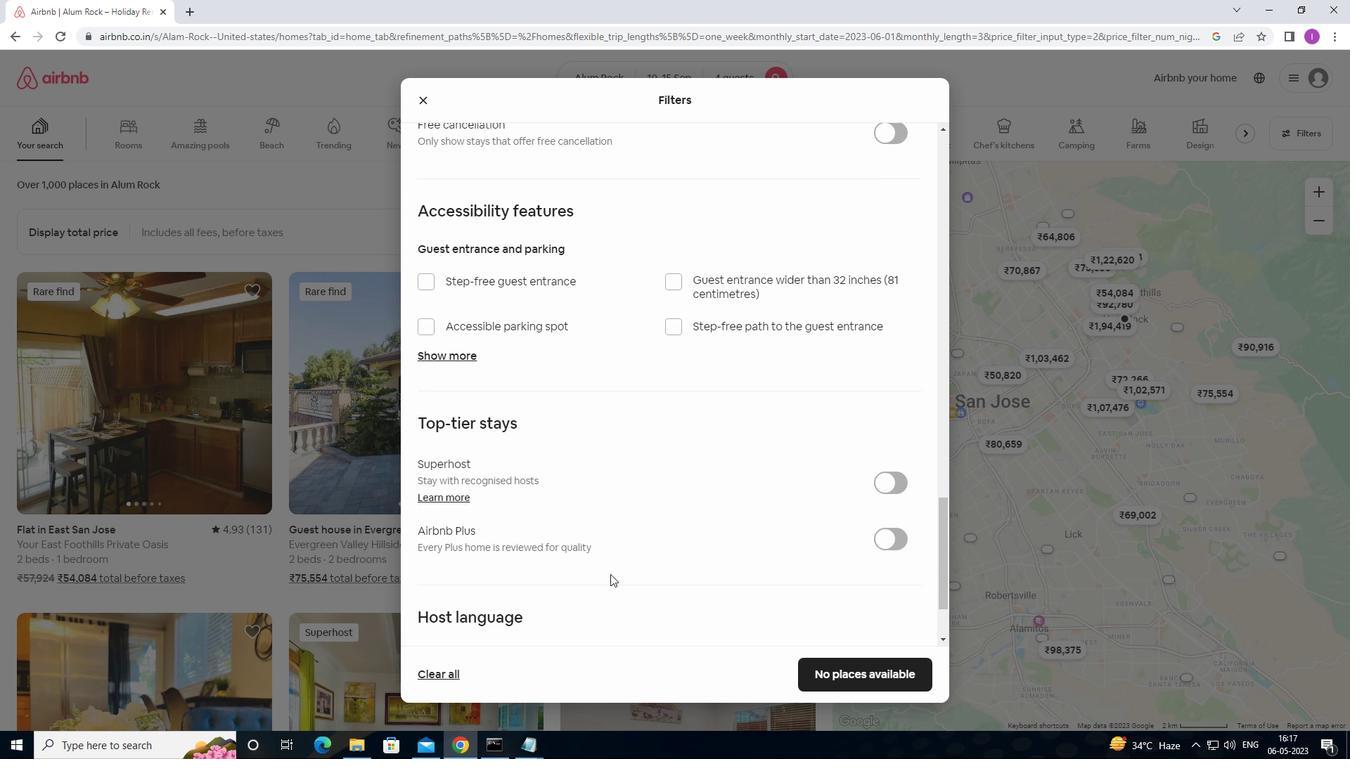 
Action: Mouse scrolled (610, 573) with delta (0, 0)
Screenshot: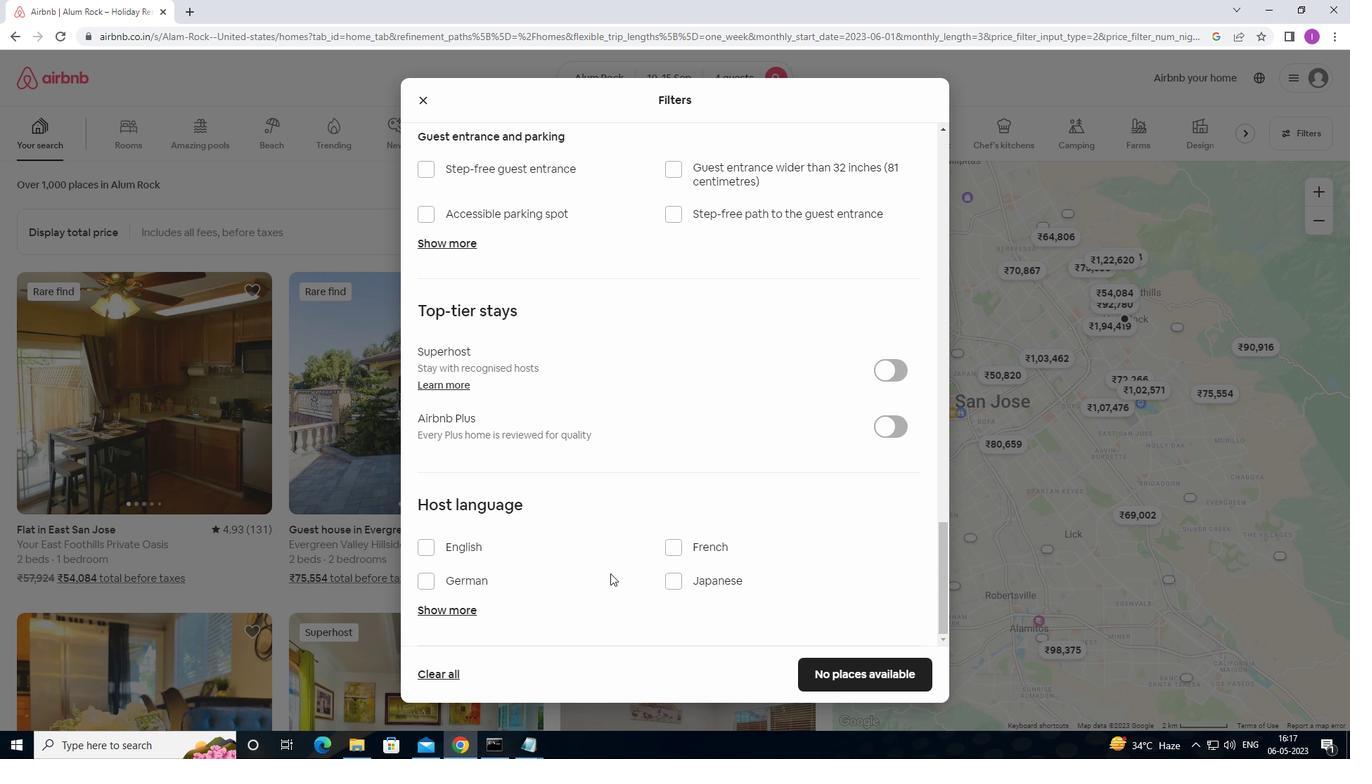 
Action: Mouse scrolled (610, 573) with delta (0, 0)
Screenshot: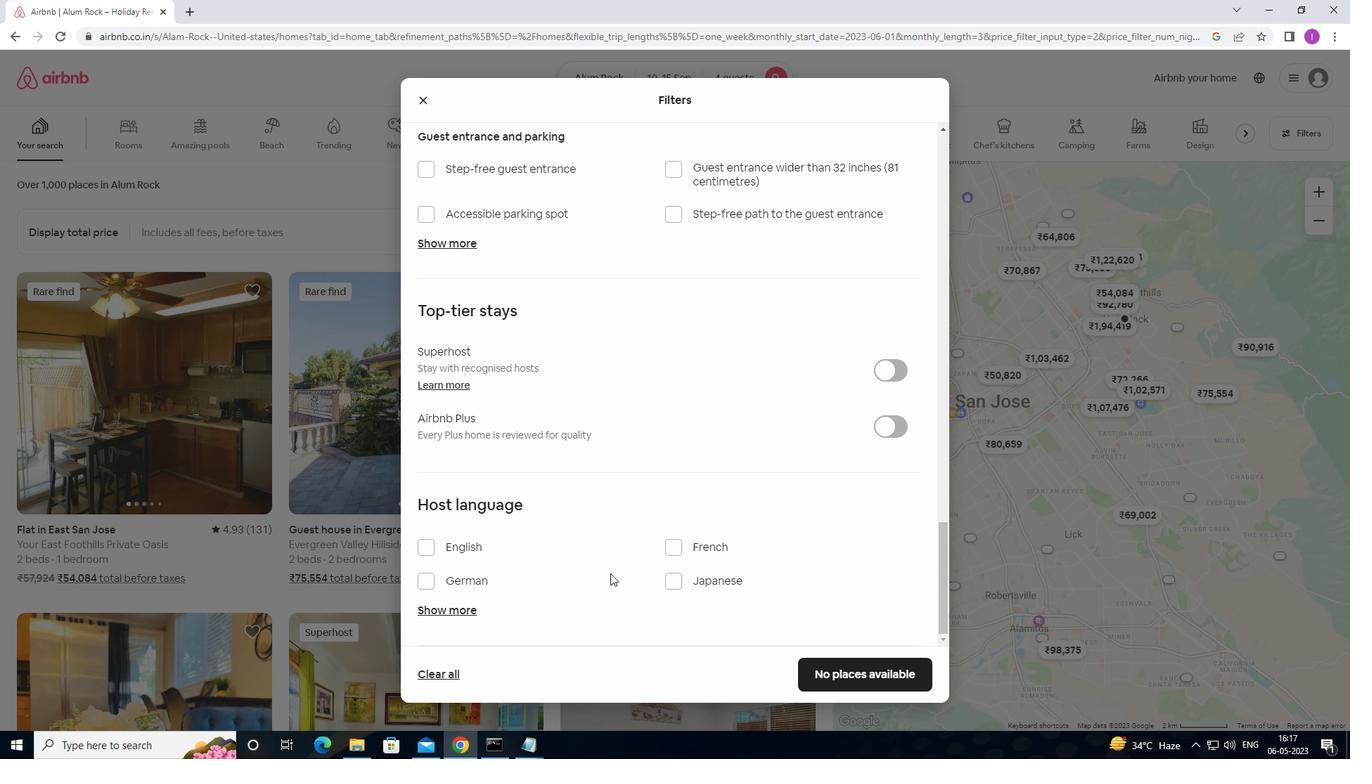 
Action: Mouse scrolled (610, 573) with delta (0, 0)
Screenshot: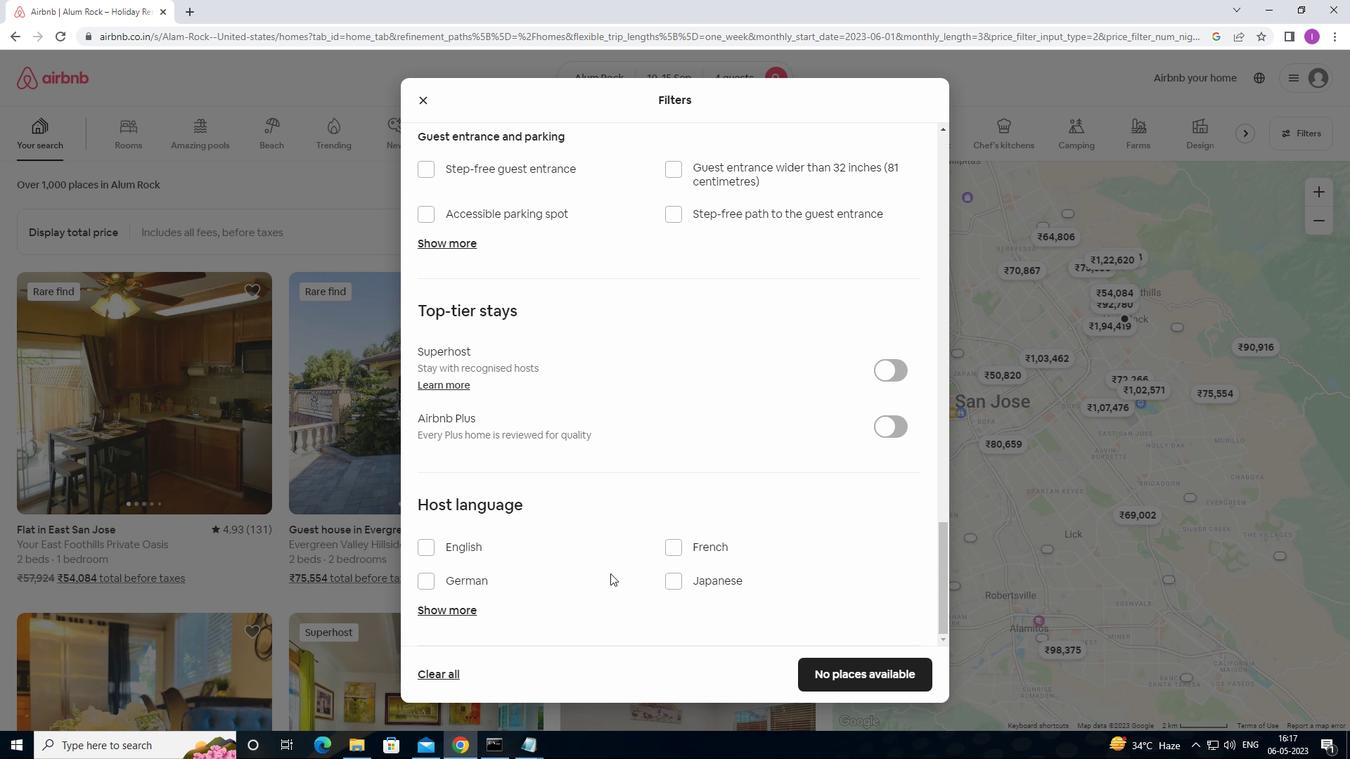 
Action: Mouse scrolled (610, 573) with delta (0, 0)
Screenshot: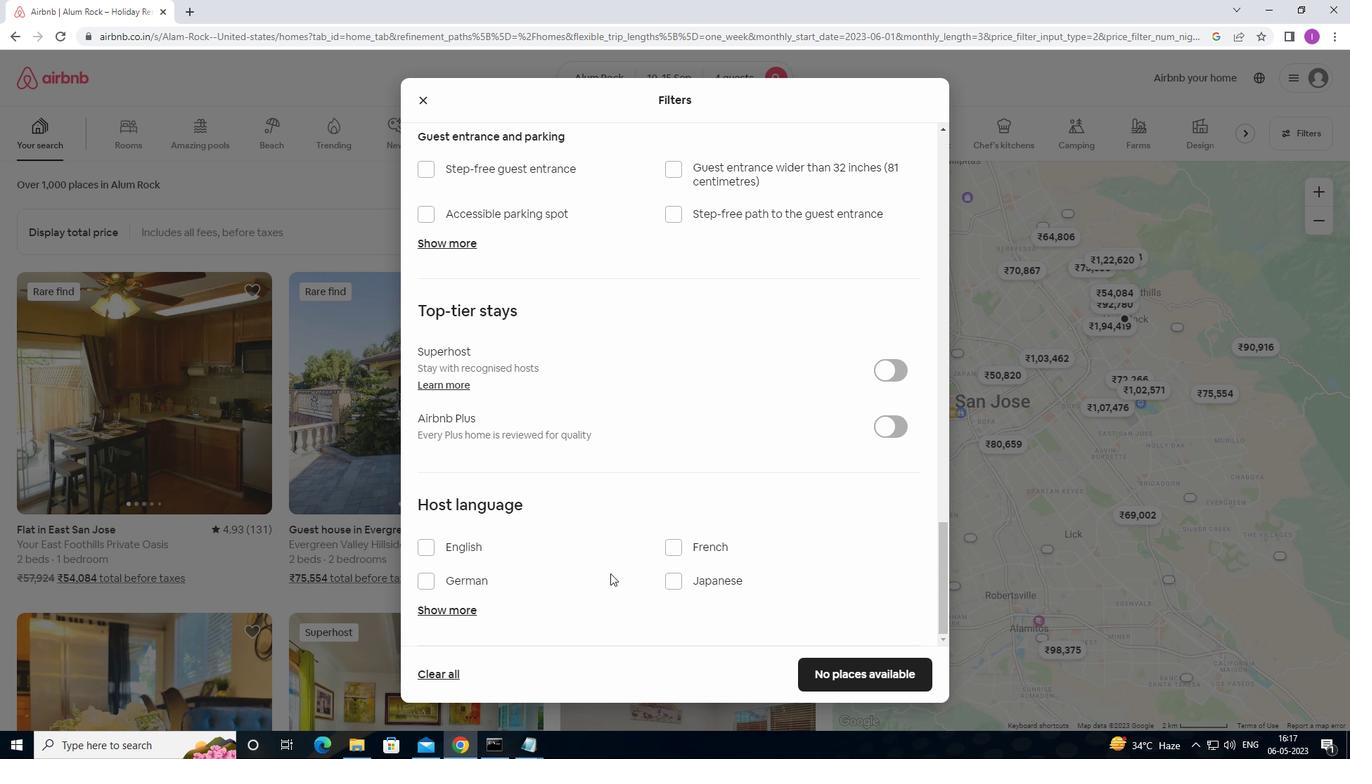 
Action: Mouse scrolled (610, 573) with delta (0, 0)
Screenshot: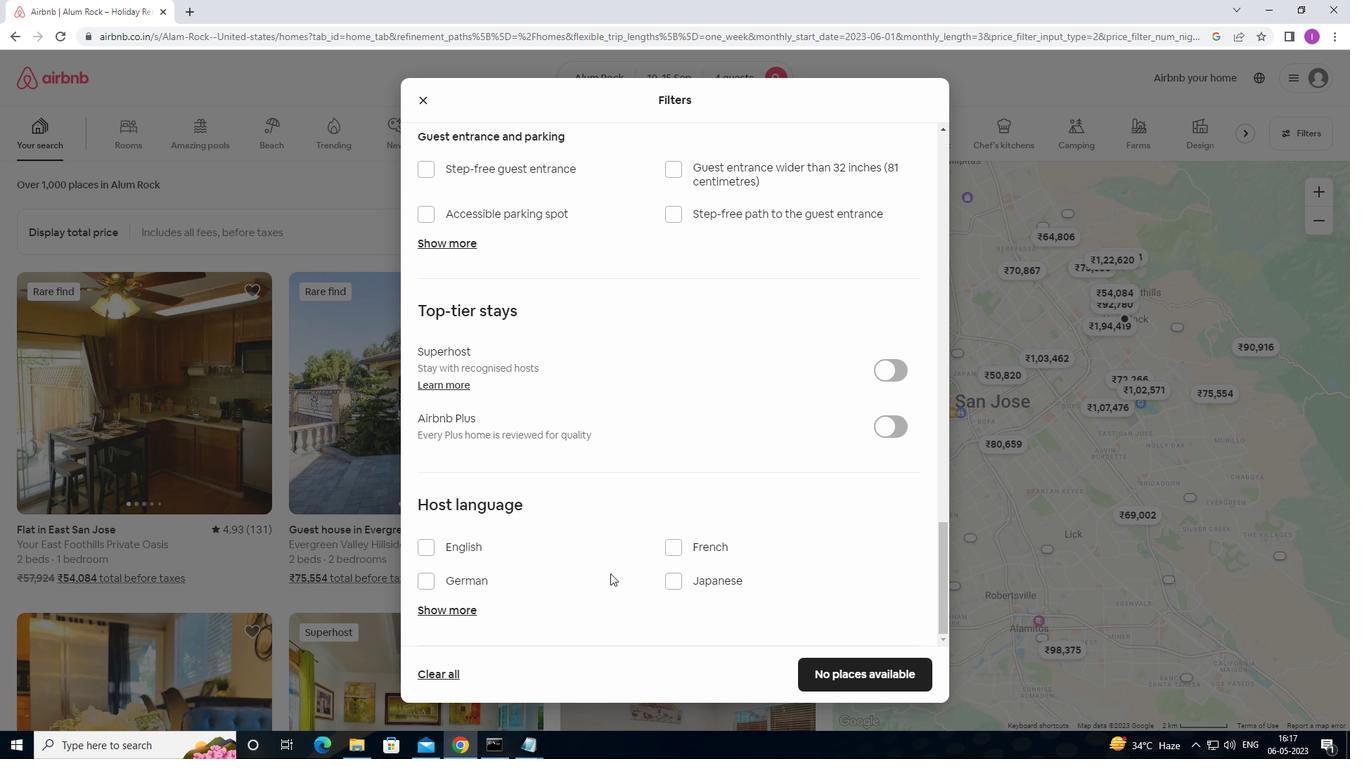 
Action: Mouse moved to (420, 544)
Screenshot: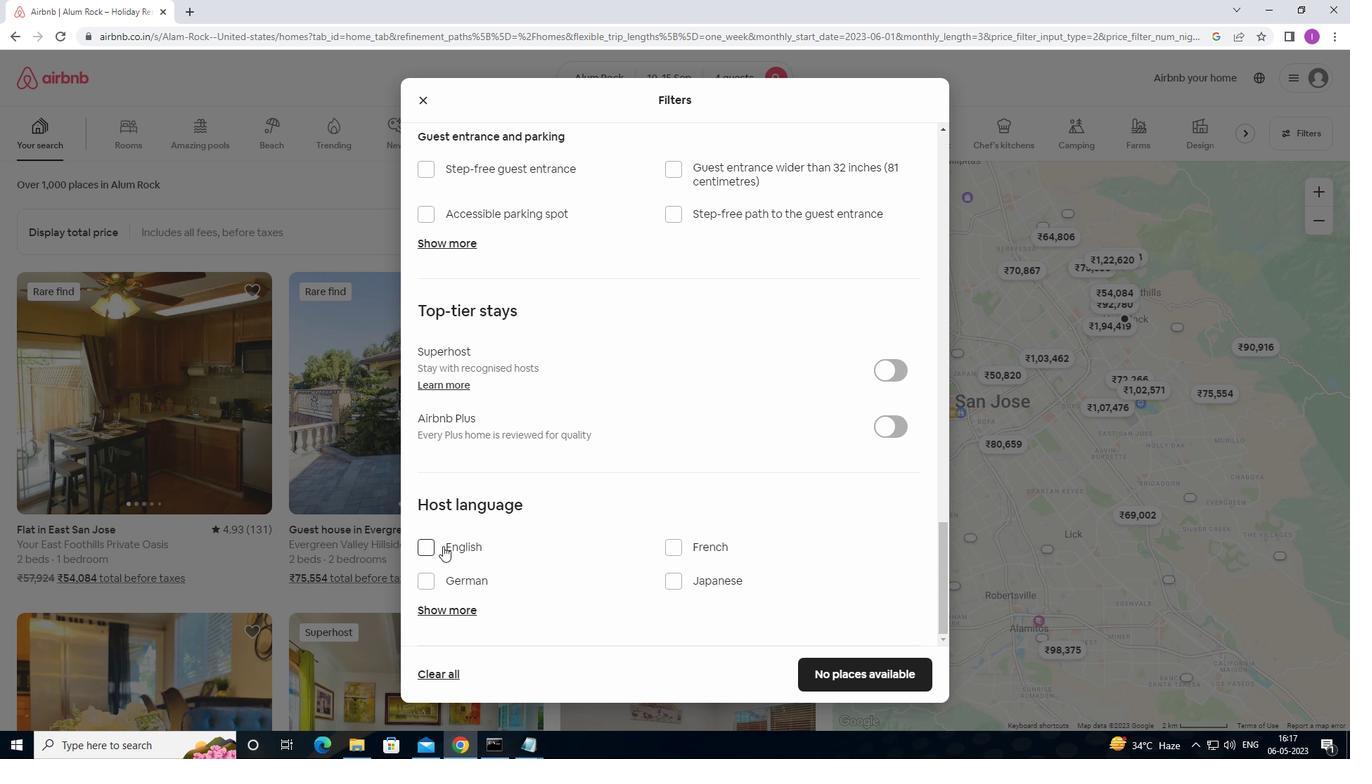 
Action: Mouse pressed left at (420, 544)
Screenshot: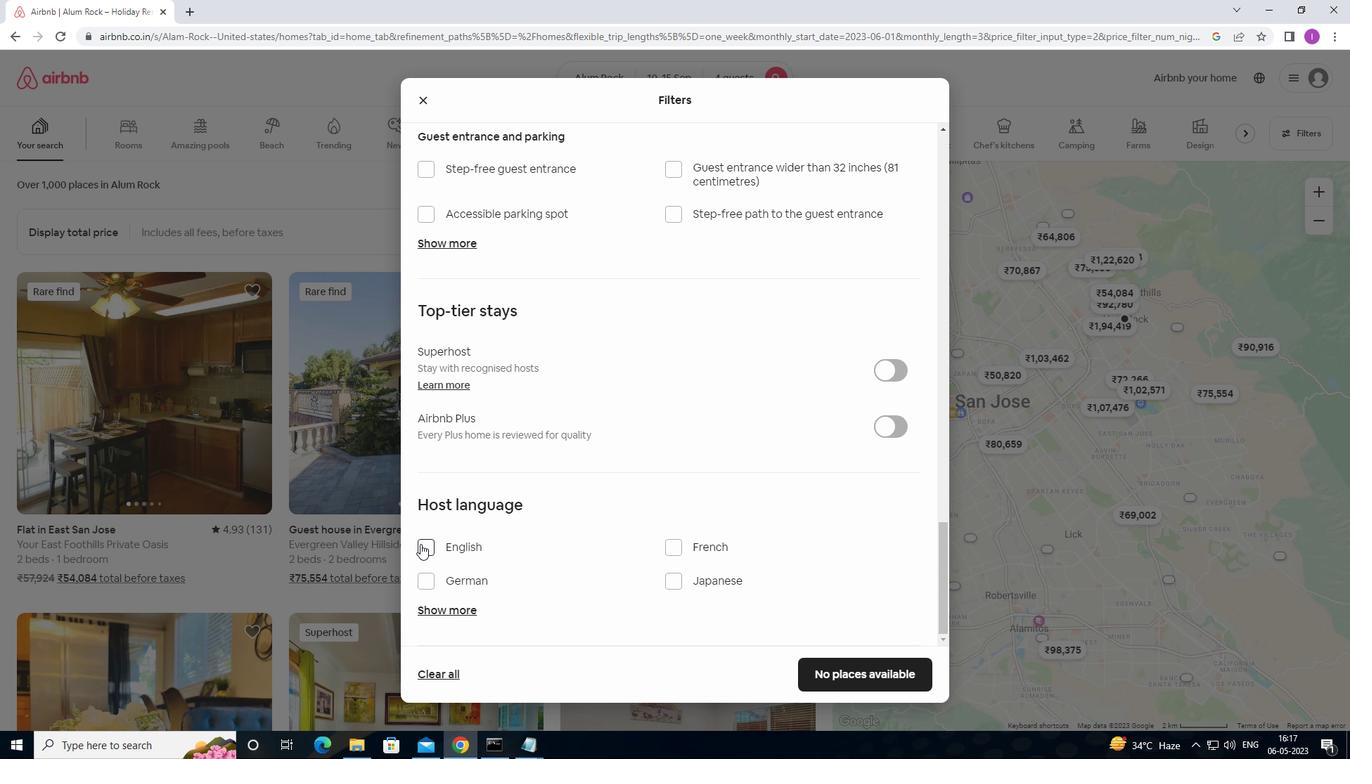 
Action: Mouse moved to (814, 679)
Screenshot: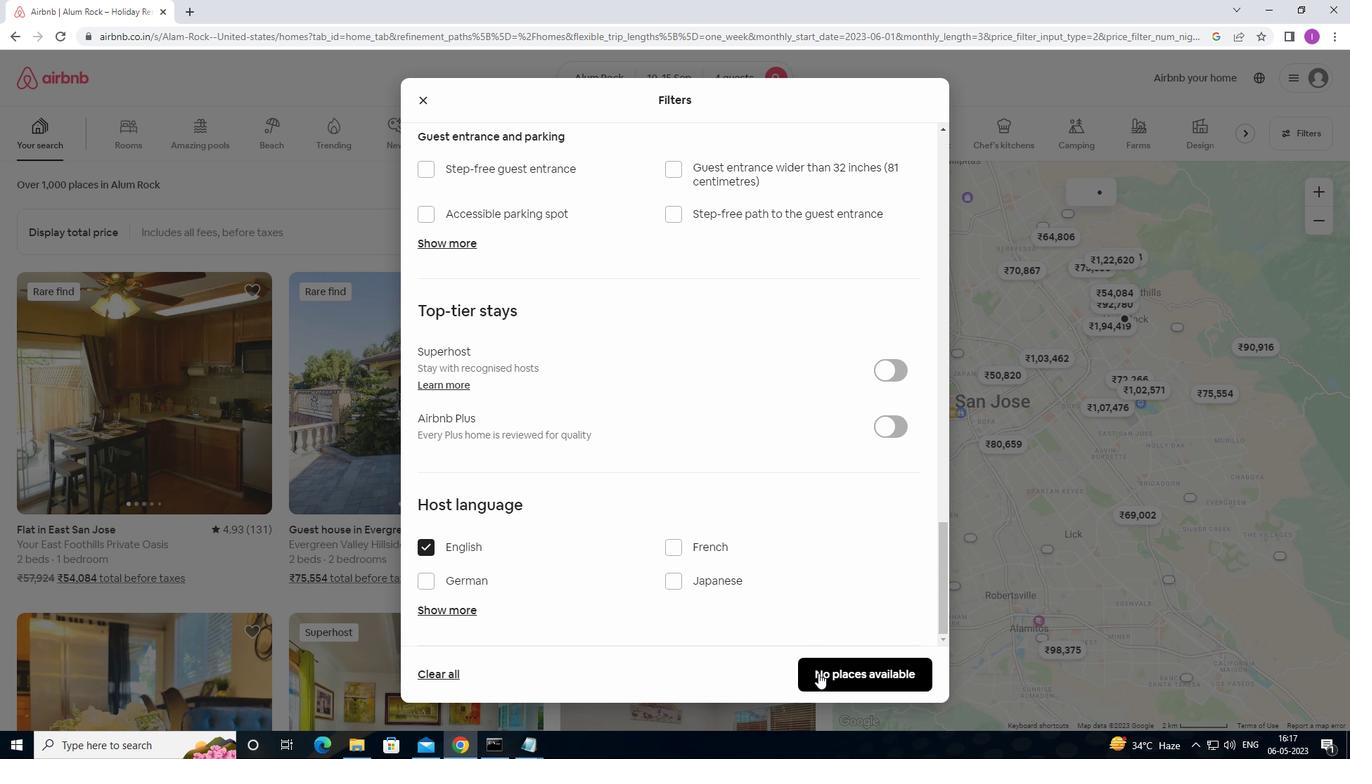 
Action: Mouse pressed left at (814, 679)
Screenshot: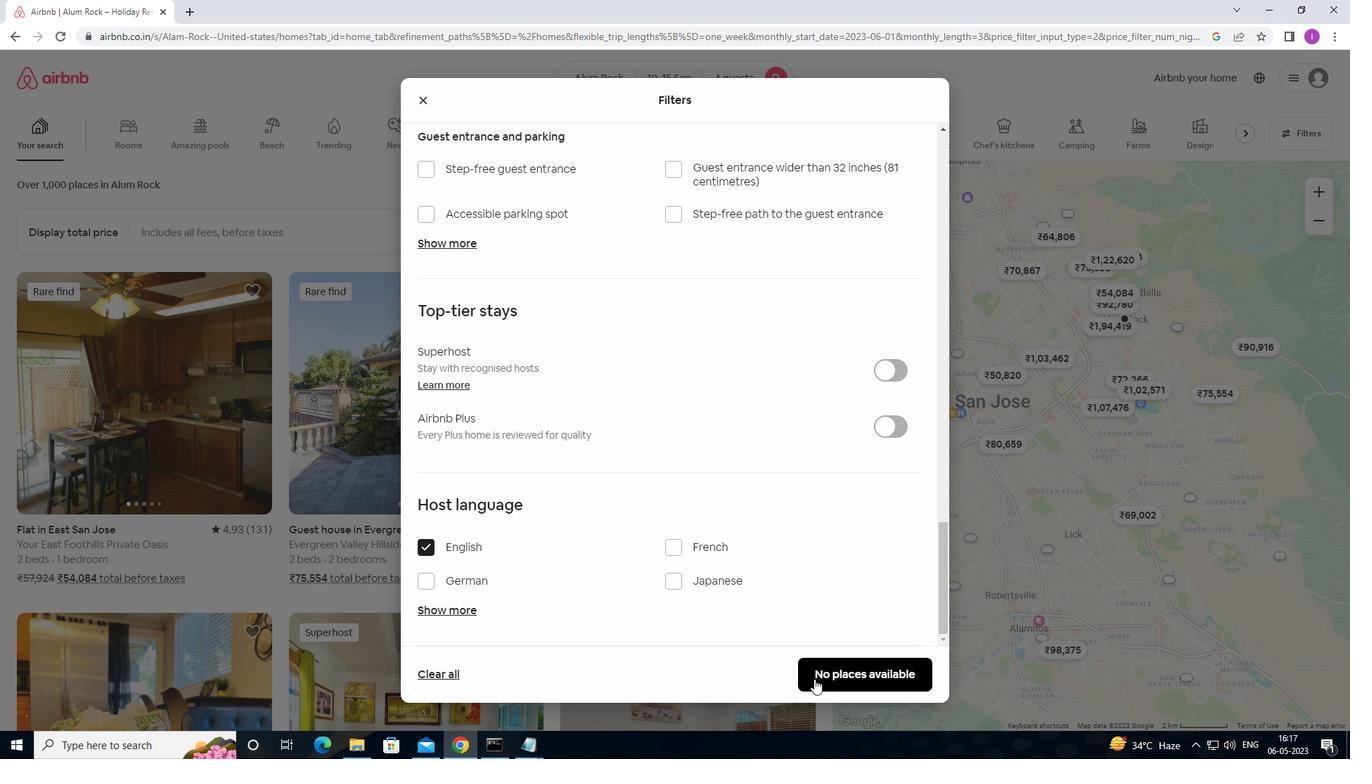 
Action: Mouse moved to (919, 464)
Screenshot: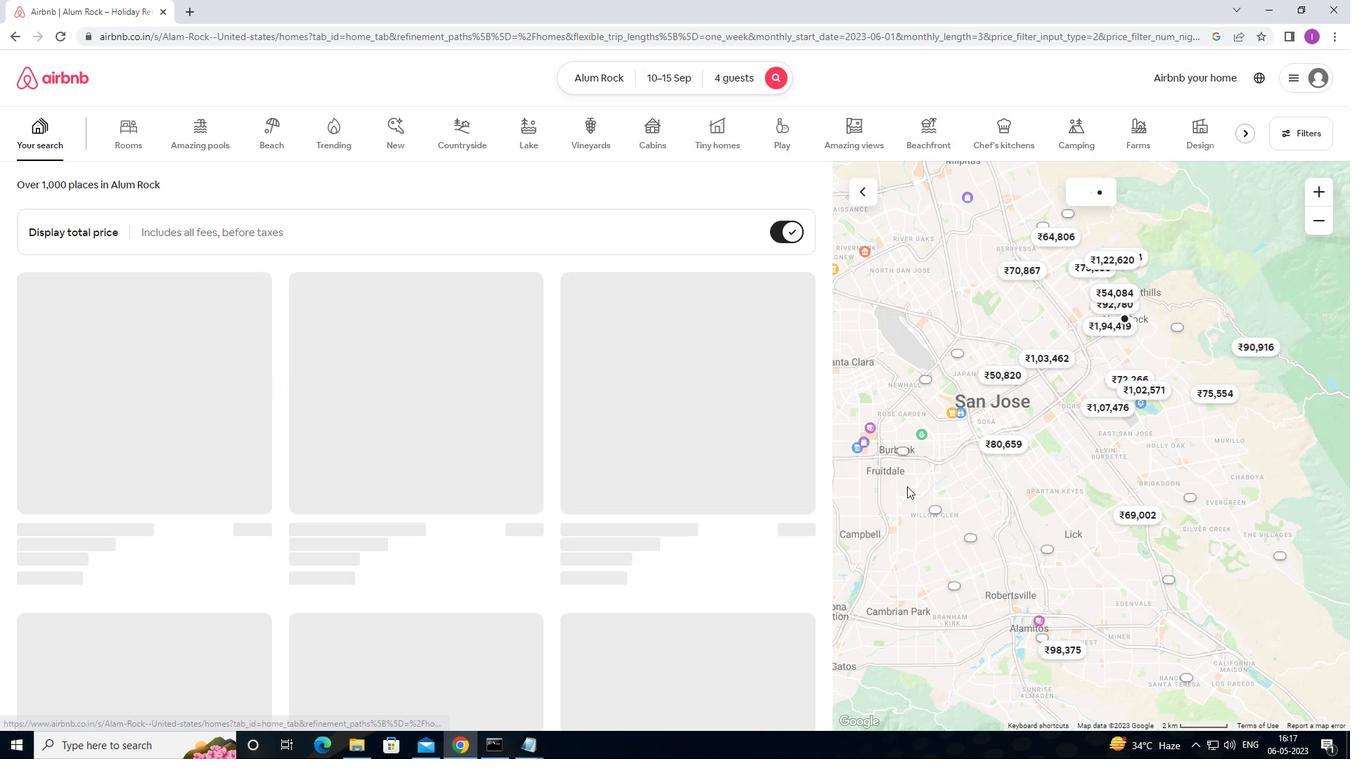 
